 Task: Research Airbnb accommodation in Ãlimos, Greece from 15th December, 2023 to 20th December, 2023 for 1 adult.1  bedroom having 1 bed and 1 bathroom. Property type can be hotel. Amenities needed are: washing machine. Booking option can be shelf check-in. Look for 5 properties as per requirement.
Action: Mouse moved to (674, 101)
Screenshot: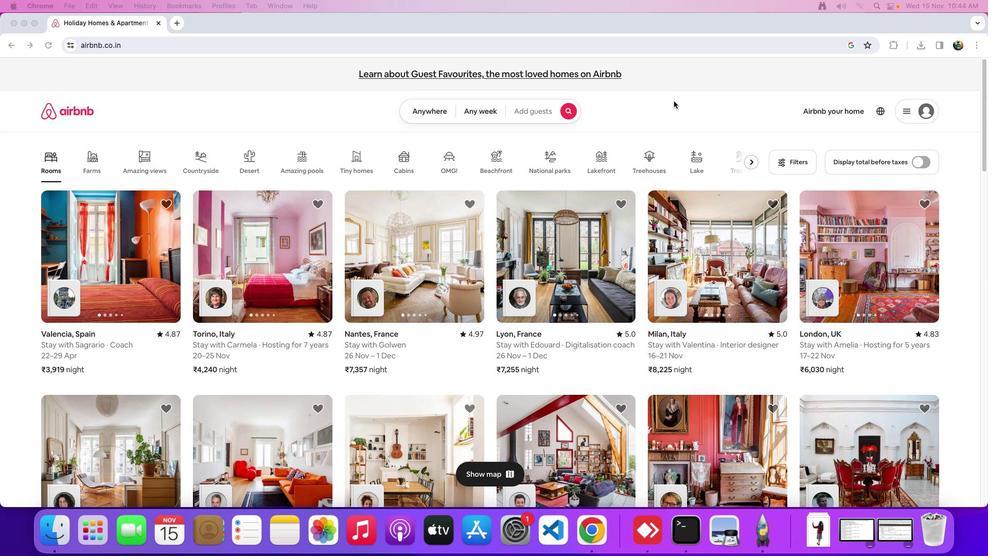
Action: Mouse pressed left at (674, 101)
Screenshot: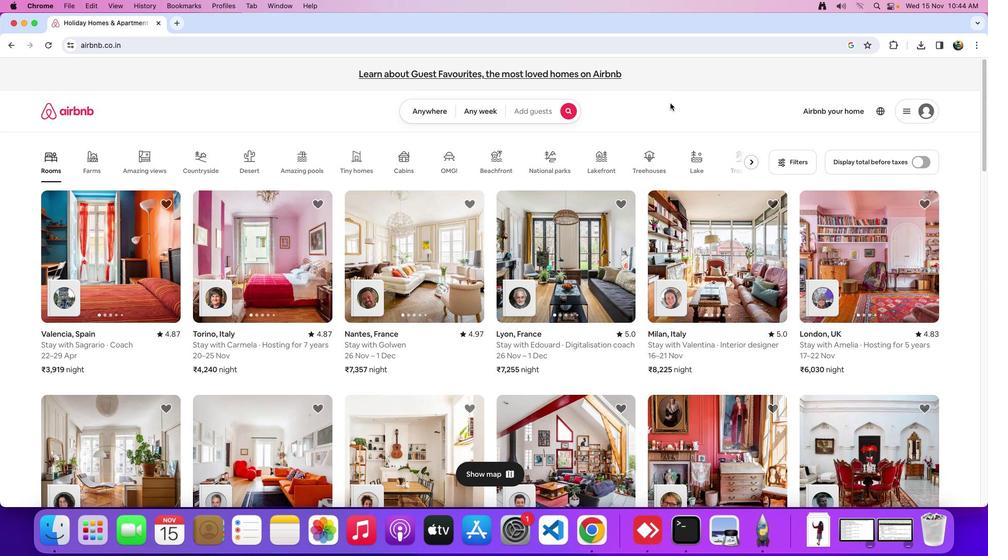 
Action: Mouse moved to (432, 109)
Screenshot: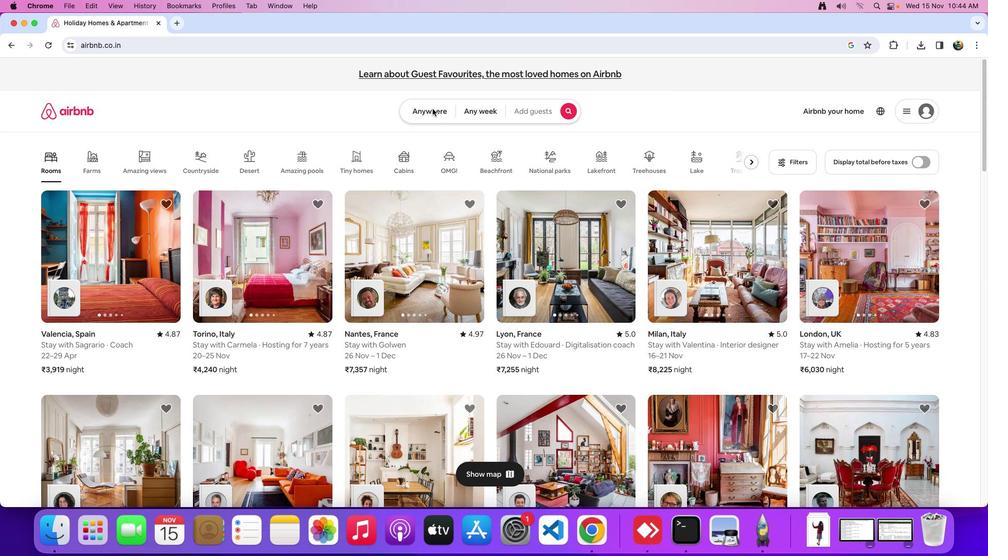 
Action: Mouse pressed left at (432, 109)
Screenshot: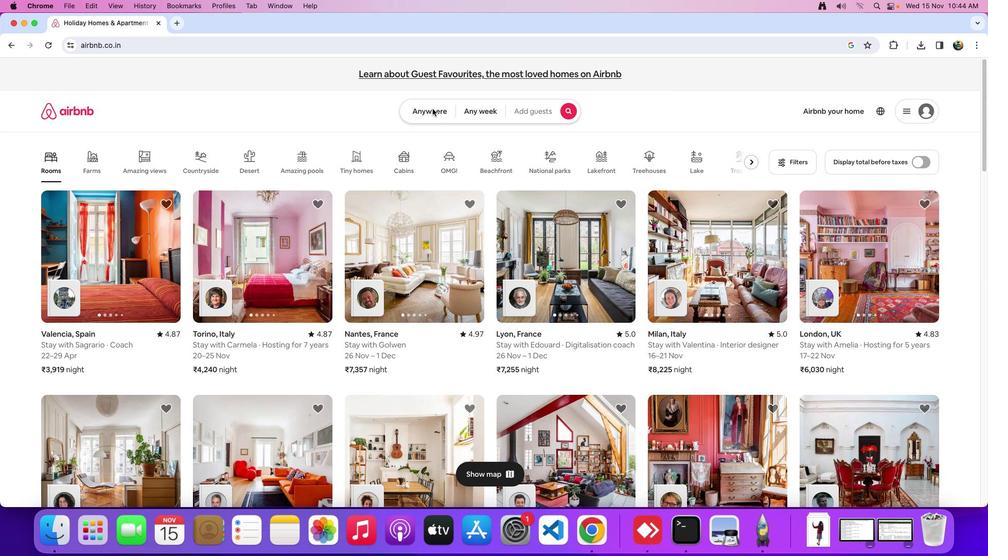 
Action: Mouse moved to (387, 145)
Screenshot: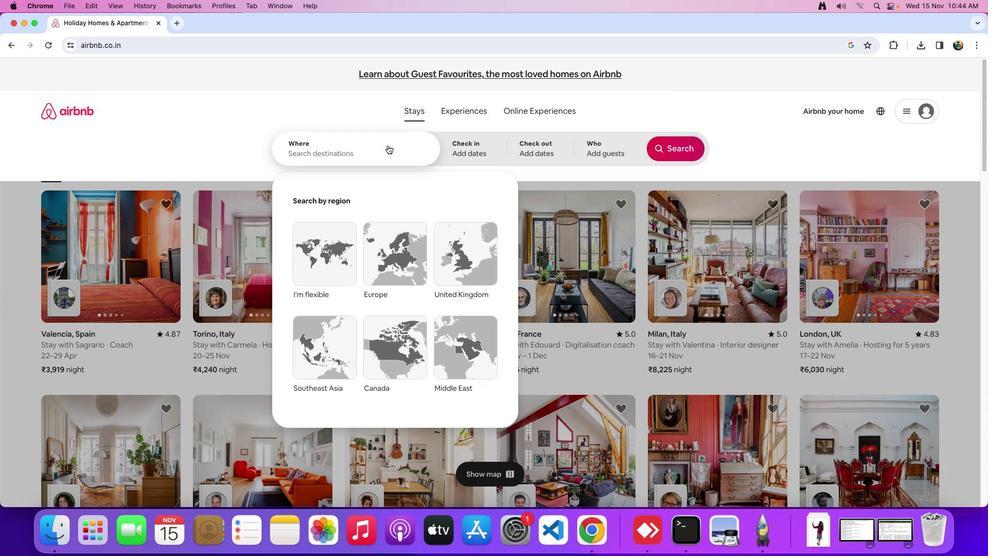 
Action: Mouse pressed left at (387, 145)
Screenshot: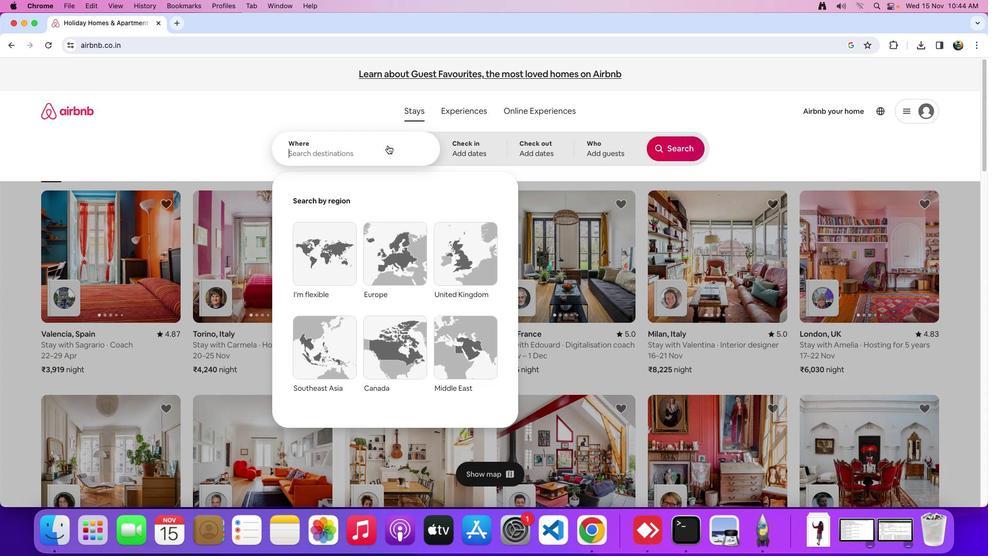 
Action: Mouse moved to (392, 160)
Screenshot: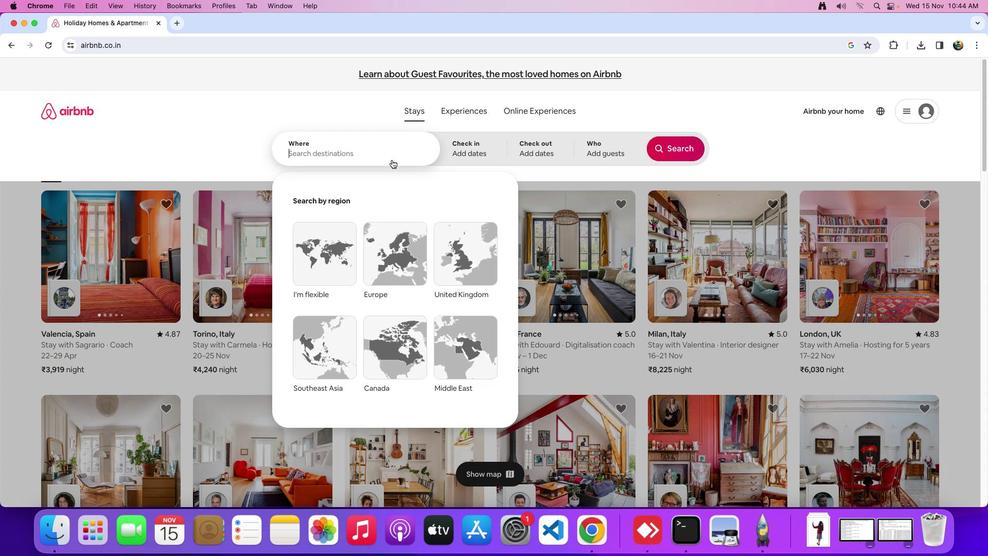 
Action: Key pressed Key.shift_r'A''l''i''m''o''s'Key.spaceKey.shift_r'G'Key.backspaceKey.backspace','Key.spaceKey.shift_r'G''r''e''e''c''e'
Screenshot: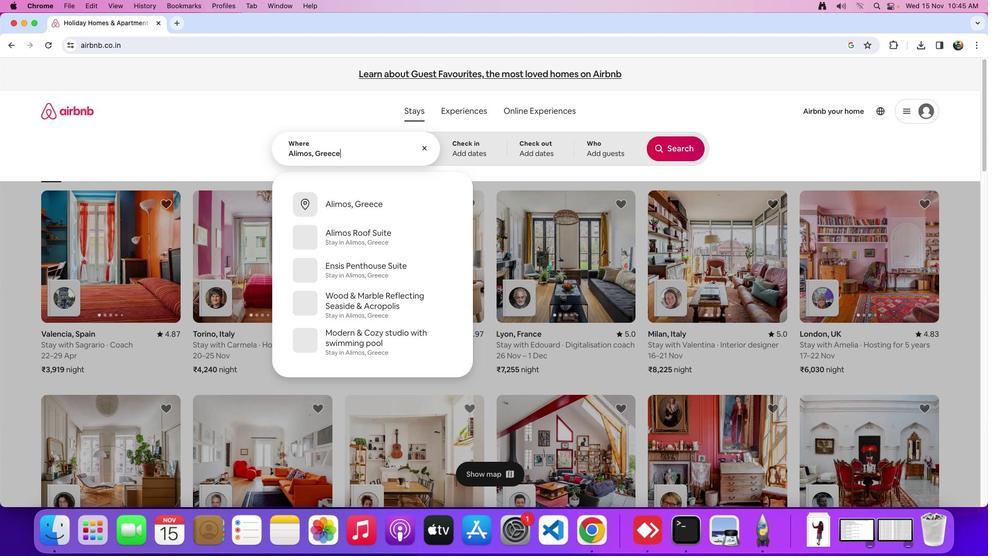 
Action: Mouse moved to (466, 142)
Screenshot: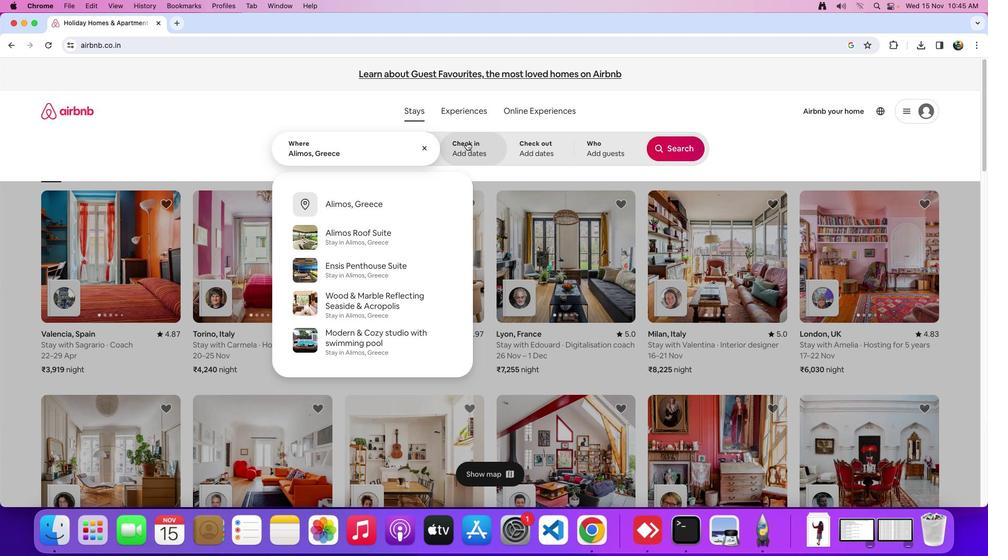 
Action: Mouse pressed left at (466, 142)
Screenshot: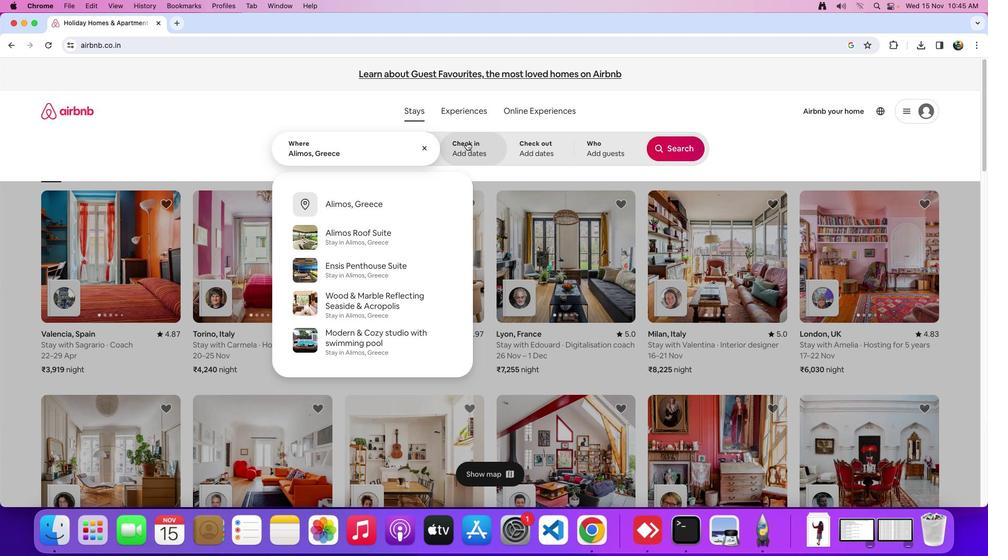 
Action: Mouse moved to (640, 327)
Screenshot: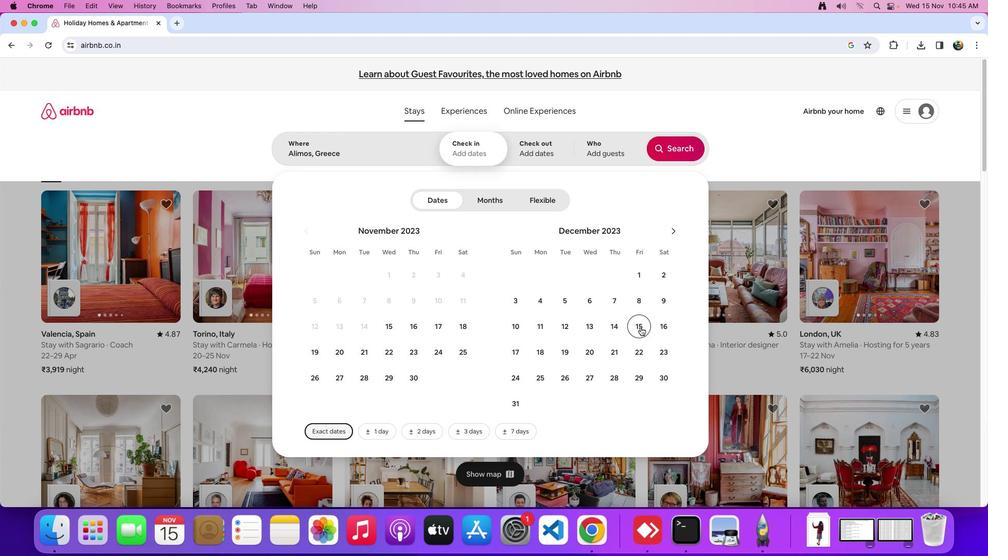 
Action: Mouse pressed left at (640, 327)
Screenshot: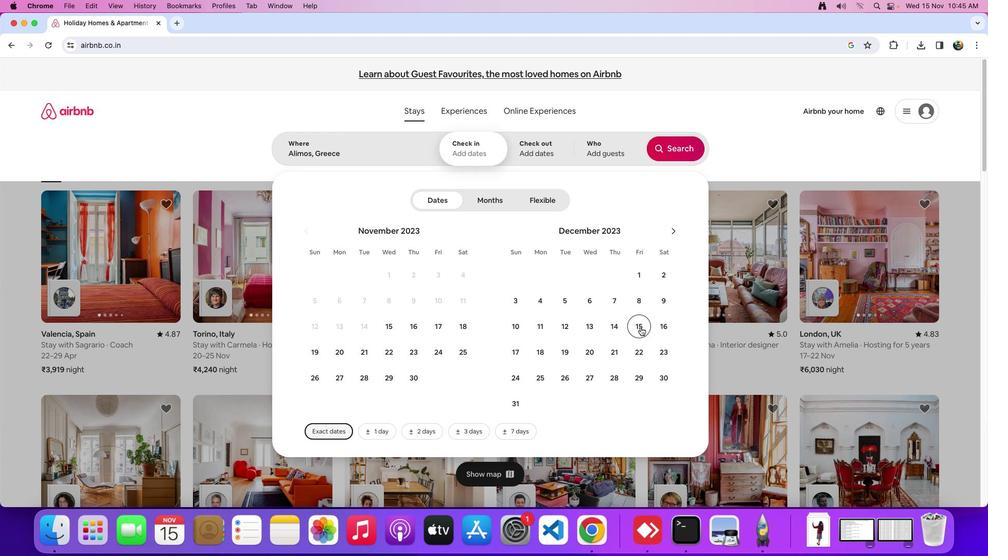 
Action: Mouse moved to (639, 327)
Screenshot: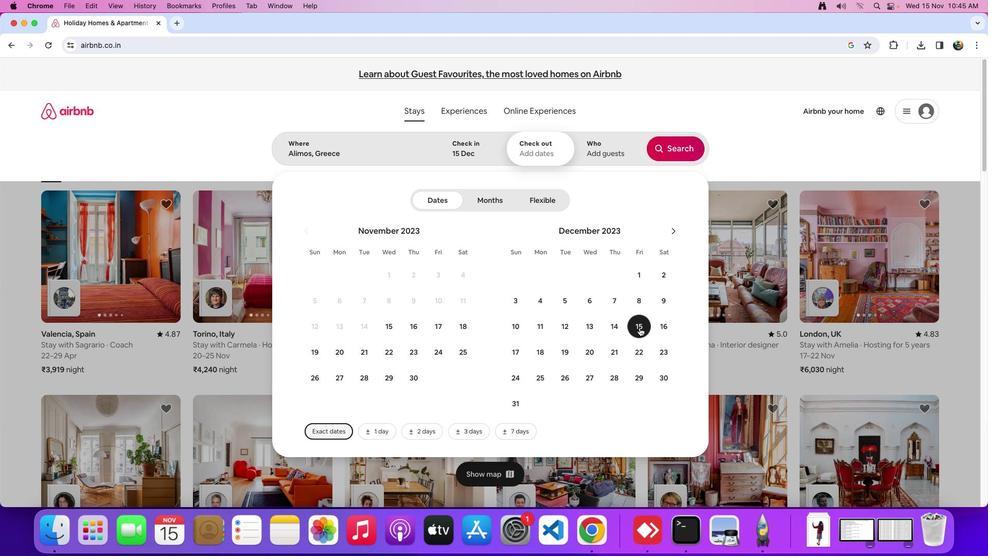 
Action: Mouse scrolled (639, 327) with delta (0, 0)
Screenshot: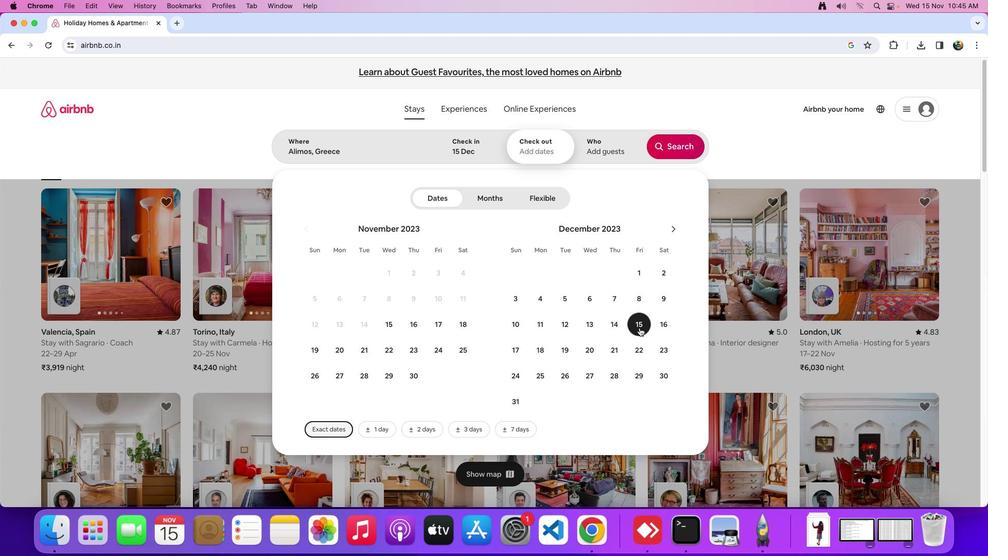 
Action: Mouse scrolled (639, 327) with delta (0, 0)
Screenshot: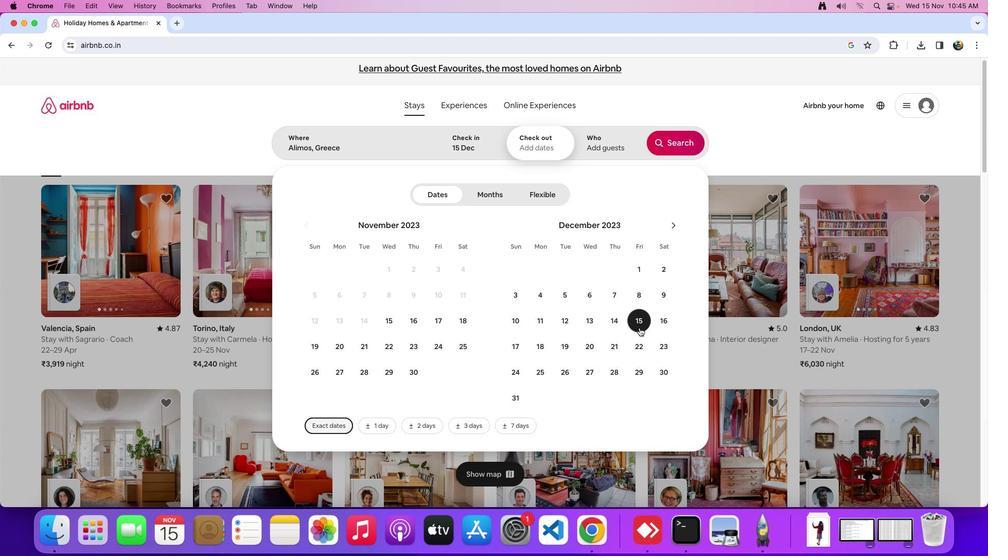
Action: Mouse scrolled (639, 327) with delta (0, 0)
Screenshot: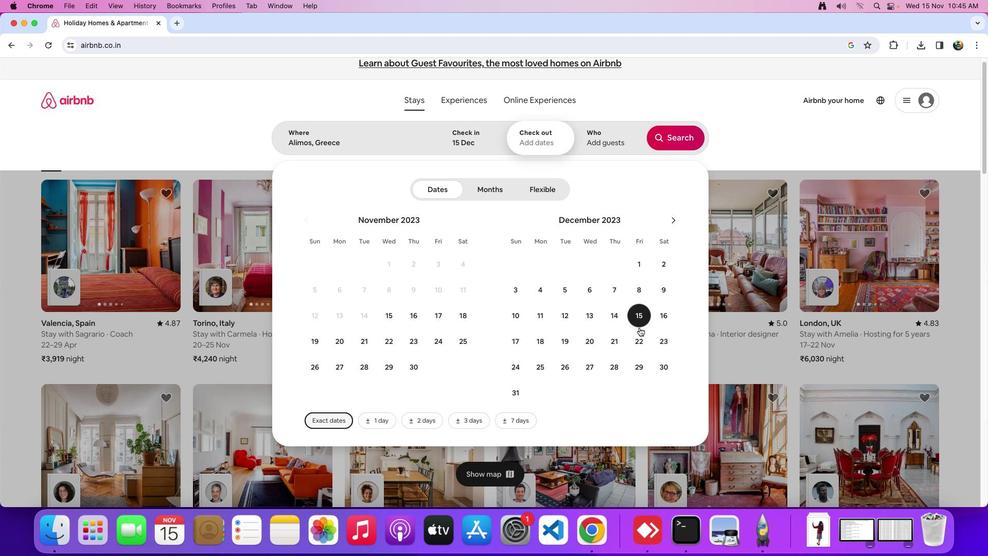 
Action: Mouse moved to (597, 340)
Screenshot: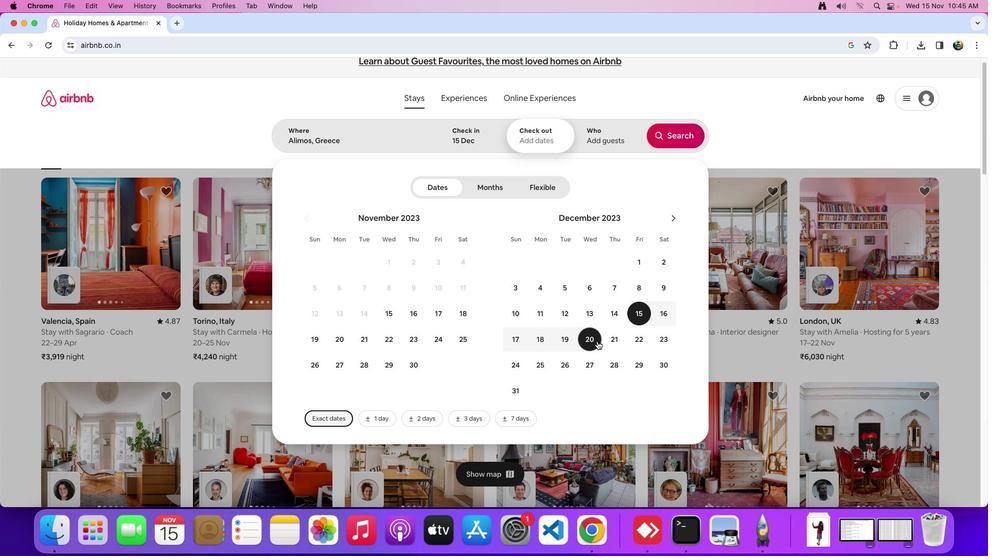 
Action: Mouse pressed left at (597, 340)
Screenshot: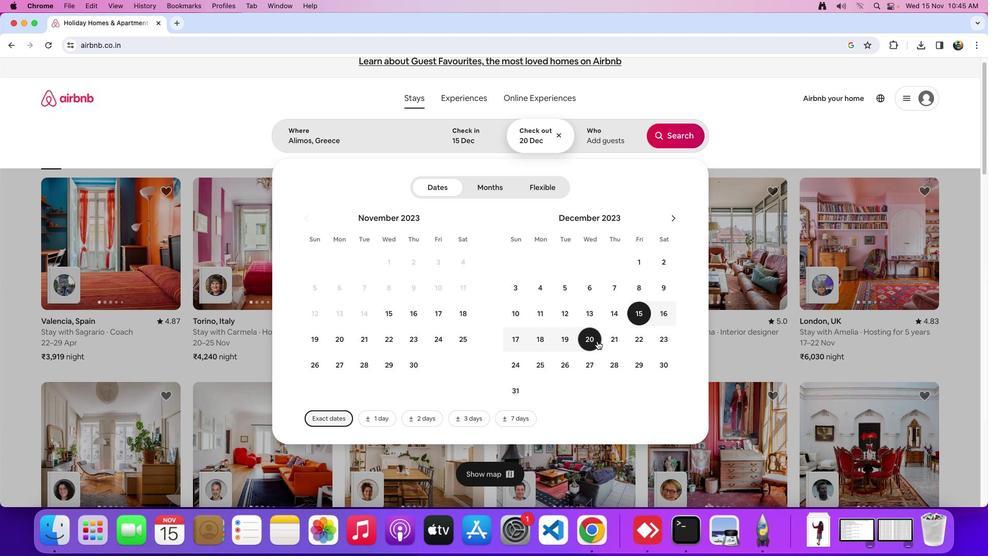 
Action: Mouse moved to (597, 341)
Screenshot: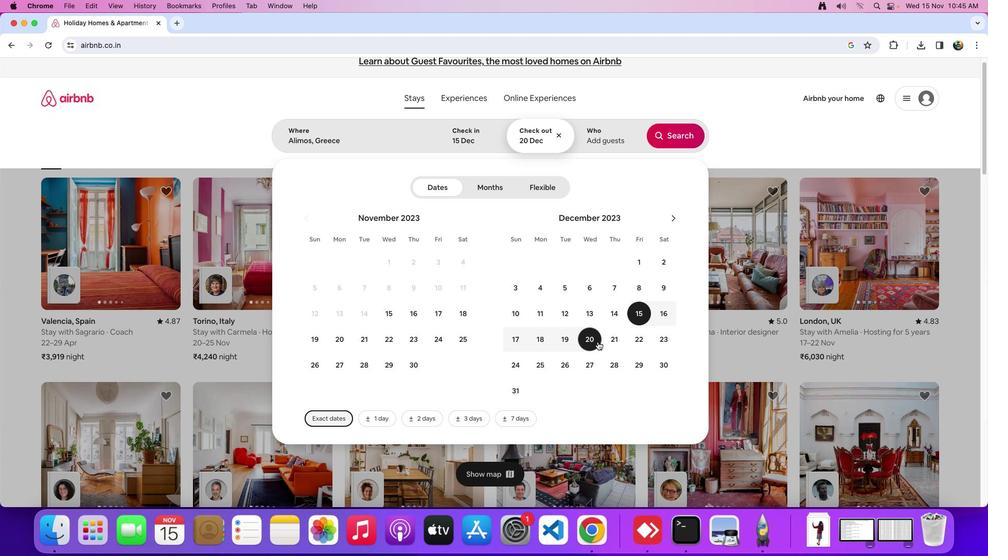 
Action: Mouse scrolled (597, 341) with delta (0, 0)
Screenshot: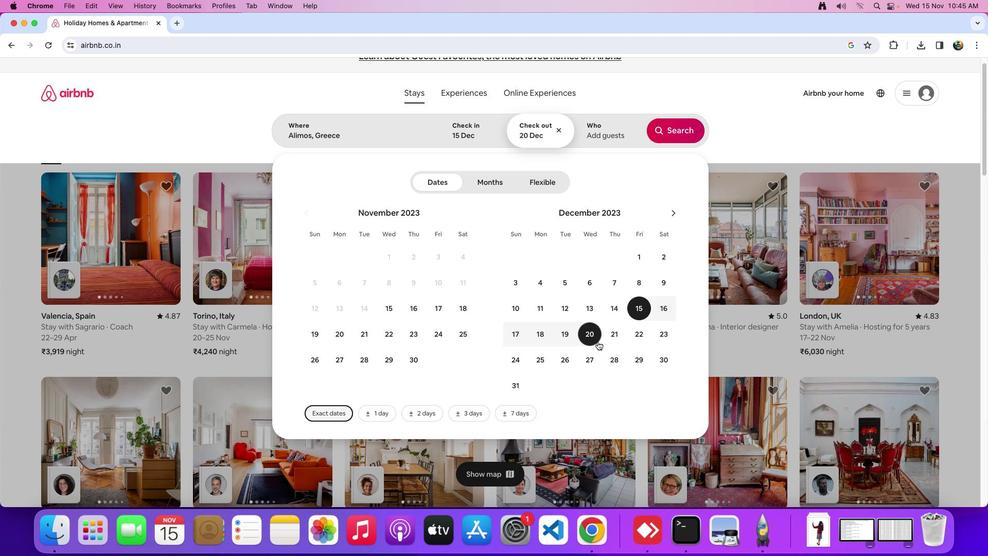 
Action: Mouse scrolled (597, 341) with delta (0, 0)
Screenshot: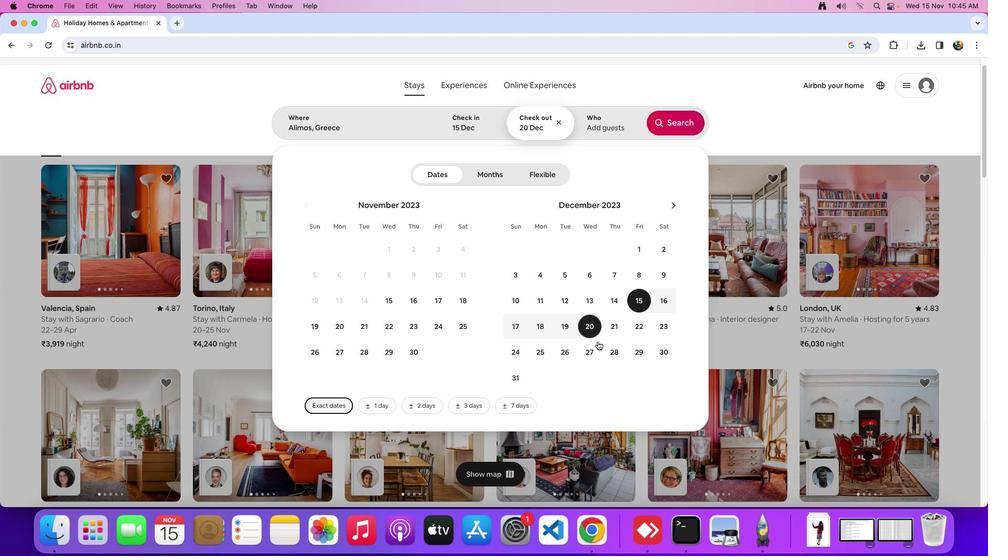 
Action: Mouse moved to (599, 127)
Screenshot: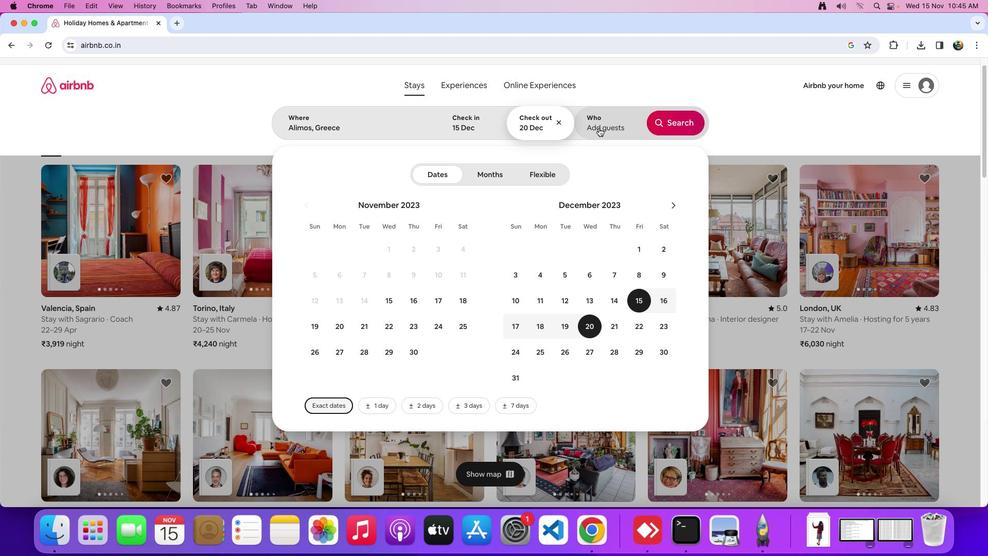 
Action: Mouse pressed left at (599, 127)
Screenshot: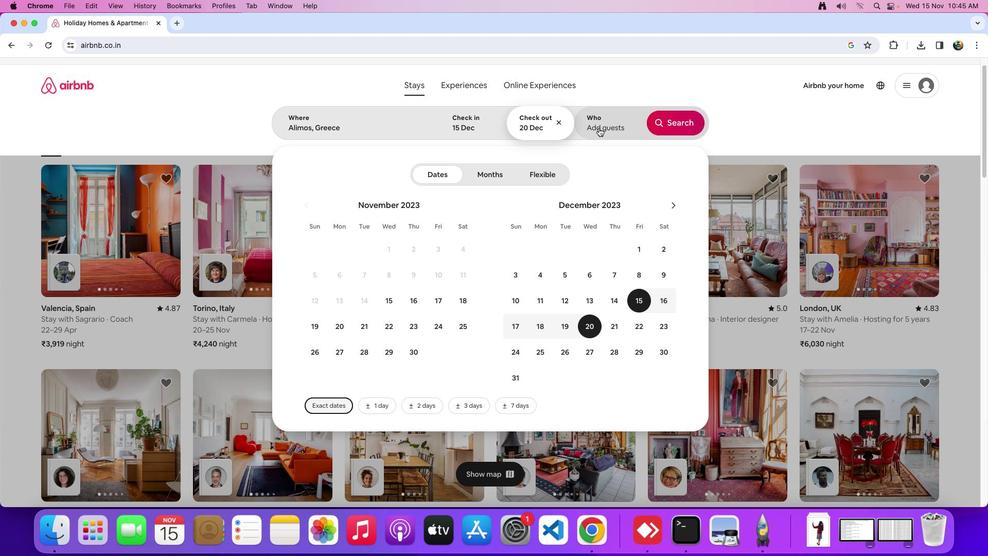 
Action: Mouse moved to (675, 172)
Screenshot: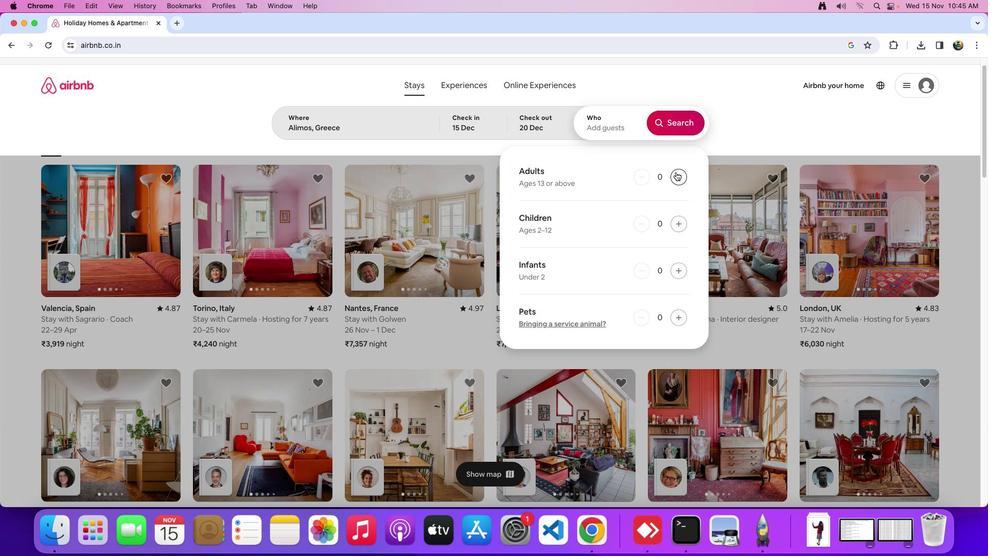 
Action: Mouse pressed left at (675, 172)
Screenshot: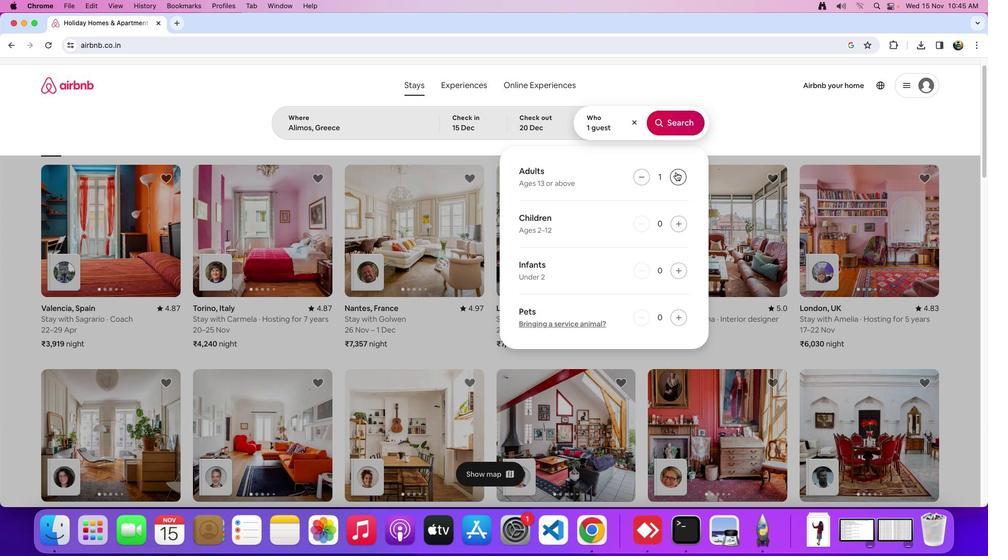 
Action: Mouse moved to (683, 123)
Screenshot: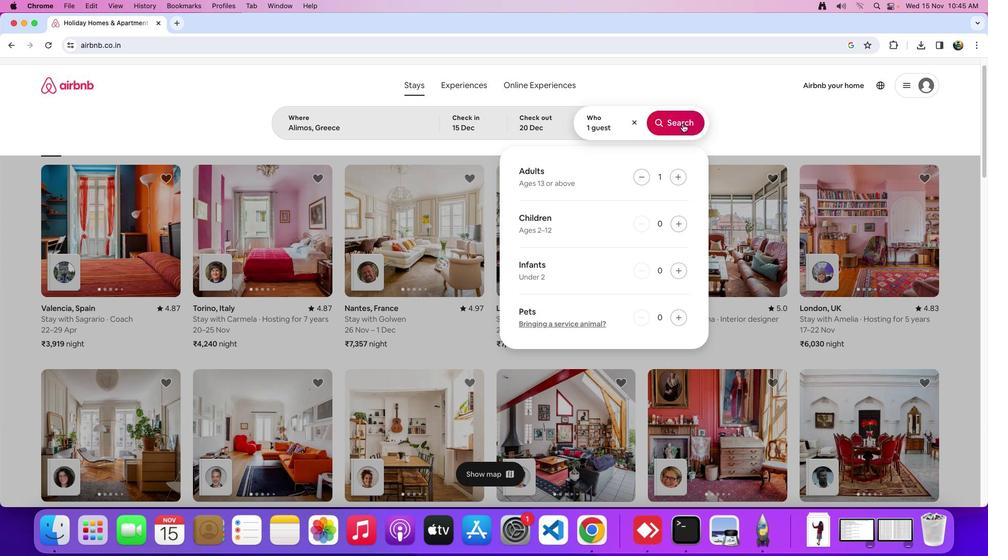 
Action: Mouse pressed left at (683, 123)
Screenshot: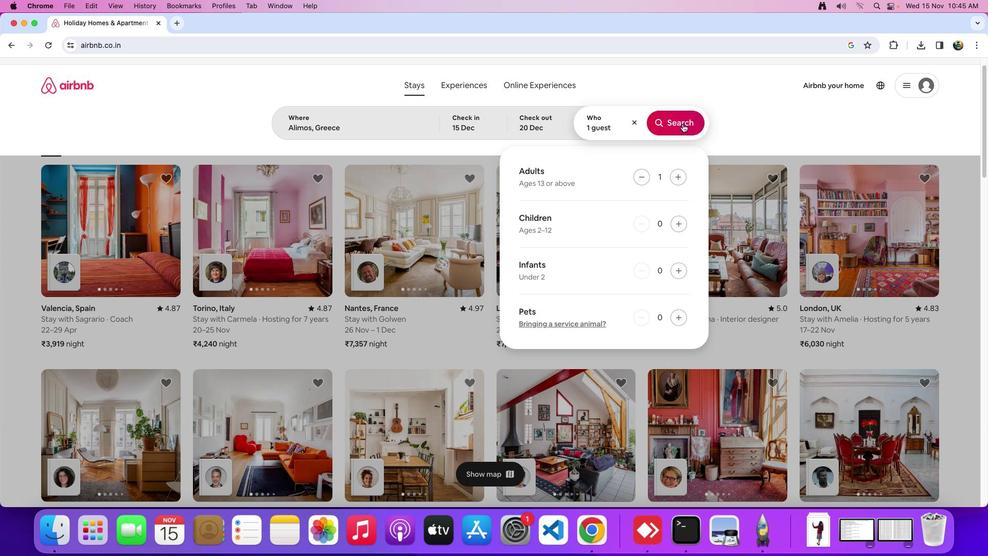 
Action: Mouse moved to (816, 117)
Screenshot: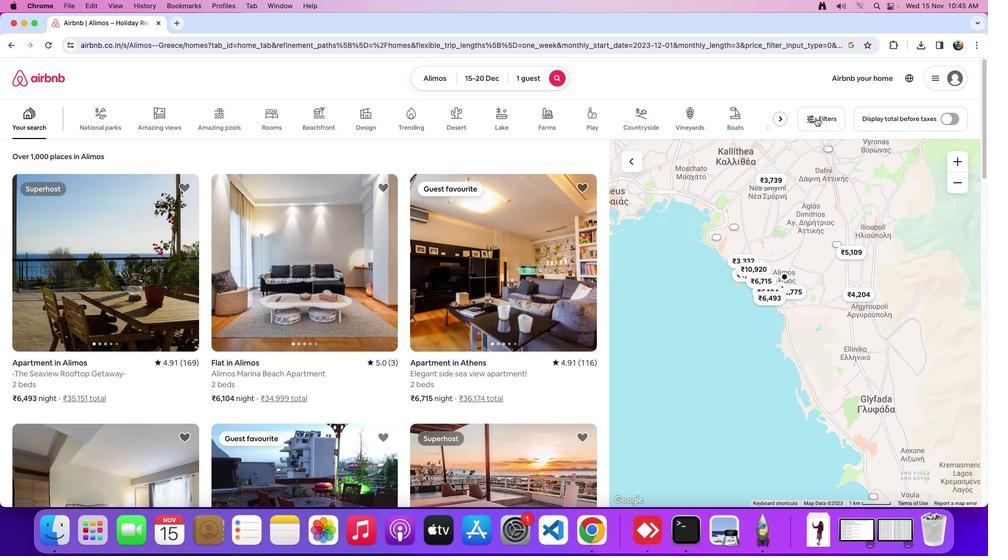 
Action: Mouse pressed left at (816, 117)
Screenshot: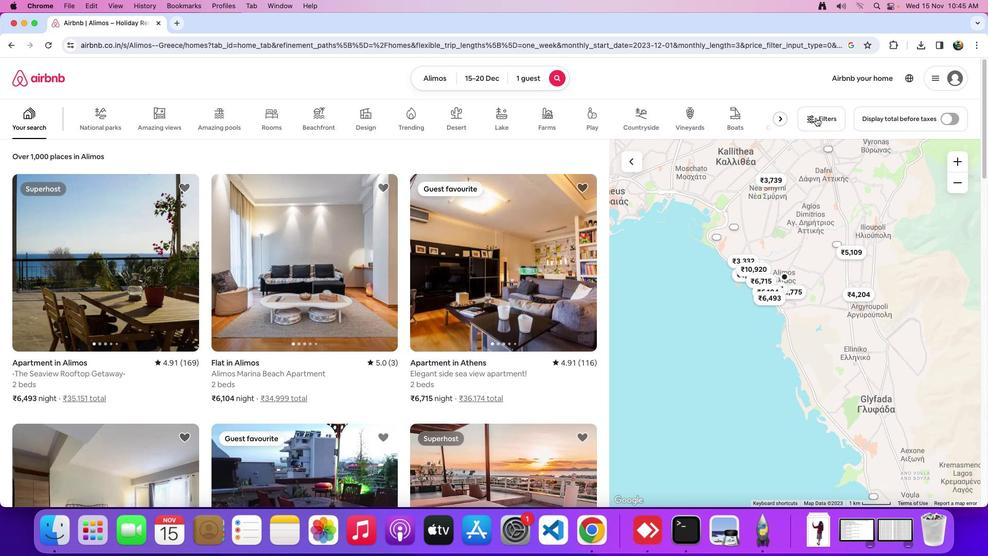 
Action: Mouse moved to (459, 277)
Screenshot: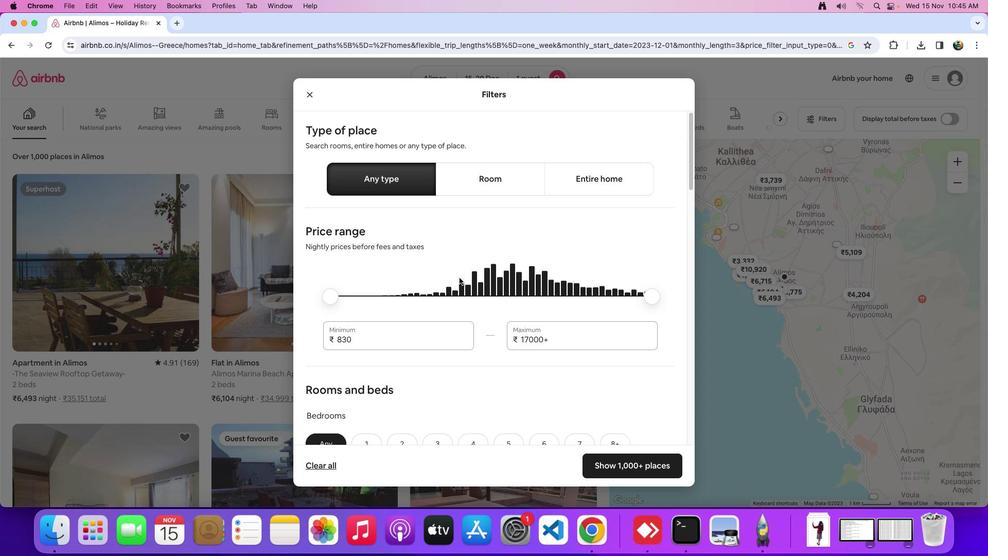 
Action: Mouse scrolled (459, 277) with delta (0, 0)
Screenshot: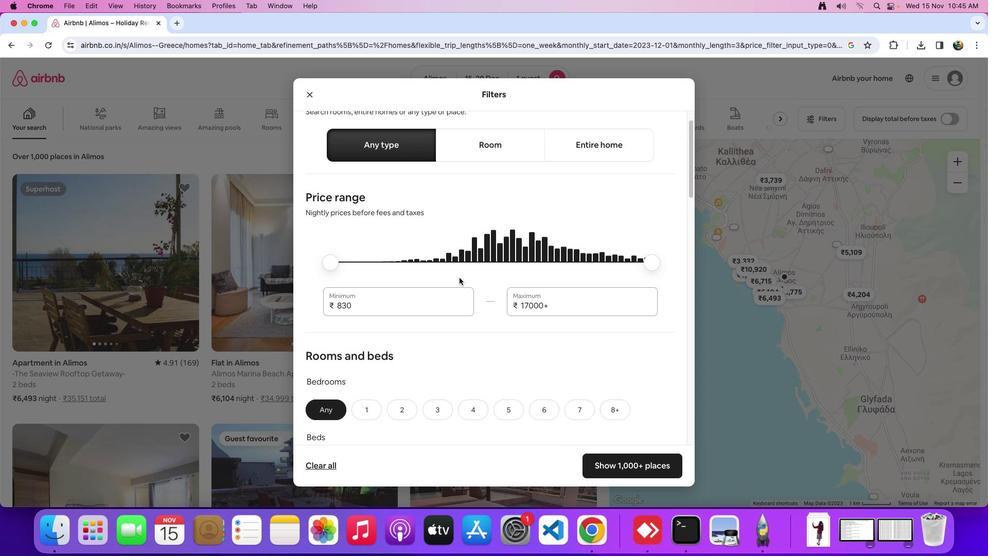 
Action: Mouse scrolled (459, 277) with delta (0, 0)
Screenshot: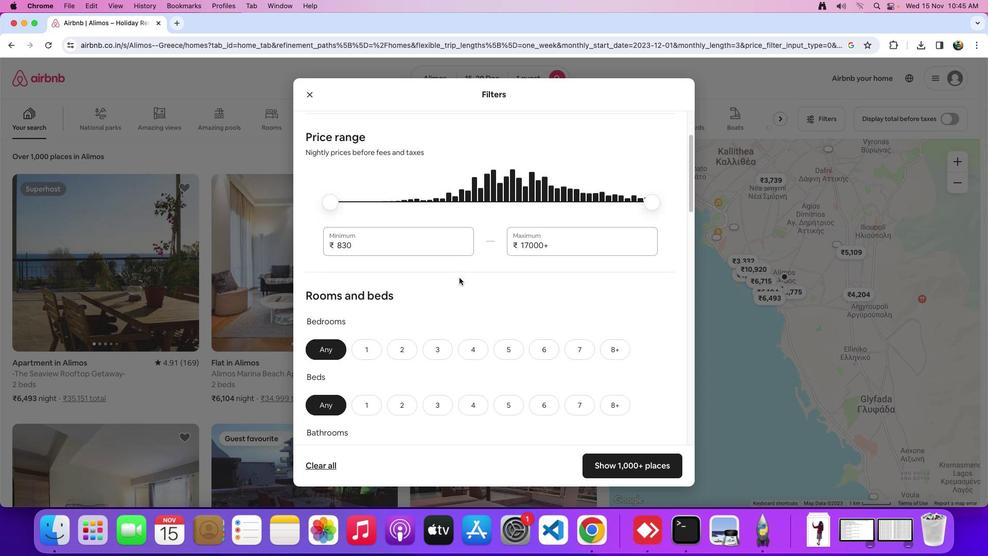 
Action: Mouse scrolled (459, 277) with delta (0, -1)
Screenshot: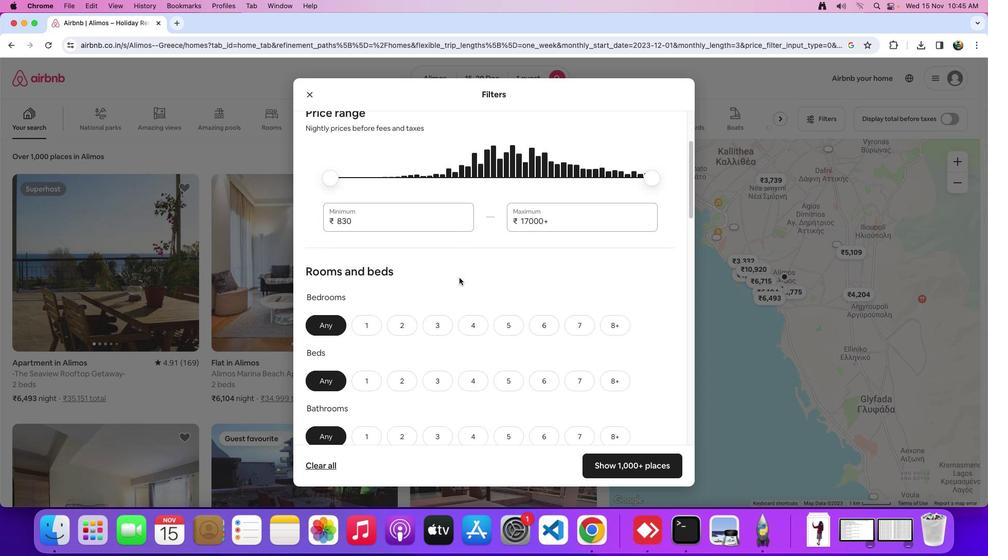 
Action: Mouse scrolled (459, 277) with delta (0, -2)
Screenshot: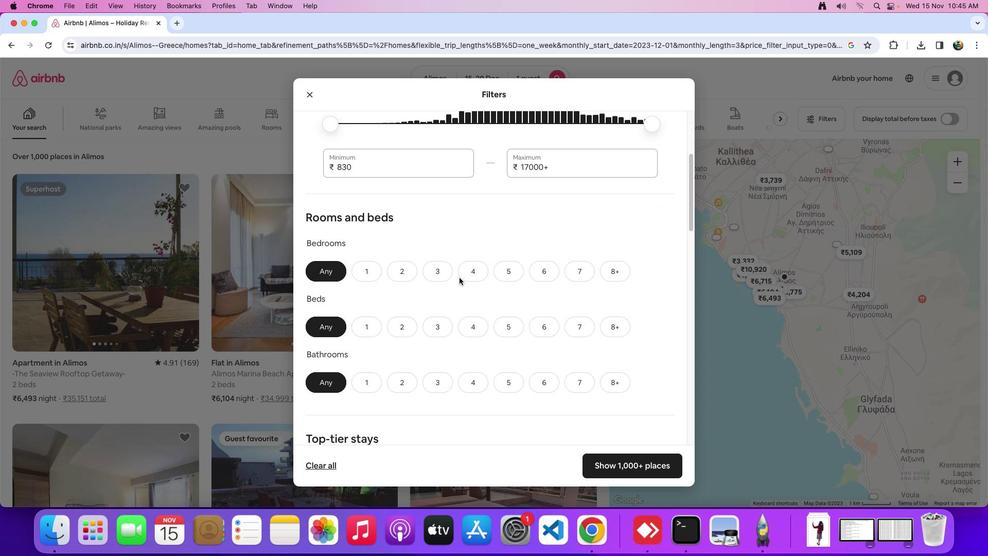 
Action: Mouse moved to (374, 271)
Screenshot: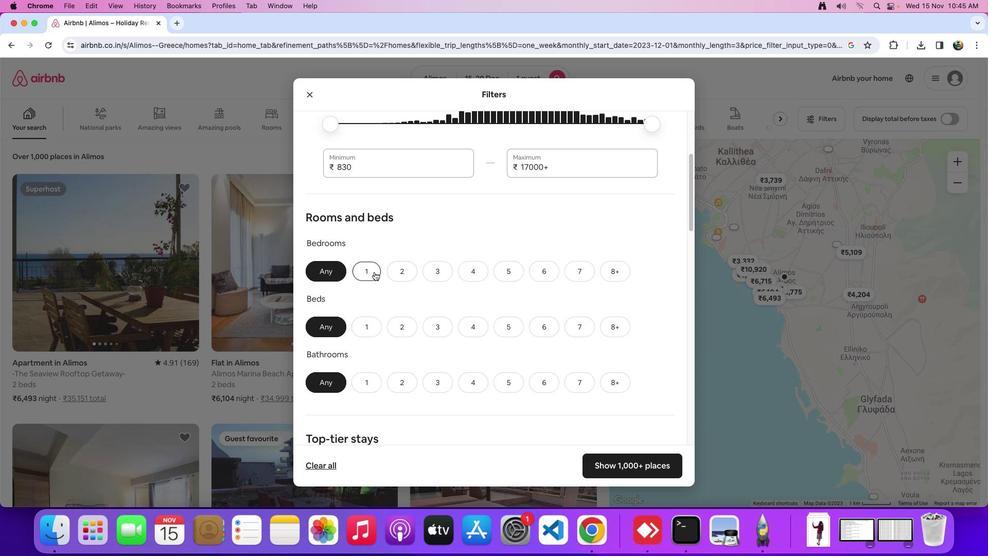 
Action: Mouse pressed left at (374, 271)
Screenshot: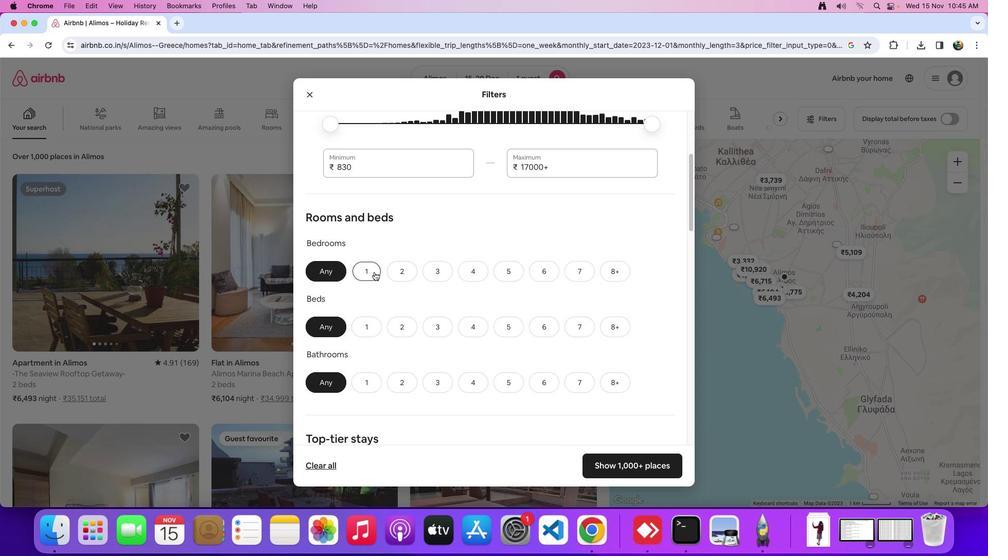 
Action: Mouse moved to (406, 271)
Screenshot: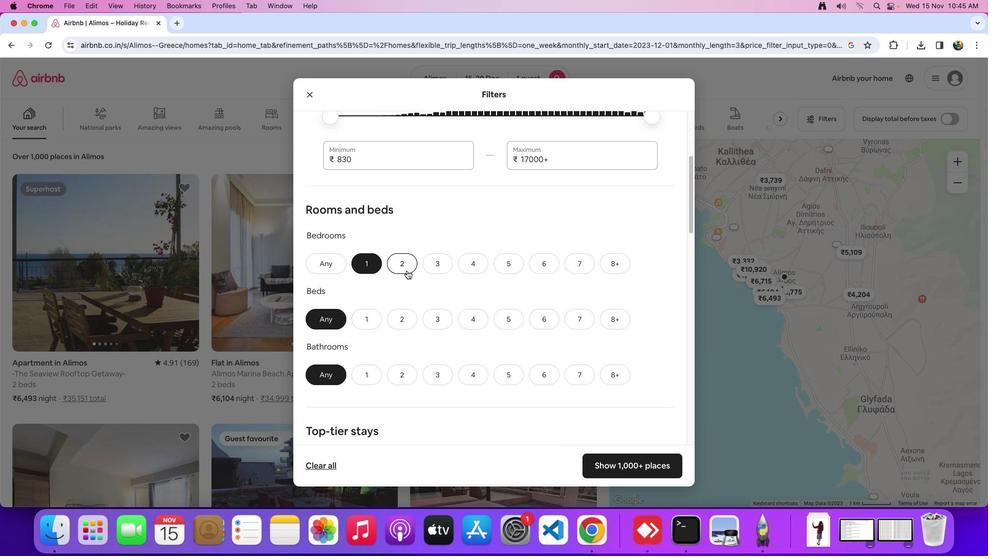 
Action: Mouse scrolled (406, 271) with delta (0, 0)
Screenshot: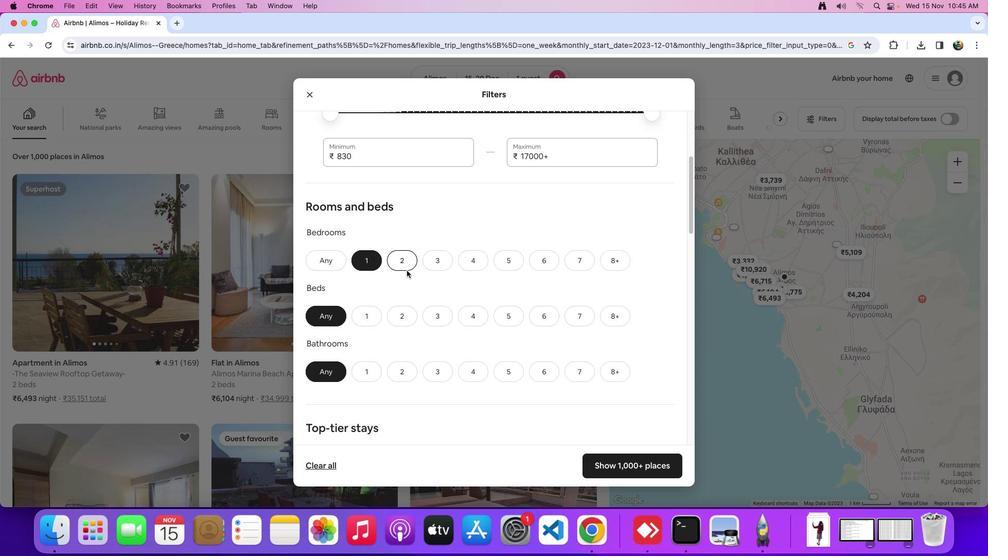 
Action: Mouse moved to (406, 271)
Screenshot: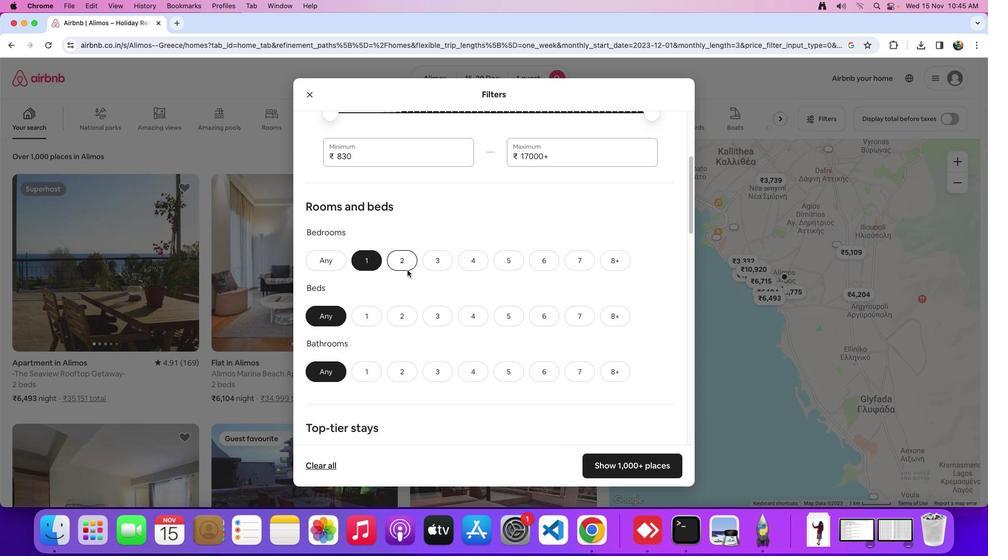 
Action: Mouse scrolled (406, 271) with delta (0, 0)
Screenshot: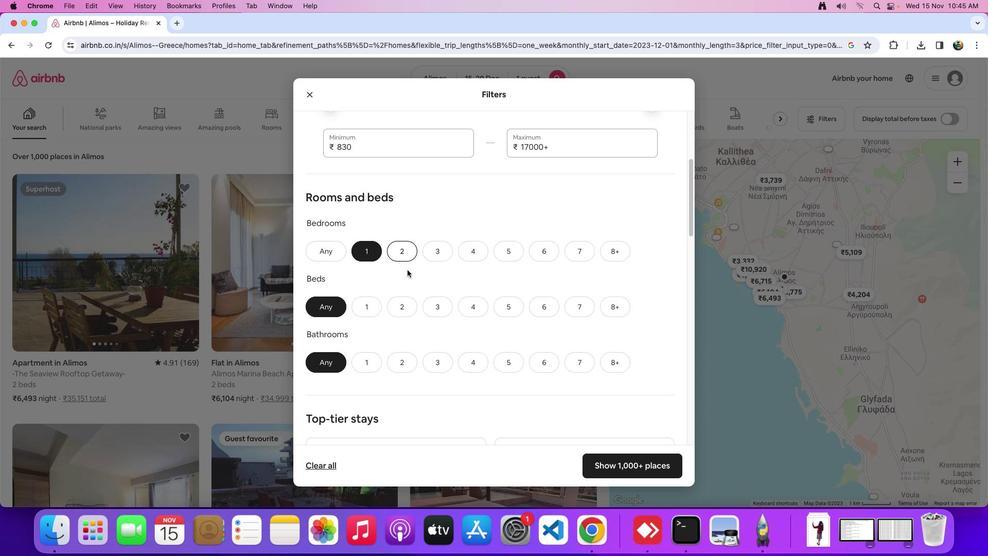 
Action: Mouse moved to (407, 270)
Screenshot: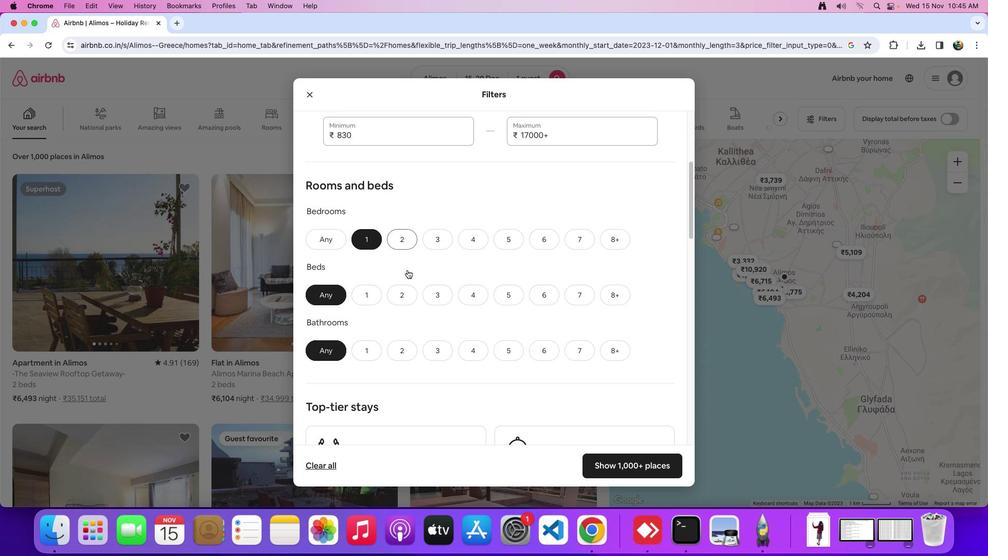
Action: Mouse scrolled (407, 270) with delta (0, 0)
Screenshot: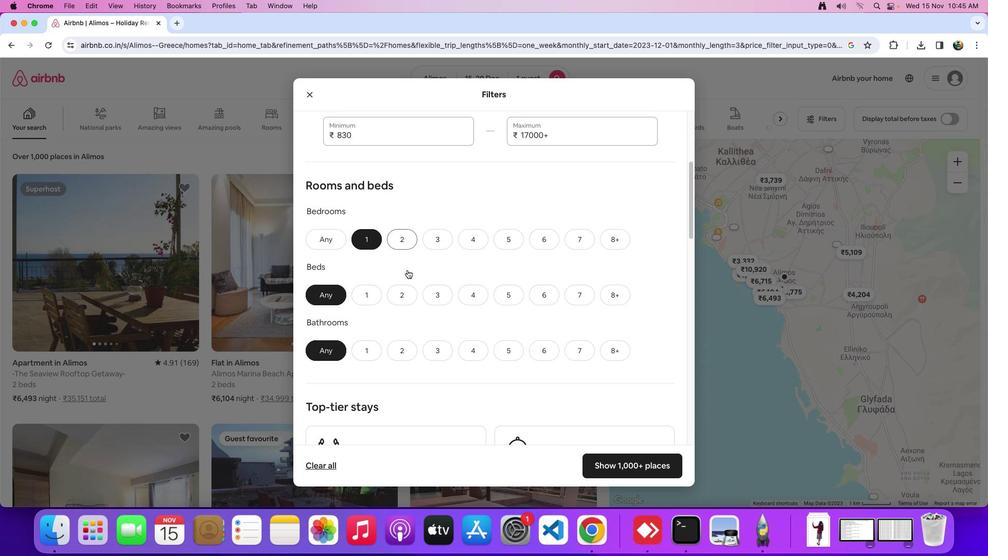 
Action: Mouse moved to (376, 269)
Screenshot: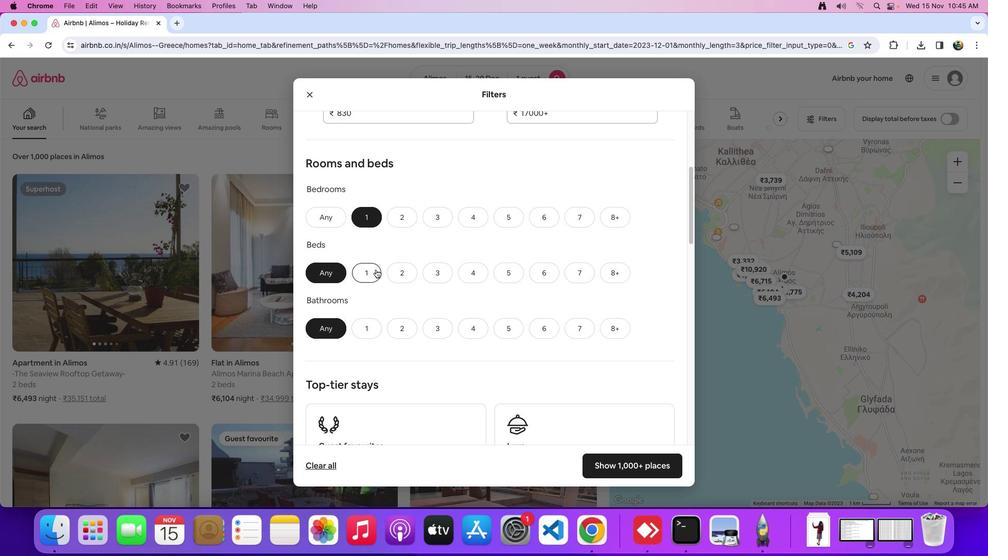 
Action: Mouse pressed left at (376, 269)
Screenshot: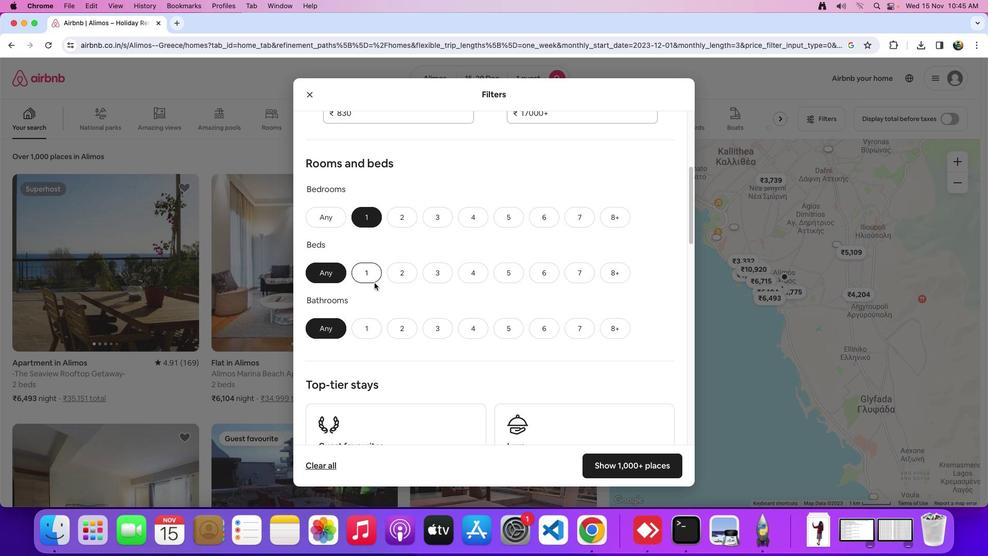 
Action: Mouse moved to (365, 325)
Screenshot: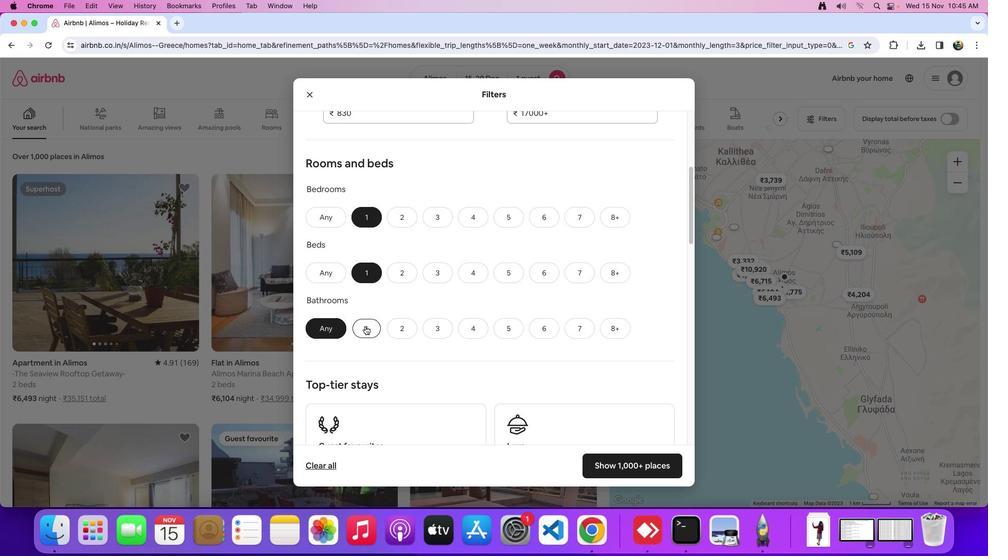 
Action: Mouse pressed left at (365, 325)
Screenshot: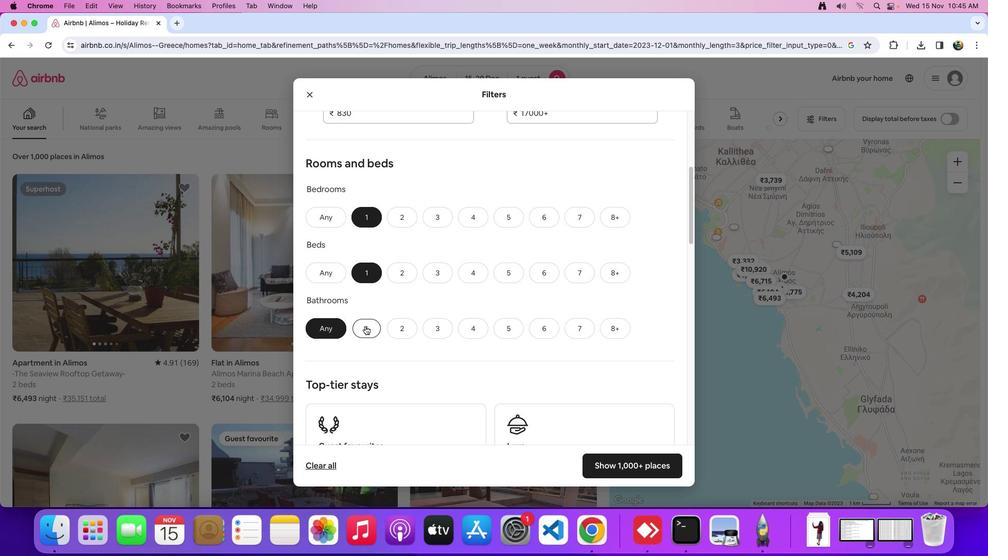 
Action: Mouse moved to (430, 286)
Screenshot: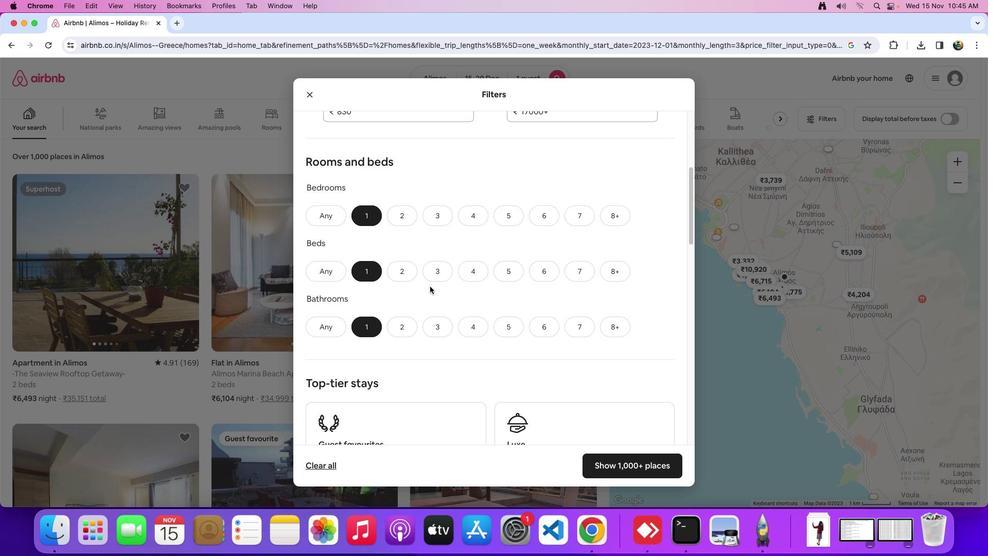 
Action: Mouse scrolled (430, 286) with delta (0, 0)
Screenshot: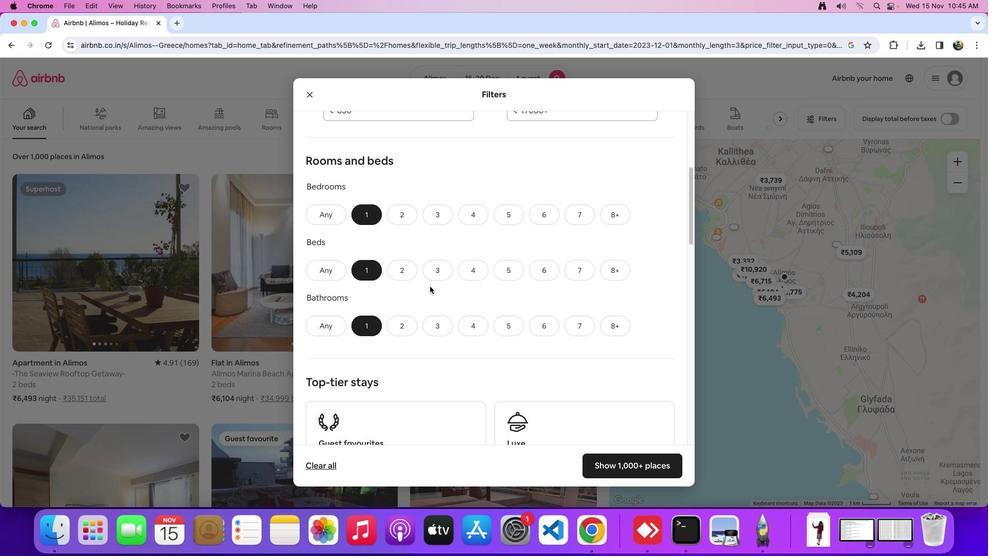 
Action: Mouse scrolled (430, 286) with delta (0, 0)
Screenshot: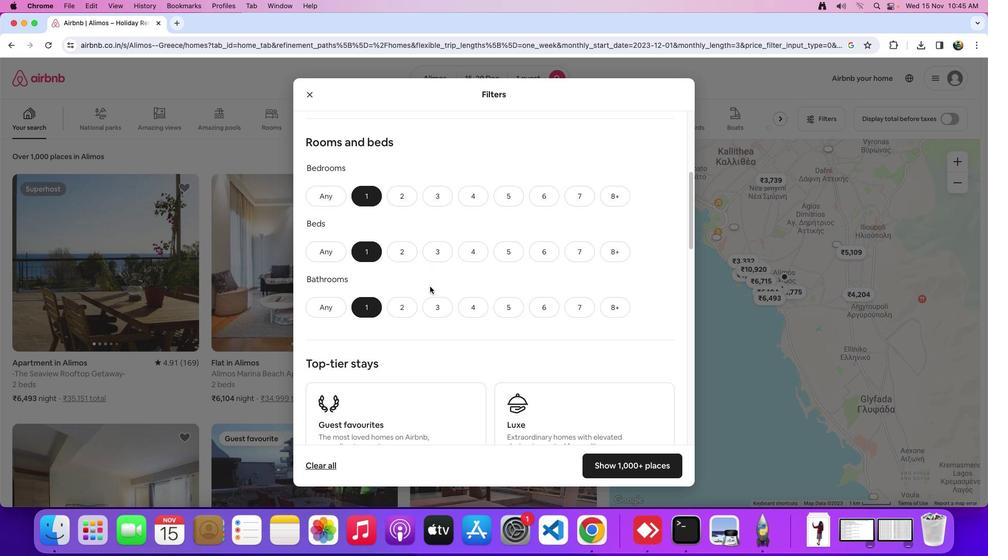 
Action: Mouse scrolled (430, 286) with delta (0, 0)
Screenshot: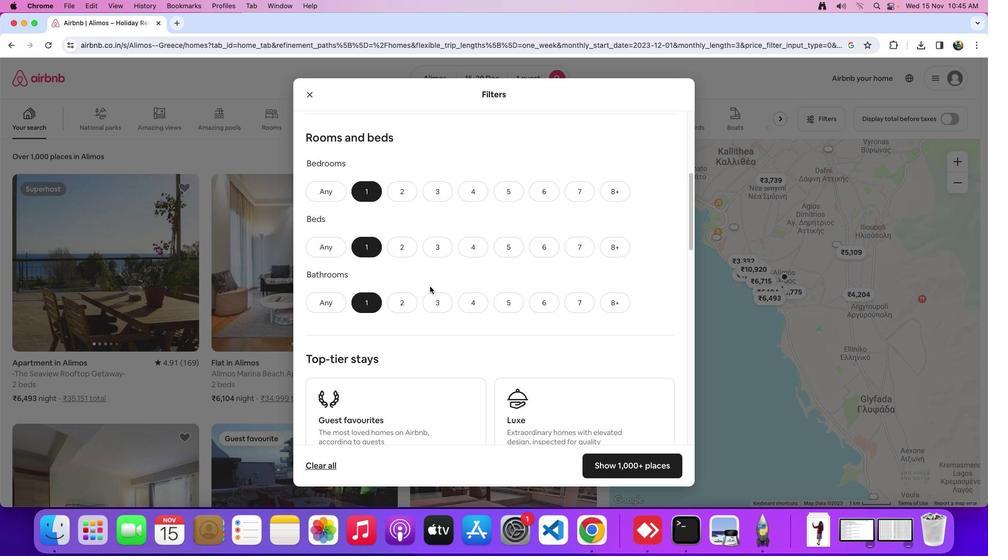 
Action: Mouse scrolled (430, 286) with delta (0, 0)
Screenshot: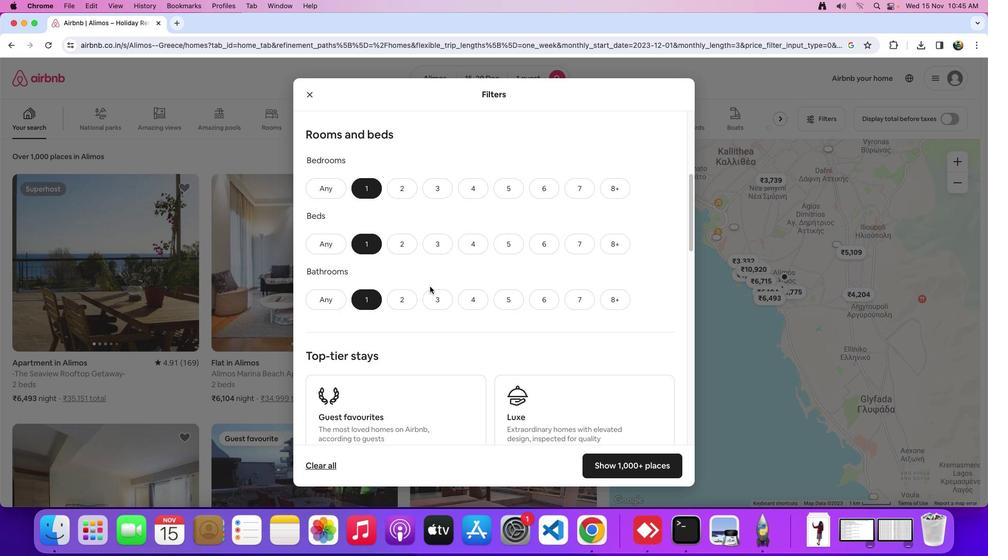 
Action: Mouse scrolled (430, 286) with delta (0, 0)
Screenshot: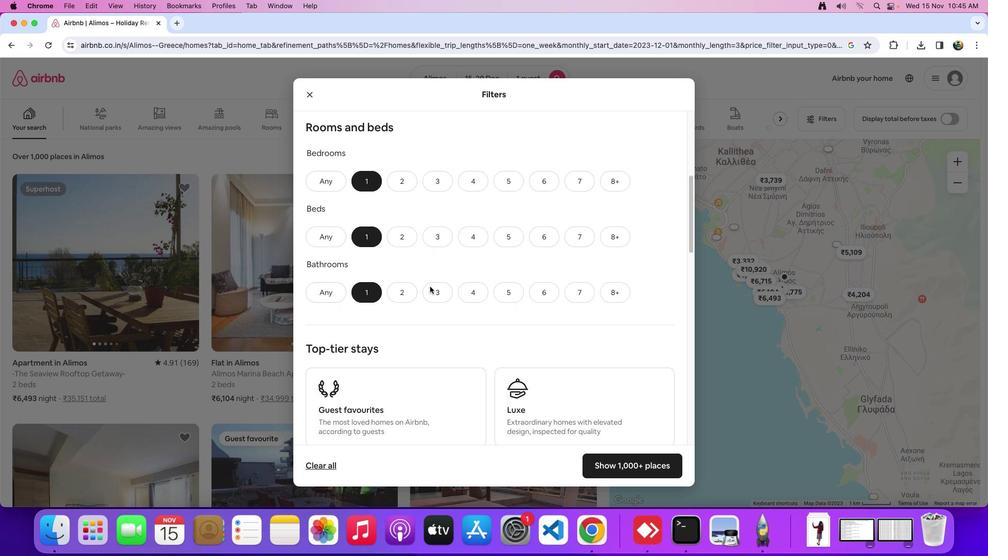 
Action: Mouse scrolled (430, 286) with delta (0, 0)
Screenshot: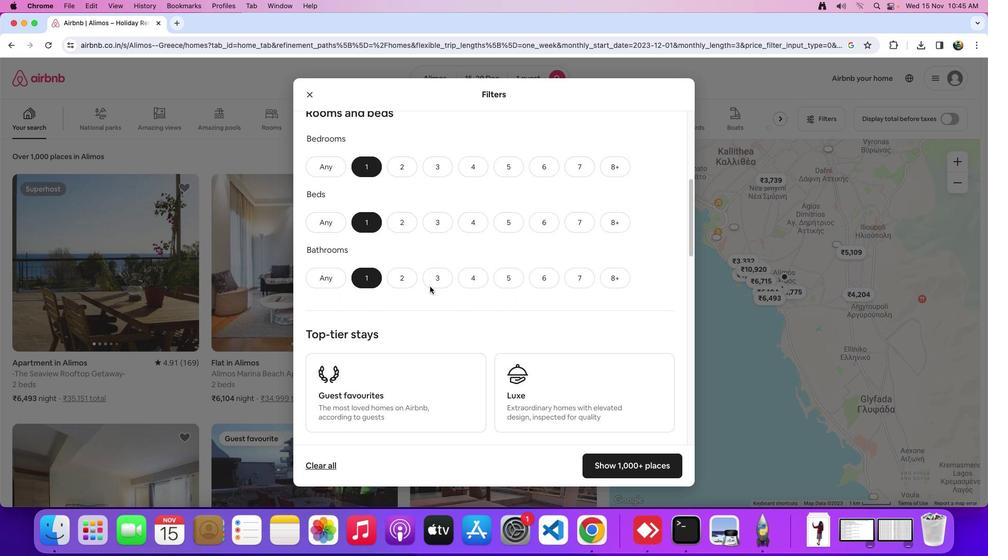 
Action: Mouse scrolled (430, 286) with delta (0, 0)
Screenshot: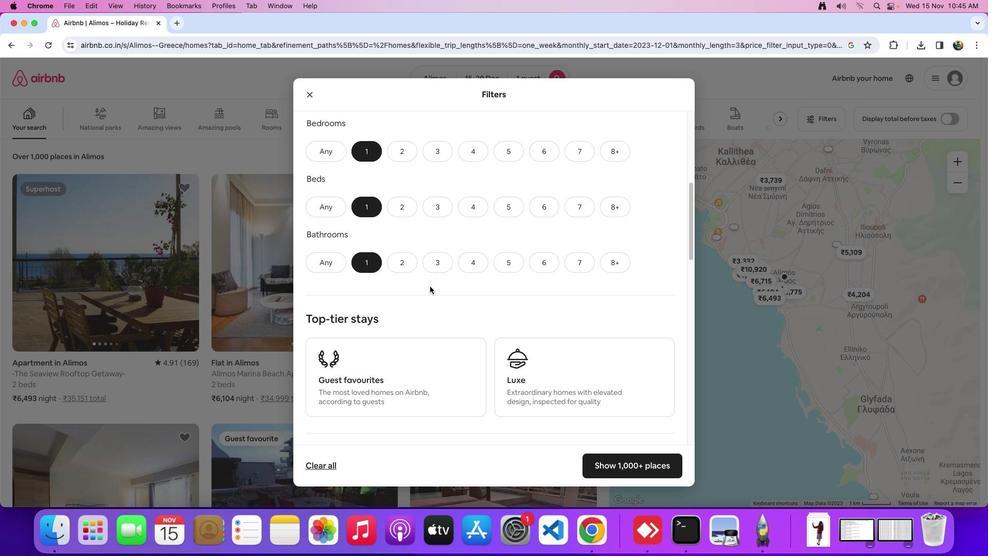 
Action: Mouse scrolled (430, 286) with delta (0, 0)
Screenshot: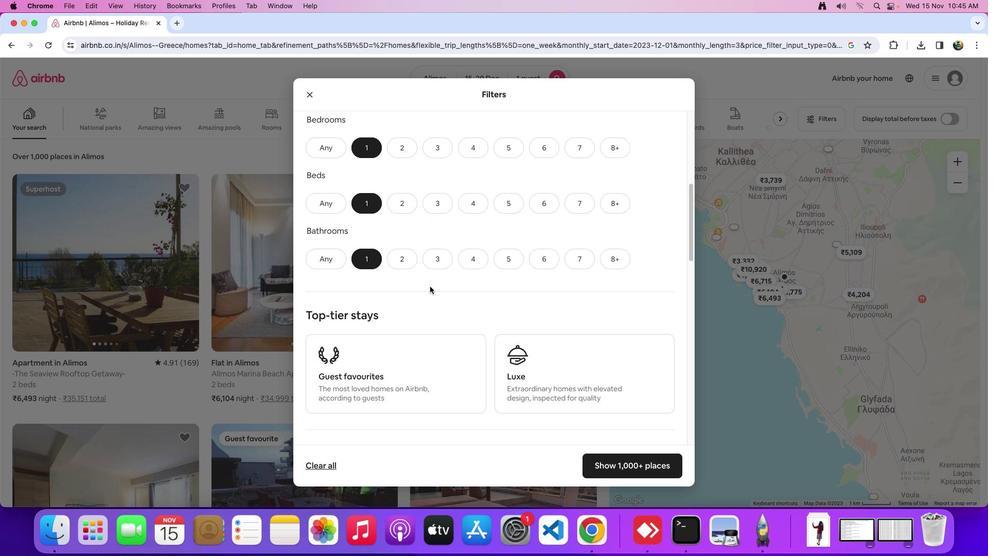 
Action: Mouse scrolled (430, 286) with delta (0, 0)
Screenshot: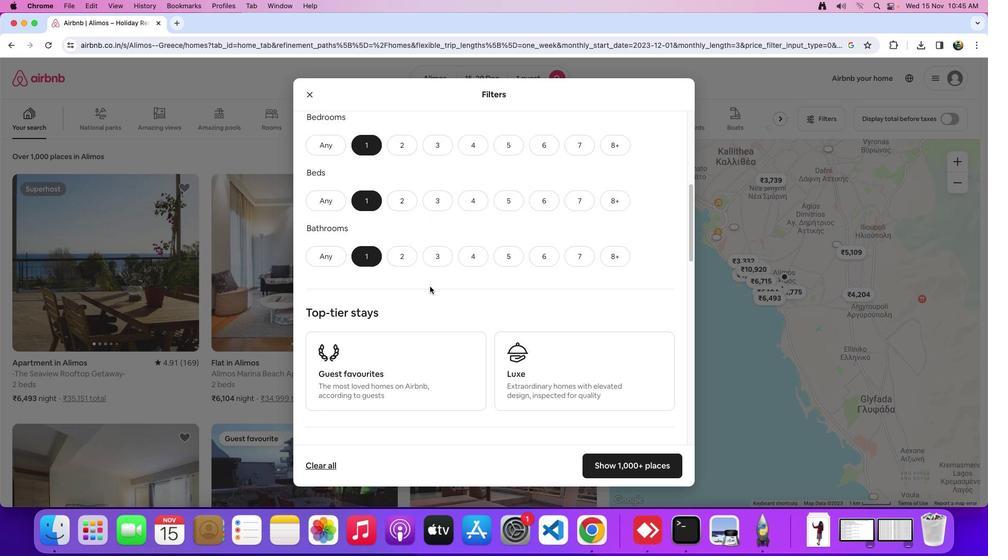 
Action: Mouse moved to (423, 297)
Screenshot: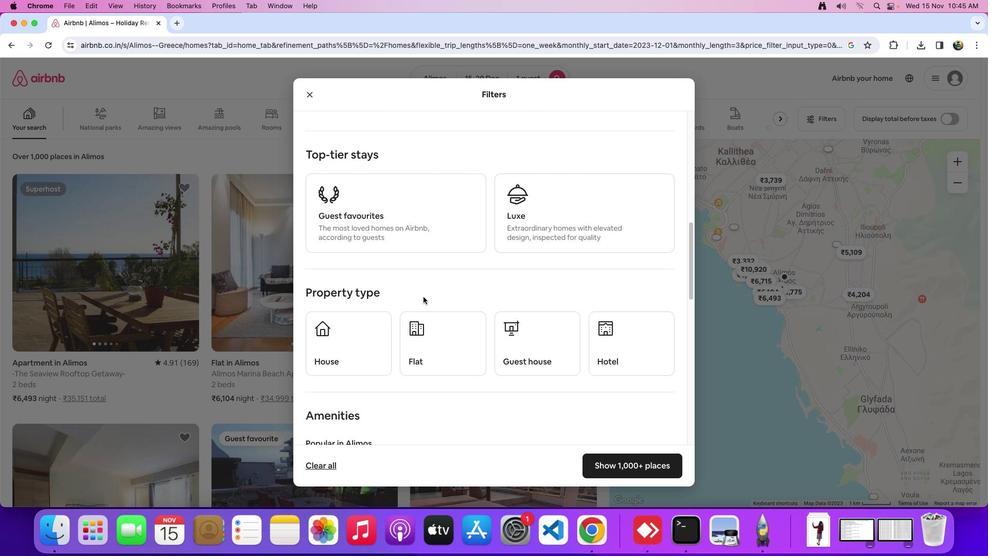 
Action: Mouse scrolled (423, 297) with delta (0, 0)
Screenshot: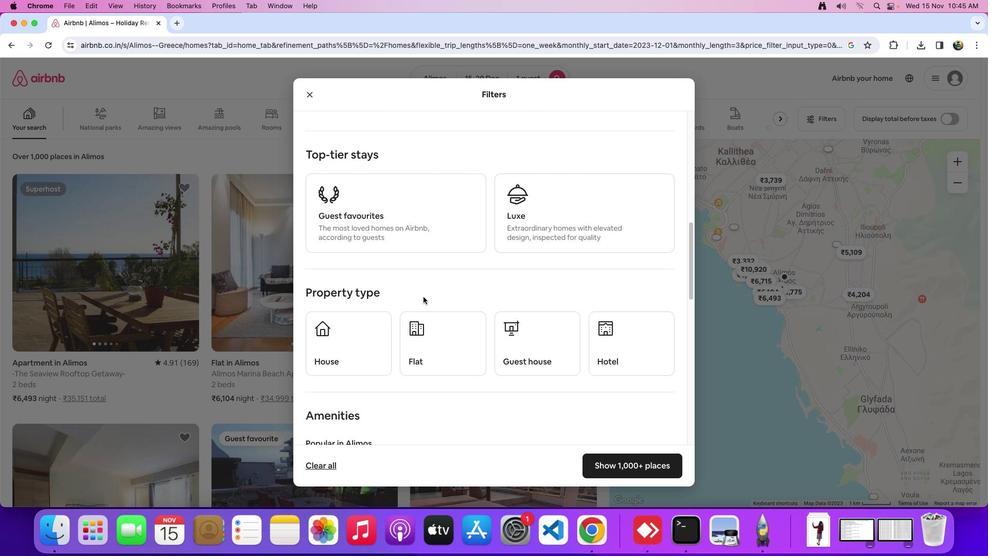 
Action: Mouse scrolled (423, 297) with delta (0, 0)
Screenshot: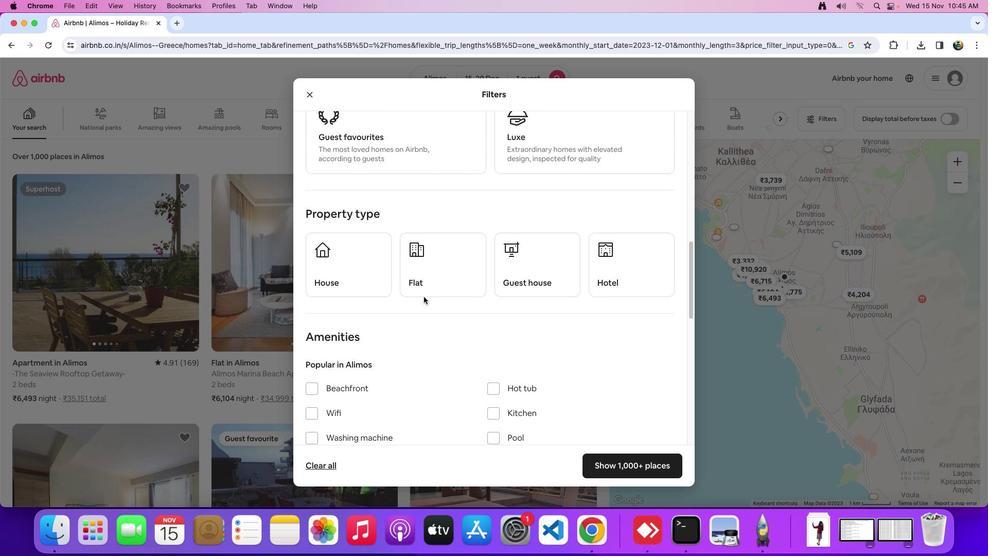 
Action: Mouse scrolled (423, 297) with delta (0, -2)
Screenshot: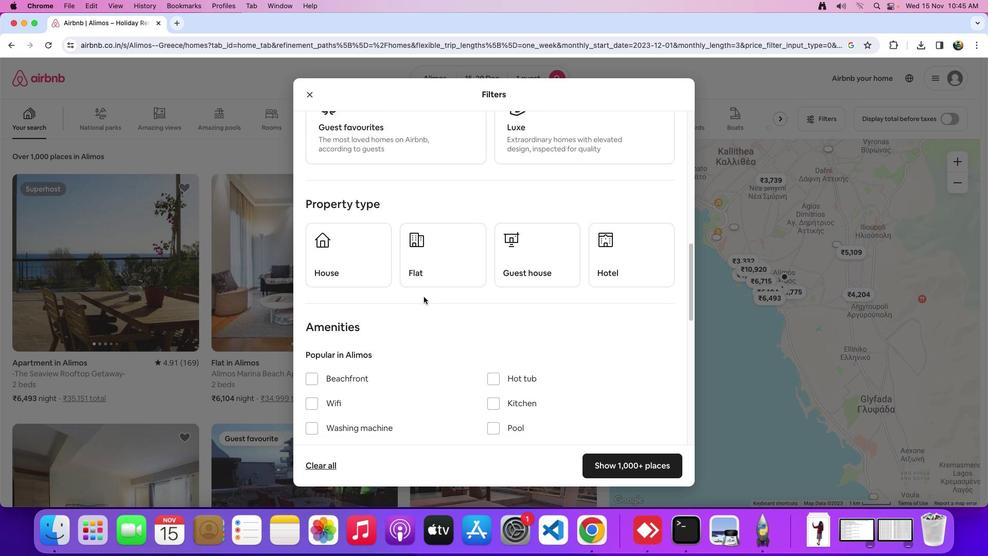 
Action: Mouse scrolled (423, 297) with delta (0, -3)
Screenshot: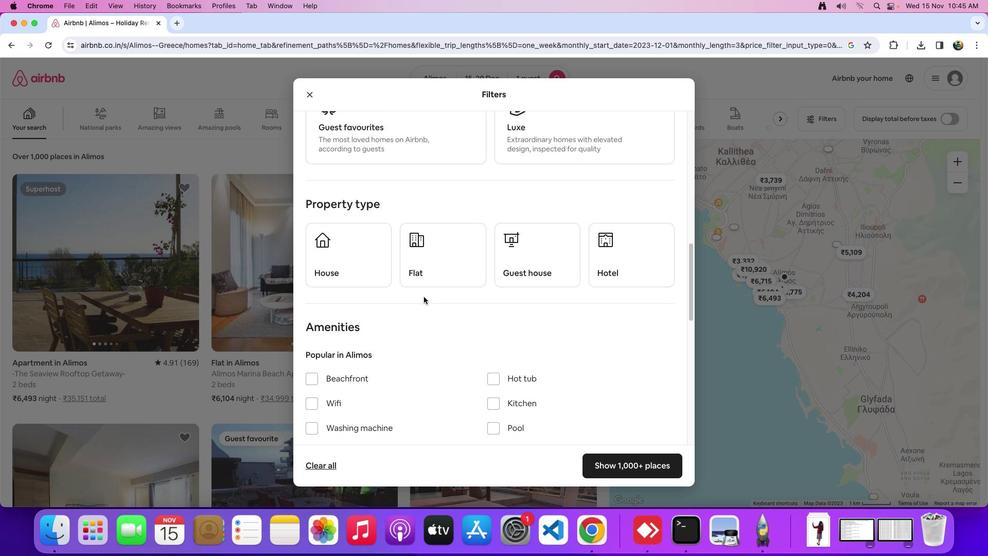 
Action: Mouse moved to (615, 259)
Screenshot: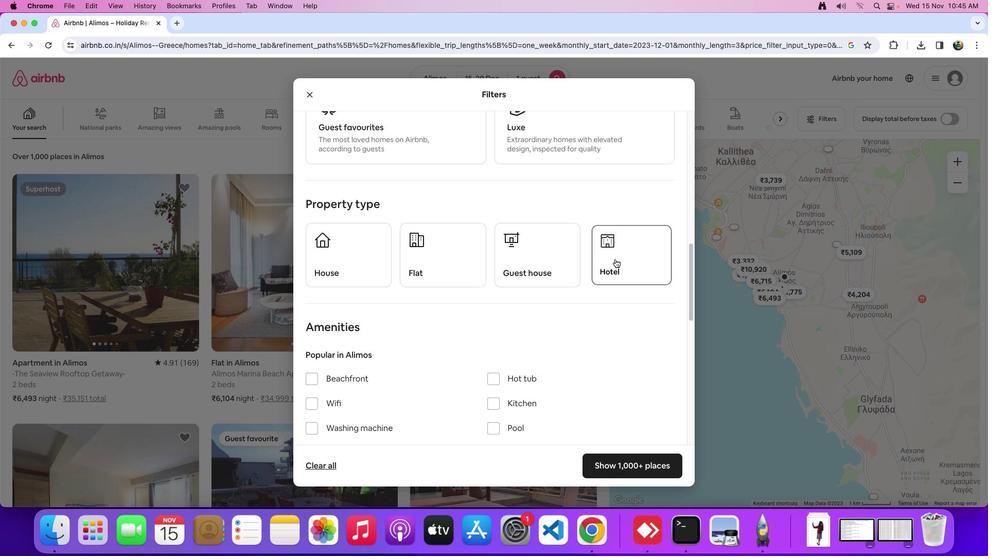 
Action: Mouse pressed left at (615, 259)
Screenshot: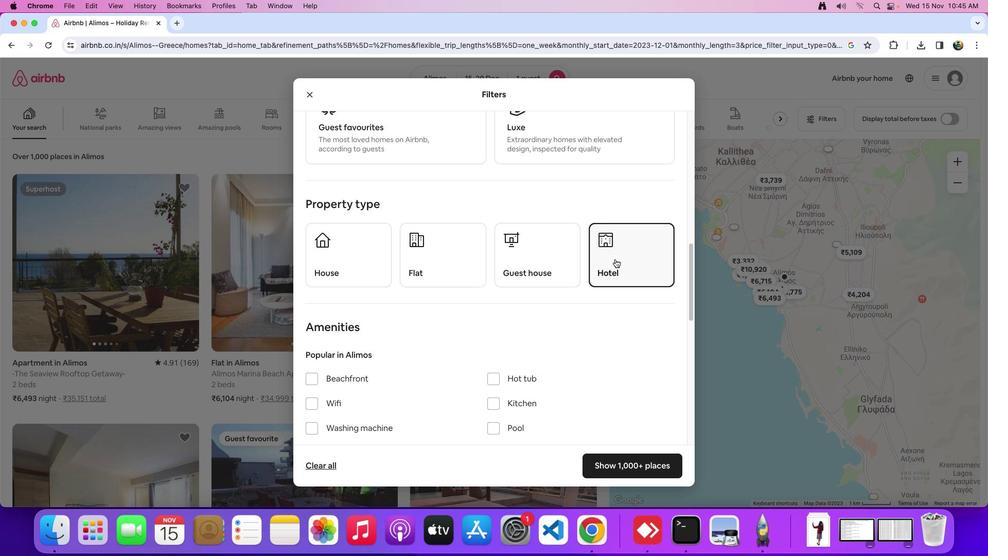 
Action: Mouse moved to (561, 301)
Screenshot: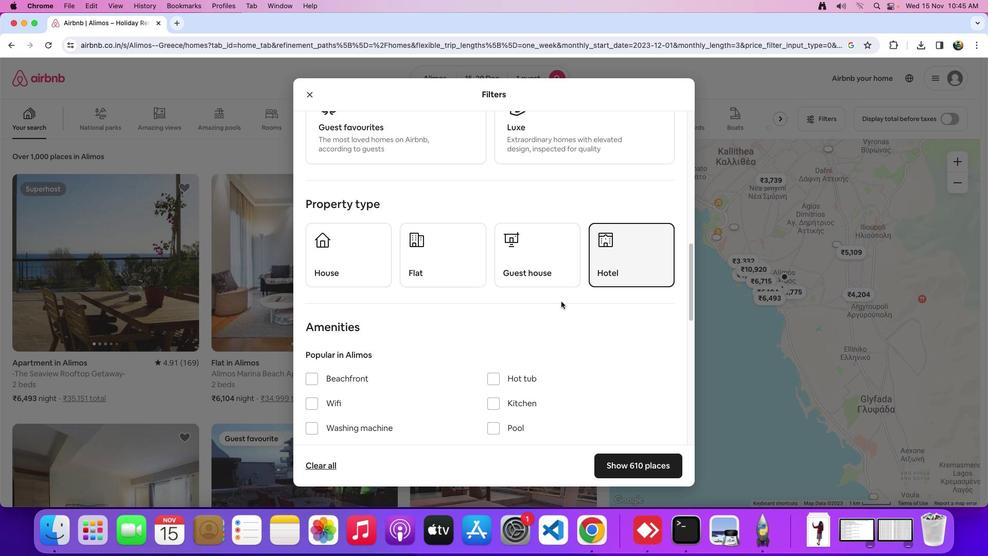 
Action: Mouse scrolled (561, 301) with delta (0, 0)
Screenshot: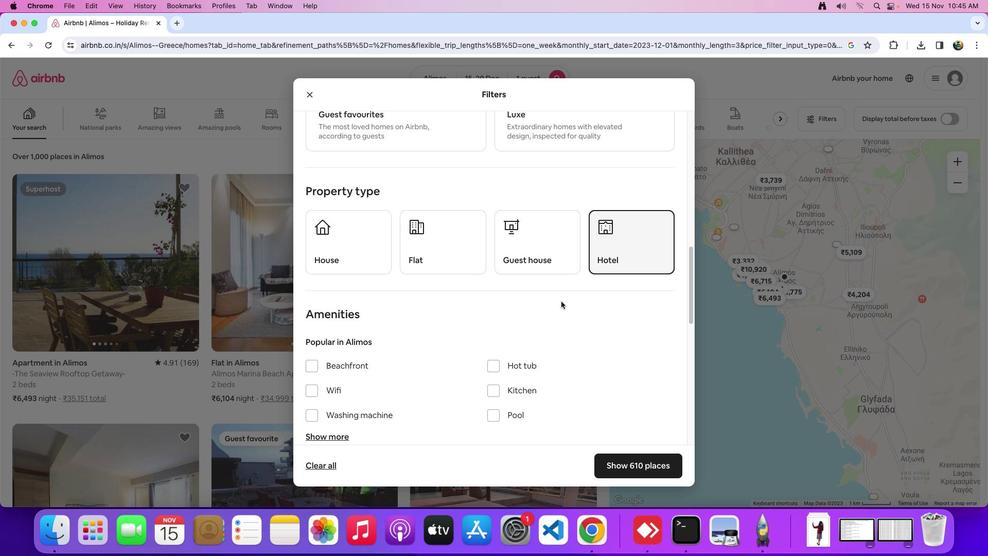 
Action: Mouse scrolled (561, 301) with delta (0, 0)
Screenshot: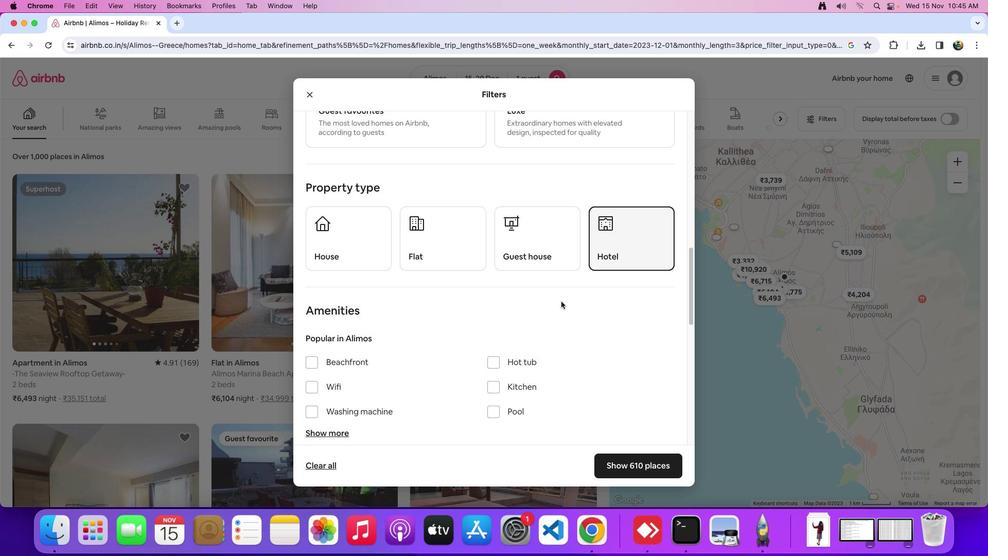 
Action: Mouse moved to (563, 300)
Screenshot: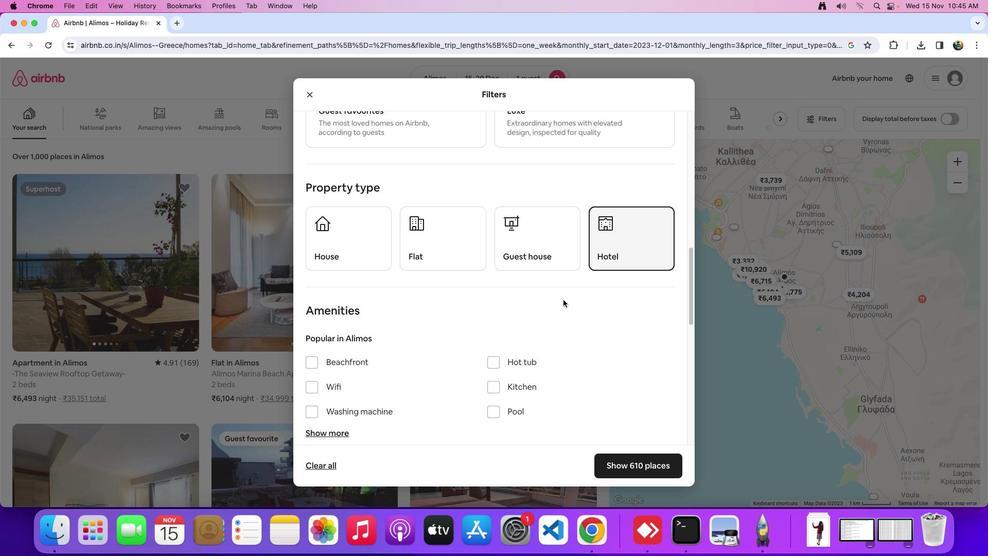 
Action: Mouse scrolled (563, 300) with delta (0, 0)
Screenshot: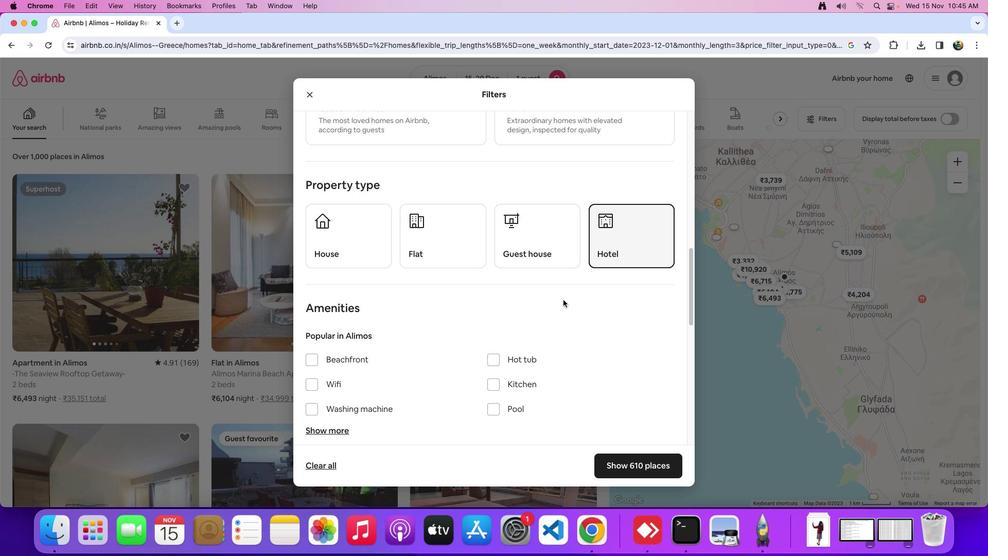 
Action: Mouse moved to (563, 300)
Screenshot: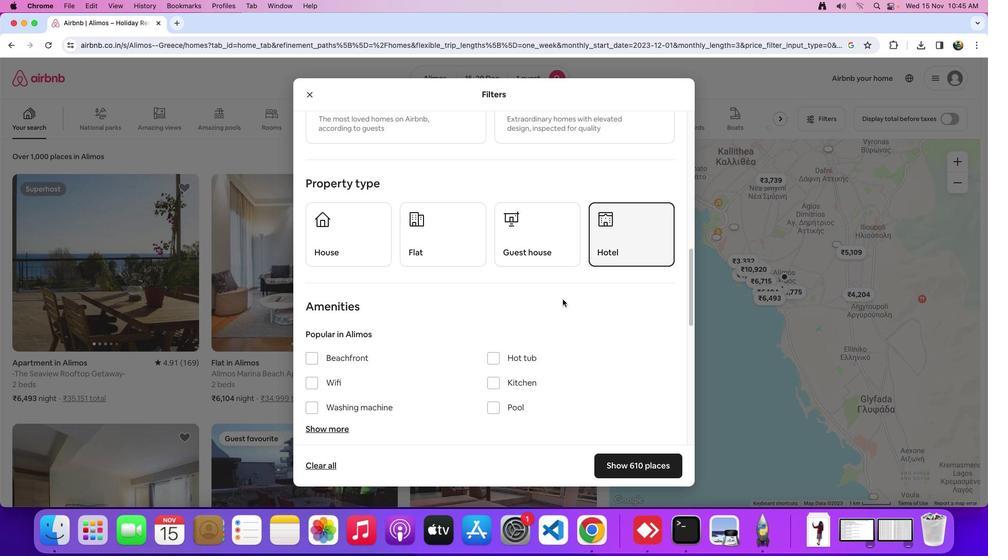 
Action: Mouse scrolled (563, 300) with delta (0, 0)
Screenshot: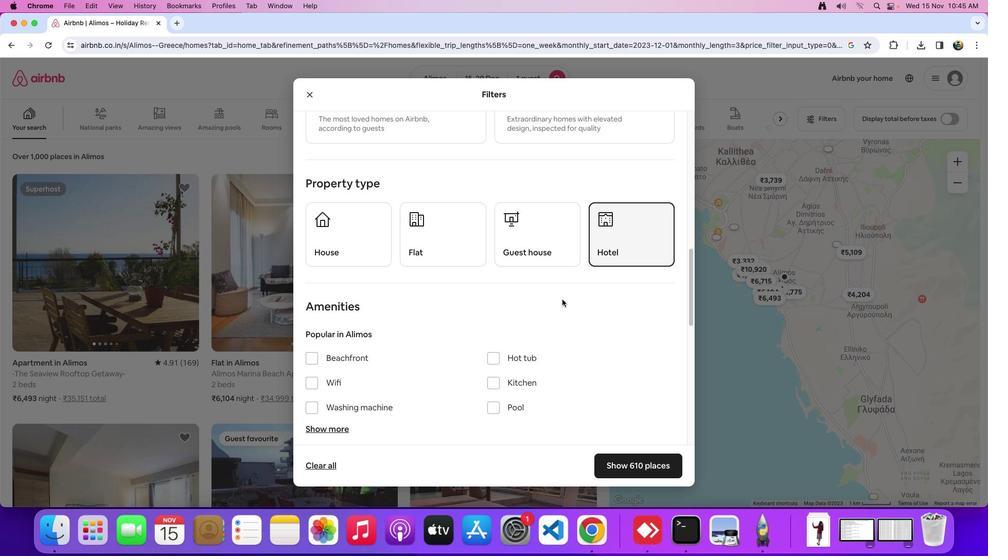 
Action: Mouse moved to (551, 296)
Screenshot: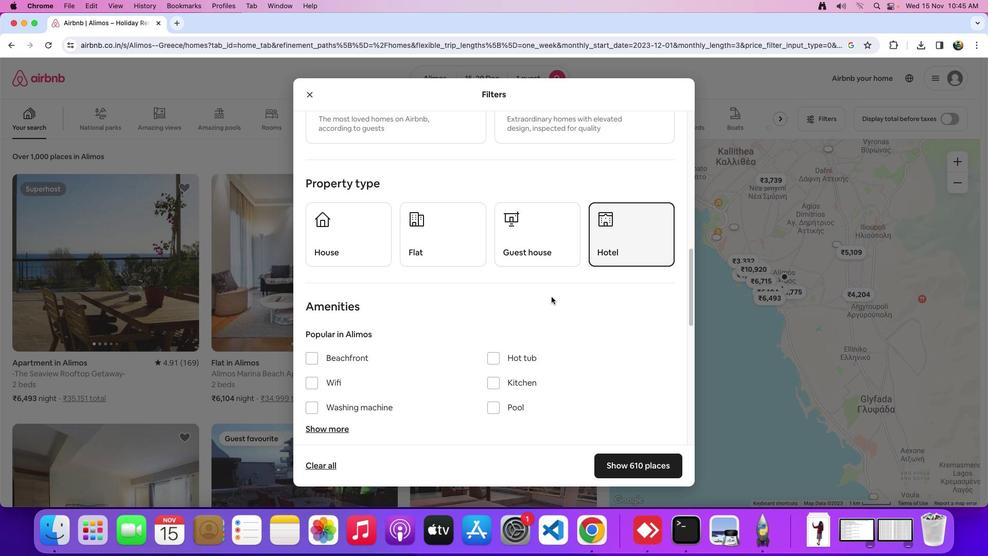 
Action: Mouse scrolled (551, 296) with delta (0, 0)
Screenshot: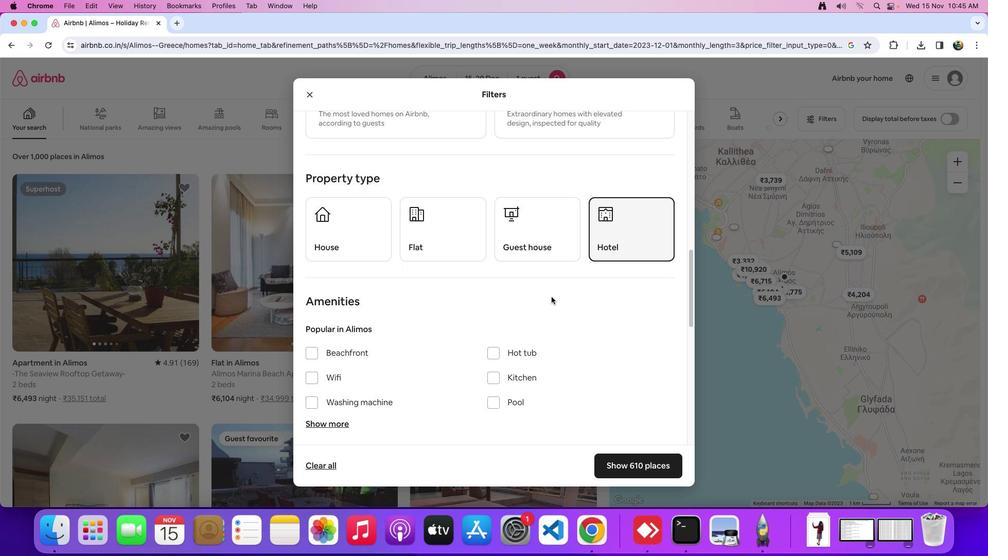 
Action: Mouse scrolled (551, 296) with delta (0, 0)
Screenshot: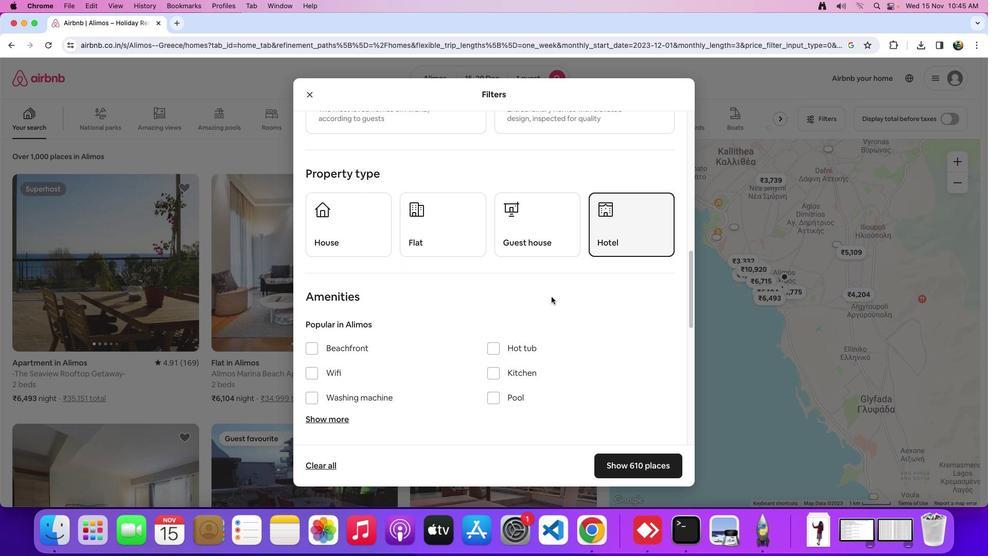 
Action: Mouse moved to (552, 296)
Screenshot: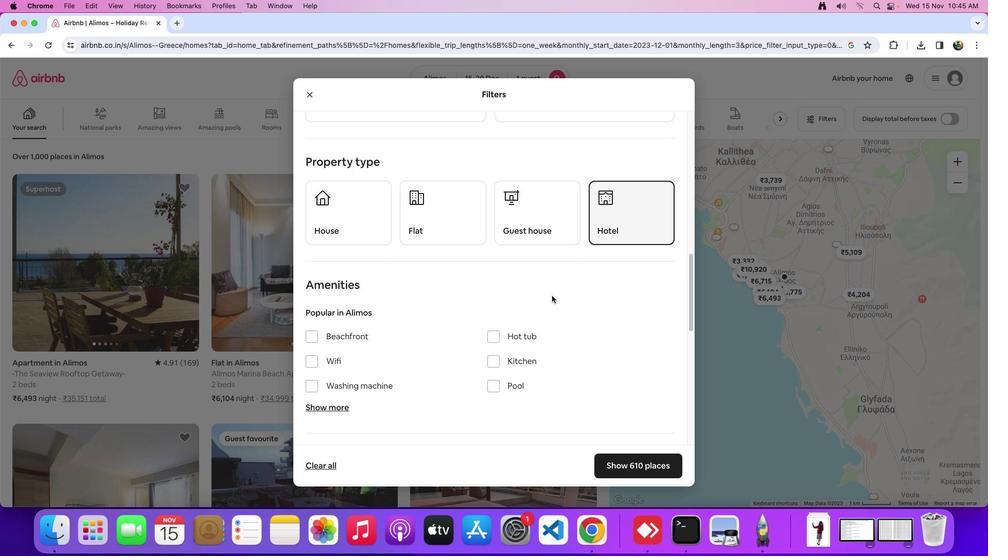
Action: Mouse scrolled (552, 296) with delta (0, 0)
Screenshot: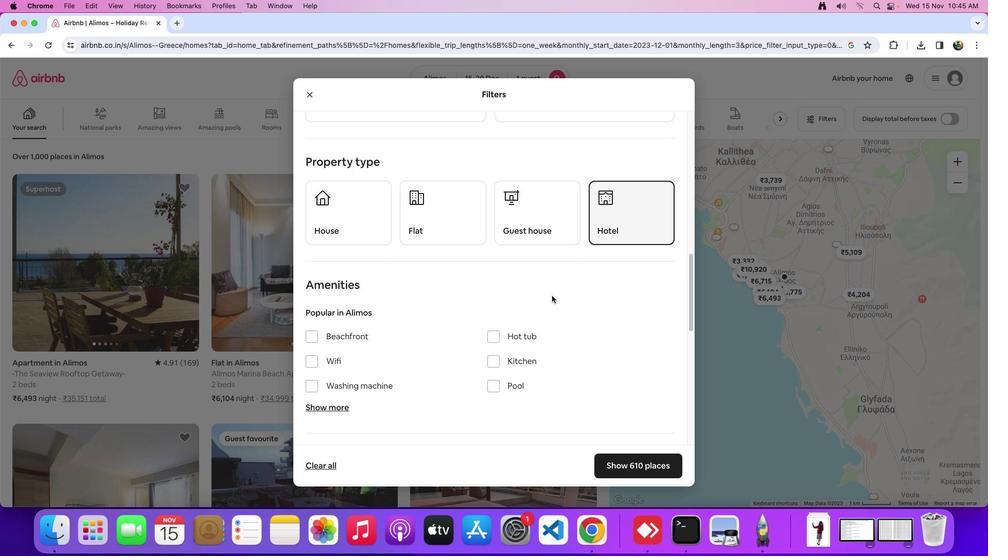 
Action: Mouse scrolled (552, 296) with delta (0, 0)
Screenshot: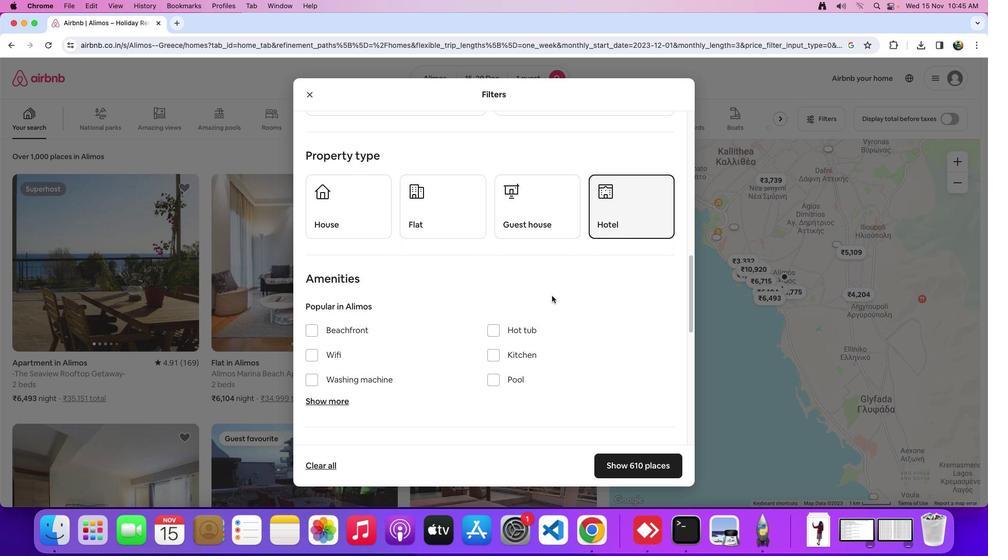 
Action: Mouse moved to (552, 297)
Screenshot: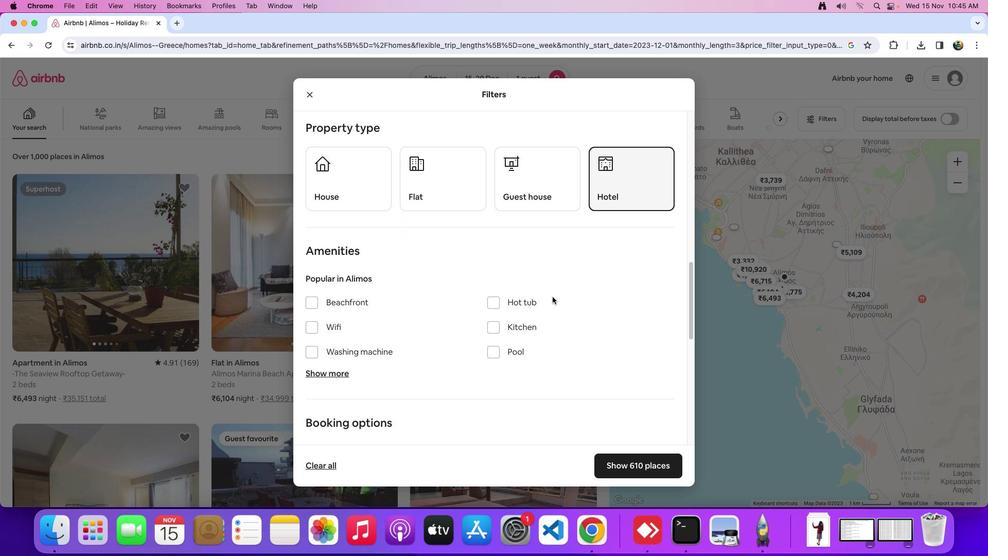 
Action: Mouse scrolled (552, 297) with delta (0, 0)
Screenshot: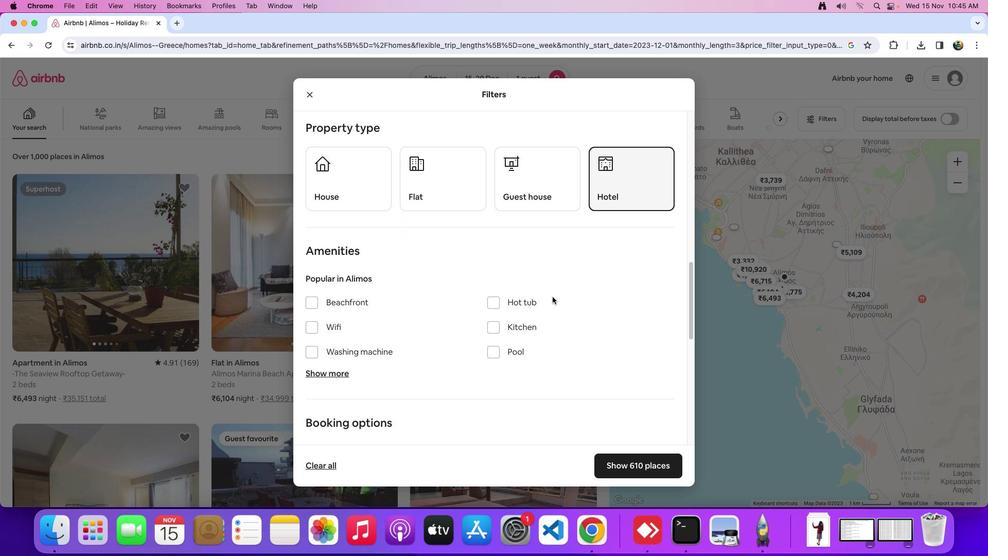 
Action: Mouse moved to (552, 297)
Screenshot: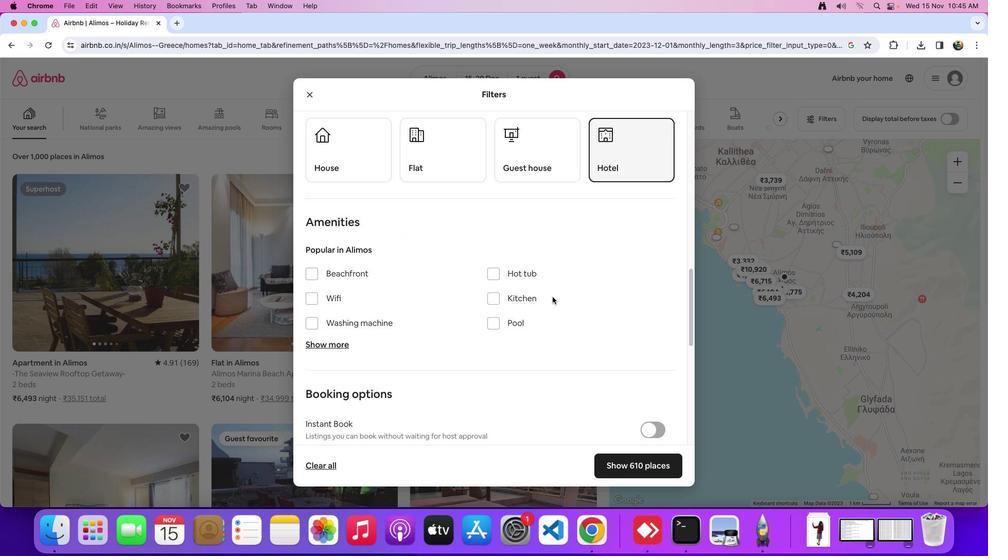 
Action: Mouse scrolled (552, 297) with delta (0, 0)
Screenshot: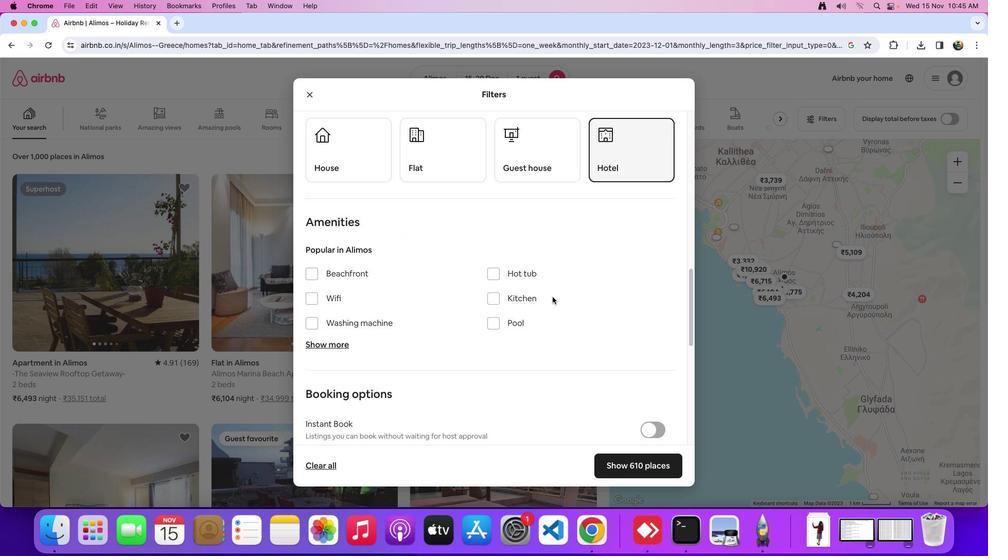 
Action: Mouse moved to (552, 296)
Screenshot: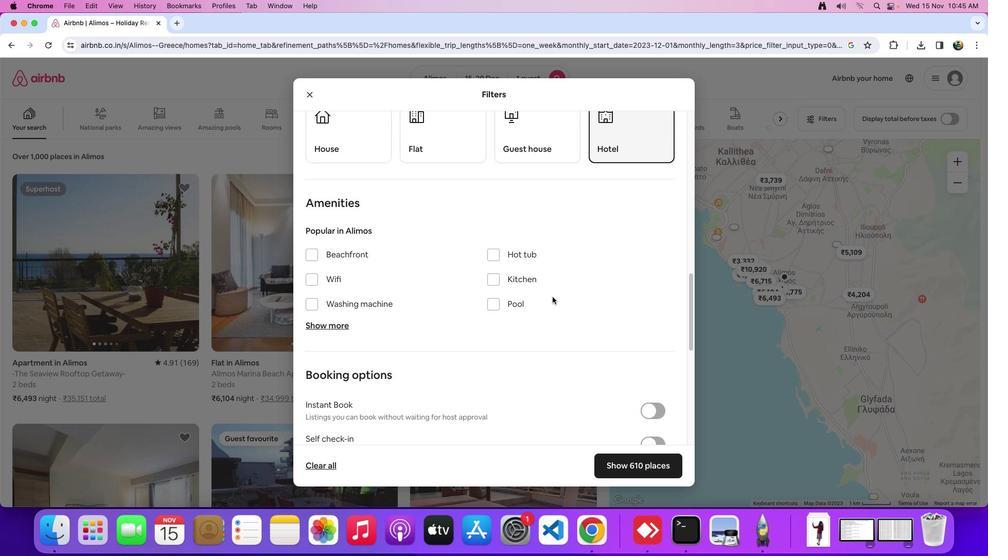 
Action: Mouse scrolled (552, 296) with delta (0, -1)
Screenshot: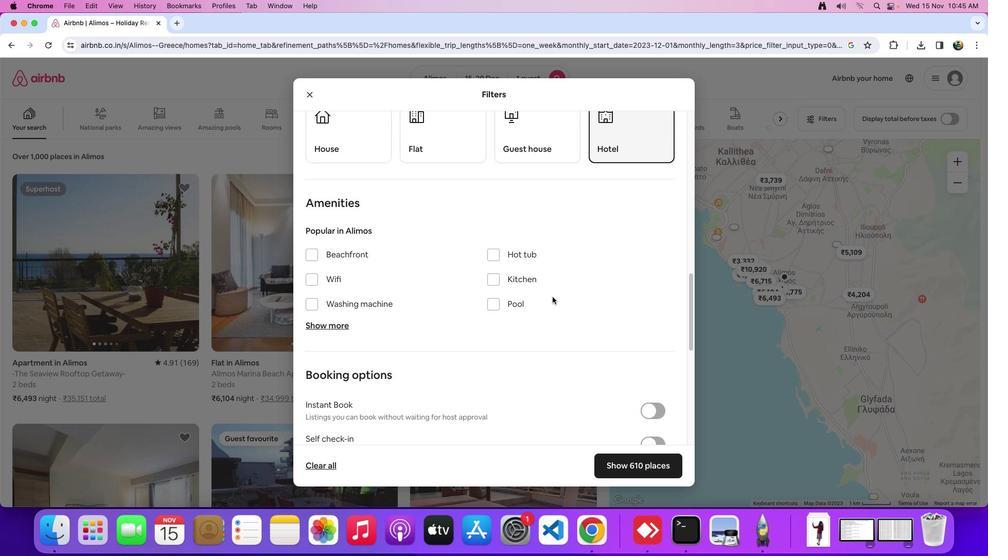 
Action: Mouse moved to (553, 297)
Screenshot: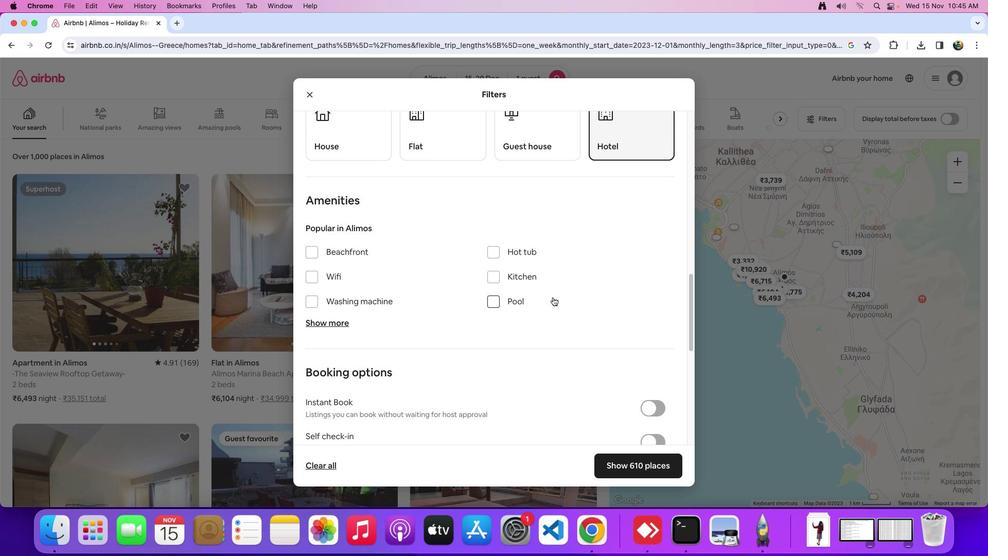 
Action: Mouse scrolled (553, 297) with delta (0, 0)
Screenshot: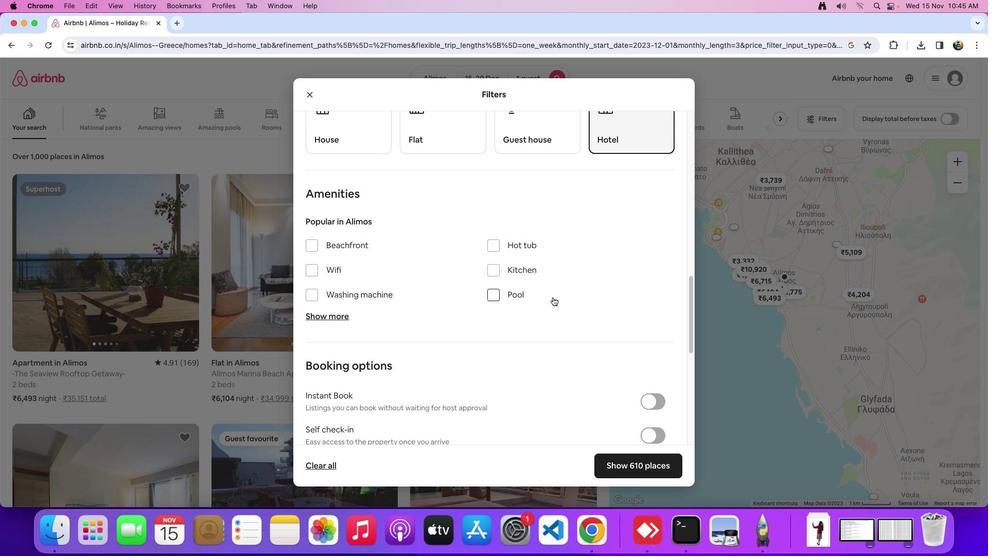 
Action: Mouse scrolled (553, 297) with delta (0, 0)
Screenshot: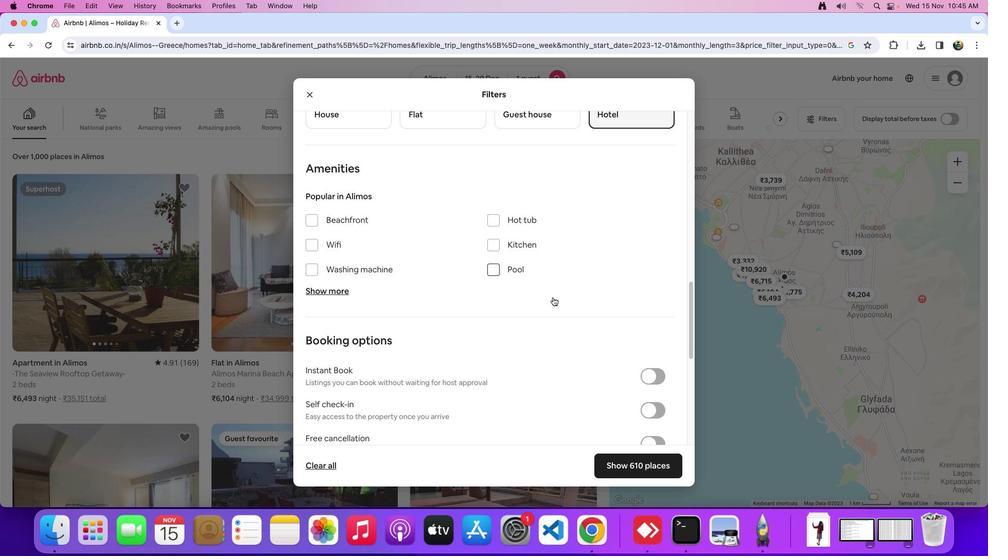 
Action: Mouse scrolled (553, 297) with delta (0, -1)
Screenshot: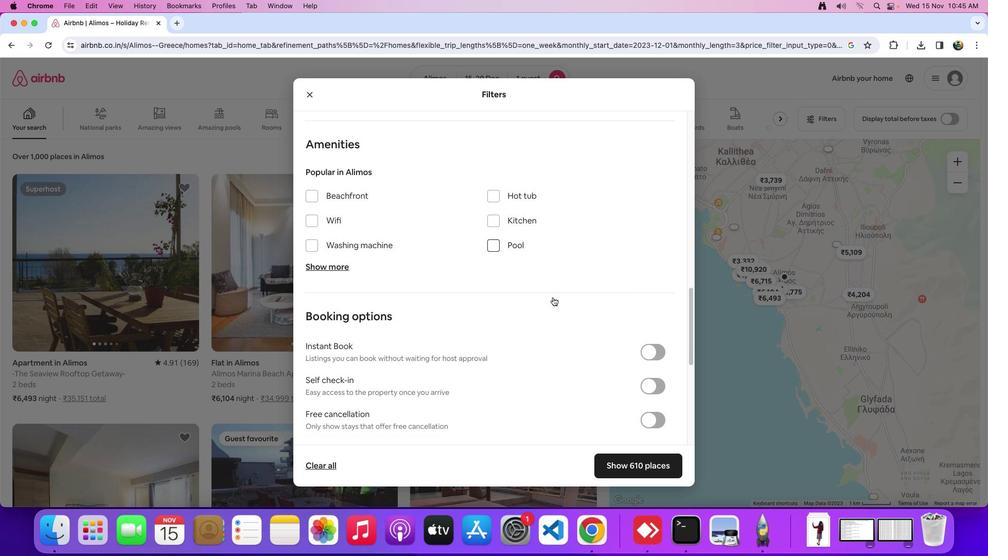 
Action: Mouse moved to (310, 243)
Screenshot: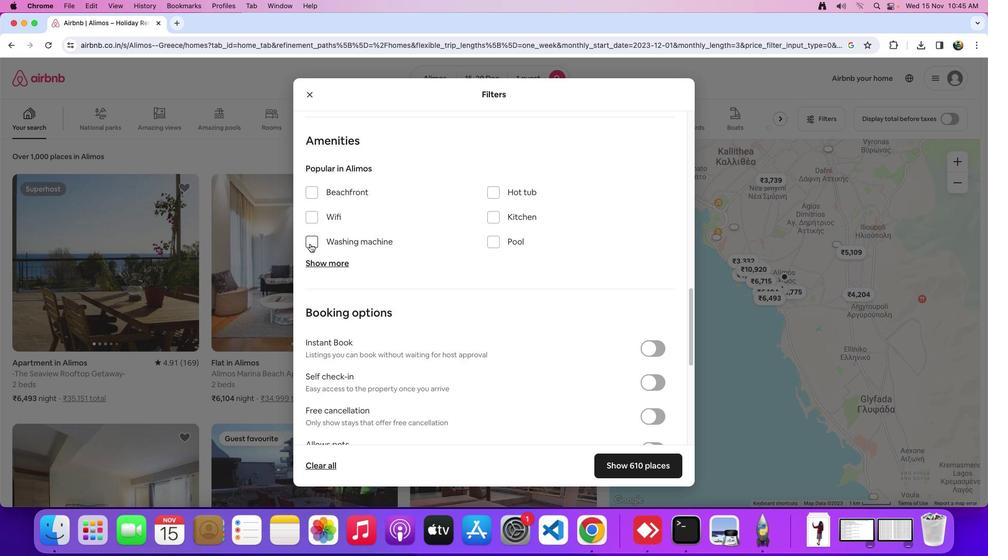 
Action: Mouse pressed left at (310, 243)
Screenshot: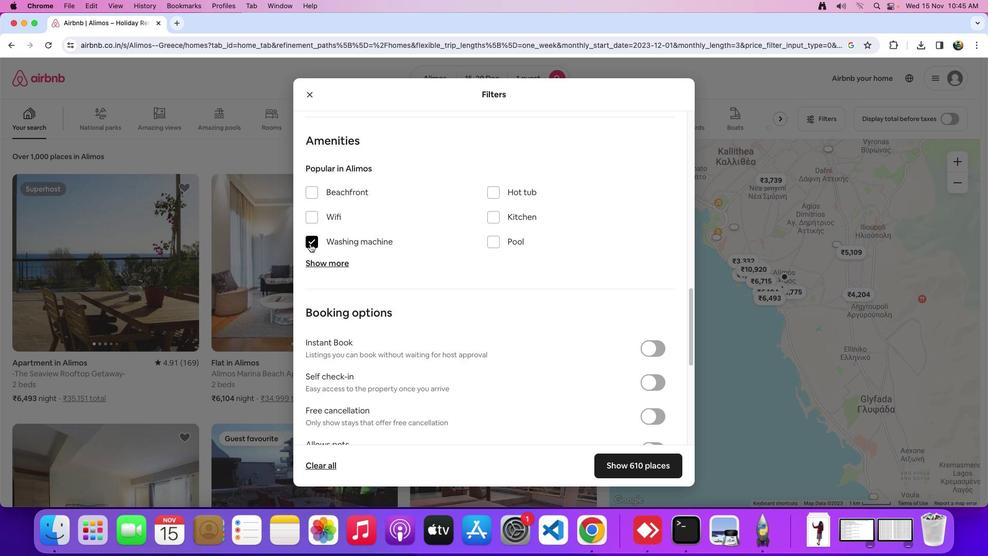 
Action: Mouse moved to (497, 259)
Screenshot: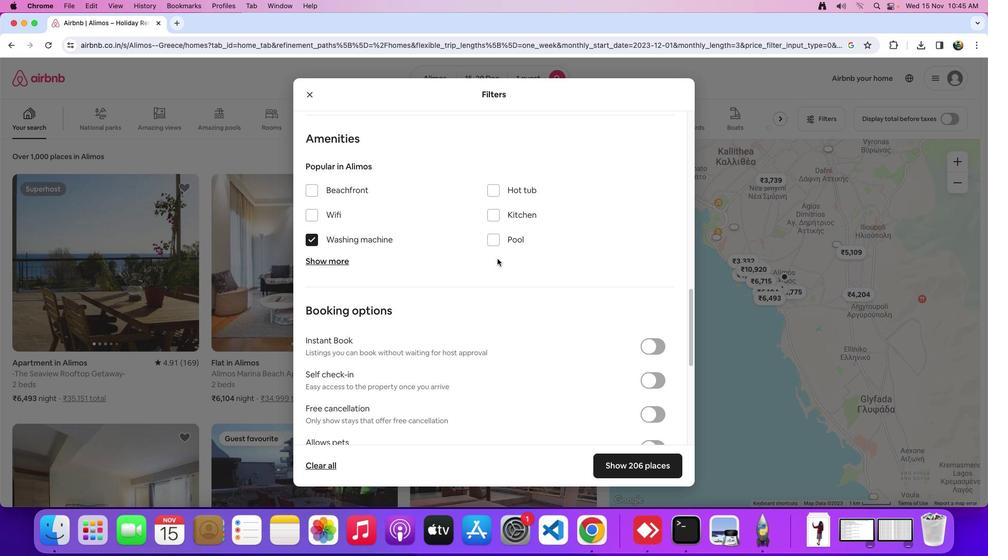 
Action: Mouse scrolled (497, 259) with delta (0, 0)
Screenshot: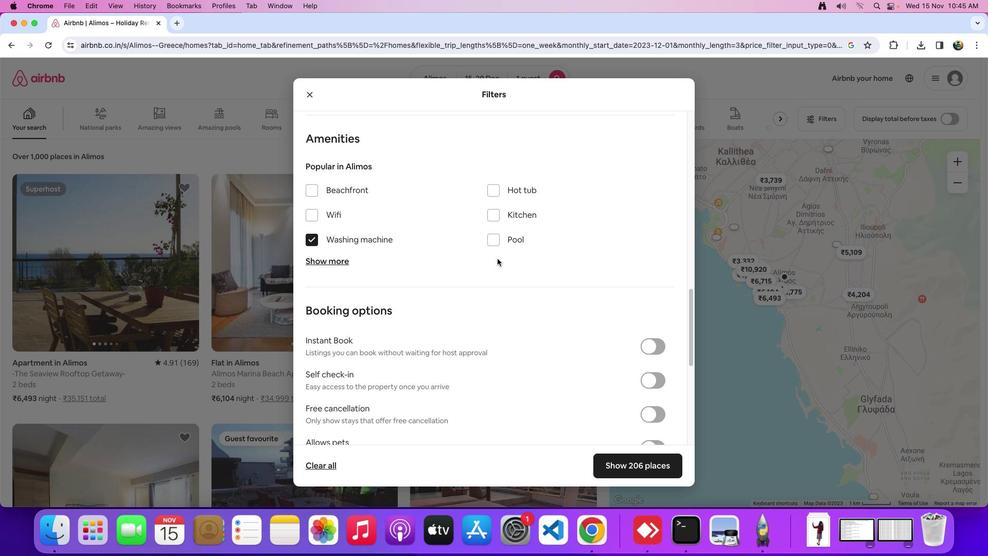 
Action: Mouse moved to (497, 258)
Screenshot: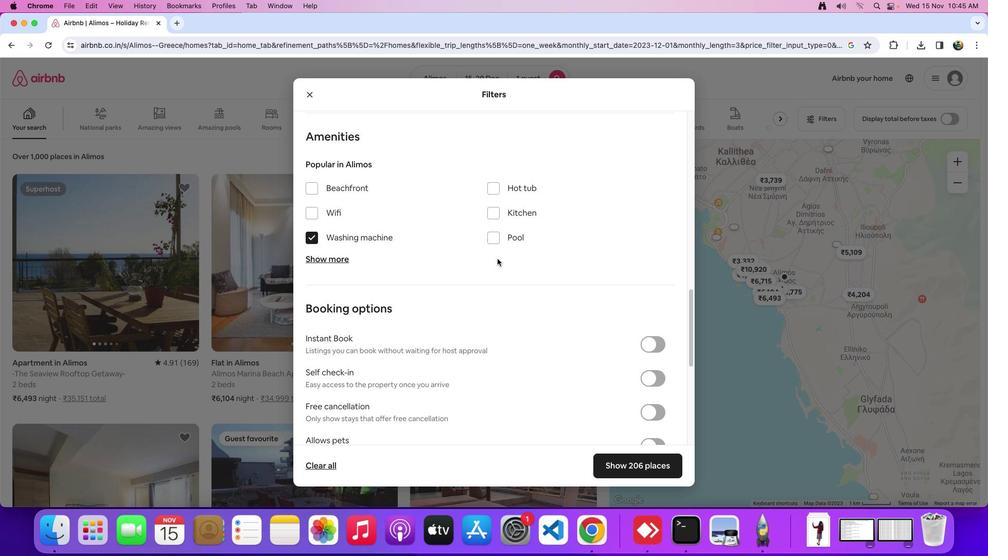 
Action: Mouse scrolled (497, 258) with delta (0, 0)
Screenshot: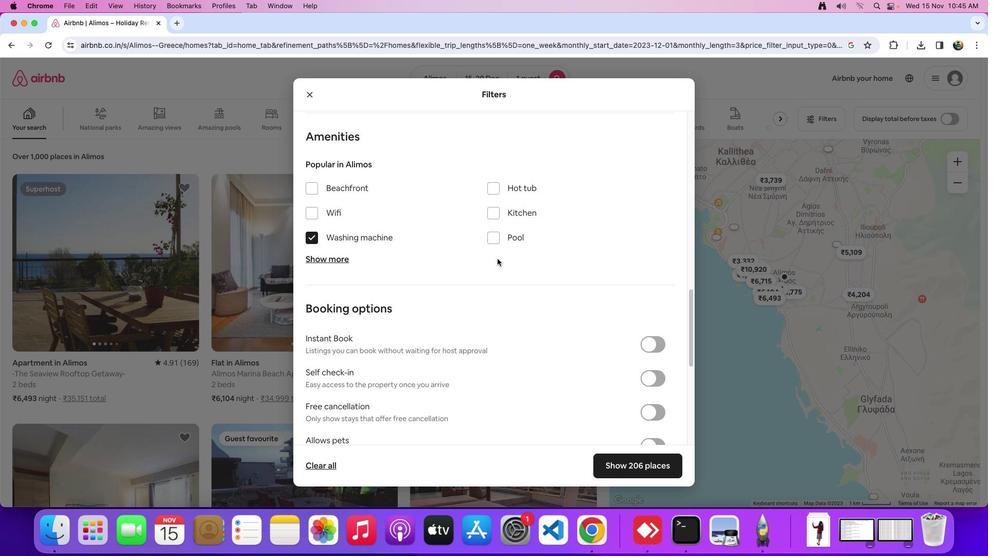 
Action: Mouse moved to (500, 261)
Screenshot: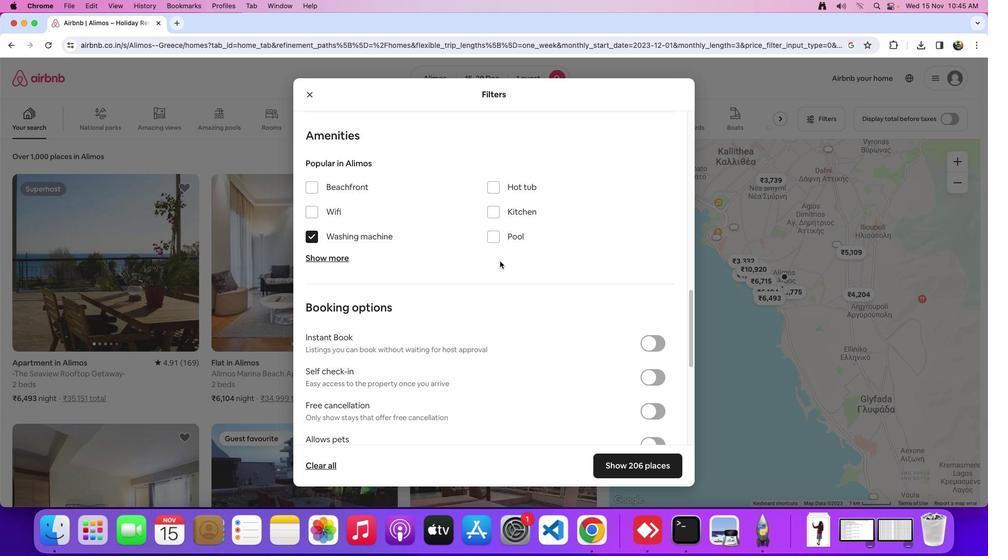 
Action: Mouse scrolled (500, 261) with delta (0, 0)
Screenshot: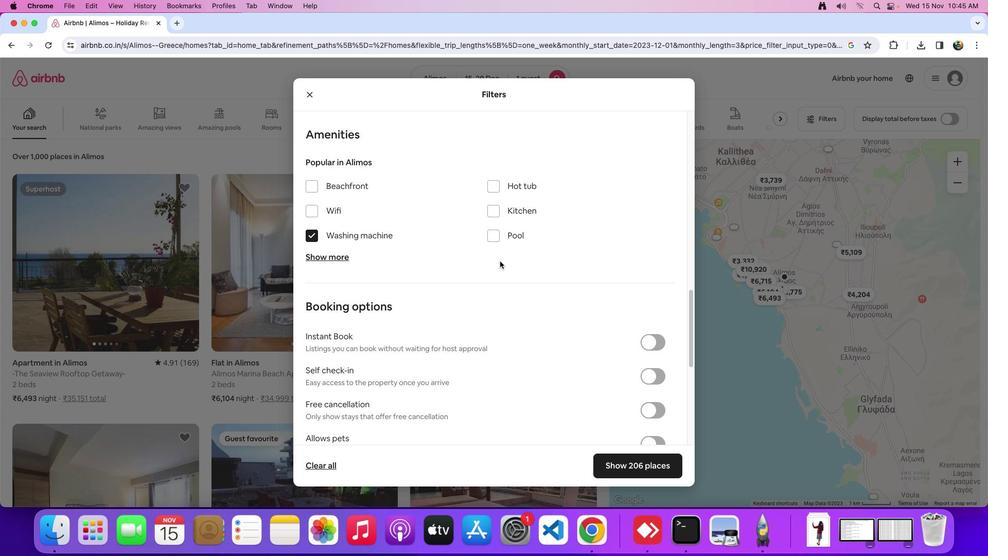 
Action: Mouse moved to (500, 261)
Screenshot: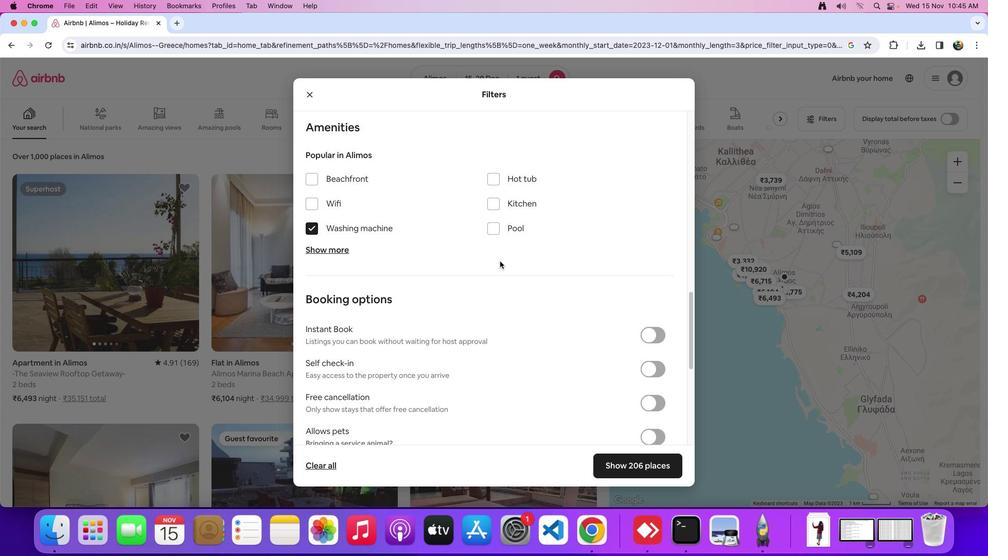 
Action: Mouse scrolled (500, 261) with delta (0, 0)
Screenshot: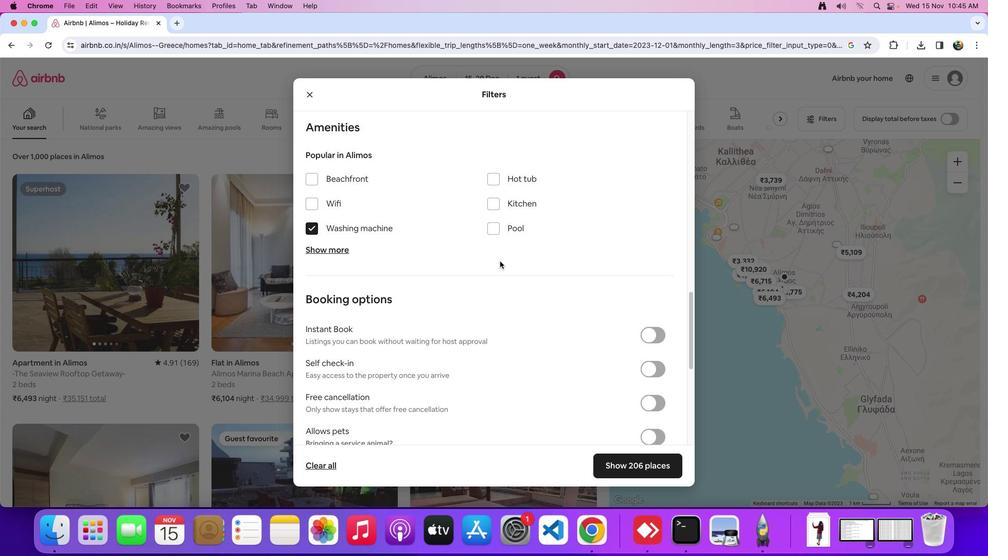 
Action: Mouse scrolled (500, 261) with delta (0, 0)
Screenshot: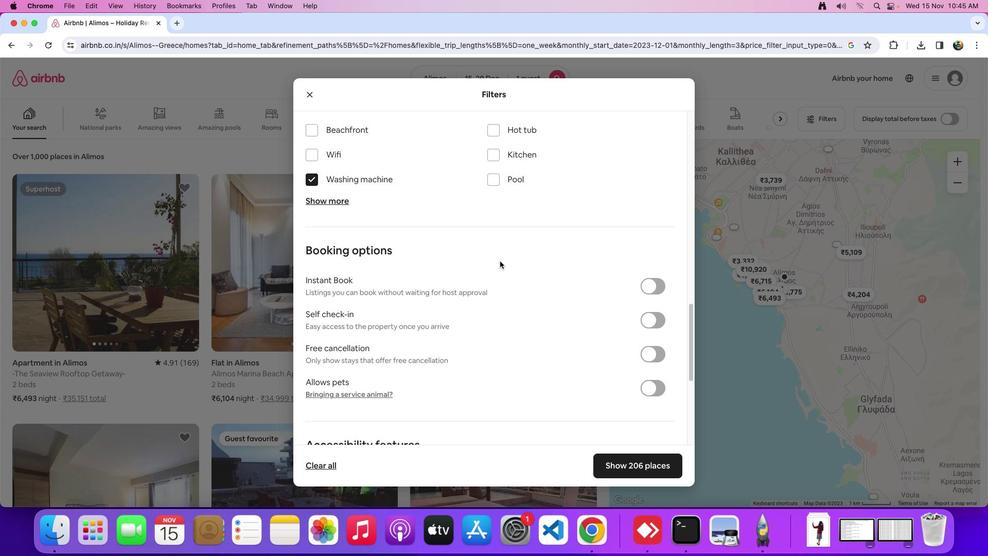 
Action: Mouse scrolled (500, 261) with delta (0, -1)
Screenshot: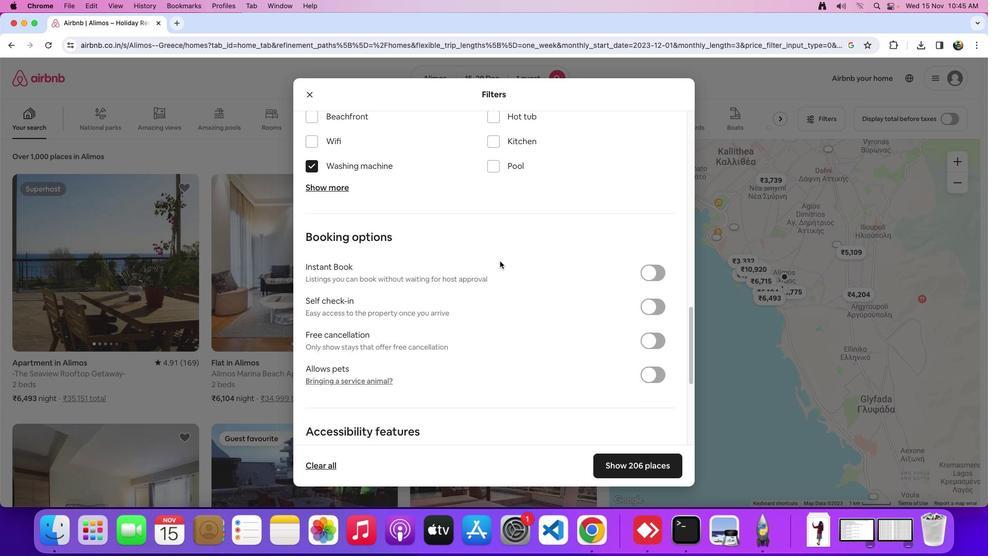 
Action: Mouse moved to (500, 261)
Screenshot: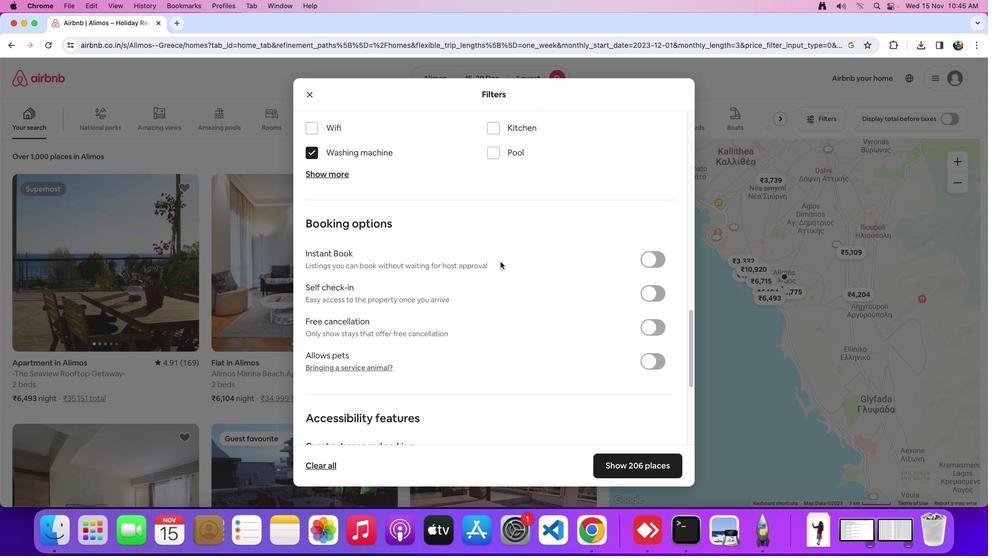 
Action: Mouse scrolled (500, 261) with delta (0, 0)
Screenshot: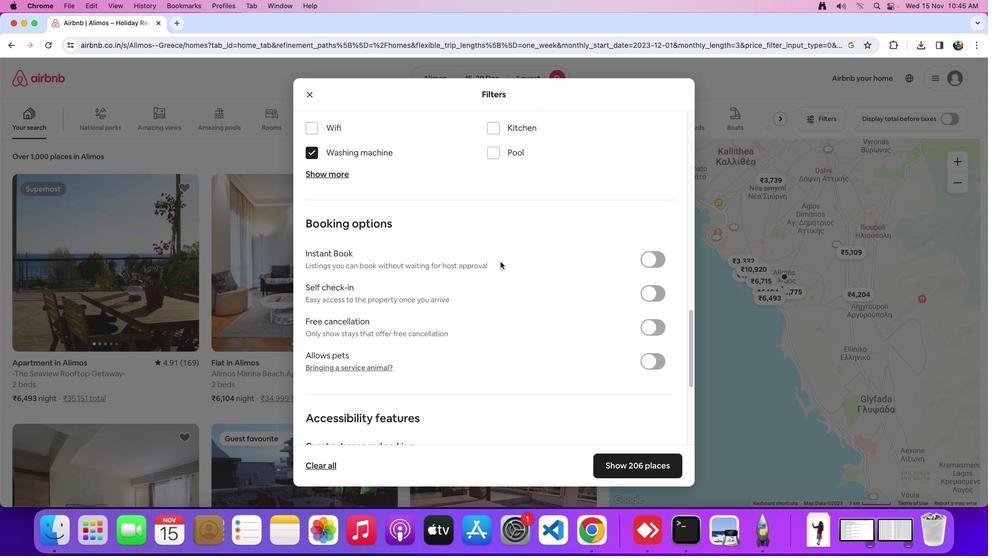 
Action: Mouse scrolled (500, 261) with delta (0, 0)
Screenshot: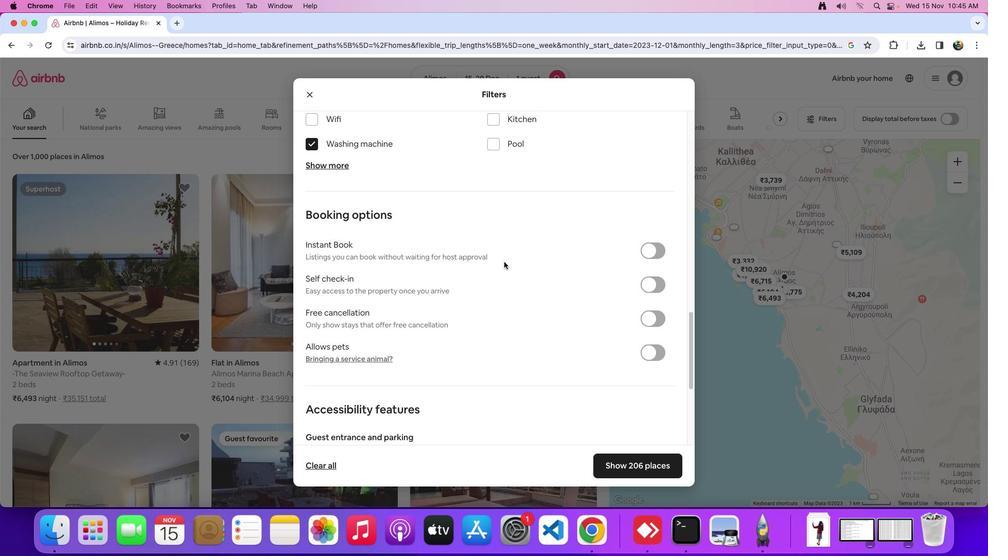 
Action: Mouse moved to (649, 280)
Screenshot: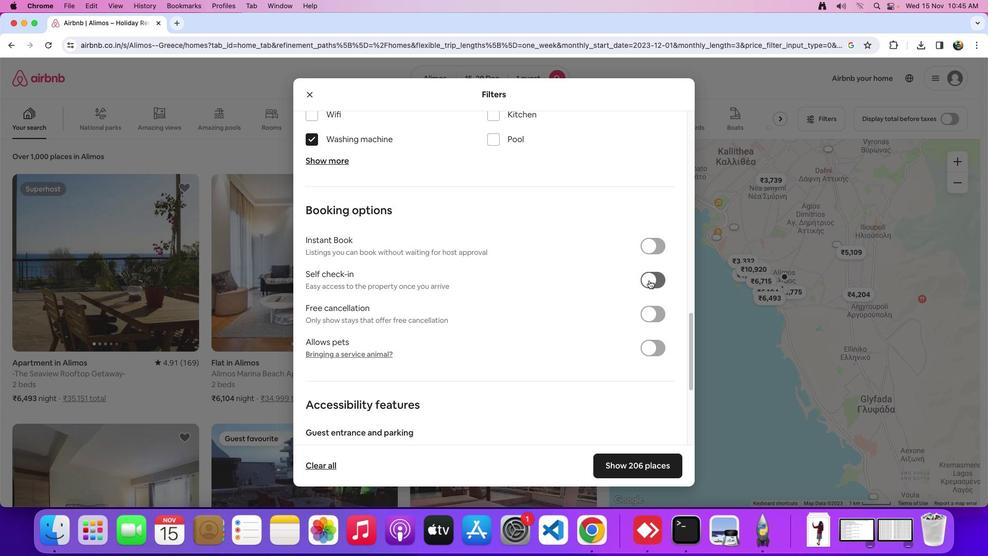 
Action: Mouse pressed left at (649, 280)
Screenshot: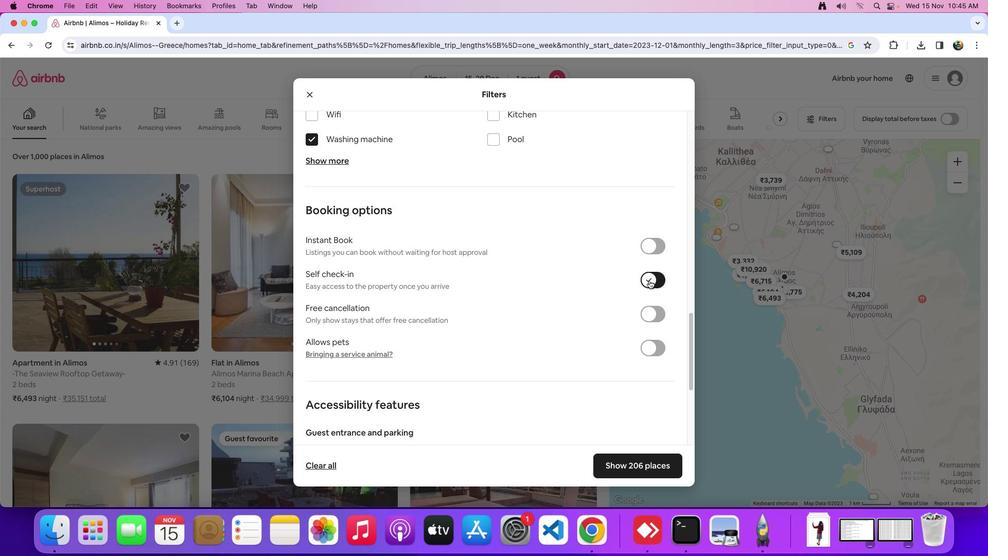 
Action: Mouse moved to (507, 278)
Screenshot: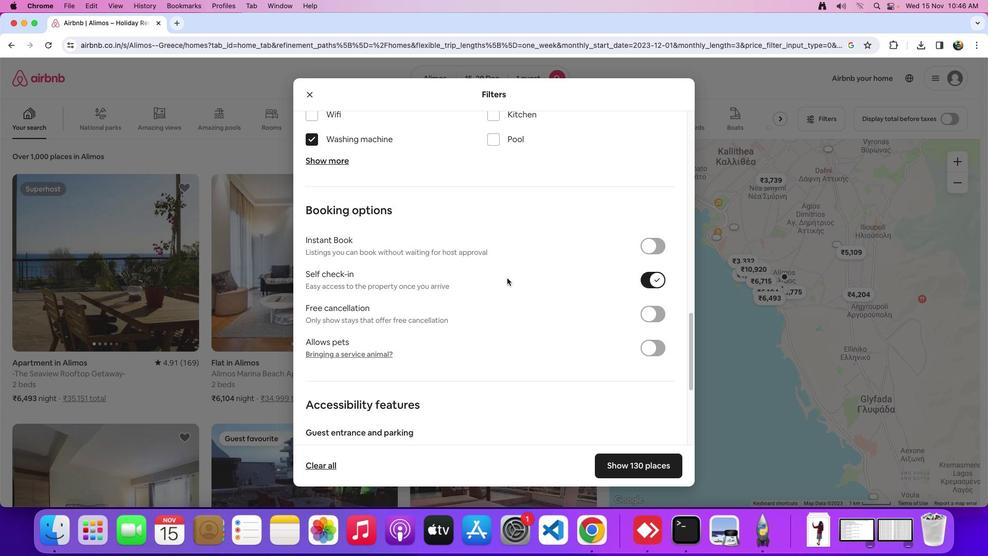 
Action: Mouse scrolled (507, 278) with delta (0, 0)
Screenshot: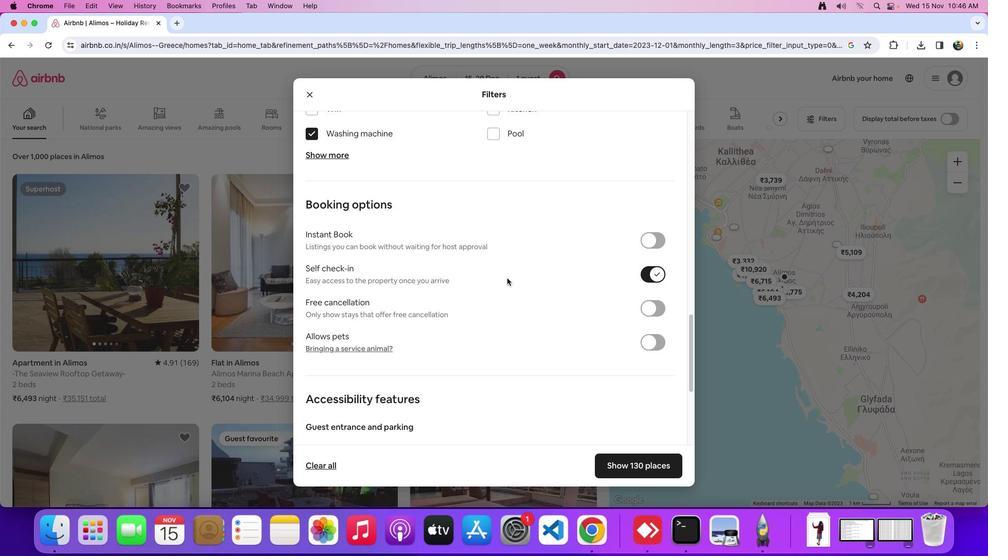 
Action: Mouse scrolled (507, 278) with delta (0, 0)
Screenshot: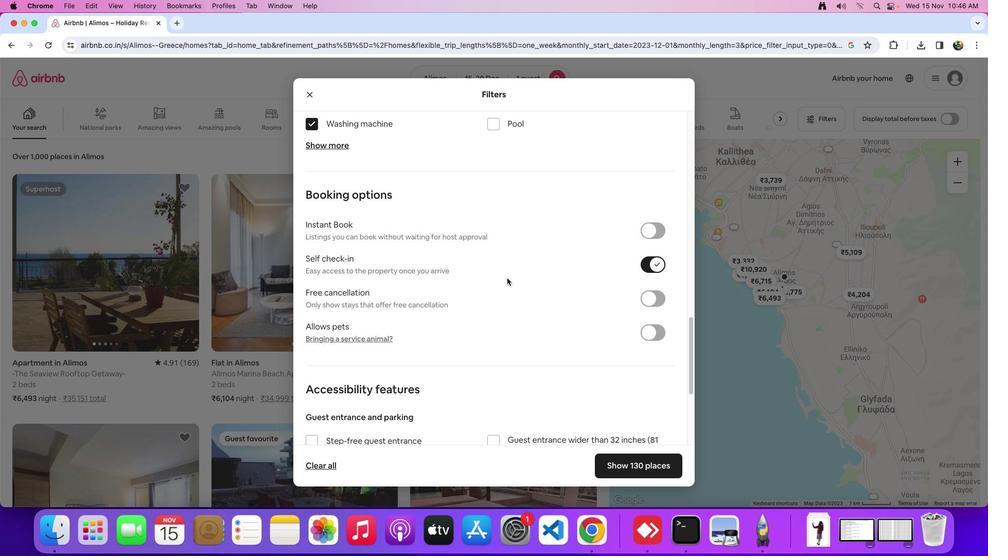 
Action: Mouse scrolled (507, 278) with delta (0, 0)
Screenshot: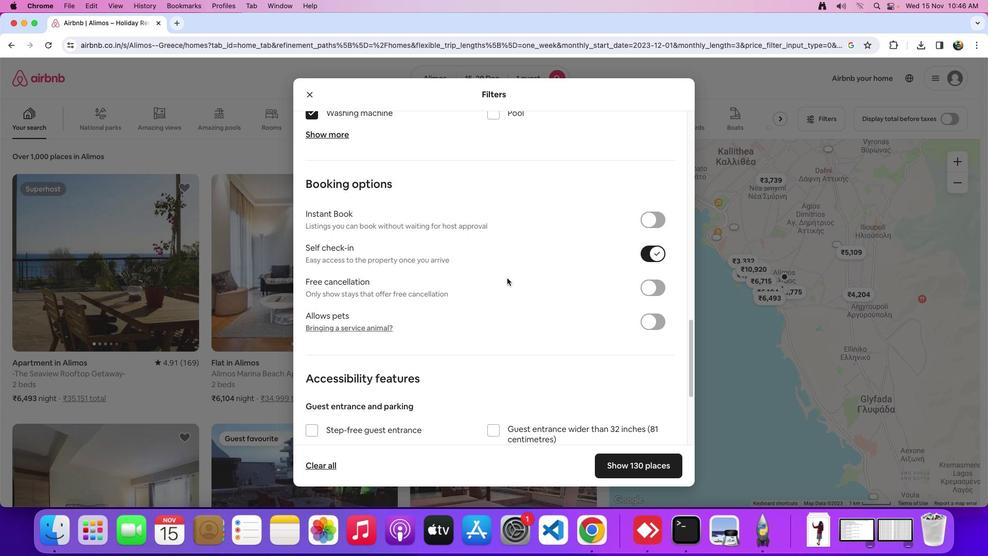 
Action: Mouse moved to (616, 460)
Screenshot: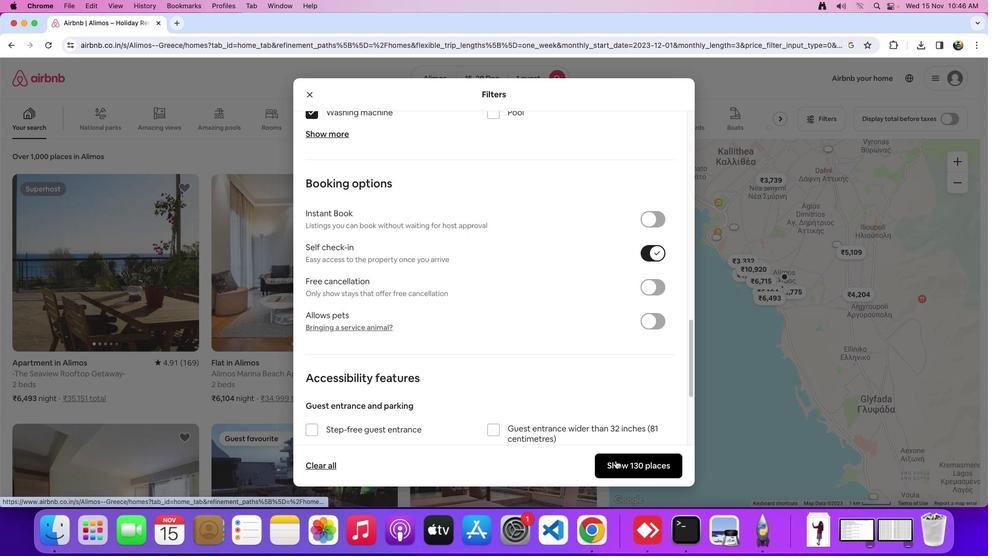 
Action: Mouse pressed left at (616, 460)
Screenshot: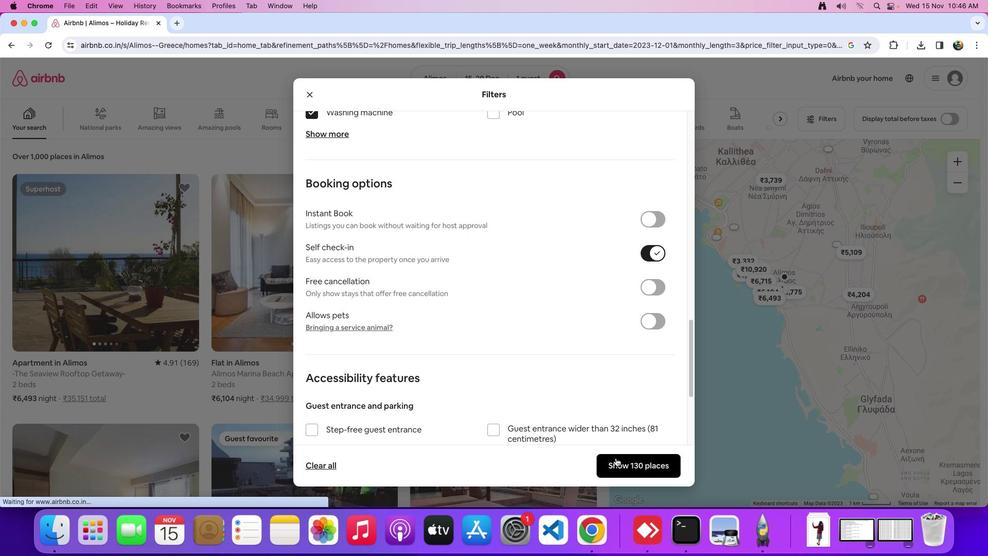 
Action: Mouse moved to (487, 313)
Screenshot: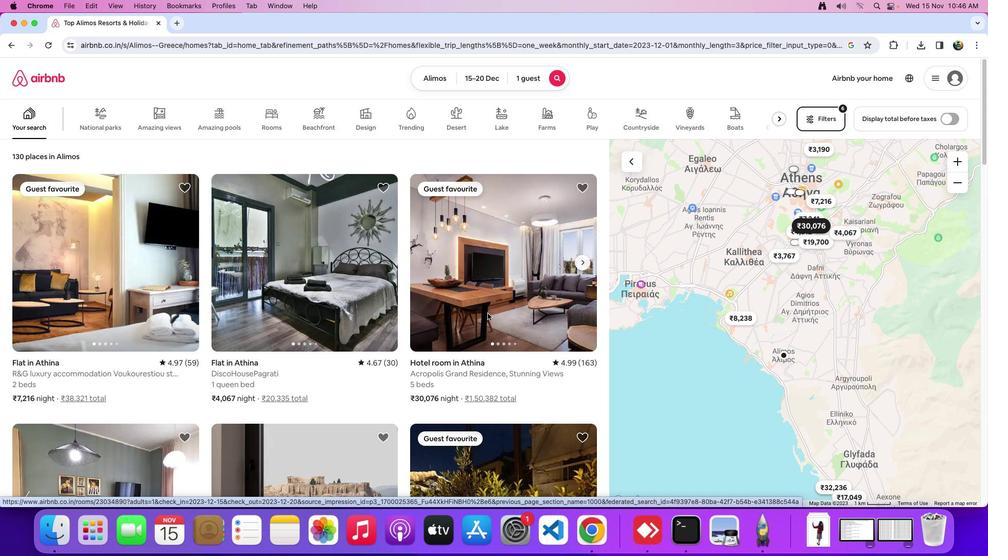 
Action: Mouse pressed left at (487, 313)
Screenshot: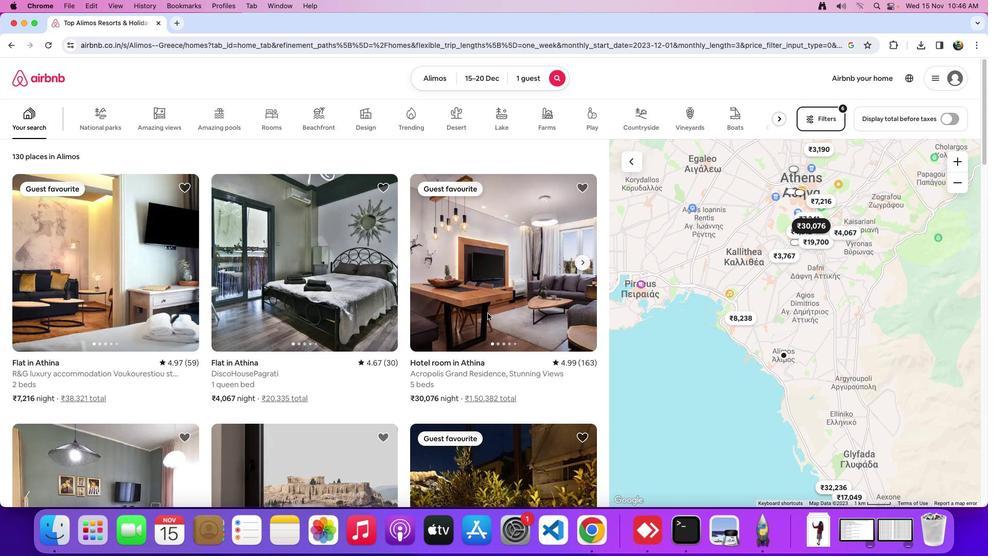
Action: Mouse moved to (728, 352)
Screenshot: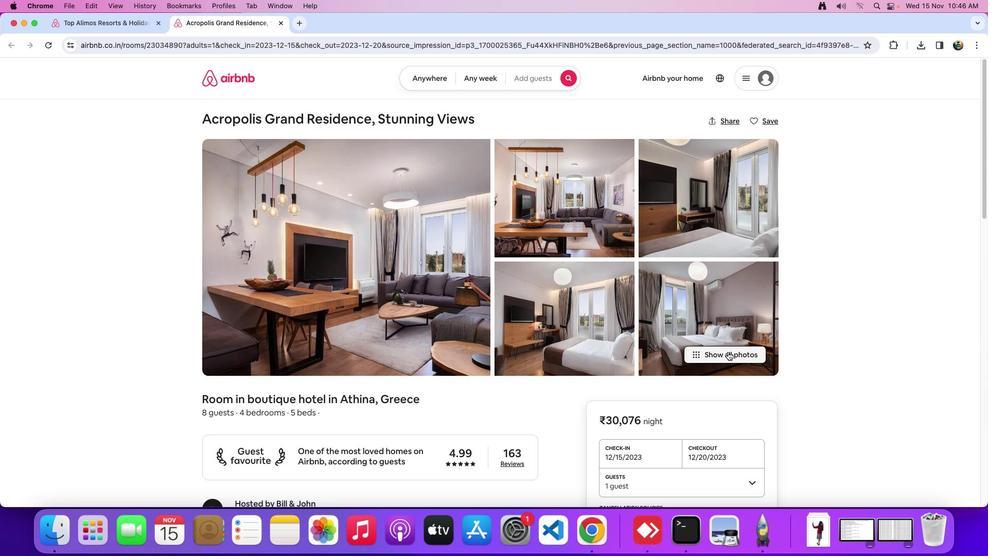 
Action: Mouse pressed left at (728, 352)
Screenshot: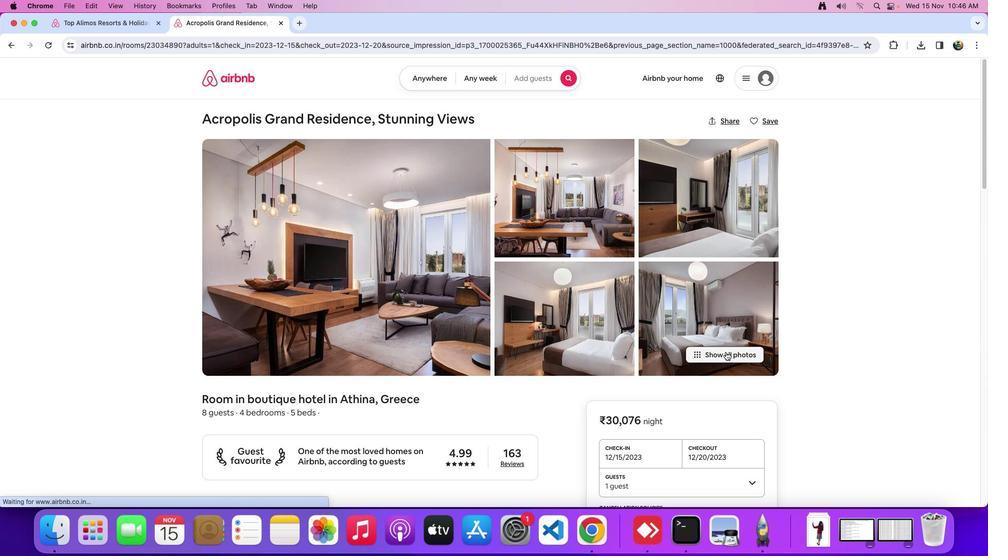 
Action: Mouse moved to (101, 50)
Screenshot: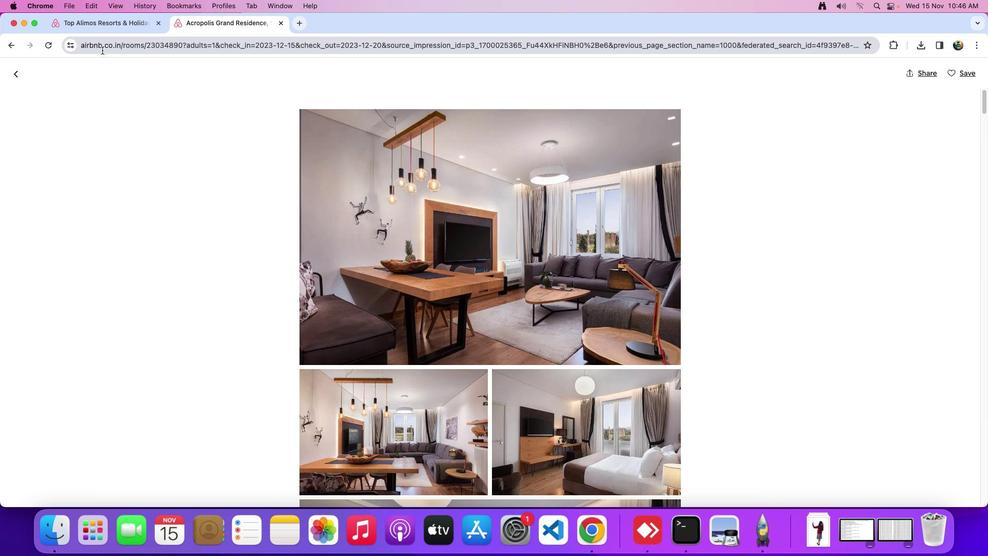 
Action: Mouse scrolled (101, 50) with delta (0, 0)
Screenshot: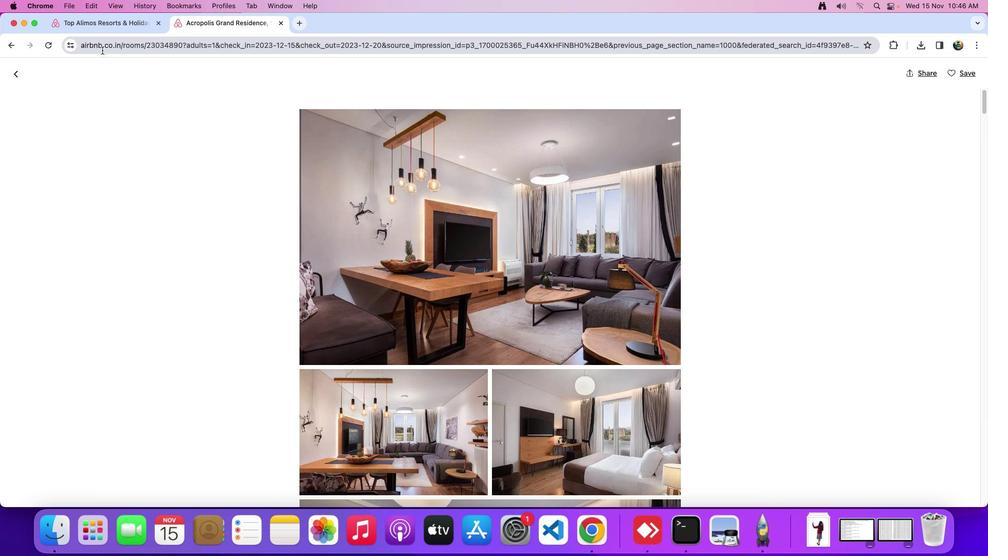 
Action: Mouse scrolled (101, 50) with delta (0, 0)
Screenshot: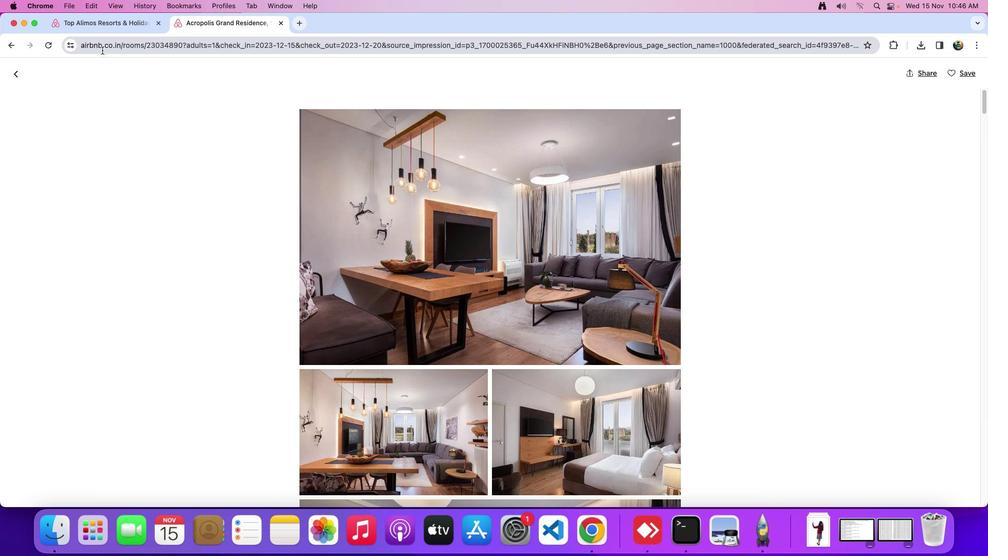 
Action: Mouse scrolled (101, 50) with delta (0, -1)
Screenshot: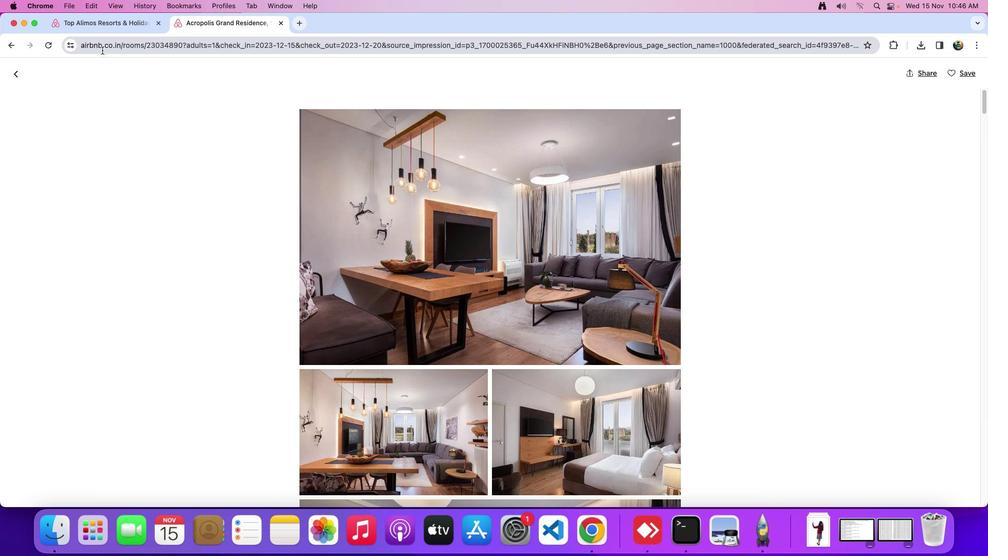 
Action: Mouse moved to (374, 193)
Screenshot: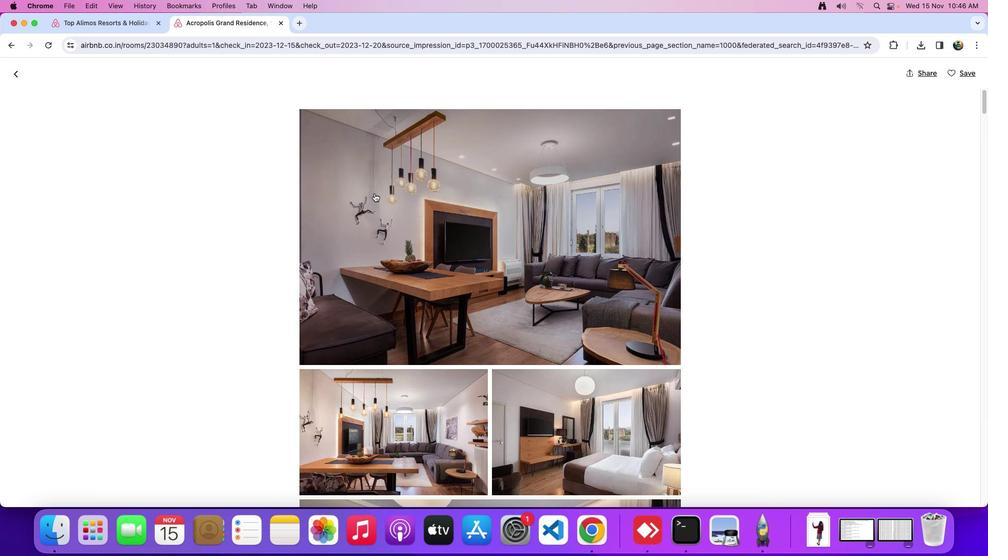 
Action: Mouse pressed left at (374, 193)
Screenshot: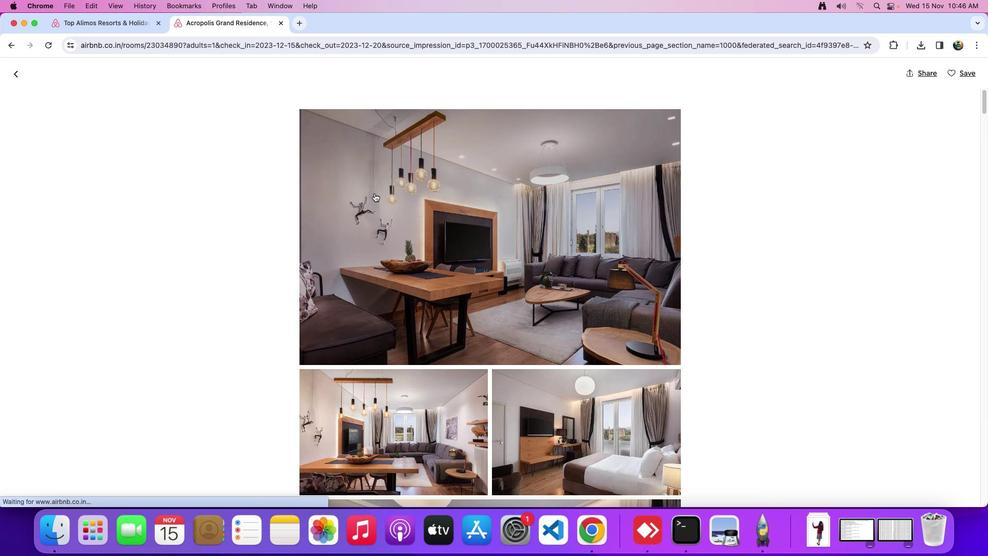 
Action: Mouse moved to (30, 87)
Screenshot: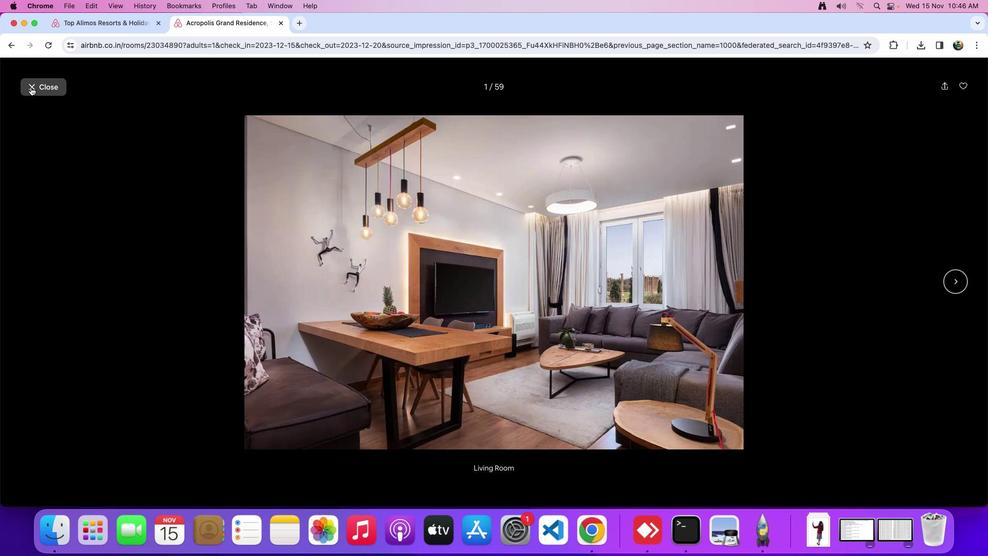 
Action: Mouse pressed left at (30, 87)
Screenshot: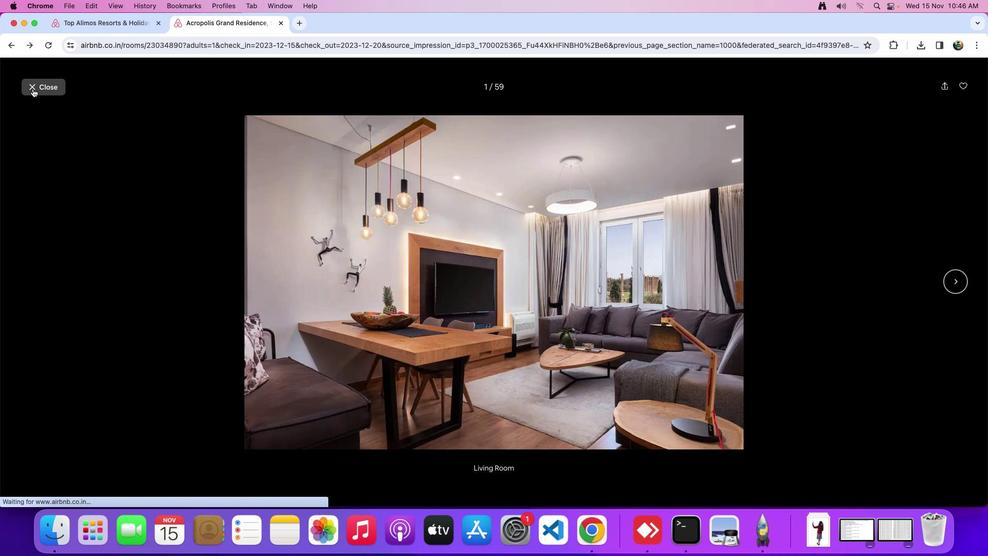 
Action: Mouse moved to (753, 338)
Screenshot: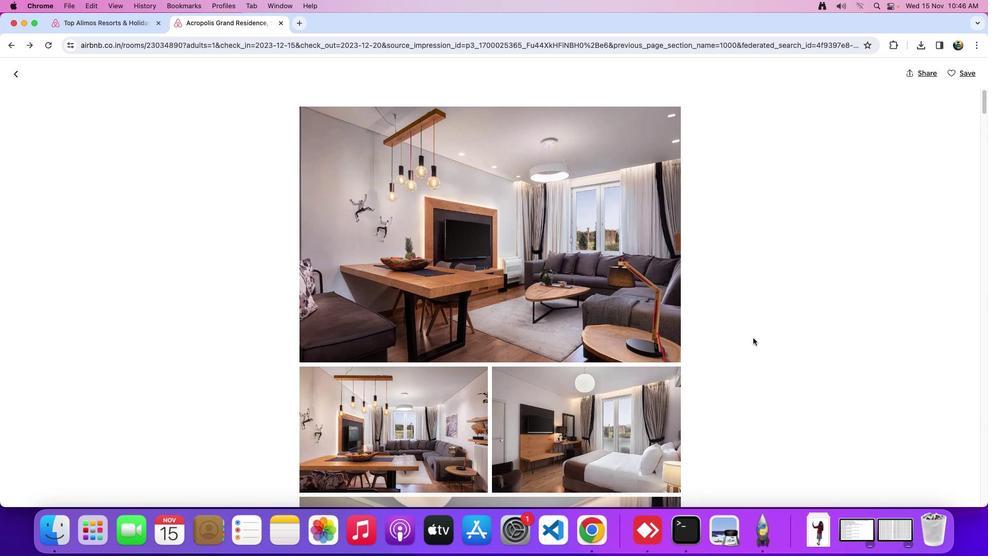 
Action: Mouse scrolled (753, 338) with delta (0, 0)
Screenshot: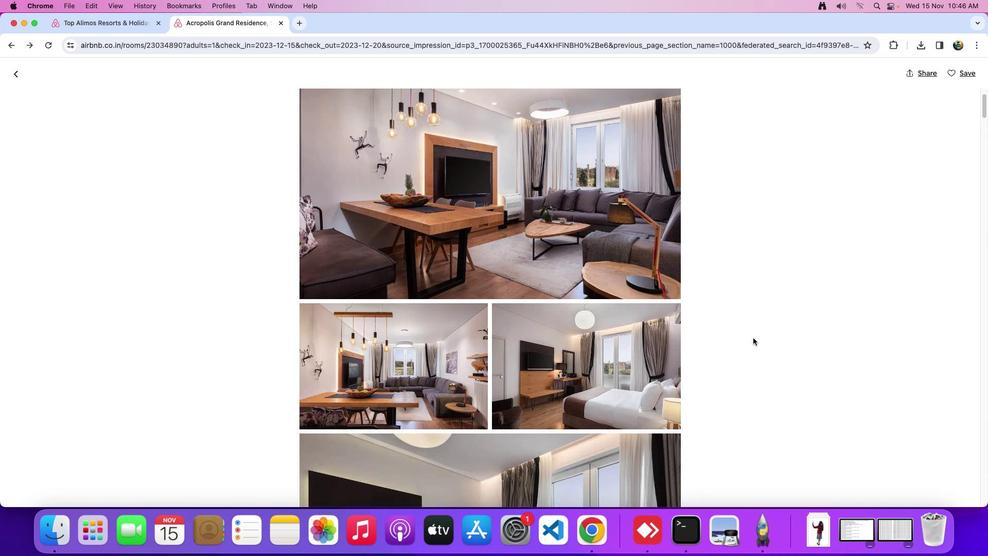 
Action: Mouse moved to (753, 338)
Screenshot: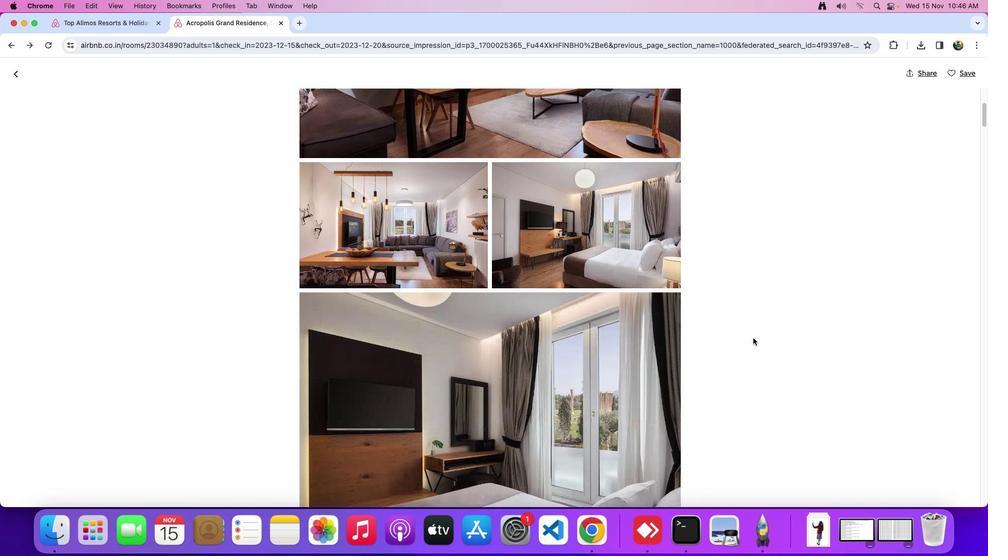 
Action: Mouse scrolled (753, 338) with delta (0, 0)
Screenshot: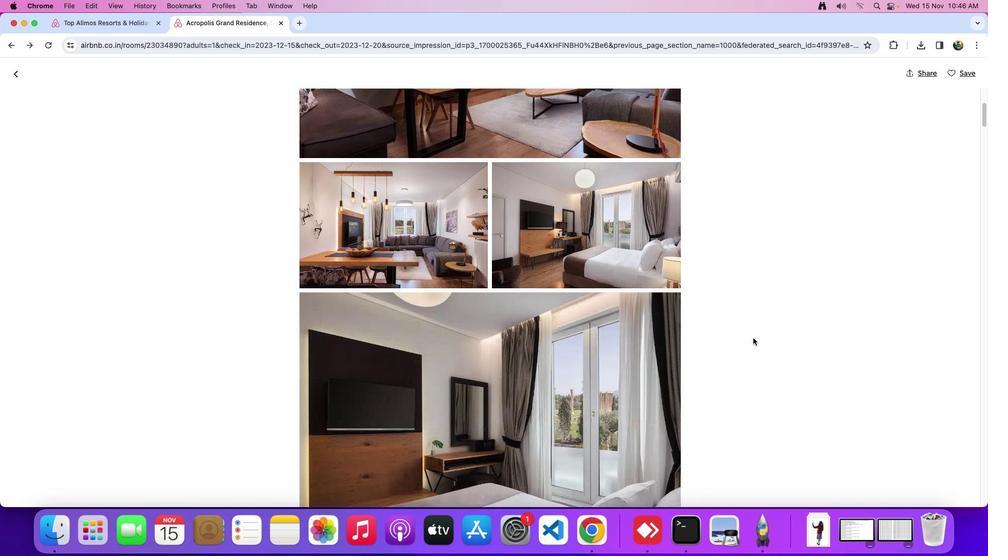 
Action: Mouse moved to (753, 338)
Screenshot: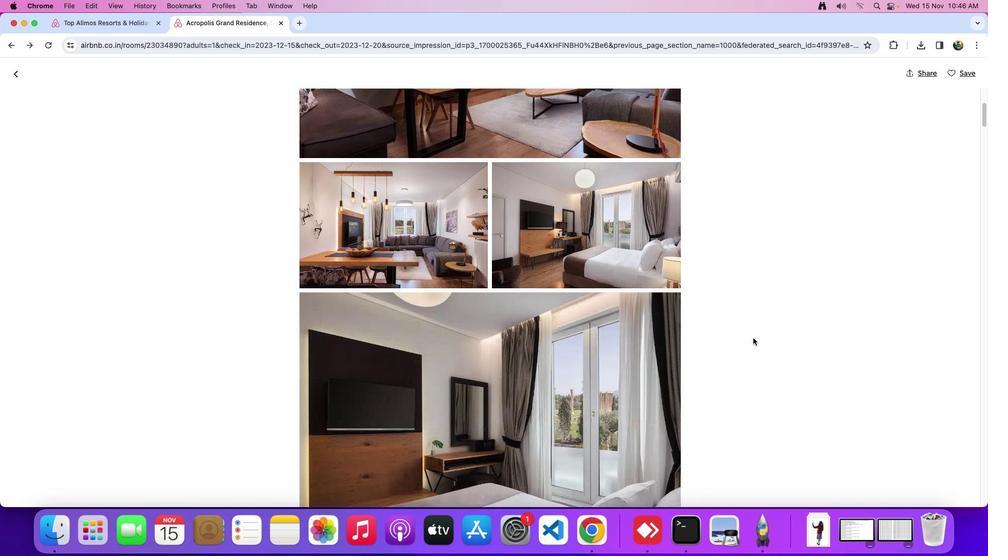 
Action: Mouse scrolled (753, 338) with delta (0, -2)
Screenshot: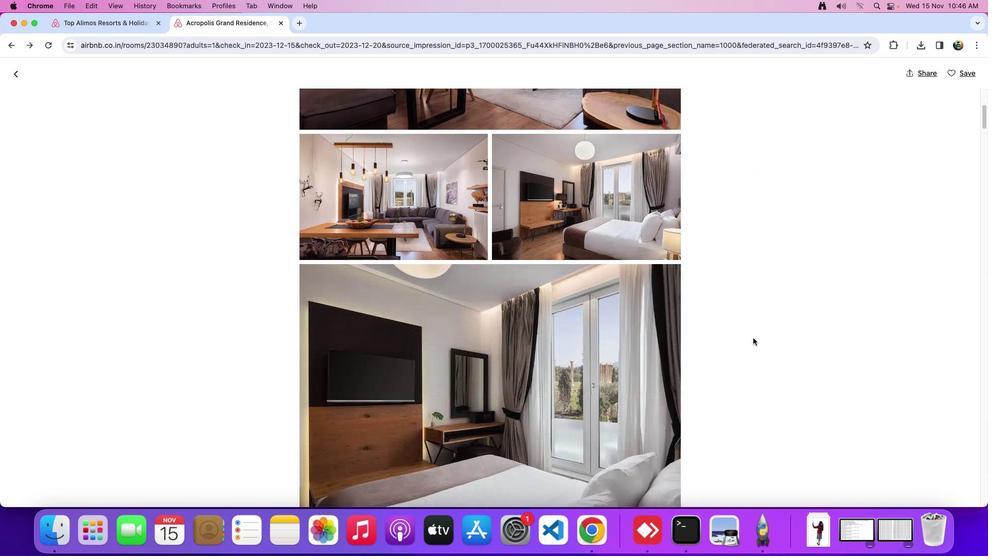 
Action: Mouse moved to (753, 338)
Screenshot: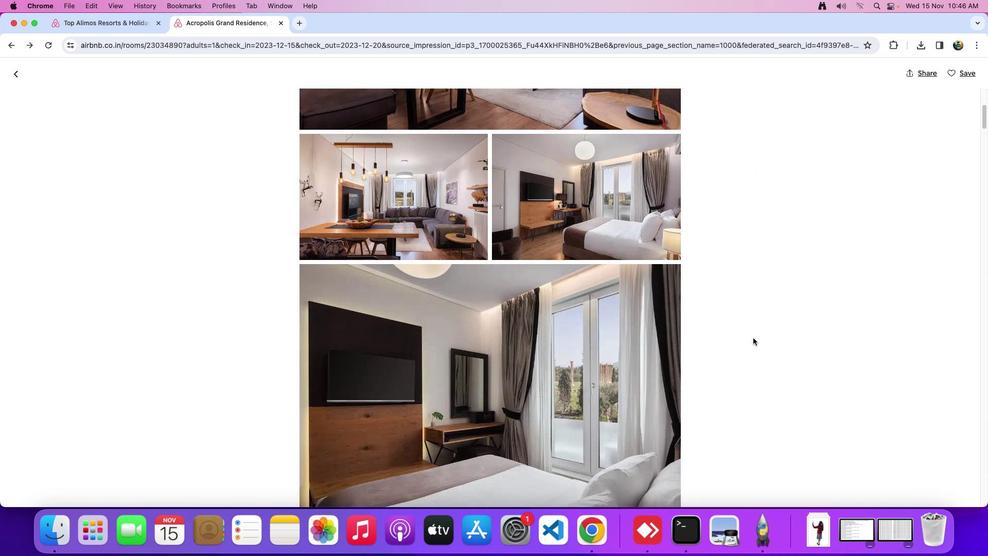 
Action: Mouse scrolled (753, 338) with delta (0, -3)
Screenshot: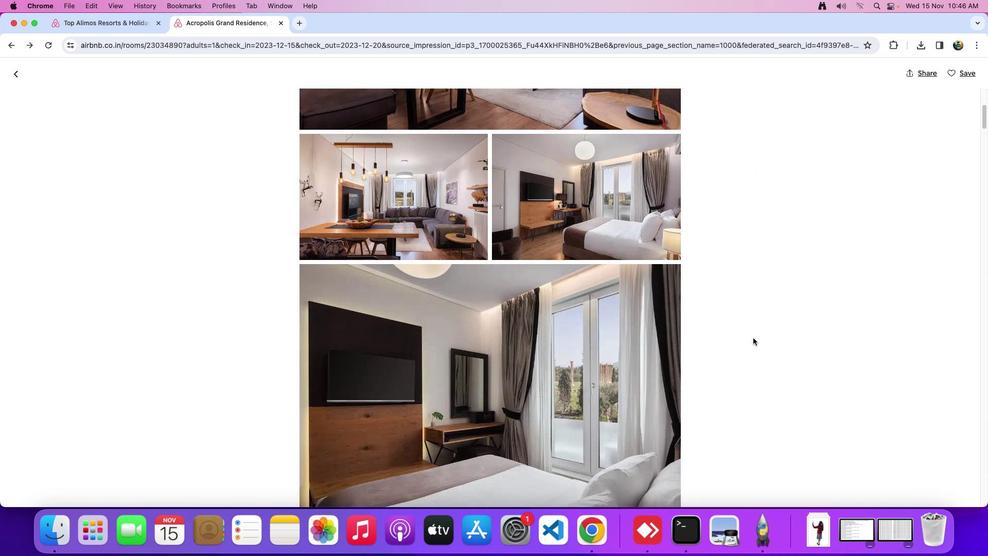 
Action: Mouse moved to (753, 337)
Screenshot: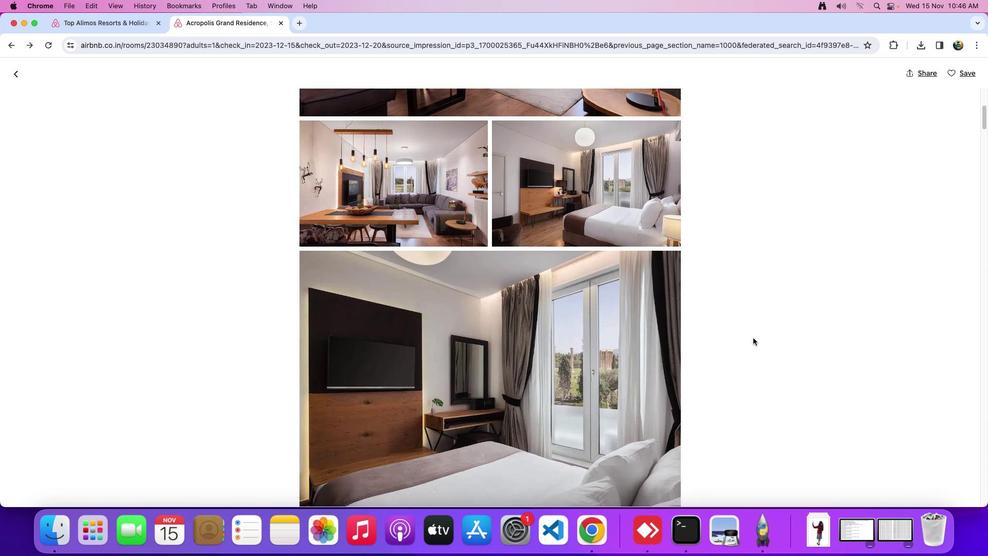 
Action: Mouse scrolled (753, 337) with delta (0, 0)
Screenshot: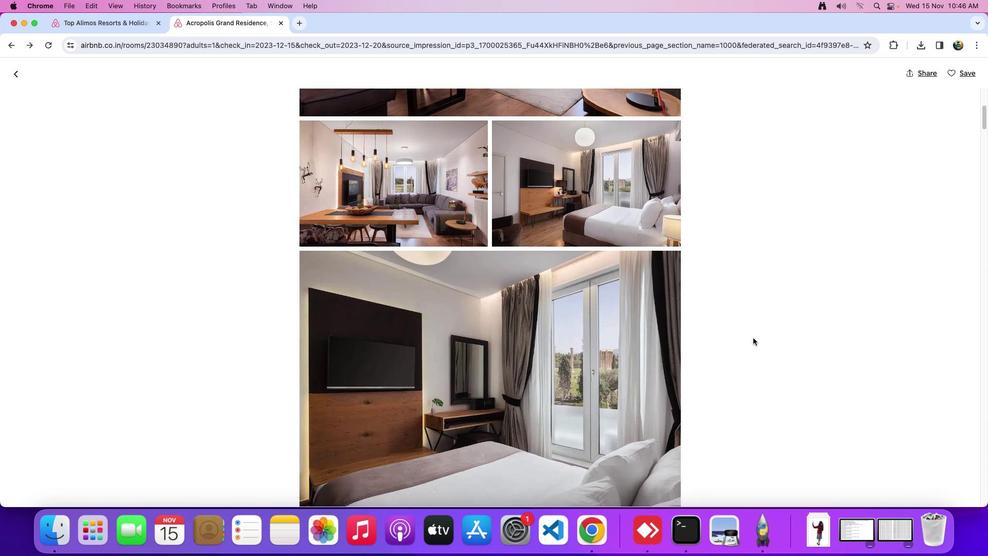 
Action: Mouse scrolled (753, 337) with delta (0, 0)
Screenshot: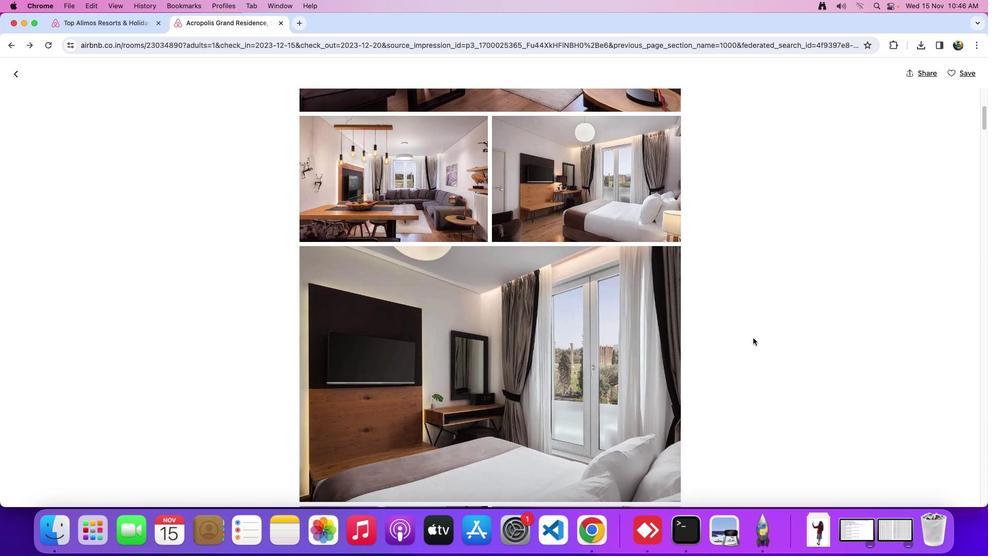 
Action: Mouse scrolled (753, 337) with delta (0, -1)
Screenshot: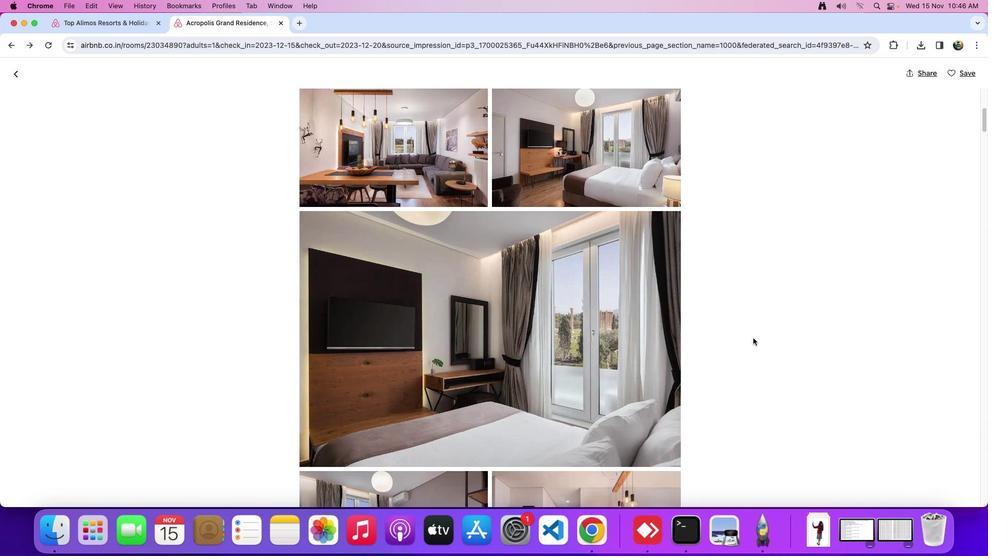 
Action: Mouse moved to (753, 337)
Screenshot: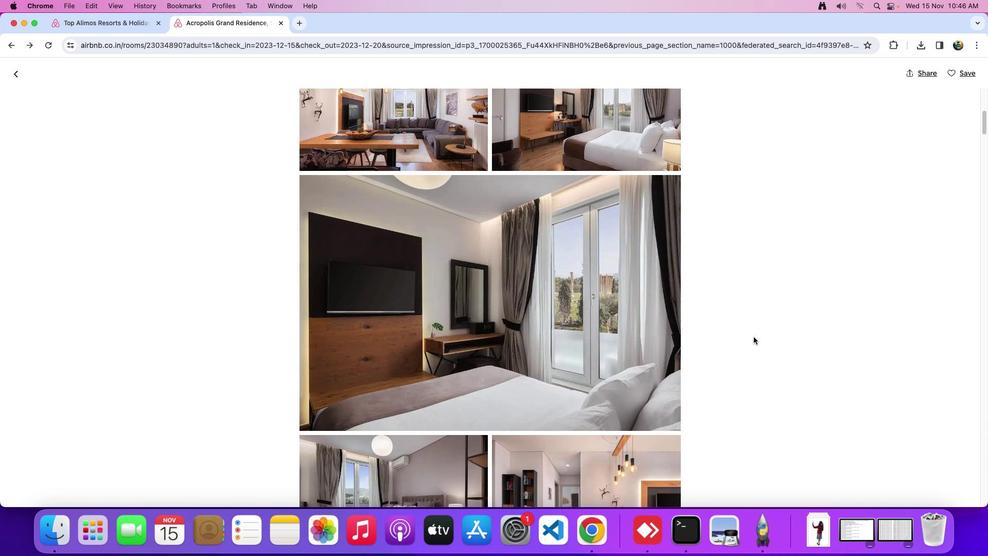 
Action: Mouse scrolled (753, 337) with delta (0, 0)
Screenshot: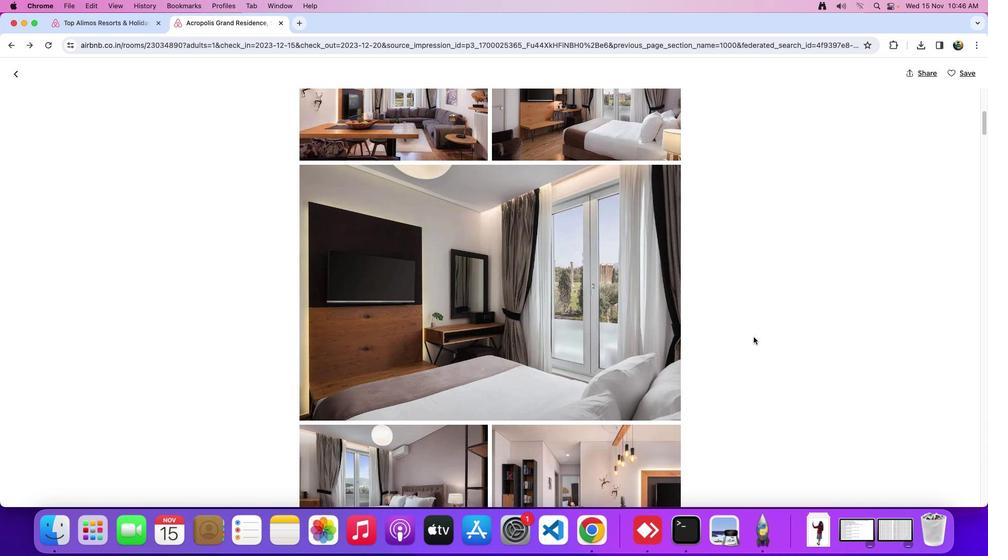 
Action: Mouse moved to (753, 337)
Screenshot: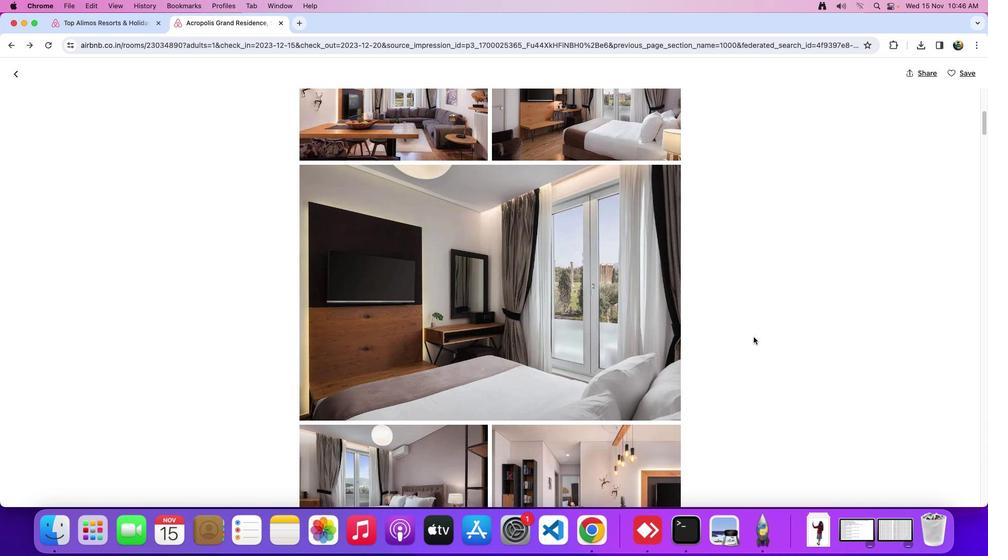 
Action: Mouse scrolled (753, 337) with delta (0, 0)
Screenshot: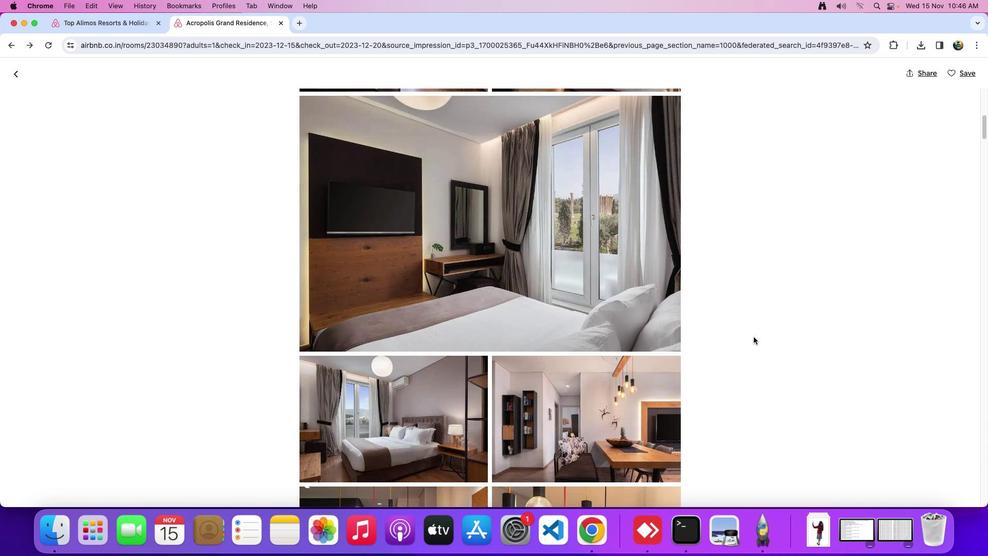 
Action: Mouse scrolled (753, 337) with delta (0, -1)
Screenshot: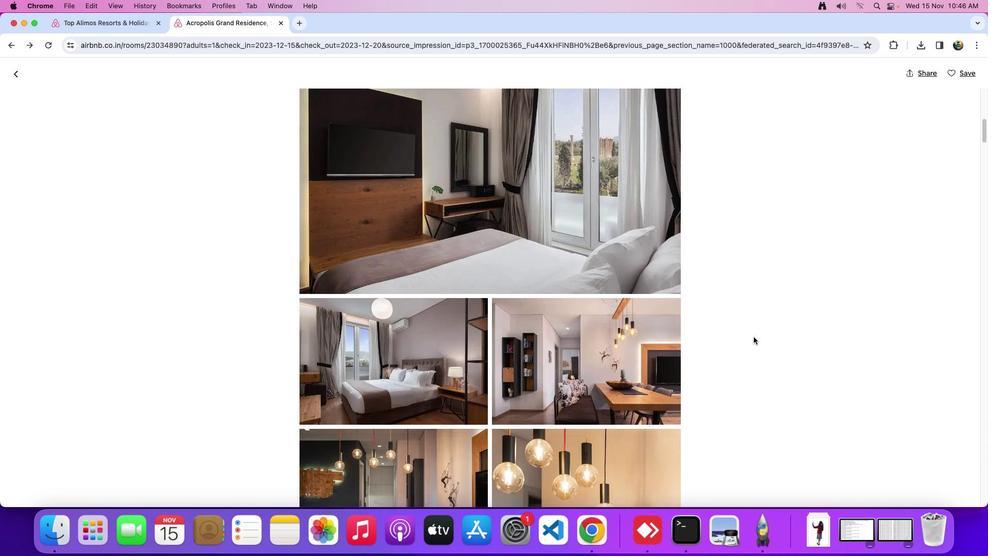 
Action: Mouse scrolled (753, 337) with delta (0, -2)
Screenshot: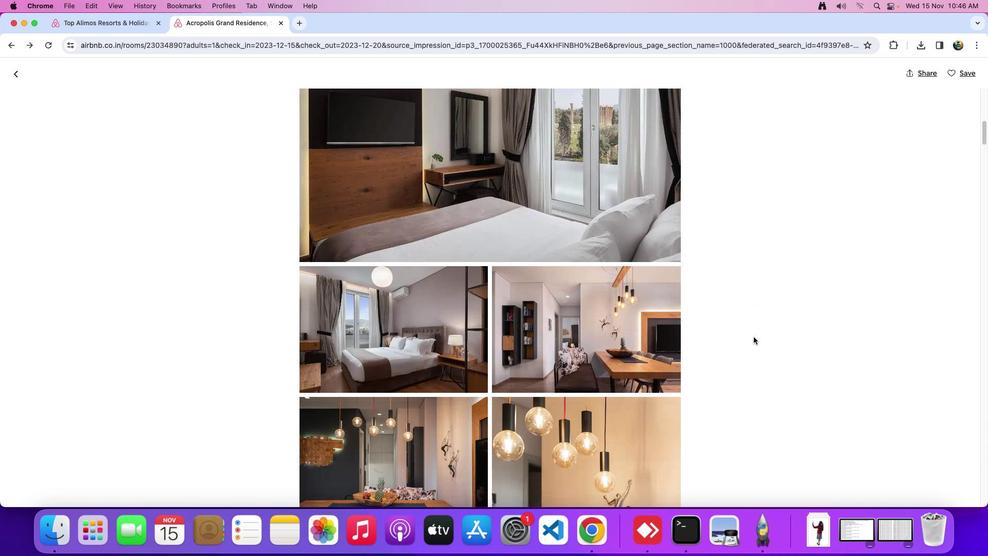 
Action: Mouse moved to (754, 336)
Screenshot: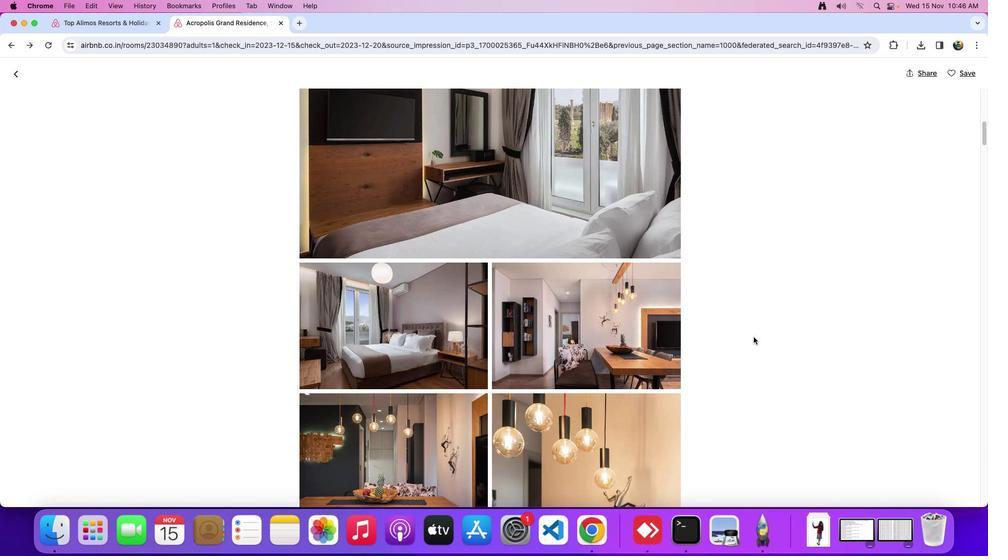 
Action: Mouse scrolled (754, 336) with delta (0, 0)
Screenshot: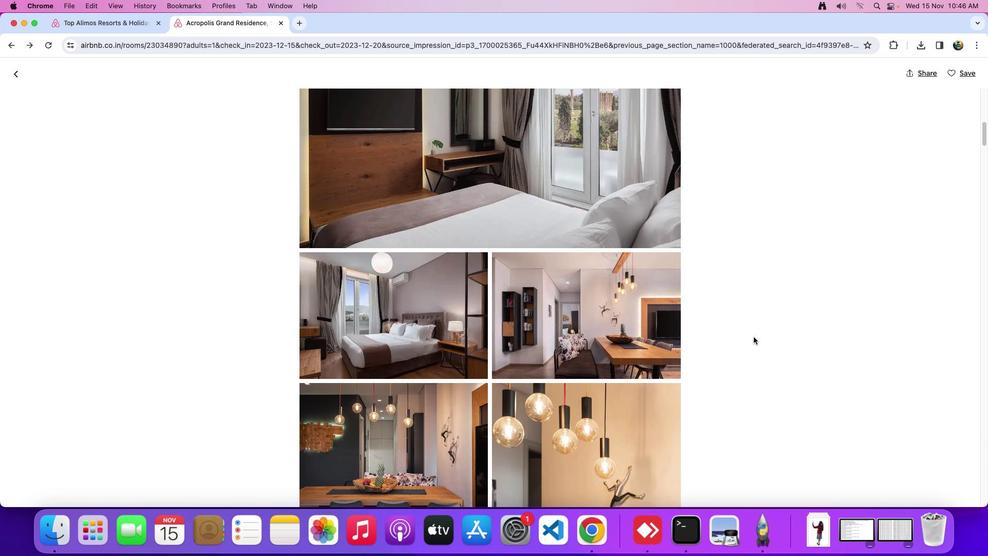 
Action: Mouse scrolled (754, 336) with delta (0, 0)
Screenshot: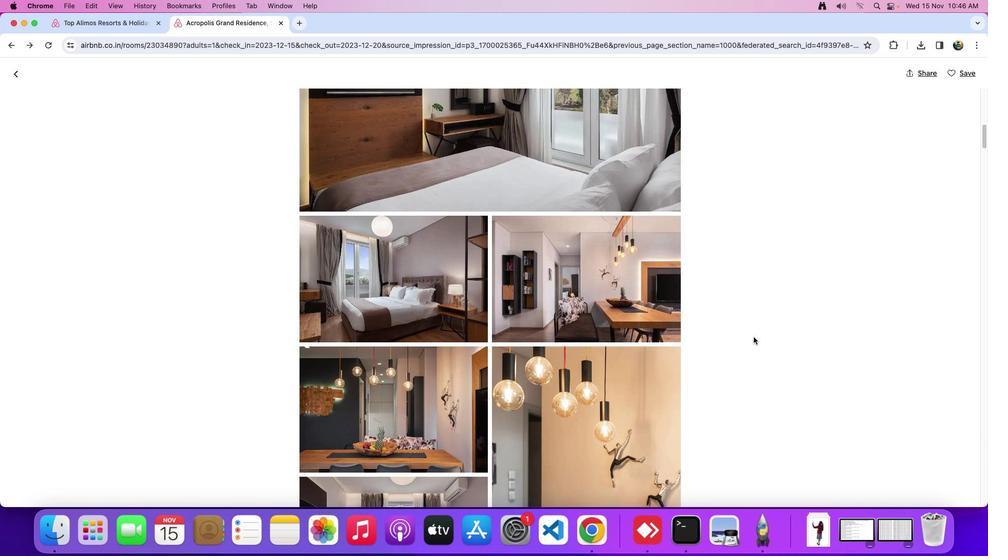 
Action: Mouse scrolled (754, 336) with delta (0, -1)
Screenshot: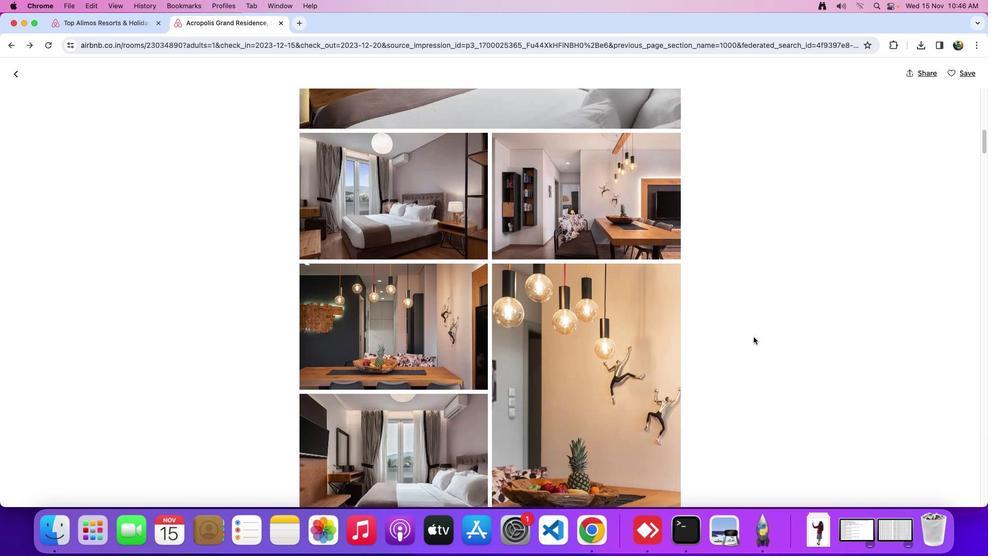
Action: Mouse scrolled (754, 336) with delta (0, -2)
Screenshot: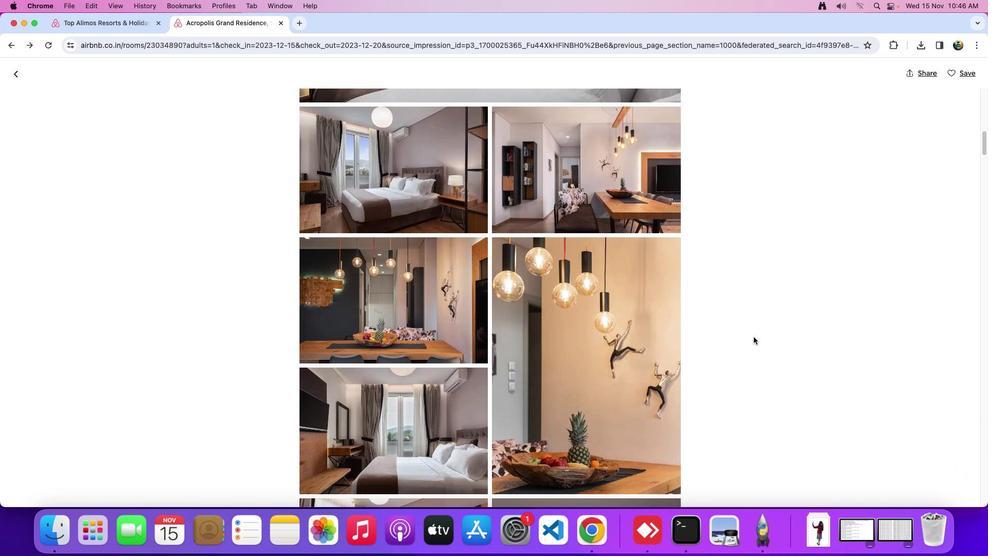 
Action: Mouse moved to (754, 336)
Screenshot: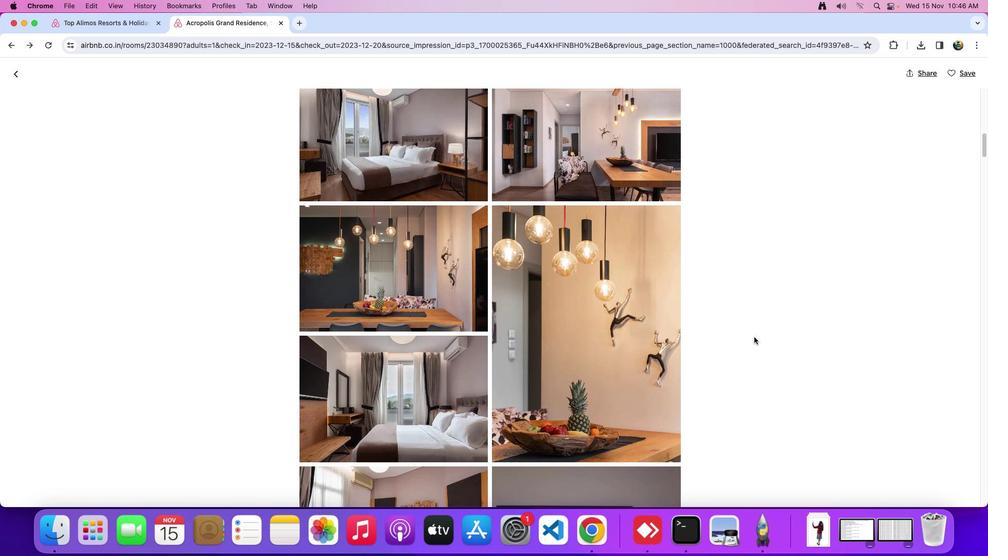 
Action: Mouse scrolled (754, 336) with delta (0, 0)
Screenshot: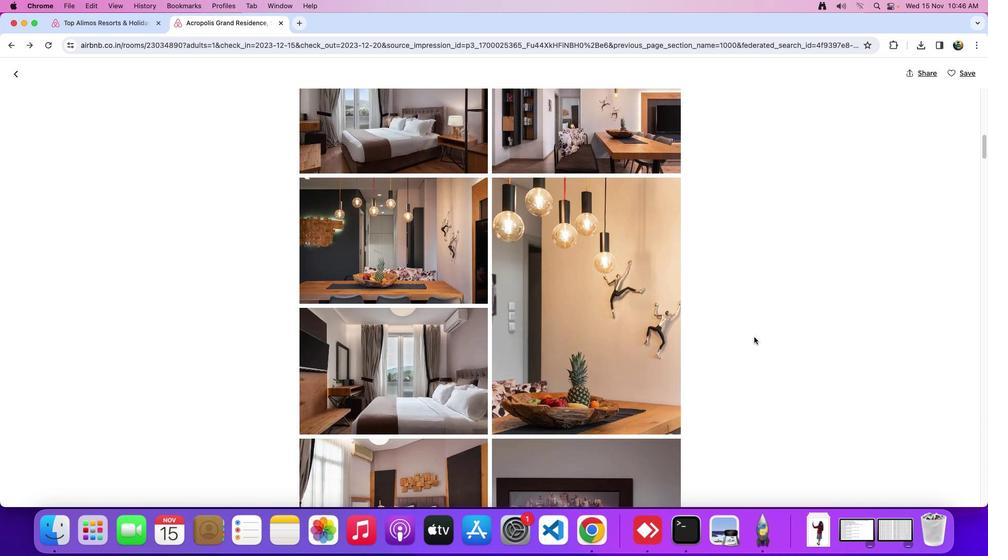
Action: Mouse scrolled (754, 336) with delta (0, 0)
Screenshot: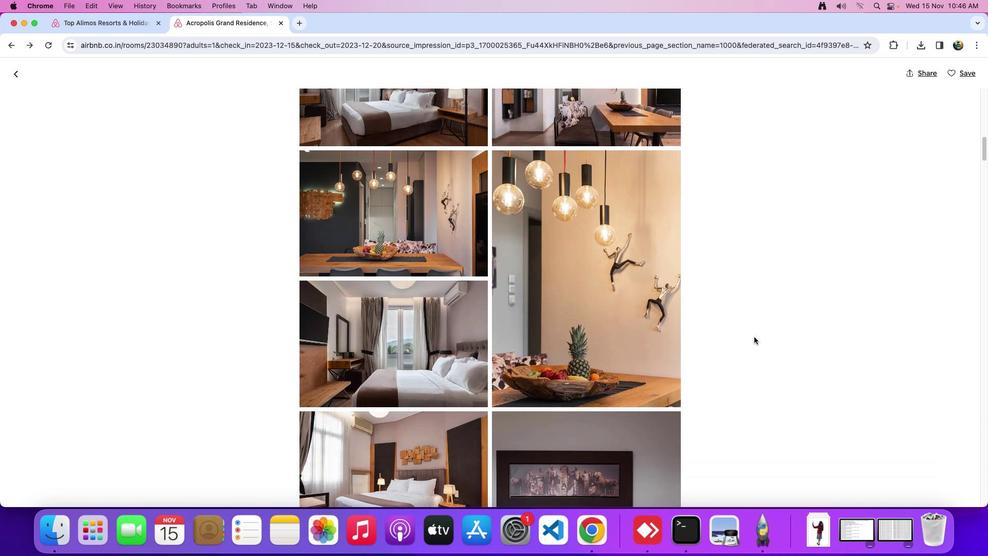 
Action: Mouse scrolled (754, 336) with delta (0, -1)
Screenshot: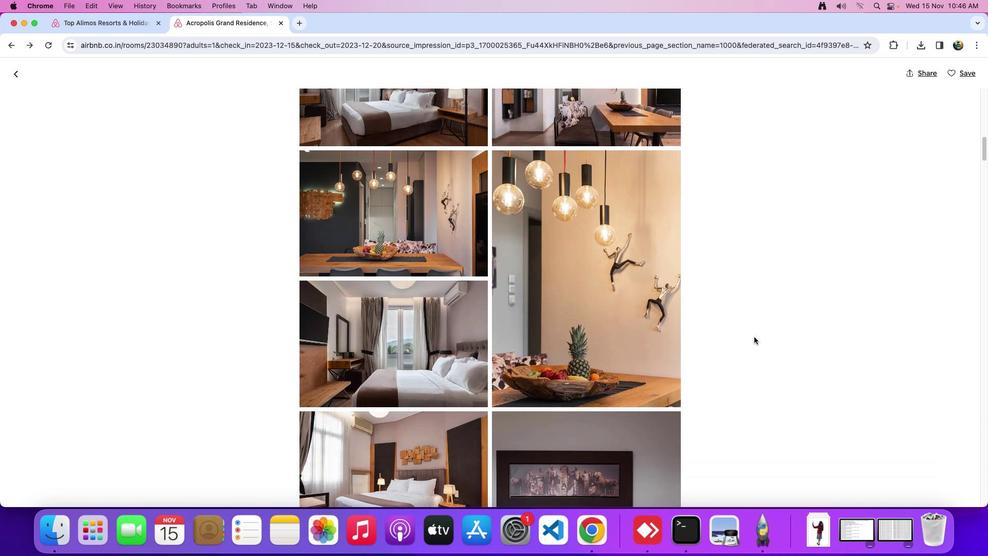 
Action: Mouse moved to (754, 336)
Screenshot: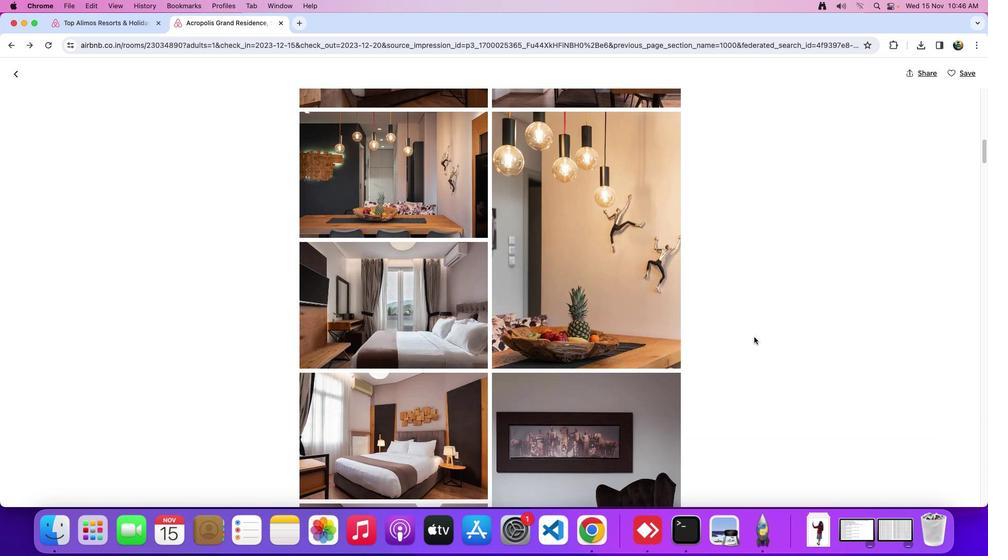 
Action: Mouse scrolled (754, 336) with delta (0, 0)
Screenshot: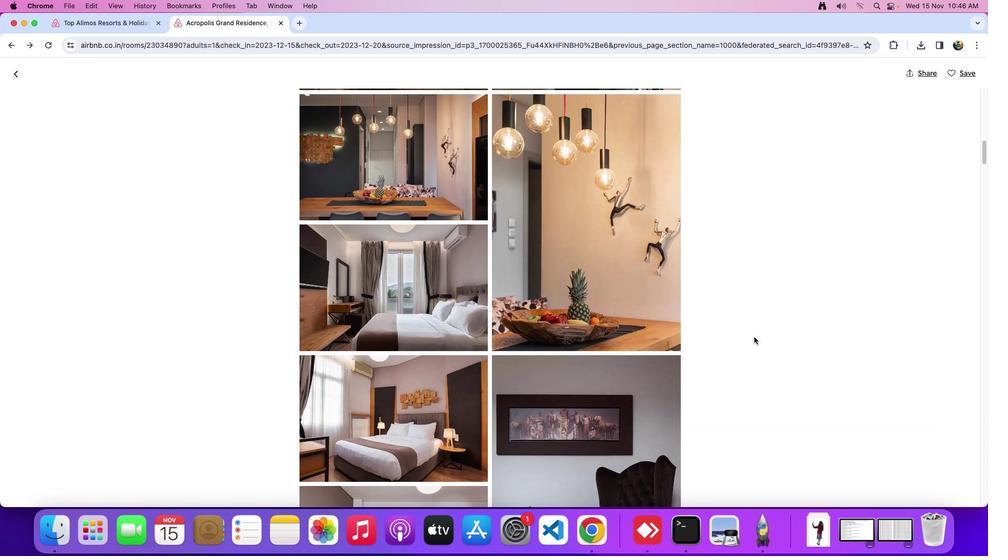 
Action: Mouse scrolled (754, 336) with delta (0, 0)
Screenshot: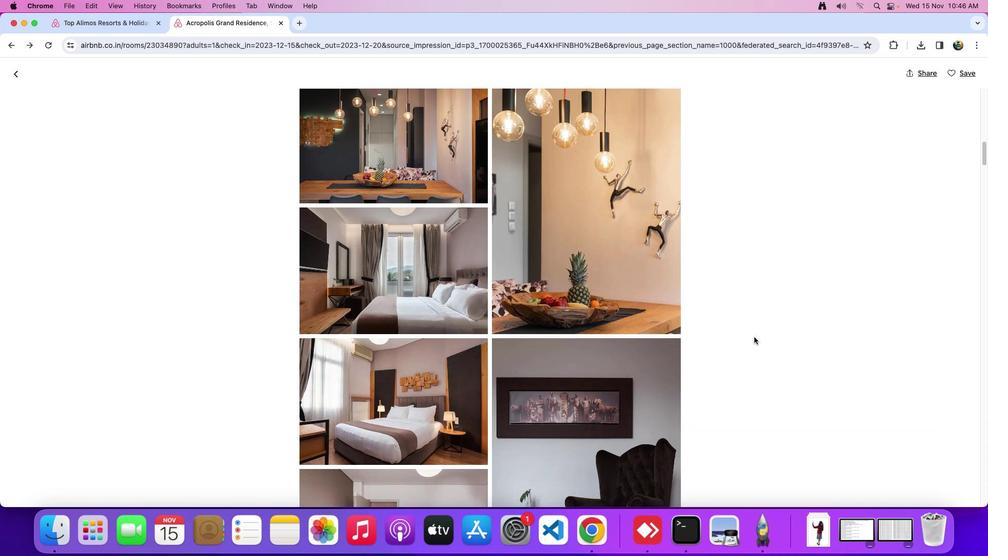
Action: Mouse scrolled (754, 336) with delta (0, -1)
Screenshot: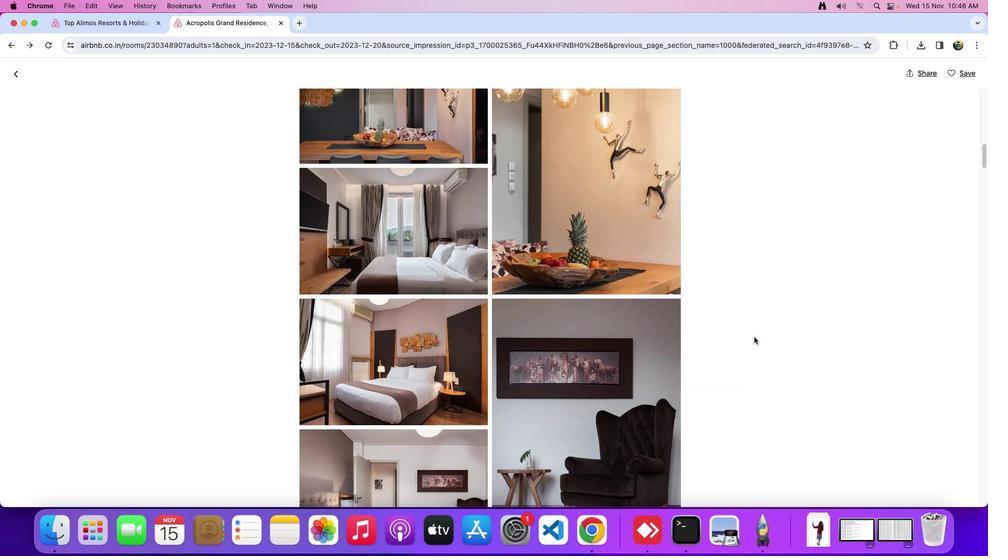 
Action: Mouse moved to (754, 336)
Screenshot: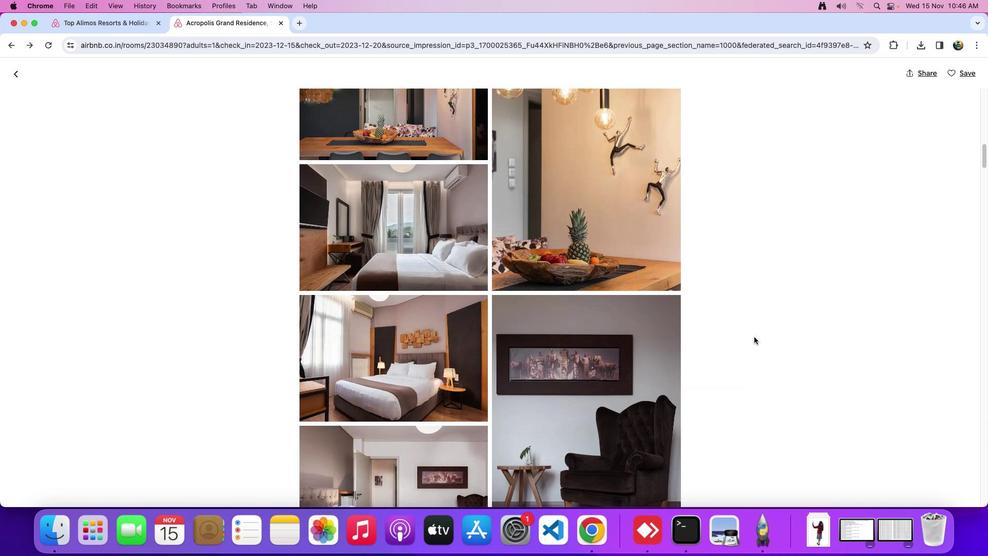 
Action: Mouse scrolled (754, 336) with delta (0, 0)
Screenshot: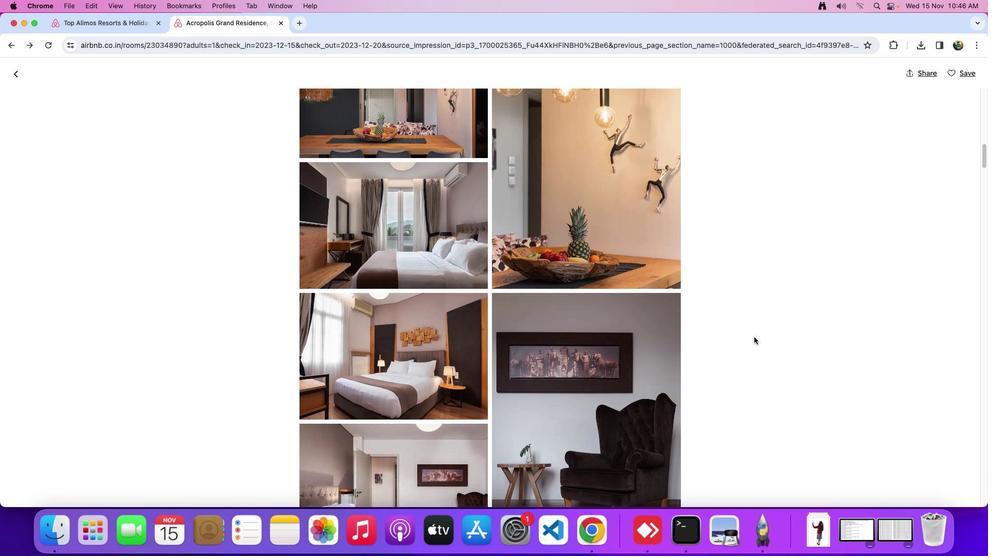 
Action: Mouse scrolled (754, 336) with delta (0, 0)
Screenshot: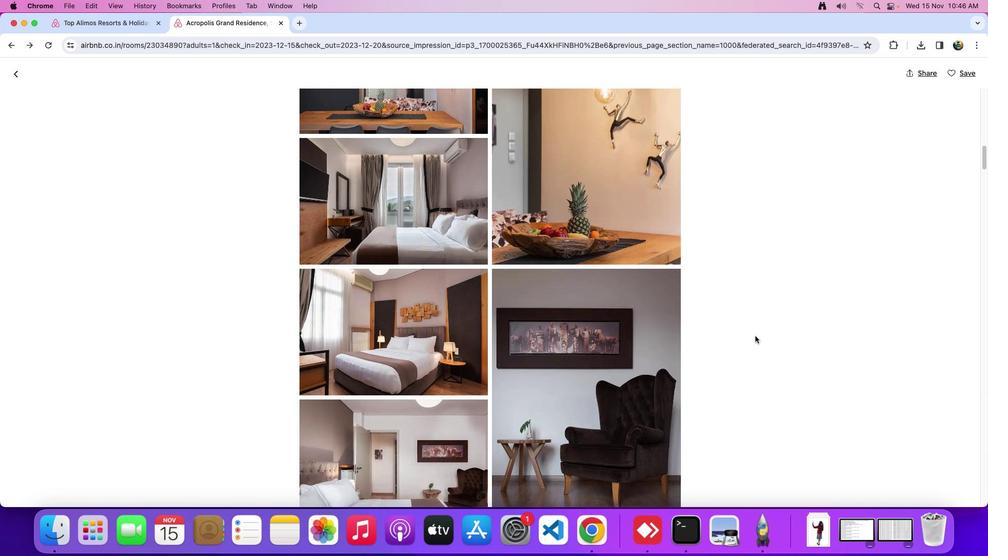 
Action: Mouse scrolled (754, 336) with delta (0, 0)
Screenshot: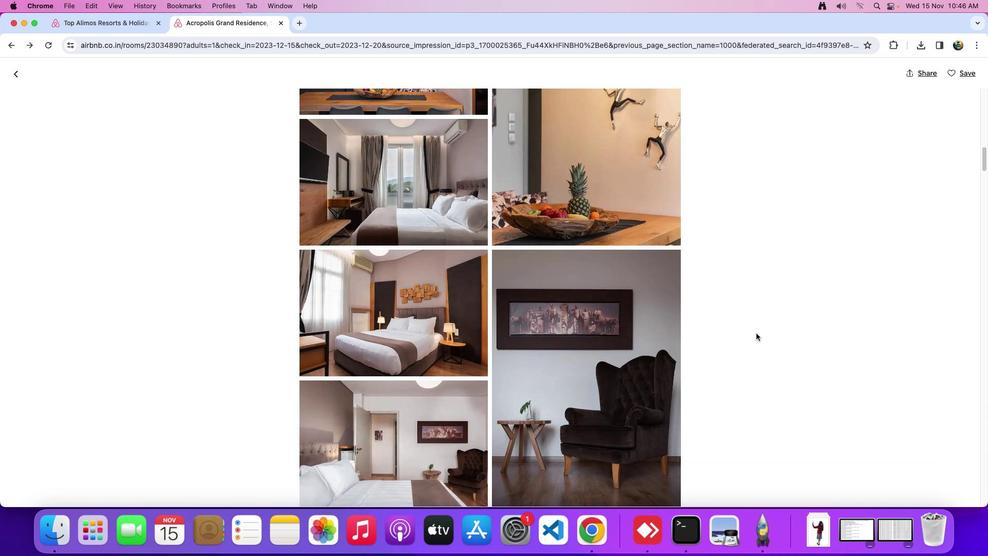 
Action: Mouse moved to (754, 336)
Screenshot: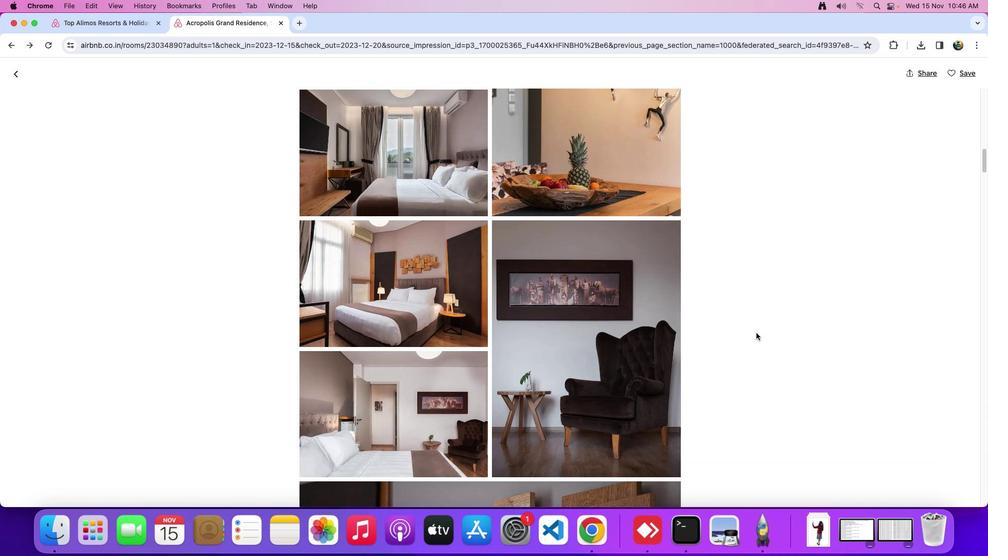 
Action: Mouse scrolled (754, 336) with delta (0, -1)
Screenshot: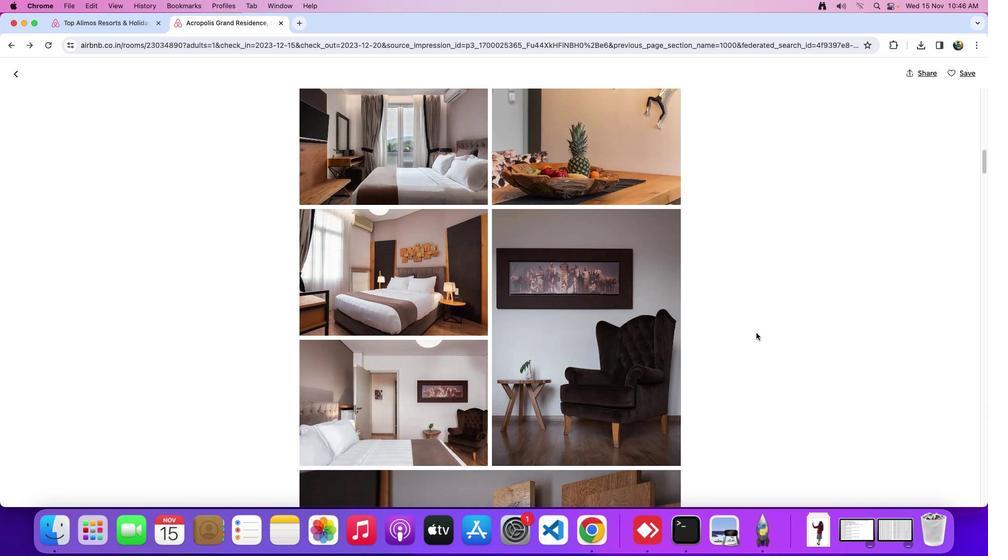 
Action: Mouse moved to (755, 333)
Screenshot: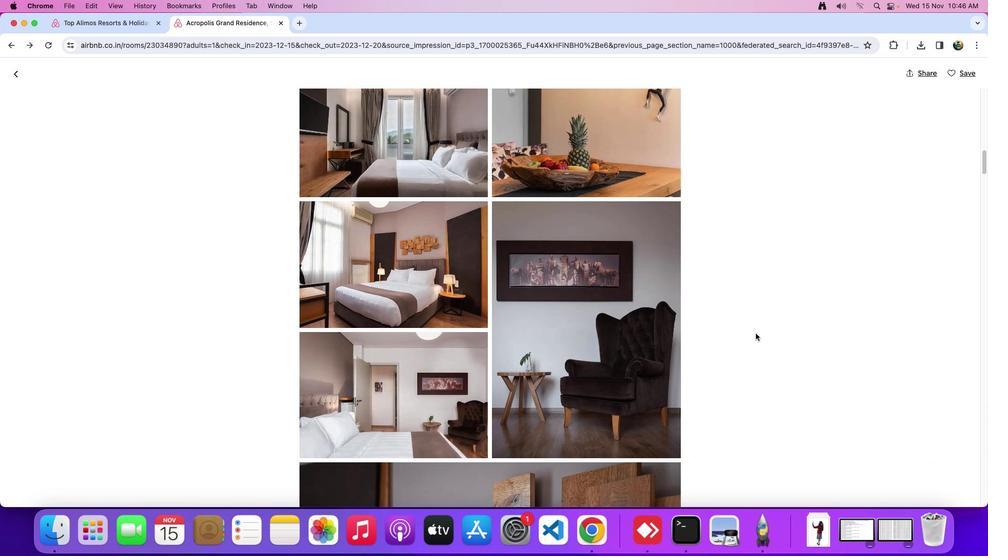 
Action: Mouse scrolled (755, 333) with delta (0, 0)
Screenshot: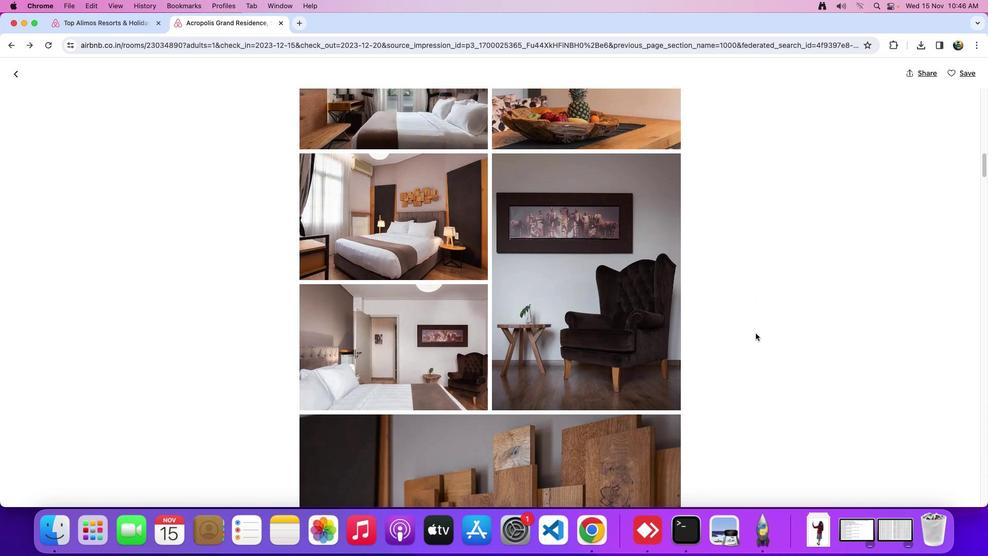 
Action: Mouse scrolled (755, 333) with delta (0, 0)
Screenshot: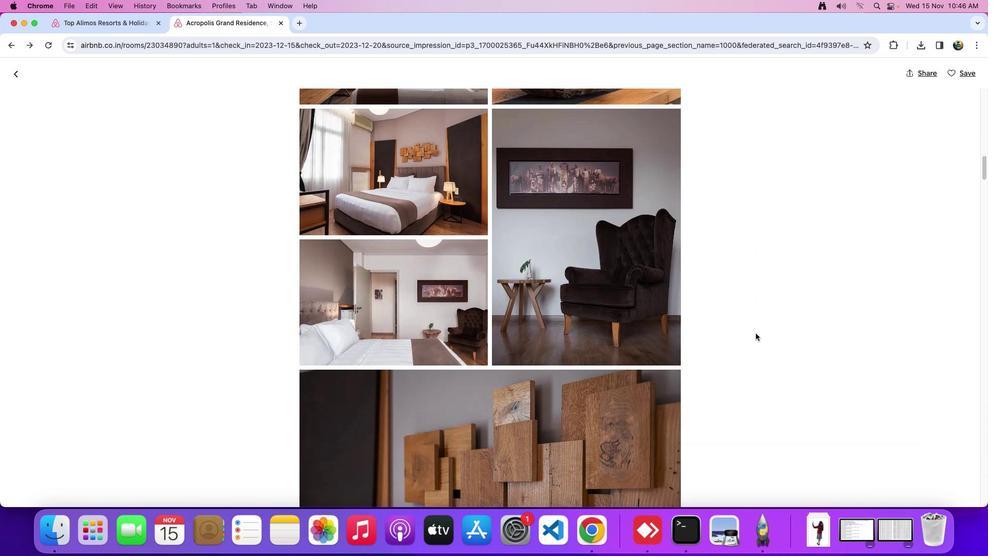 
Action: Mouse scrolled (755, 333) with delta (0, -2)
Screenshot: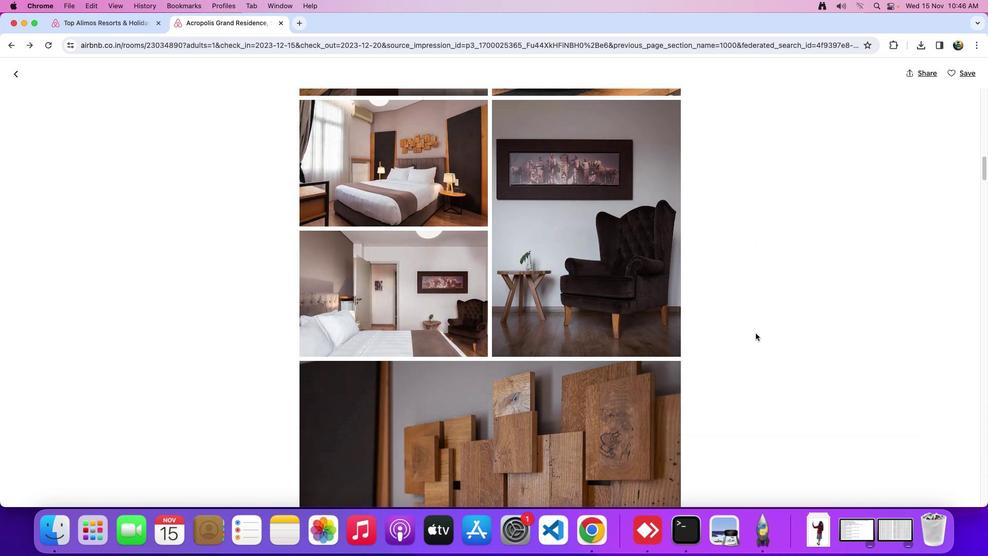 
Action: Mouse scrolled (755, 333) with delta (0, 0)
Screenshot: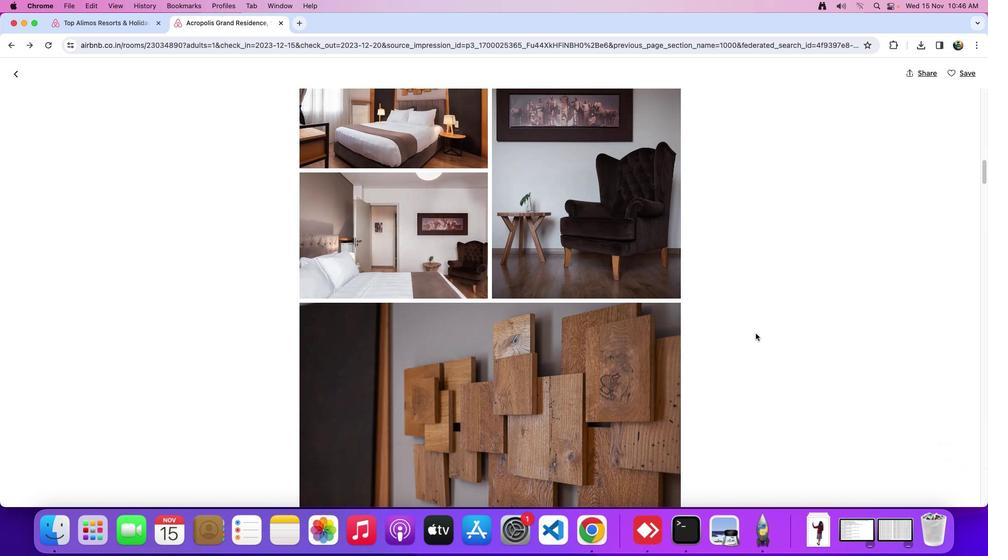 
Action: Mouse scrolled (755, 333) with delta (0, 0)
Screenshot: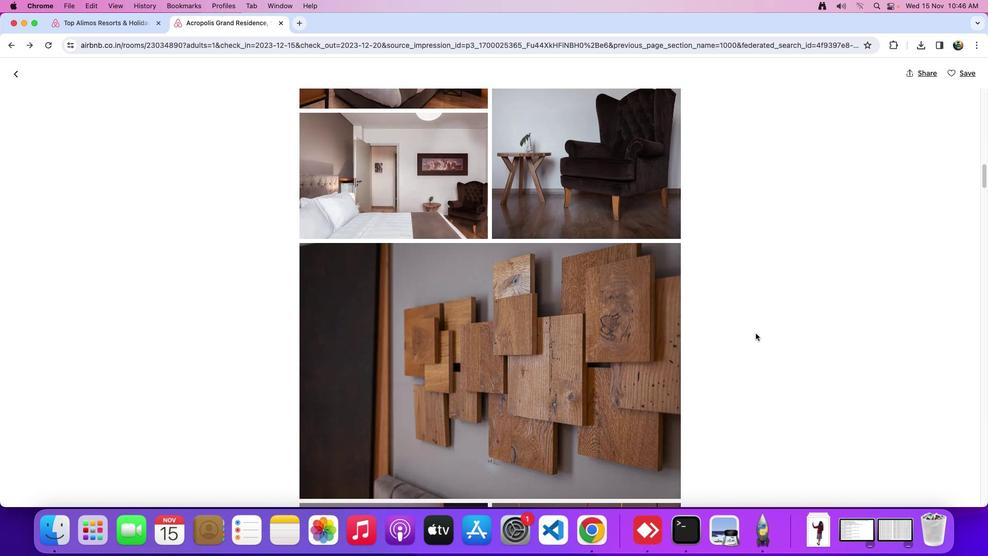 
Action: Mouse scrolled (755, 333) with delta (0, -2)
Screenshot: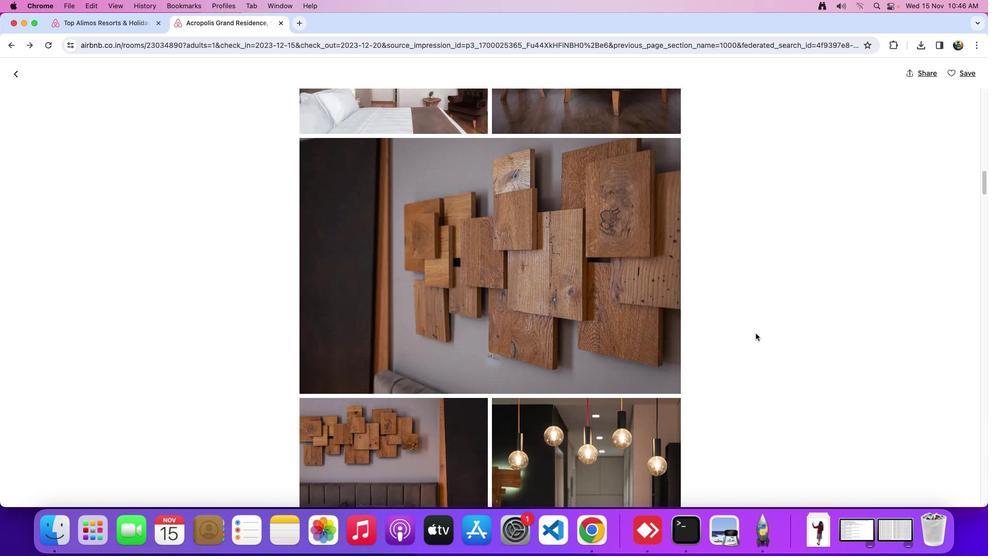 
Action: Mouse scrolled (755, 333) with delta (0, -2)
Screenshot: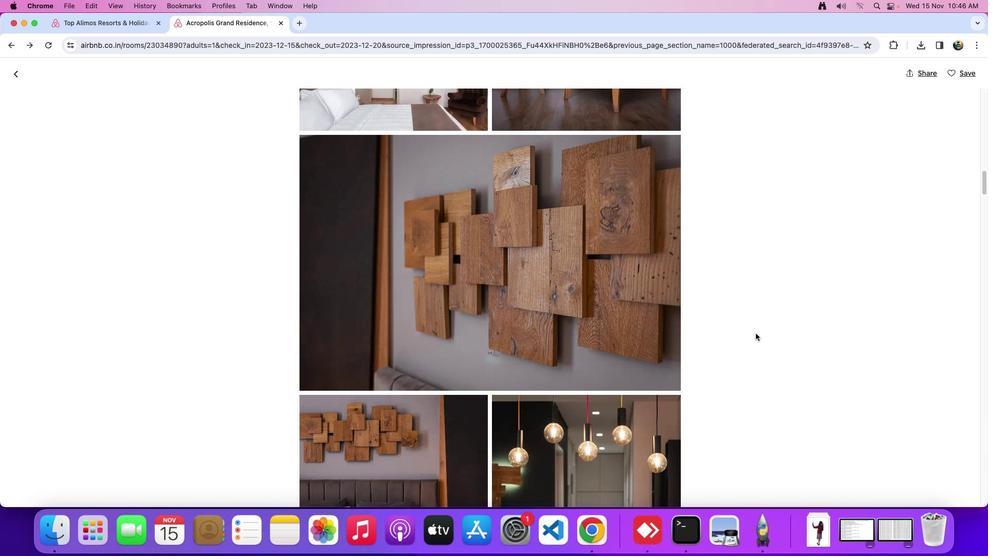 
Action: Mouse scrolled (755, 333) with delta (0, 0)
Screenshot: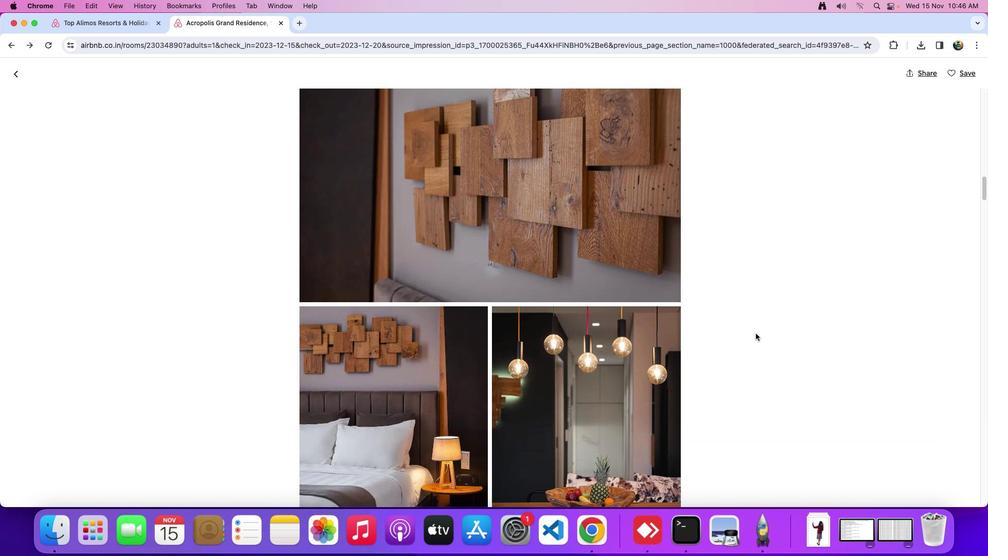 
Action: Mouse scrolled (755, 333) with delta (0, 0)
Screenshot: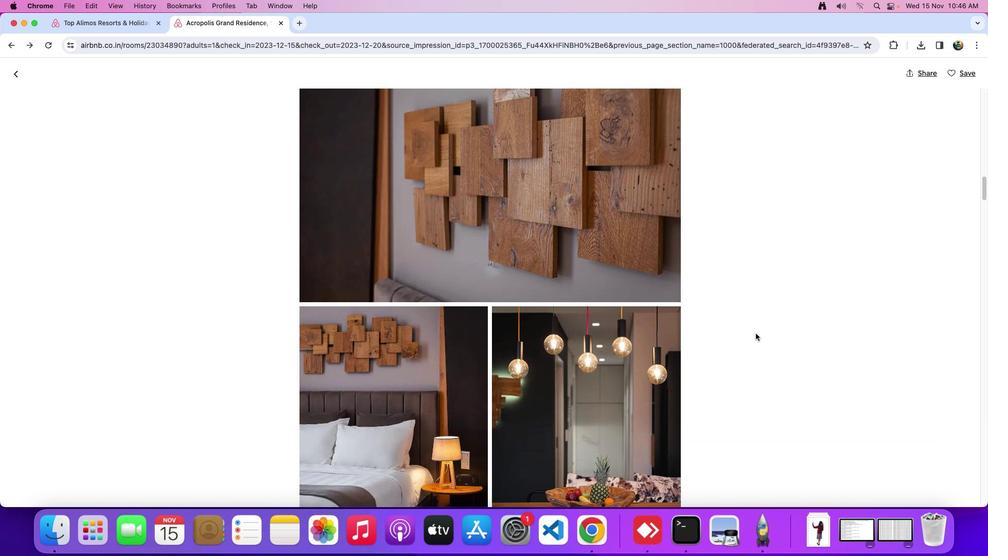 
Action: Mouse scrolled (755, 333) with delta (0, -2)
Screenshot: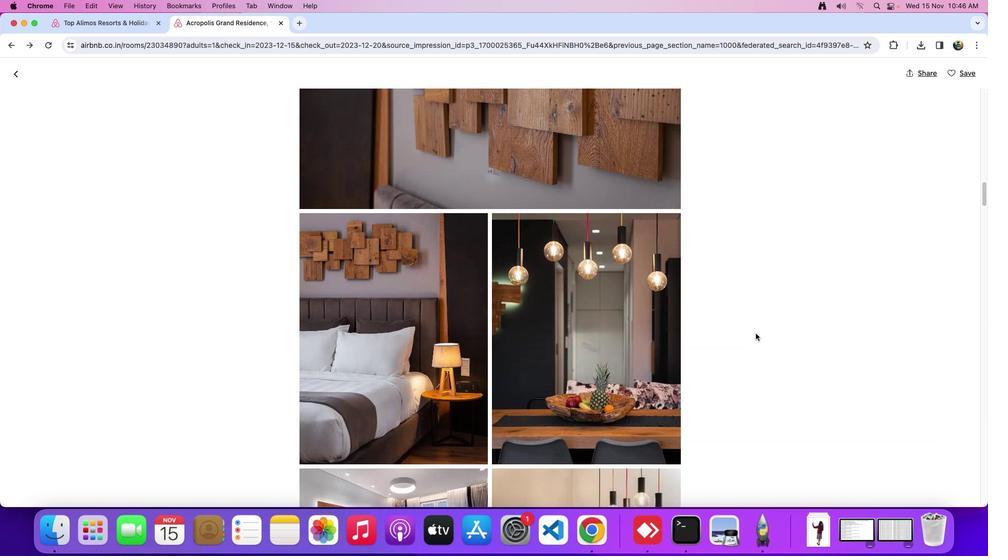 
Action: Mouse scrolled (755, 333) with delta (0, -2)
Screenshot: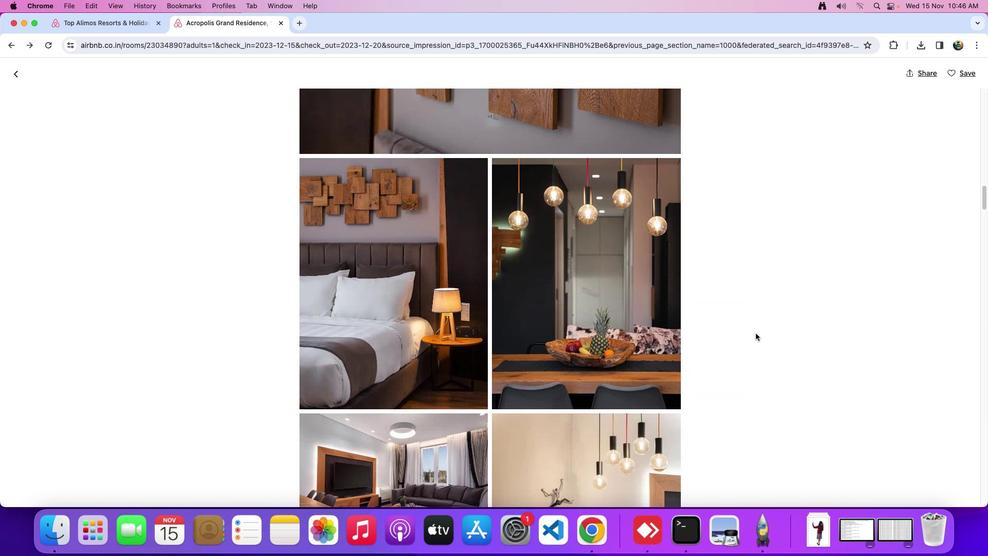 
Action: Mouse scrolled (755, 333) with delta (0, 0)
Screenshot: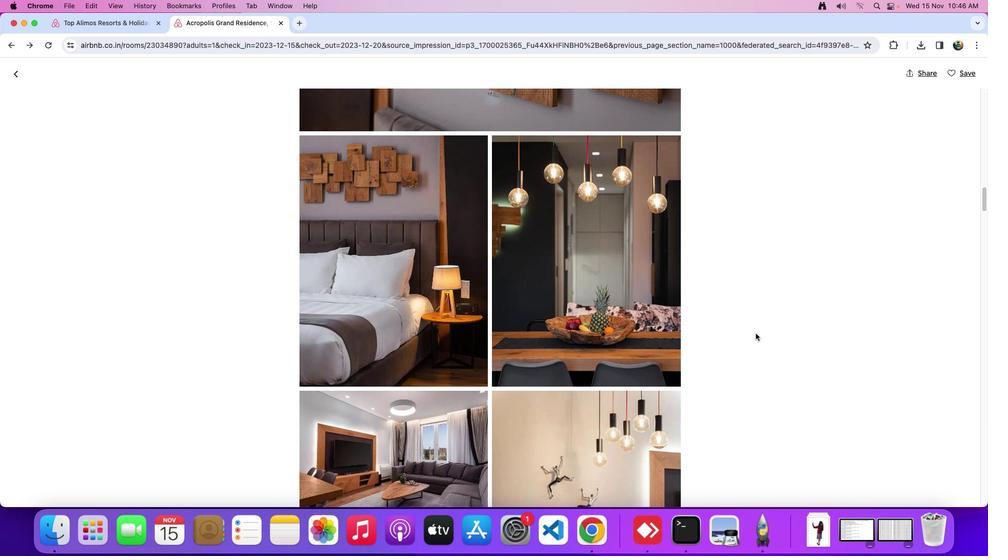 
Action: Mouse scrolled (755, 333) with delta (0, 0)
Screenshot: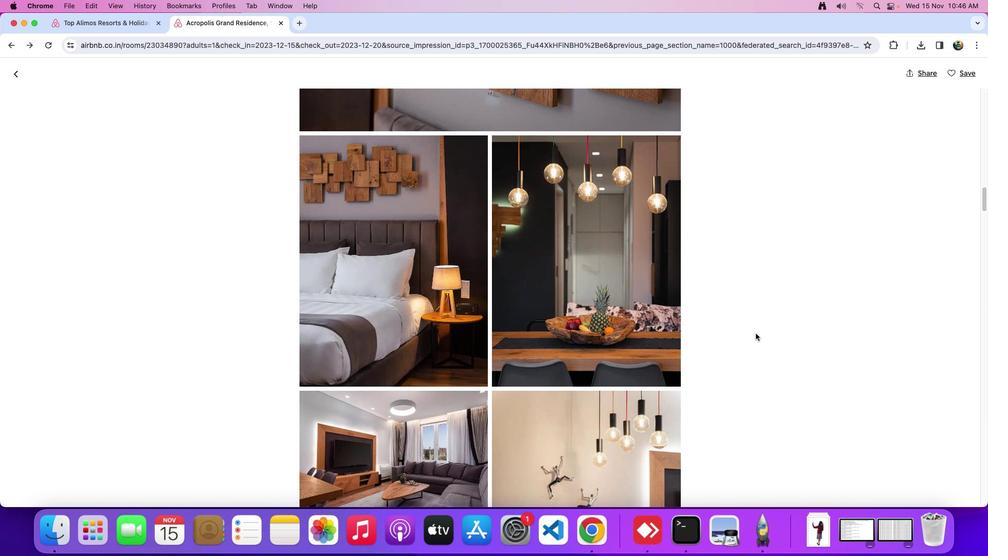 
Action: Mouse scrolled (755, 333) with delta (0, -1)
Screenshot: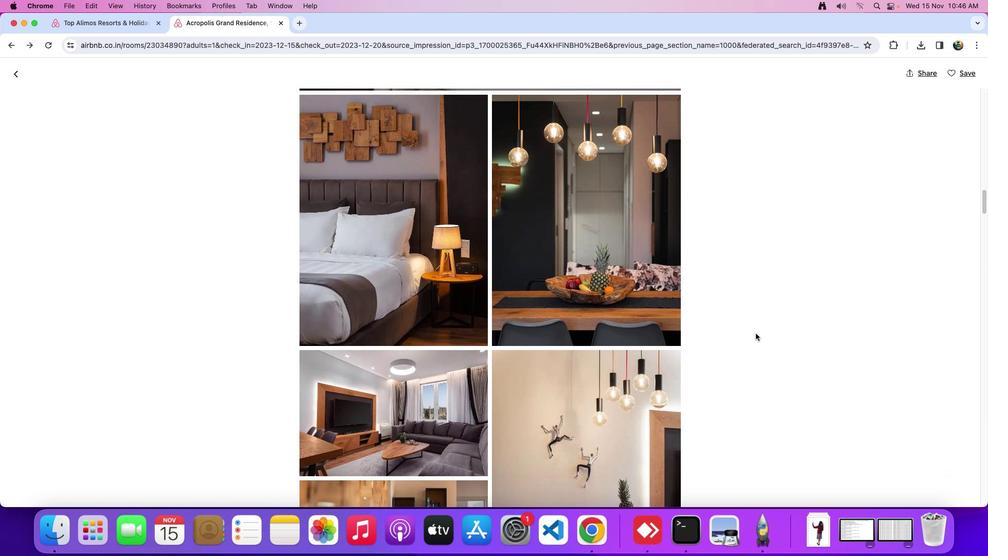 
Action: Mouse scrolled (755, 333) with delta (0, -1)
Screenshot: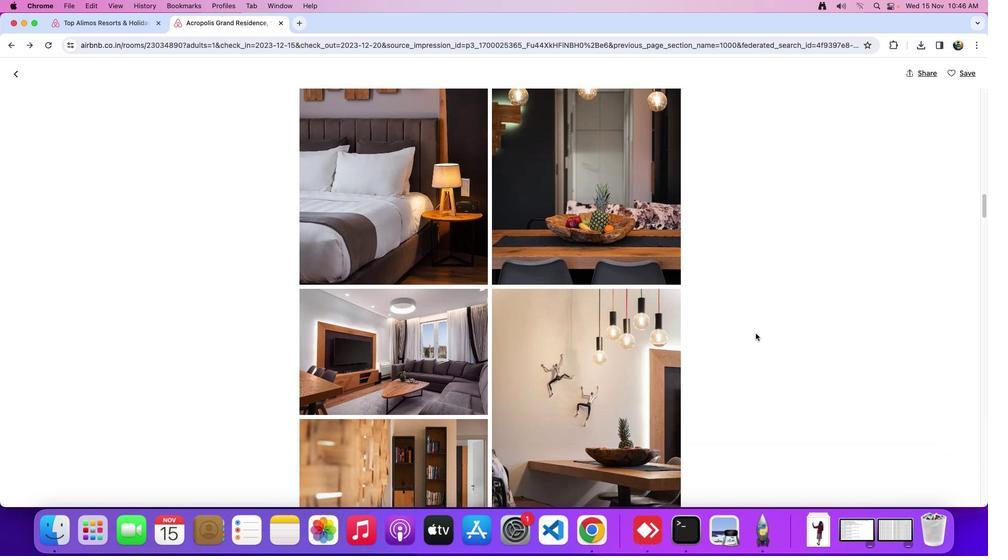 
Action: Mouse scrolled (755, 333) with delta (0, 0)
Screenshot: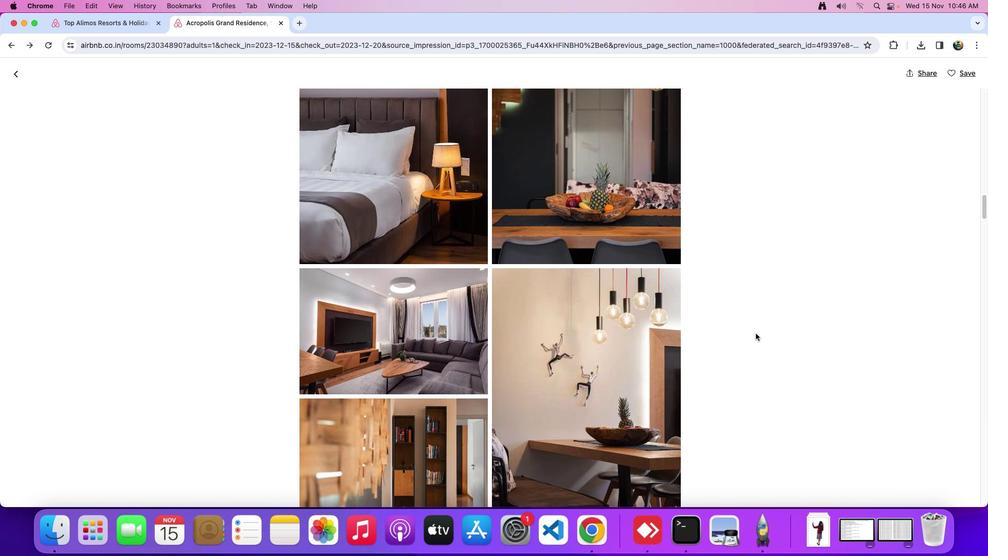 
Action: Mouse scrolled (755, 333) with delta (0, 0)
Screenshot: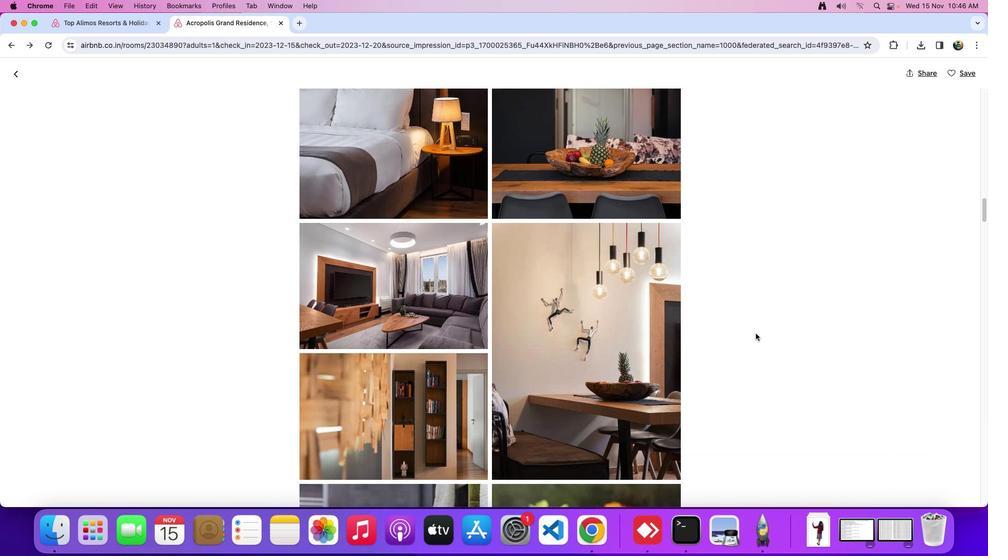 
Action: Mouse scrolled (755, 333) with delta (0, 0)
Screenshot: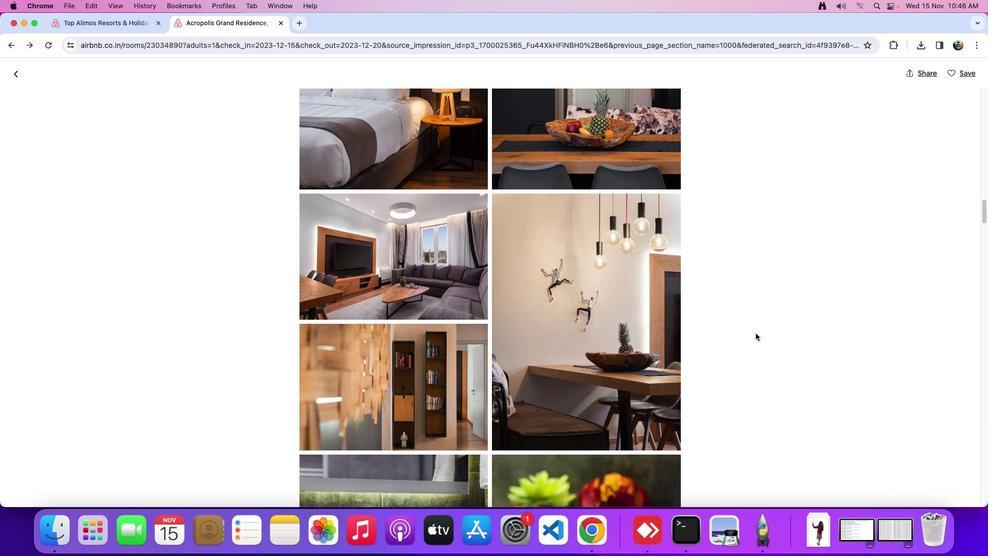 
Action: Mouse scrolled (755, 333) with delta (0, -1)
Screenshot: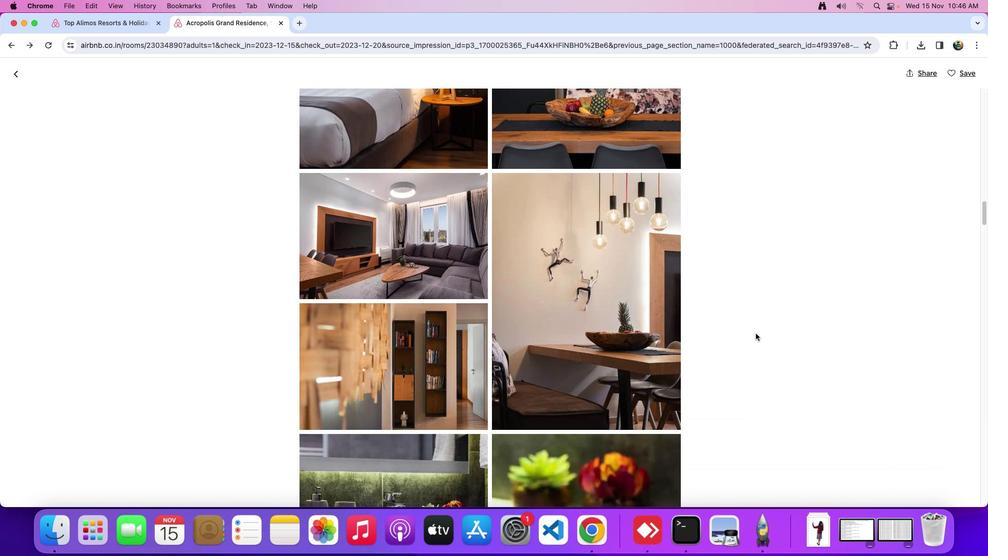 
Action: Mouse scrolled (755, 333) with delta (0, 0)
Screenshot: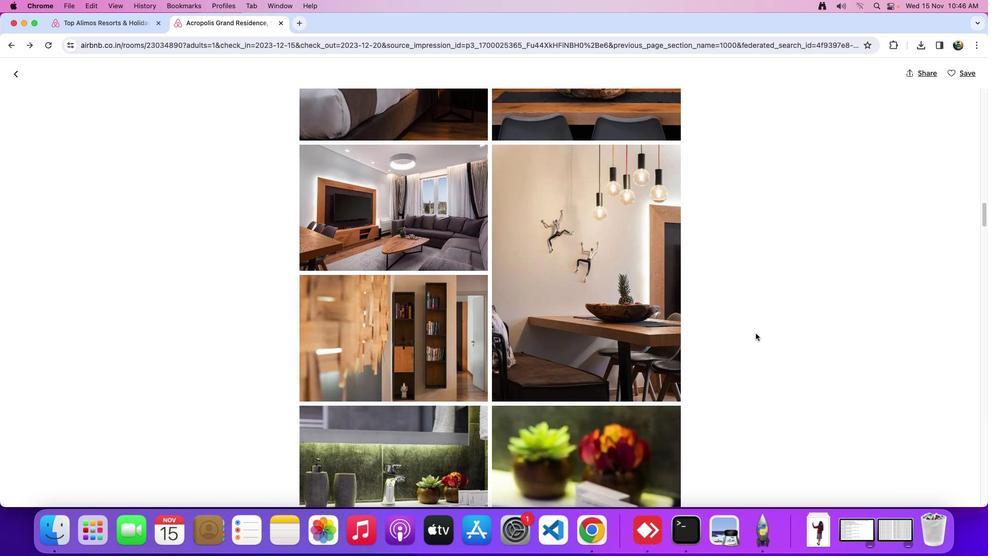 
Action: Mouse scrolled (755, 333) with delta (0, 0)
Screenshot: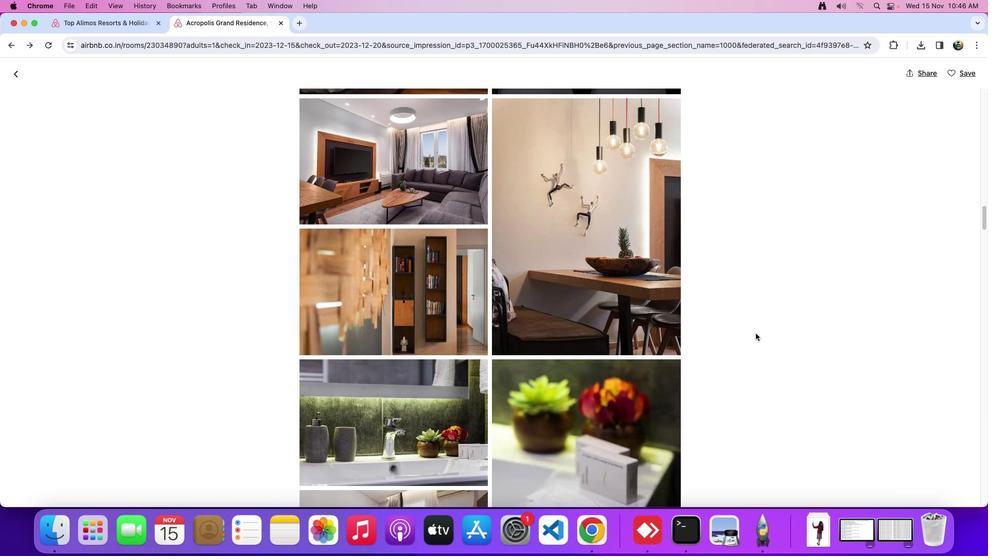 
Action: Mouse scrolled (755, 333) with delta (0, -1)
Screenshot: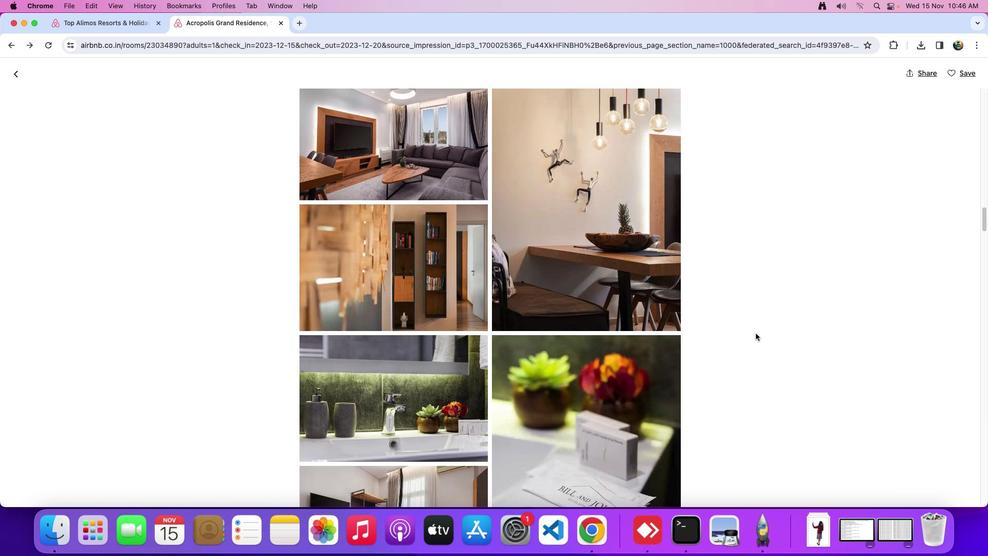 
Action: Mouse scrolled (755, 333) with delta (0, 0)
Screenshot: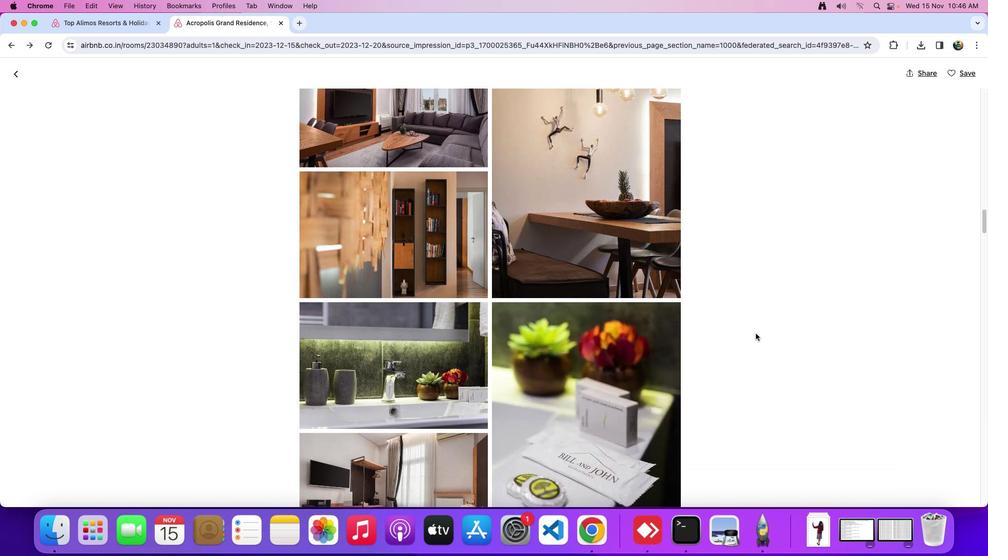 
Action: Mouse scrolled (755, 333) with delta (0, 0)
Screenshot: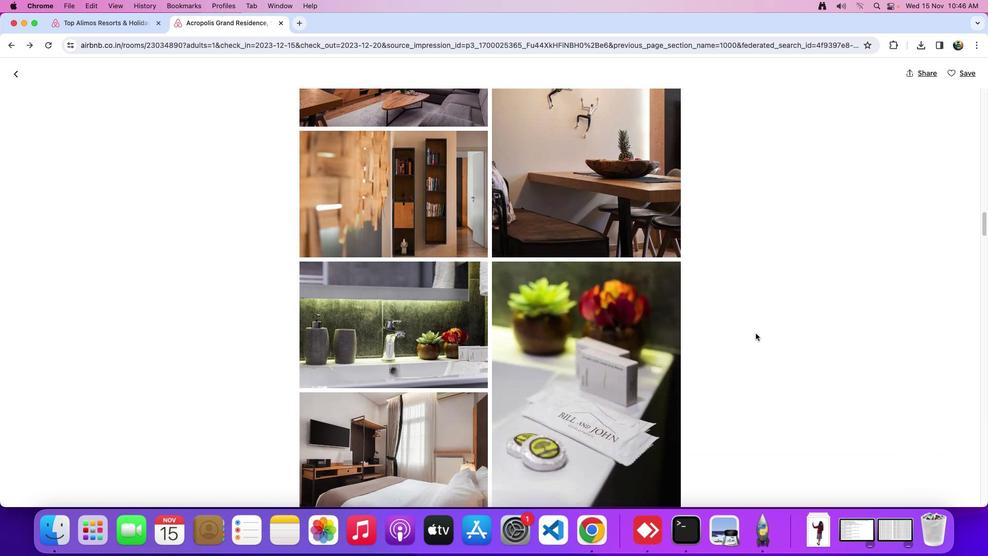 
Action: Mouse scrolled (755, 333) with delta (0, -1)
Screenshot: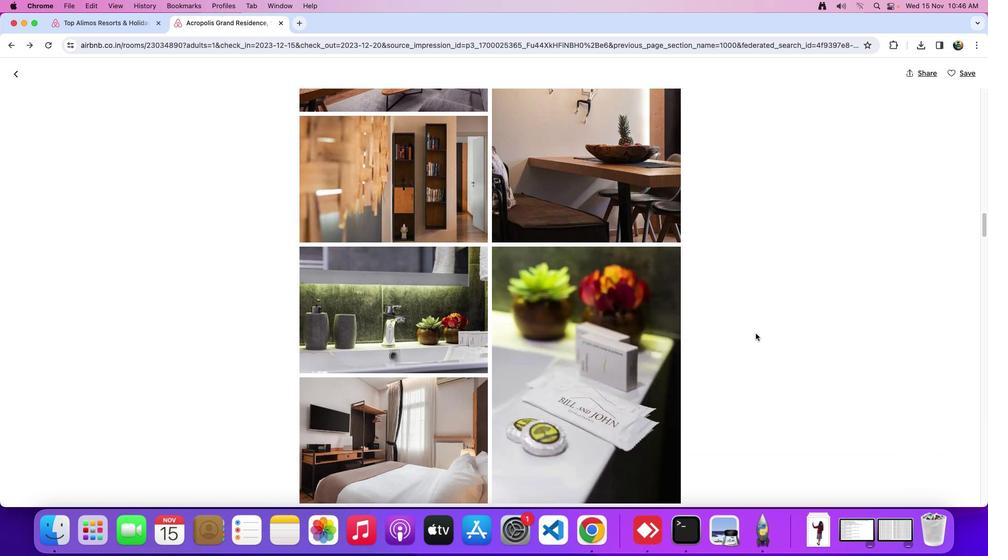 
Action: Mouse scrolled (755, 333) with delta (0, -1)
Screenshot: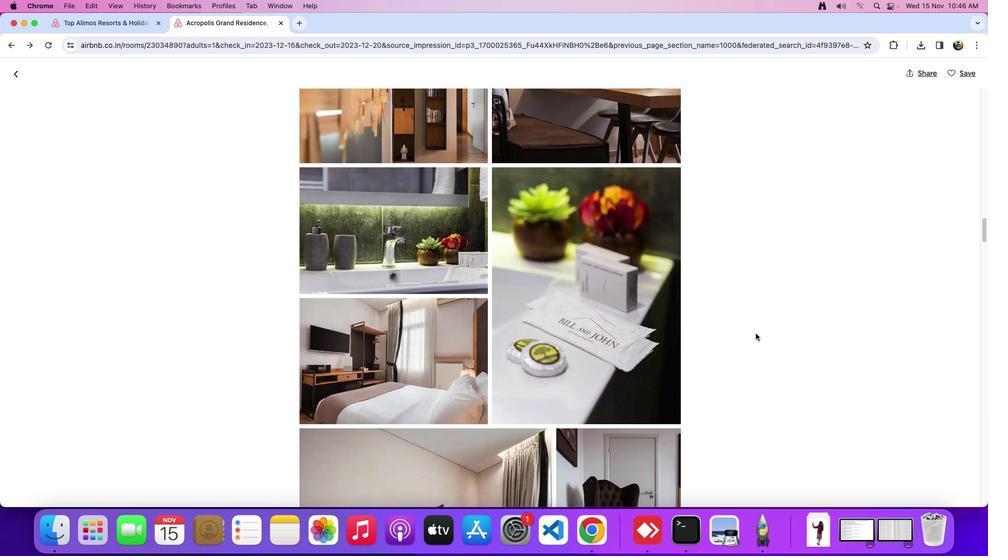 
Action: Mouse scrolled (755, 333) with delta (0, 0)
Screenshot: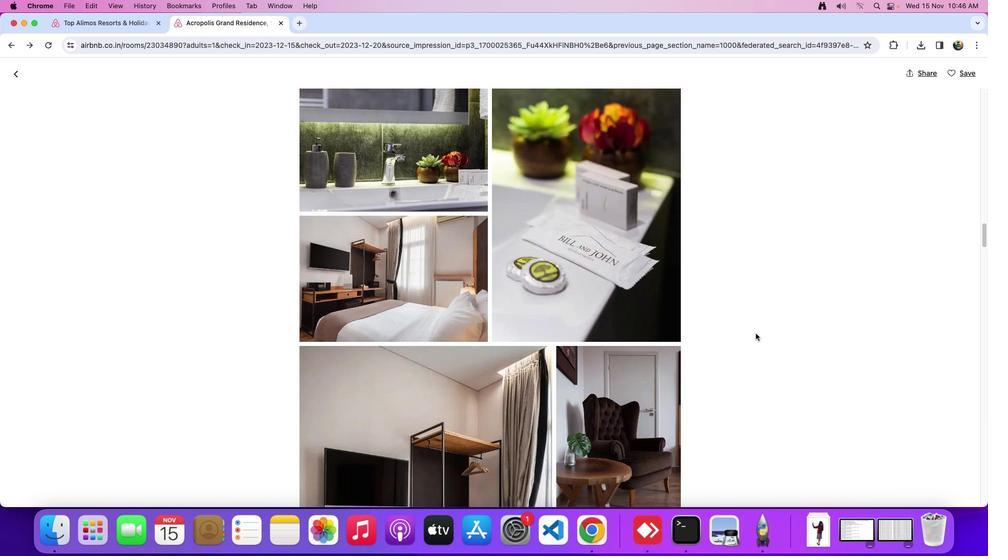 
Action: Mouse scrolled (755, 333) with delta (0, 0)
Screenshot: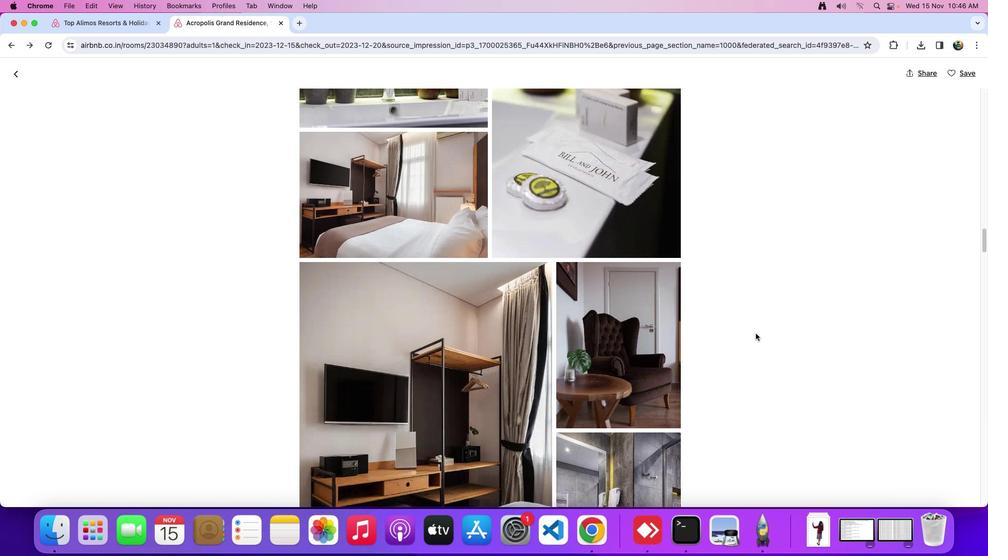 
Action: Mouse scrolled (755, 333) with delta (0, -2)
Screenshot: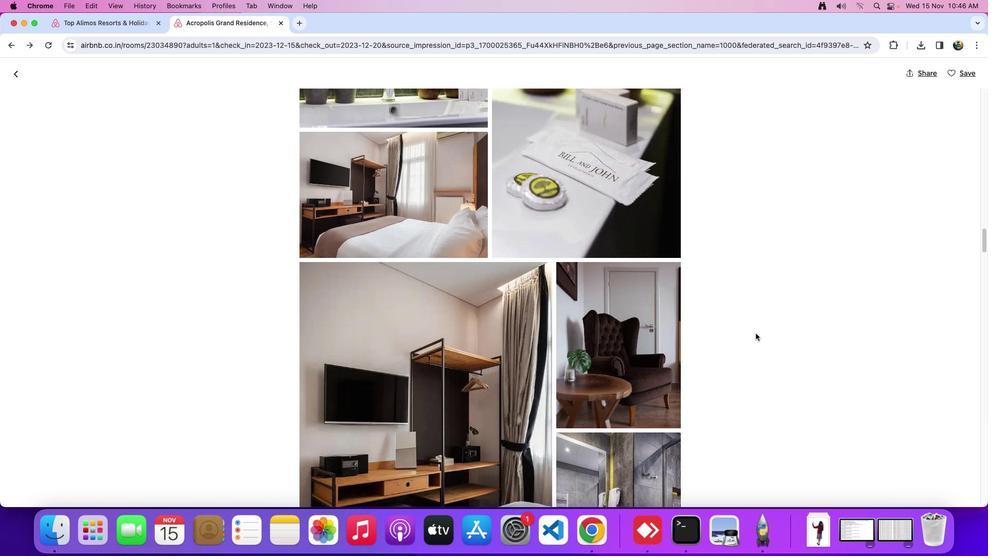 
Action: Mouse scrolled (755, 333) with delta (0, -2)
Screenshot: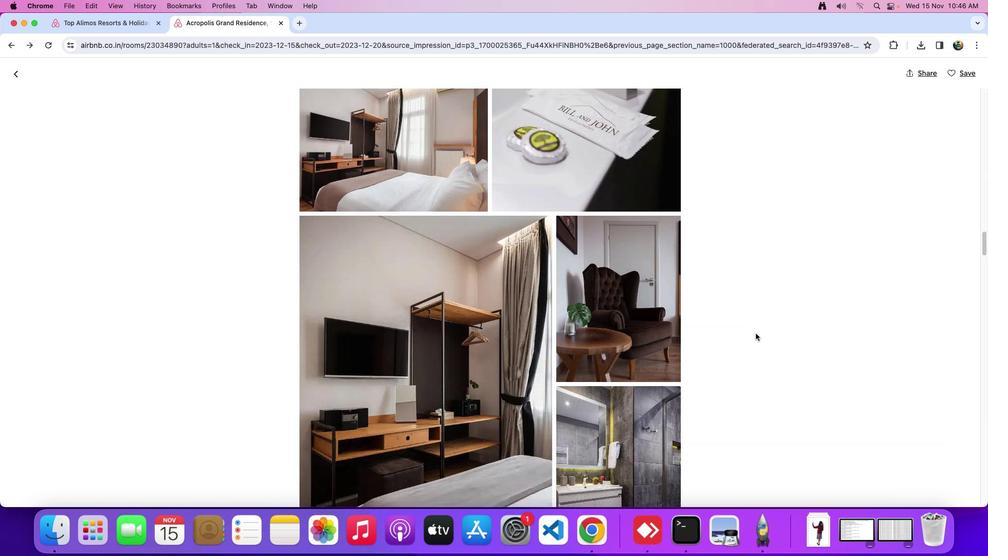 
Action: Mouse scrolled (755, 333) with delta (0, 0)
Screenshot: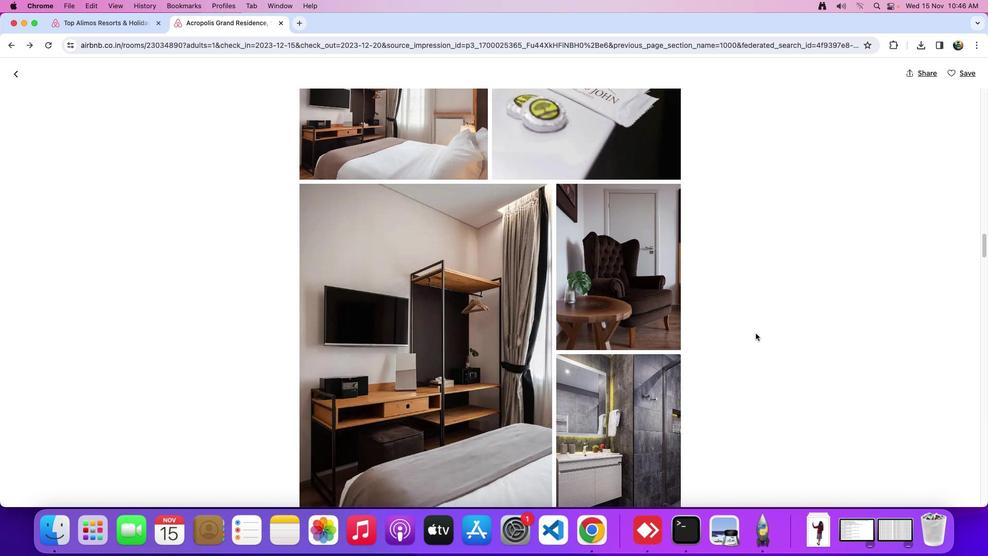 
Action: Mouse scrolled (755, 333) with delta (0, 0)
Screenshot: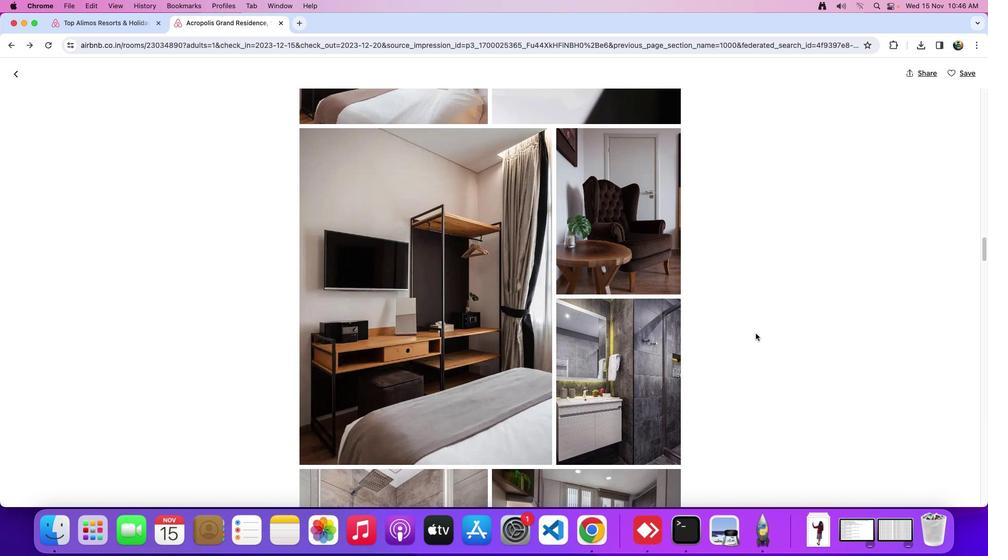 
Action: Mouse scrolled (755, 333) with delta (0, -1)
Screenshot: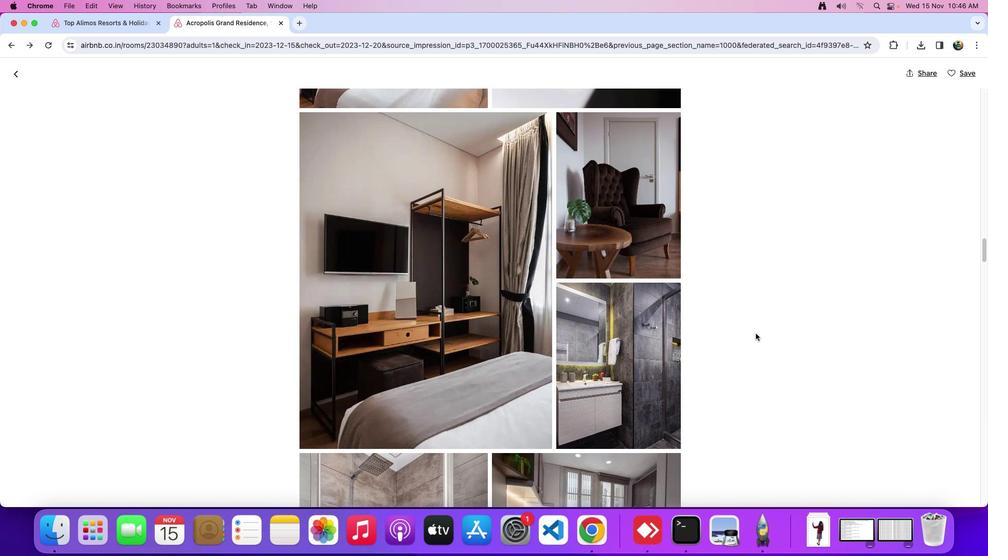 
Action: Mouse scrolled (755, 333) with delta (0, 0)
Screenshot: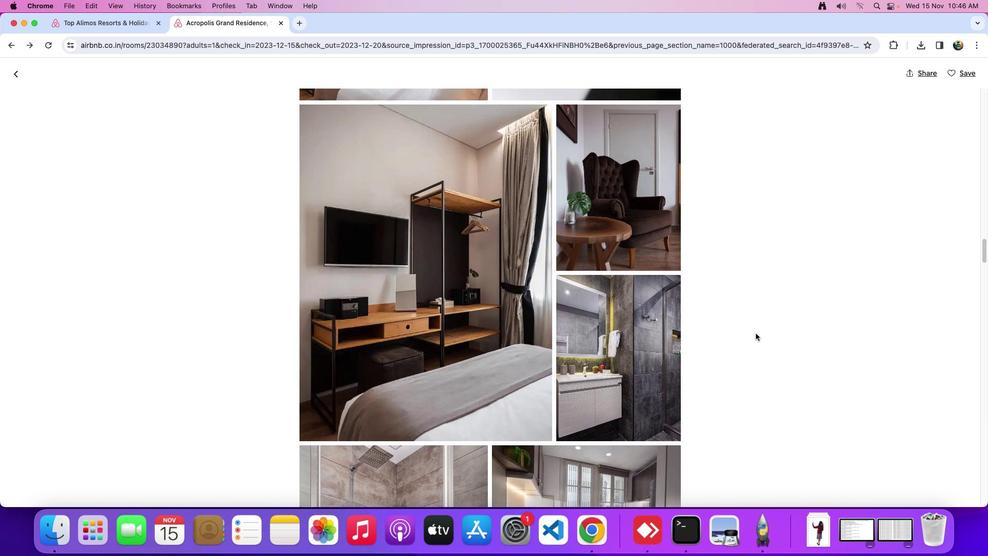 
Action: Mouse scrolled (755, 333) with delta (0, 0)
Screenshot: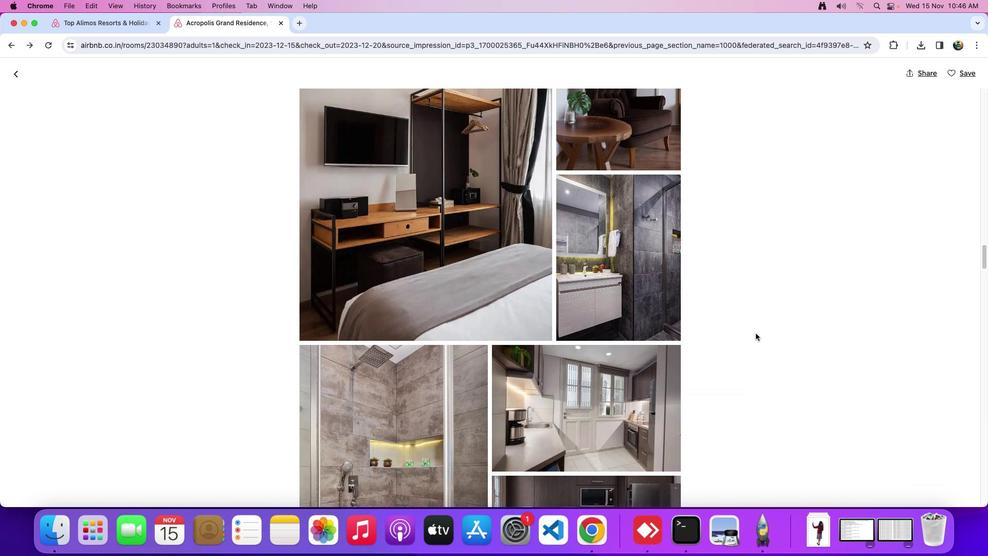 
Action: Mouse scrolled (755, 333) with delta (0, -1)
Screenshot: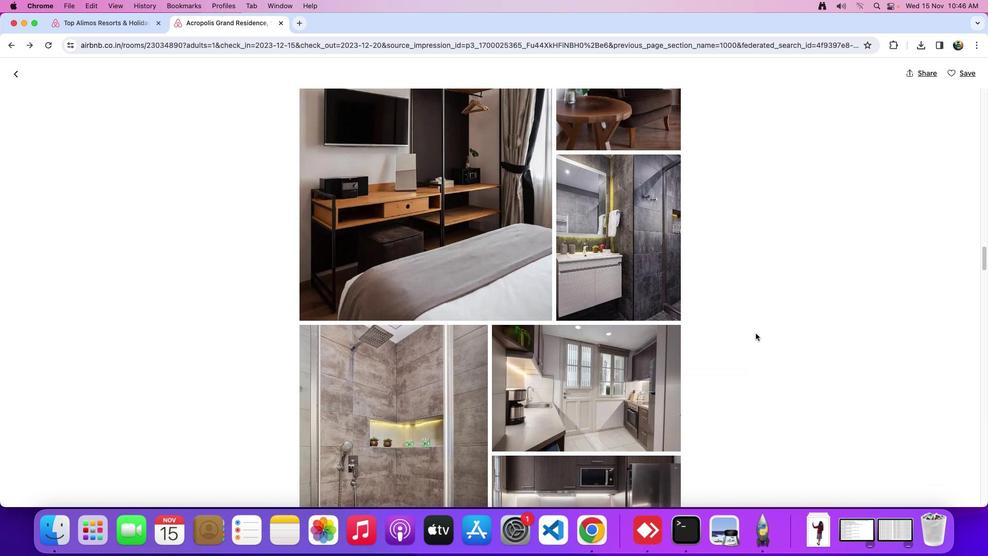 
Action: Mouse scrolled (755, 333) with delta (0, -2)
Screenshot: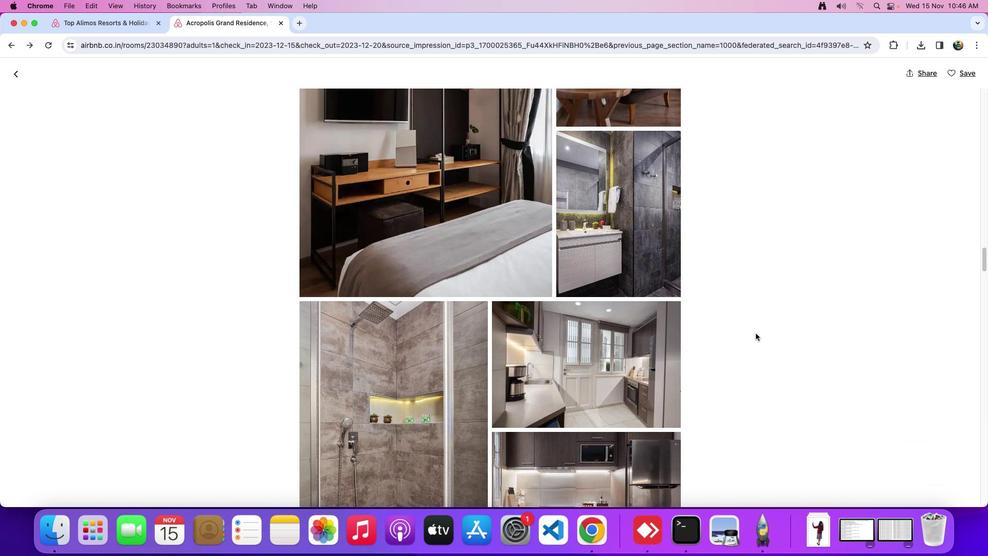 
Action: Mouse scrolled (755, 333) with delta (0, 0)
Screenshot: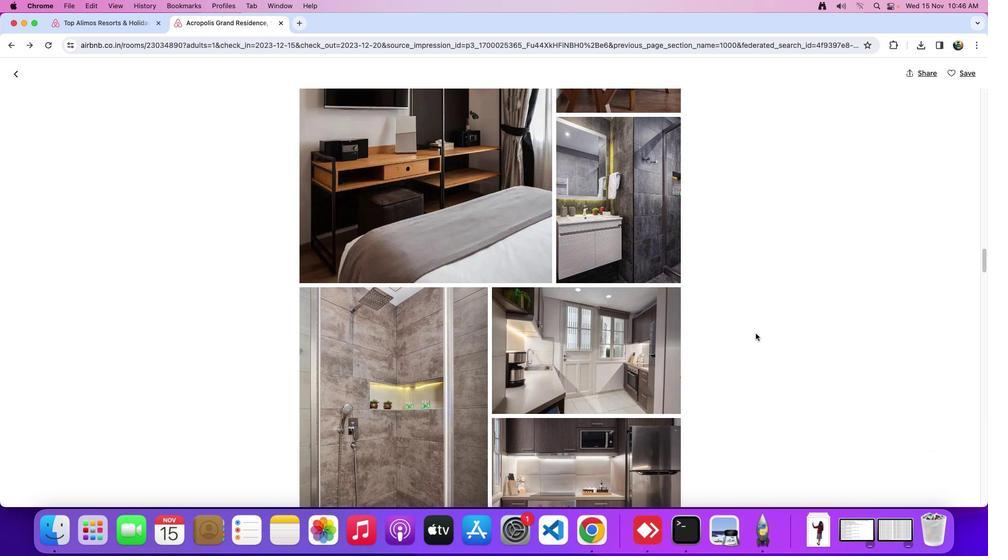 
Action: Mouse scrolled (755, 333) with delta (0, 0)
Screenshot: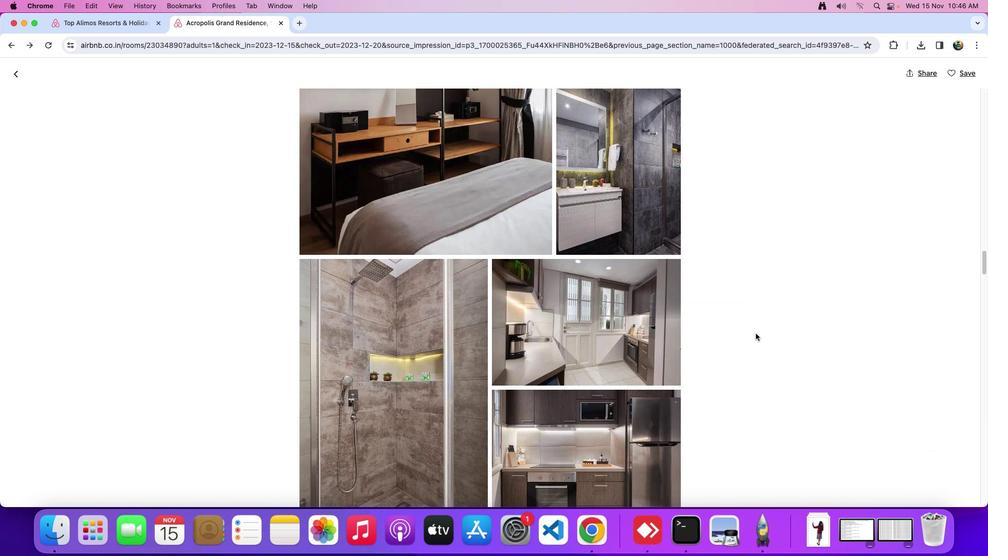 
Action: Mouse scrolled (755, 333) with delta (0, -1)
Screenshot: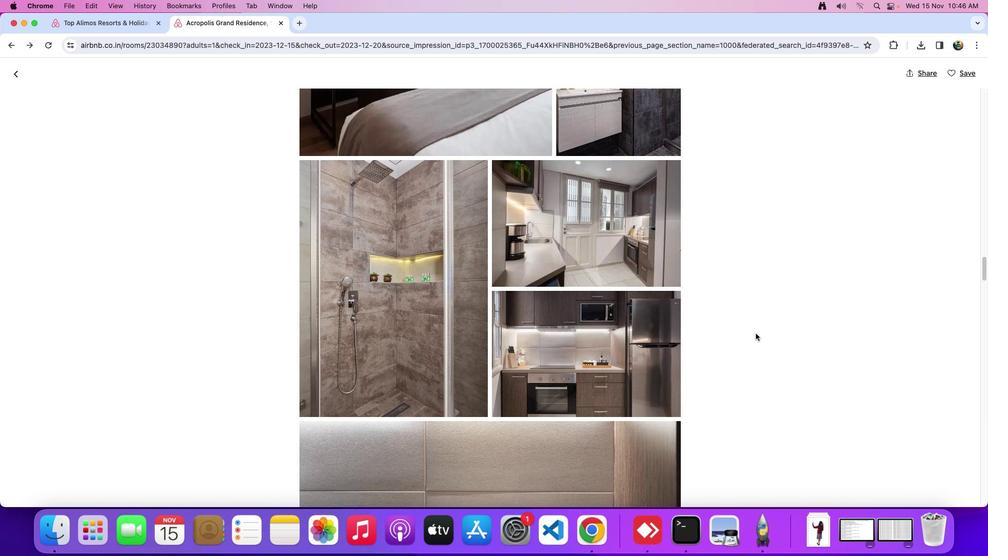 
Action: Mouse scrolled (755, 333) with delta (0, -2)
Screenshot: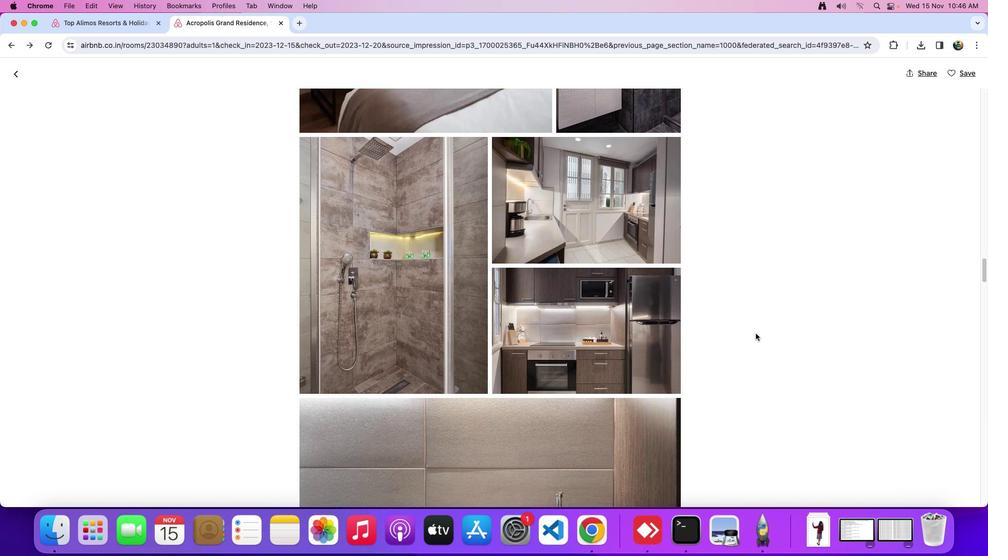
Action: Mouse scrolled (755, 333) with delta (0, -2)
Screenshot: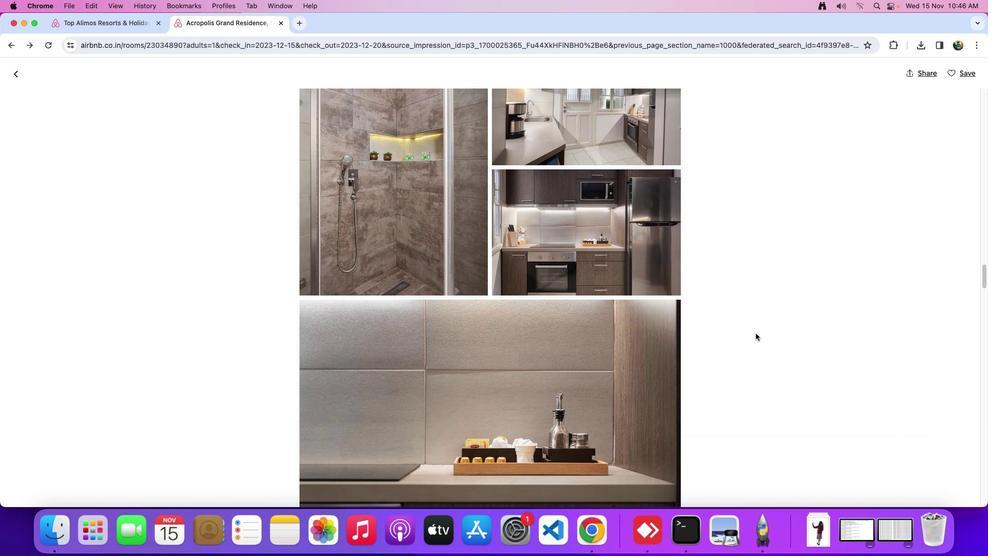 
Action: Mouse scrolled (755, 333) with delta (0, 0)
Screenshot: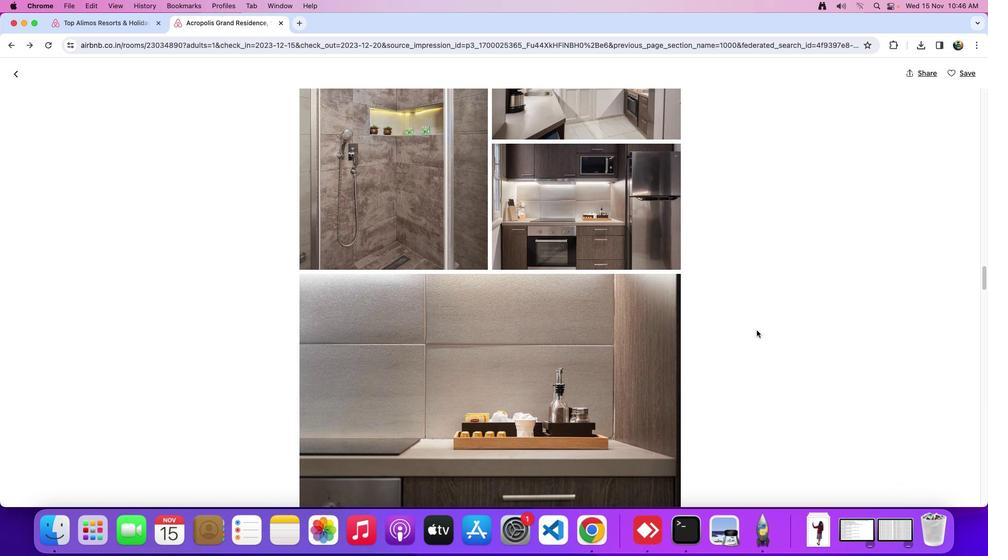 
Action: Mouse scrolled (755, 333) with delta (0, 0)
Screenshot: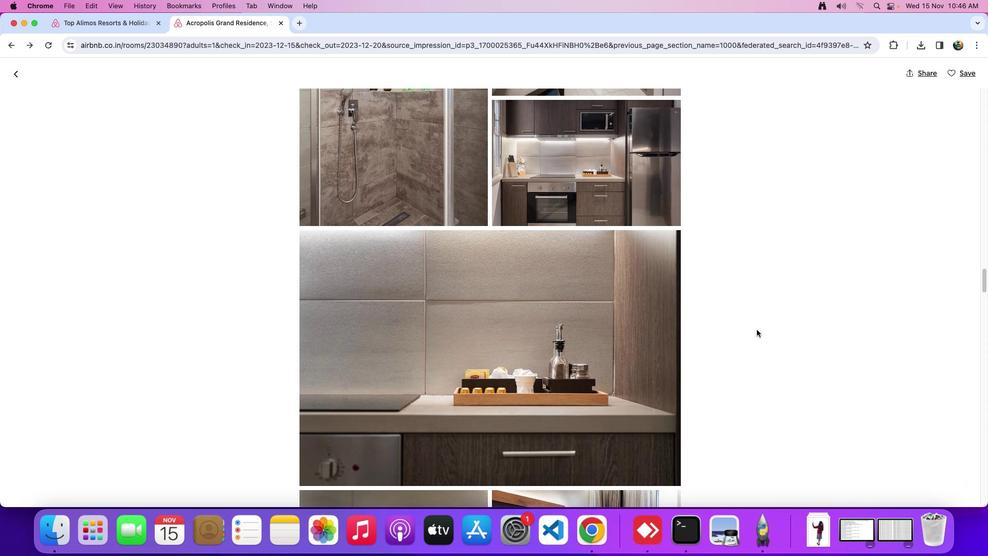 
Action: Mouse moved to (756, 333)
Screenshot: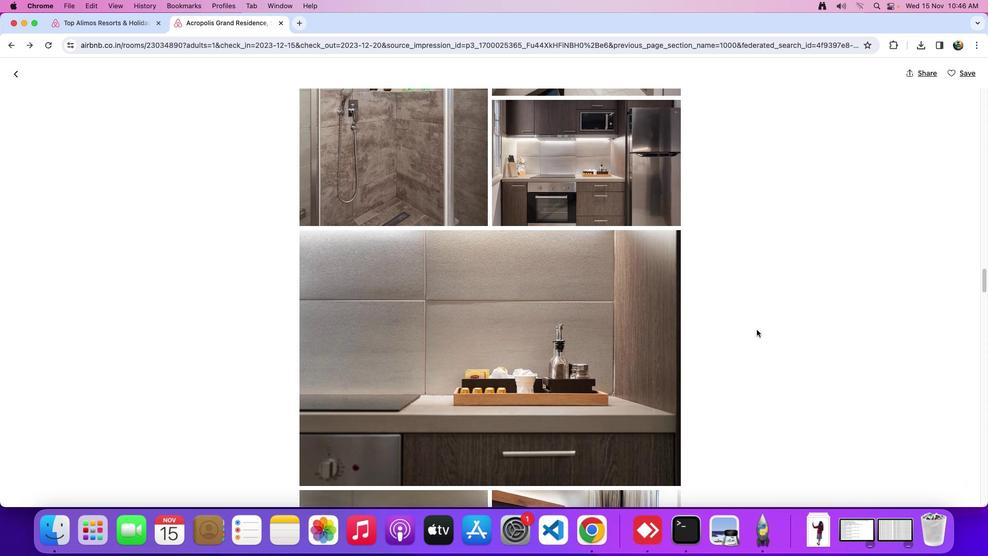 
Action: Mouse scrolled (756, 333) with delta (0, -1)
Screenshot: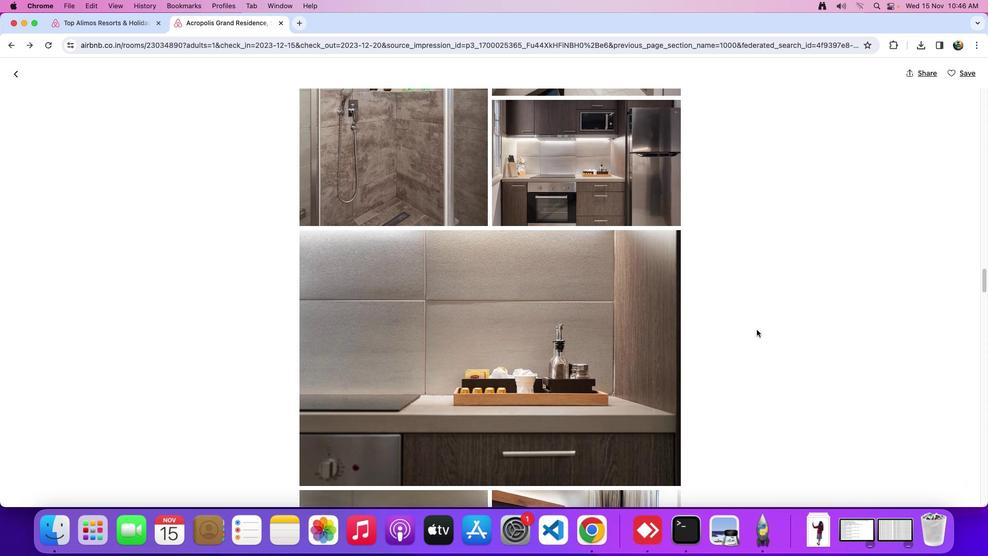 
Action: Mouse moved to (756, 330)
Screenshot: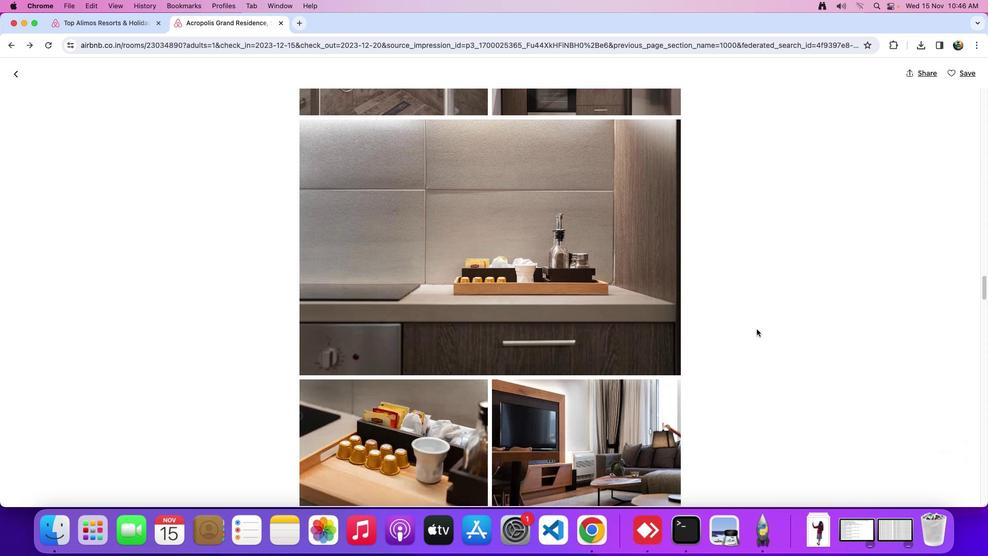 
Action: Mouse scrolled (756, 330) with delta (0, -2)
Screenshot: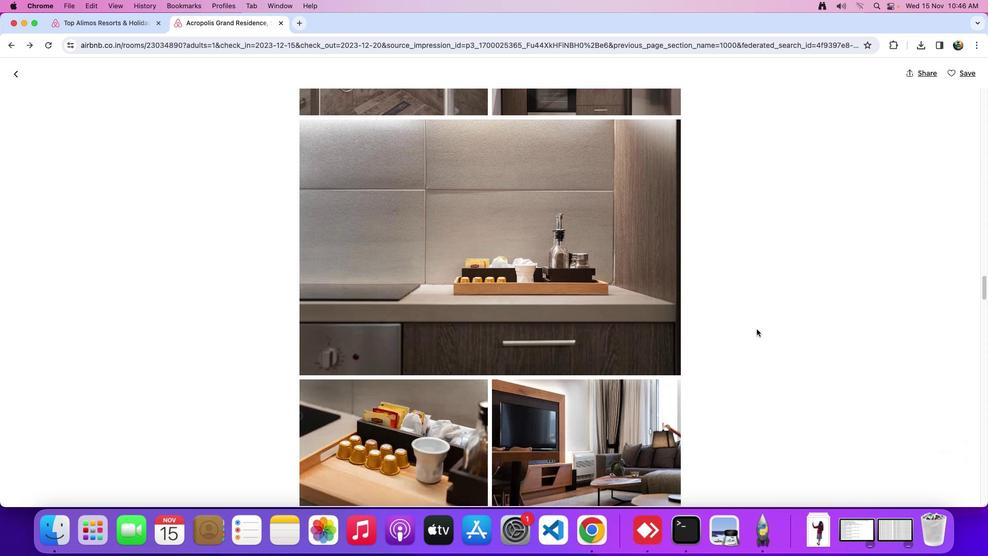 
Action: Mouse moved to (757, 329)
Screenshot: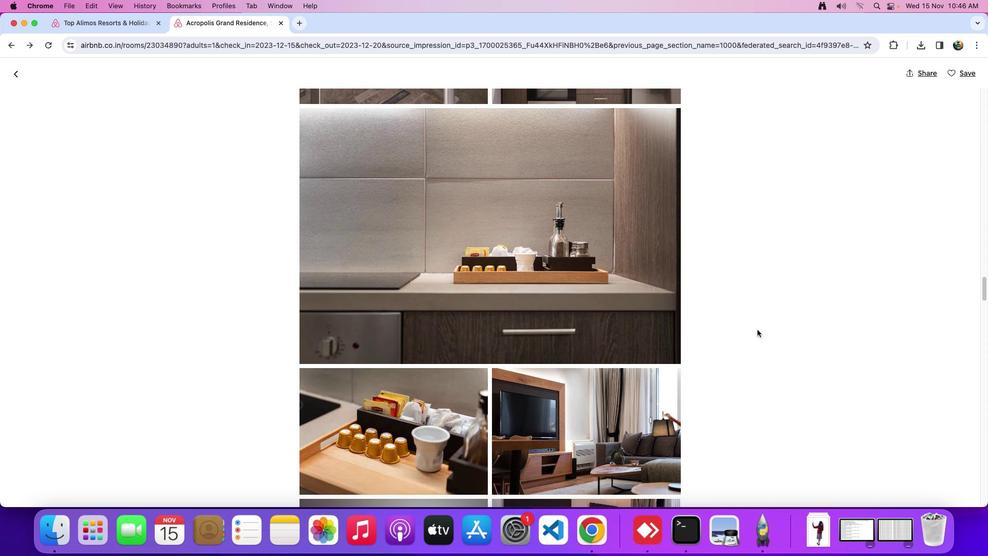 
Action: Mouse scrolled (757, 329) with delta (0, 0)
Screenshot: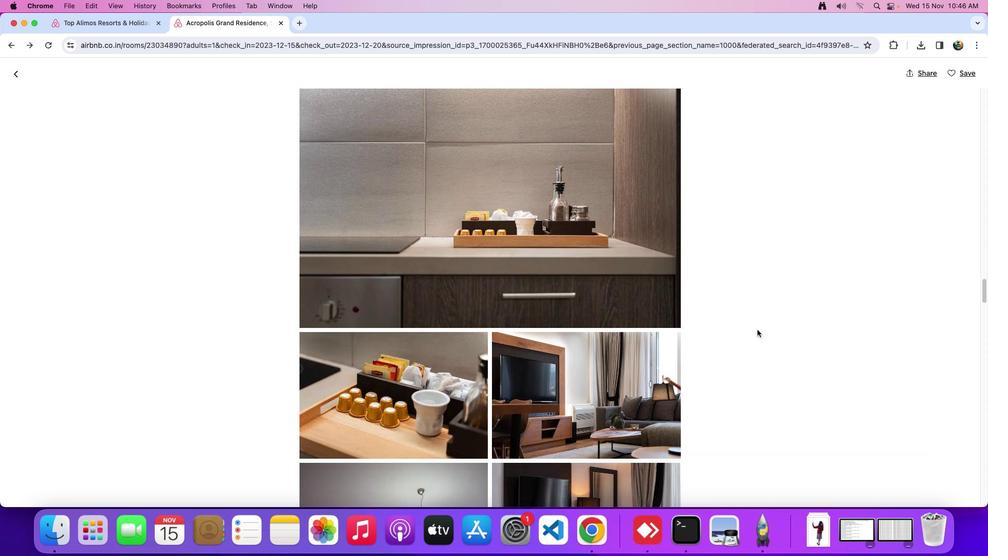 
Action: Mouse scrolled (757, 329) with delta (0, 0)
Screenshot: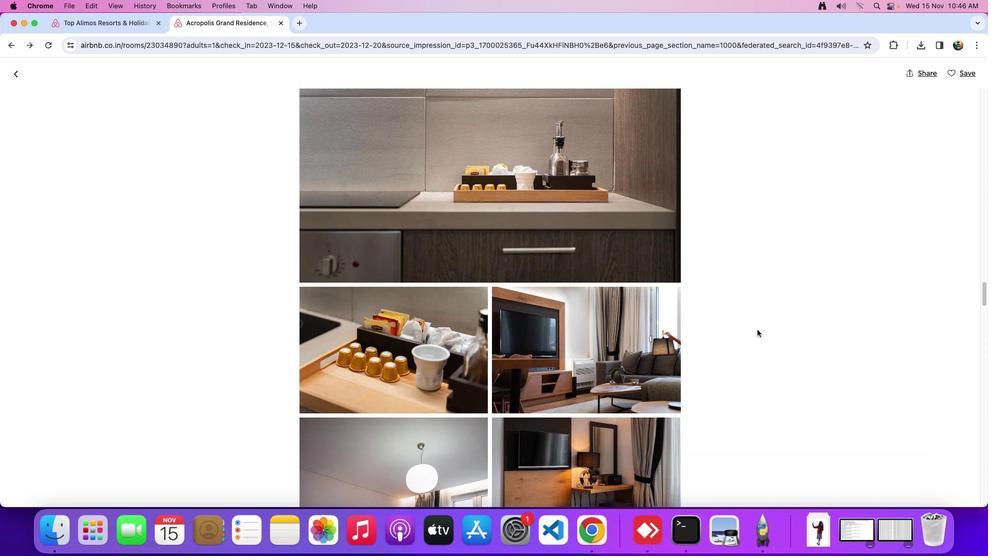 
Action: Mouse scrolled (757, 329) with delta (0, -2)
Screenshot: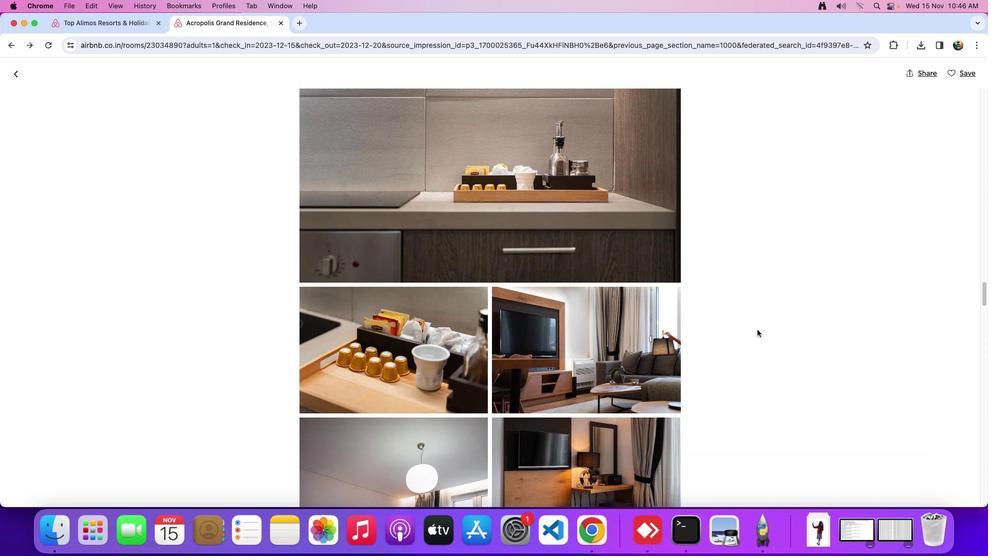 
Action: Mouse moved to (758, 328)
Screenshot: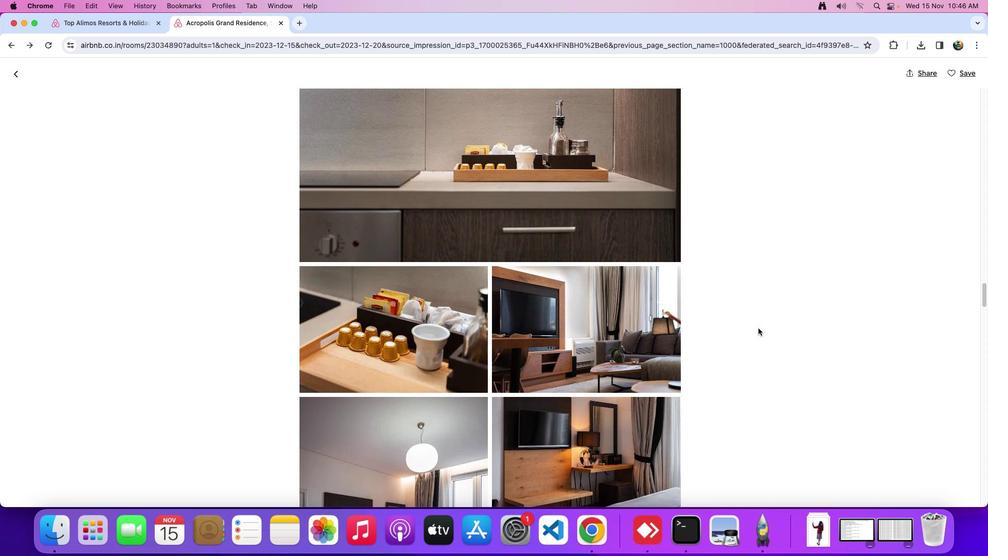 
Action: Mouse scrolled (758, 328) with delta (0, 0)
Screenshot: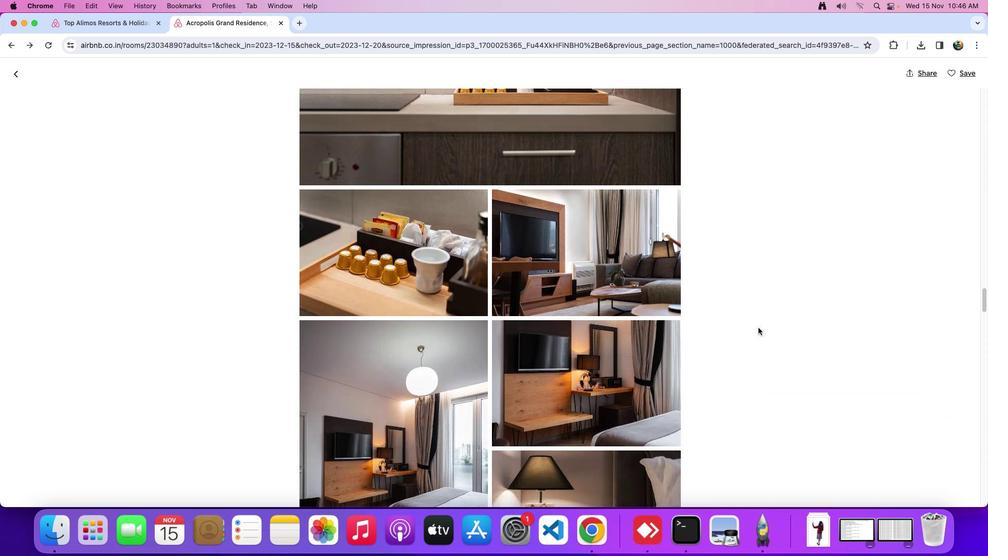 
Action: Mouse moved to (758, 328)
Screenshot: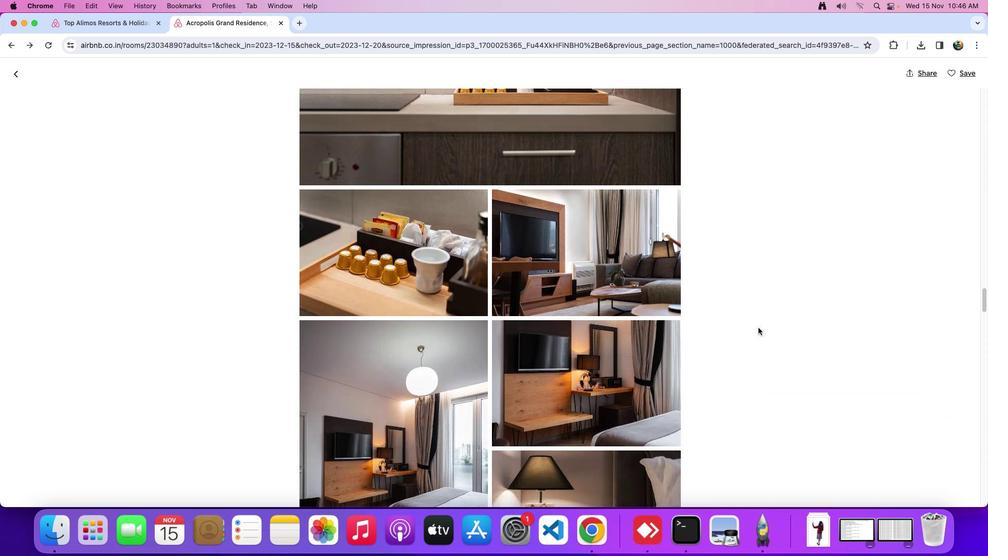 
Action: Mouse scrolled (758, 328) with delta (0, 0)
Screenshot: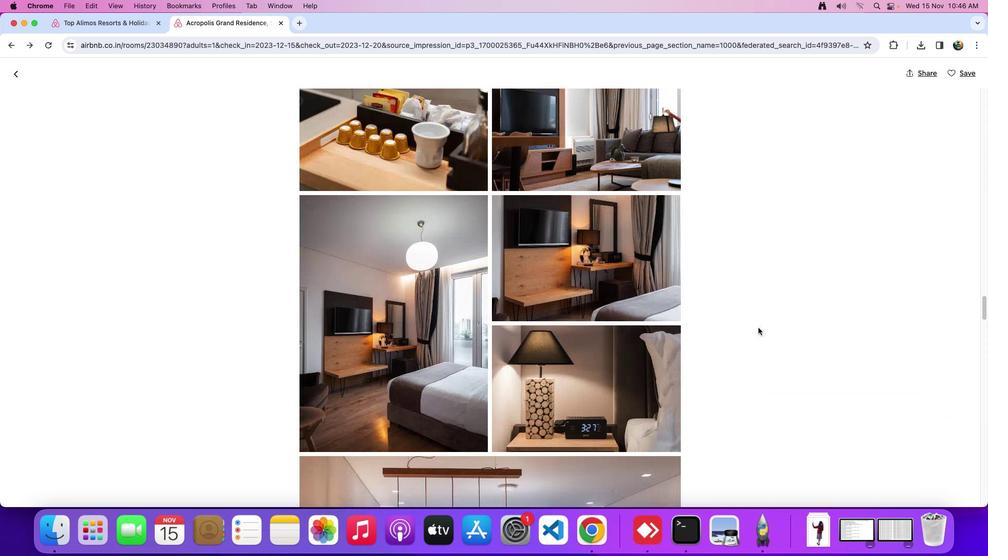 
Action: Mouse moved to (758, 328)
Screenshot: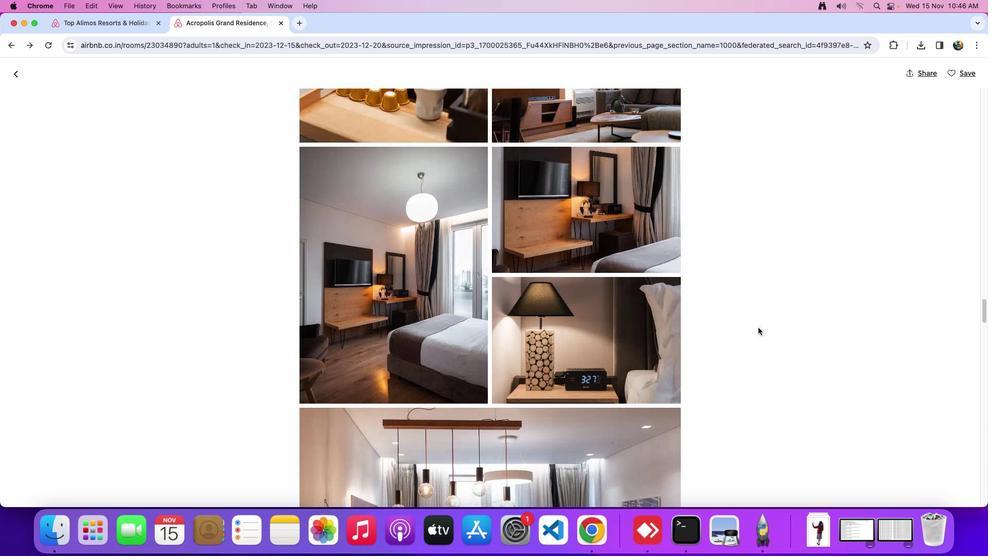 
Action: Mouse scrolled (758, 328) with delta (0, -2)
Screenshot: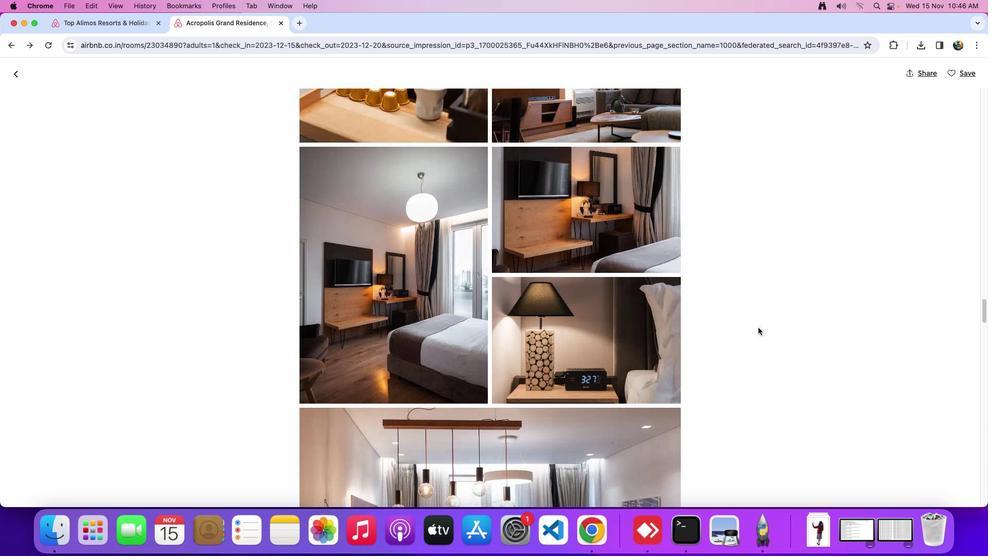 
Action: Mouse moved to (758, 327)
Screenshot: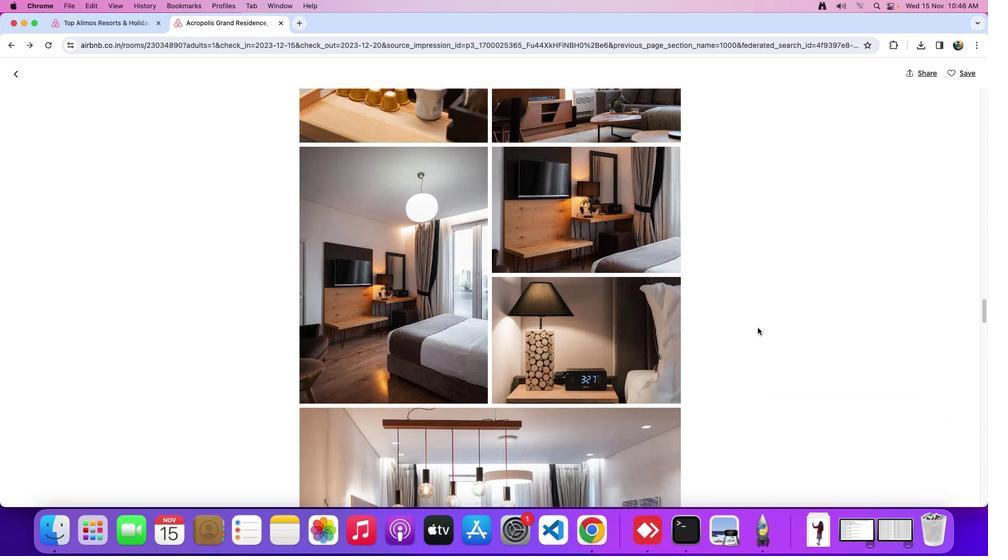 
Action: Mouse scrolled (758, 327) with delta (0, -3)
Screenshot: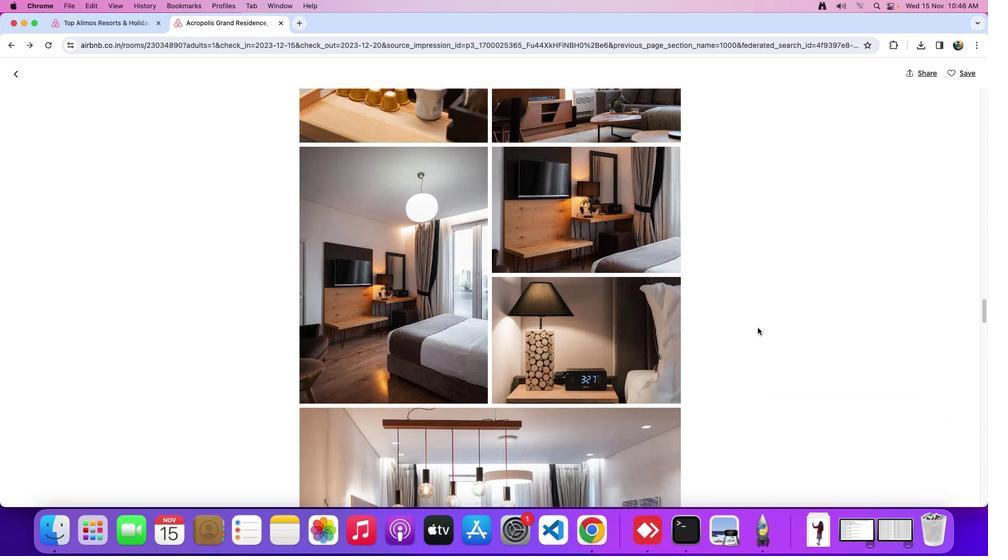
Action: Mouse moved to (758, 327)
Screenshot: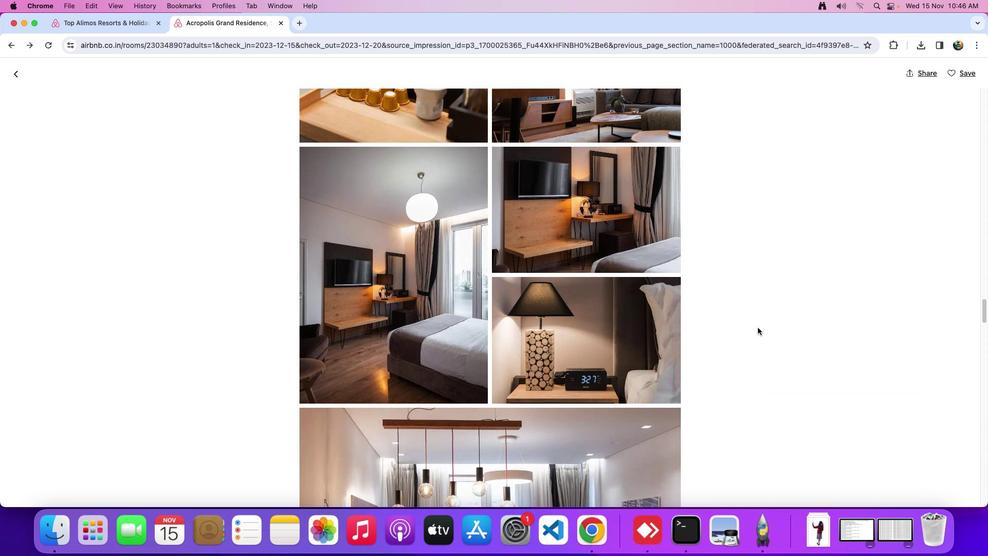 
Action: Mouse scrolled (758, 327) with delta (0, 0)
Screenshot: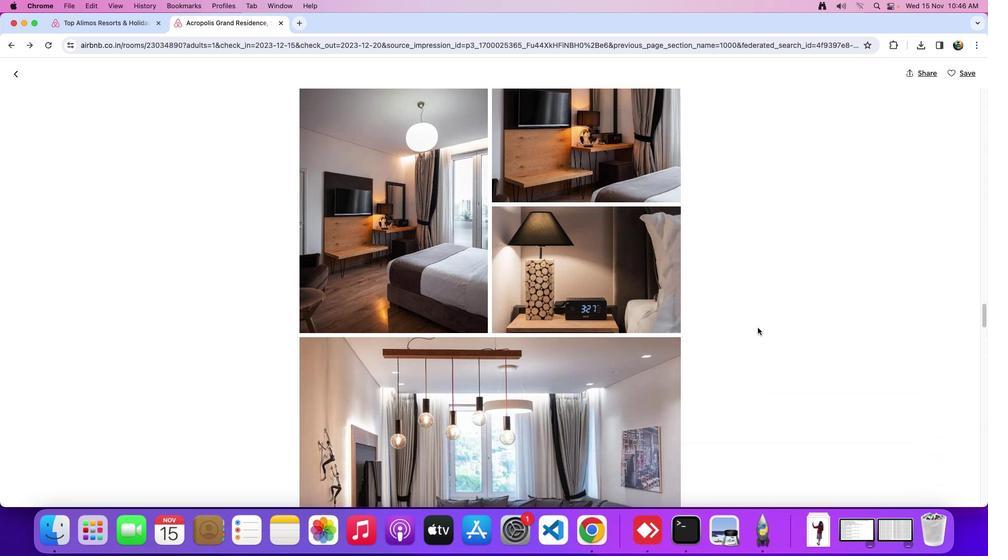 
Action: Mouse scrolled (758, 327) with delta (0, 0)
Screenshot: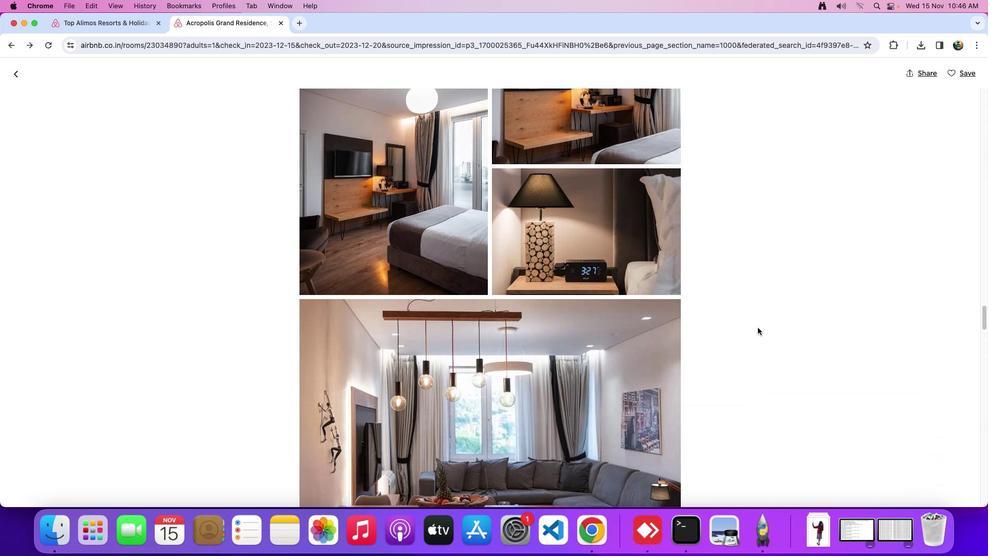 
Action: Mouse scrolled (758, 327) with delta (0, -2)
Screenshot: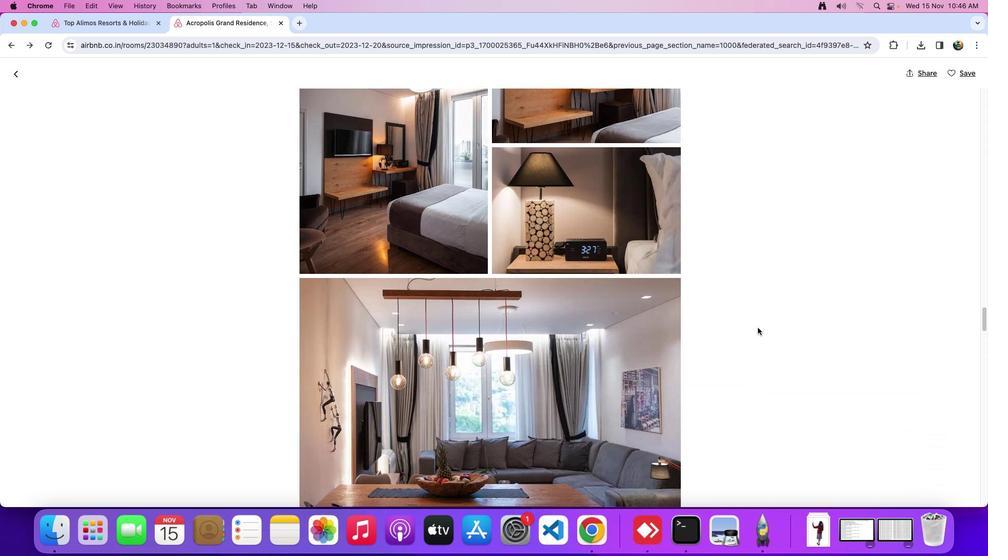 
Action: Mouse scrolled (758, 327) with delta (0, -2)
Screenshot: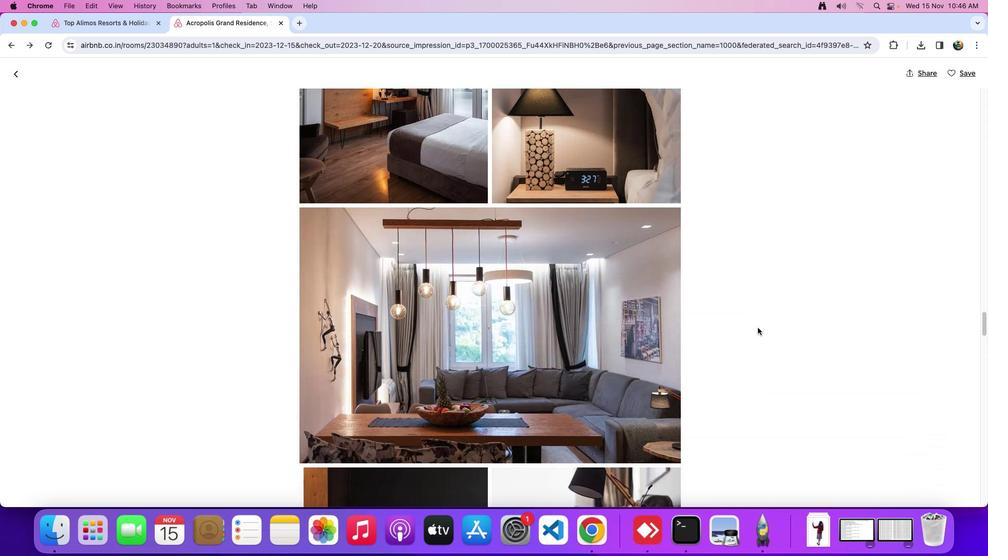 
Action: Mouse scrolled (758, 327) with delta (0, 0)
Screenshot: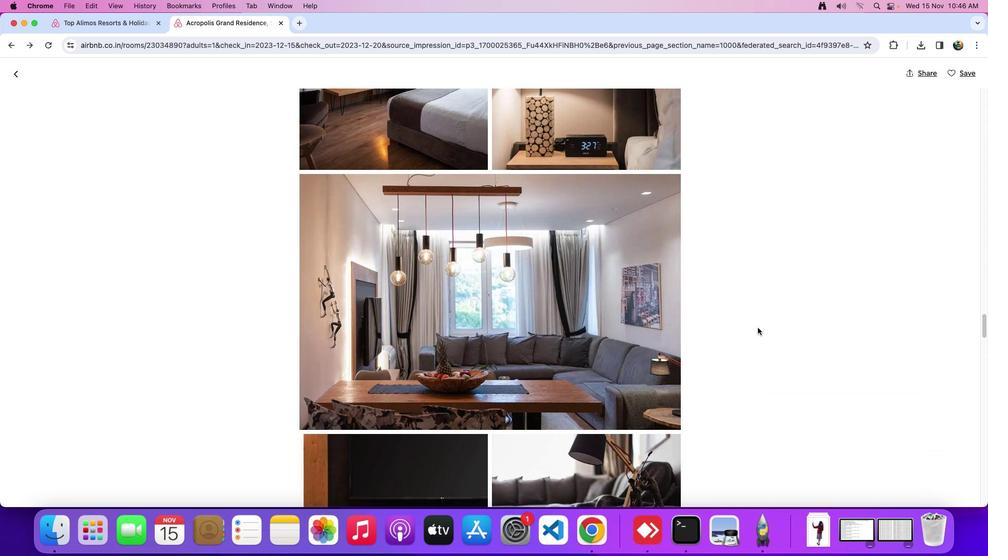 
Action: Mouse scrolled (758, 327) with delta (0, 0)
Screenshot: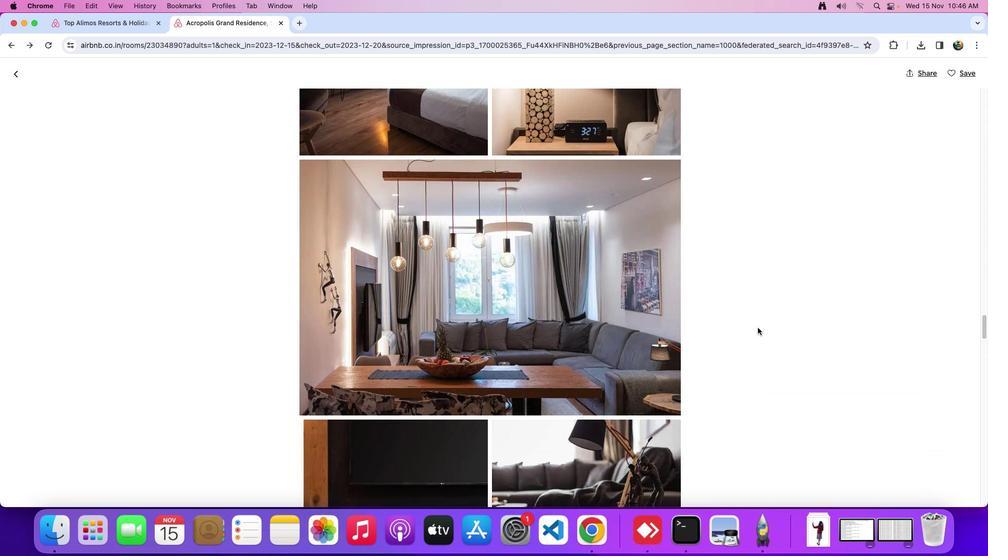 
Action: Mouse scrolled (758, 327) with delta (0, -1)
Screenshot: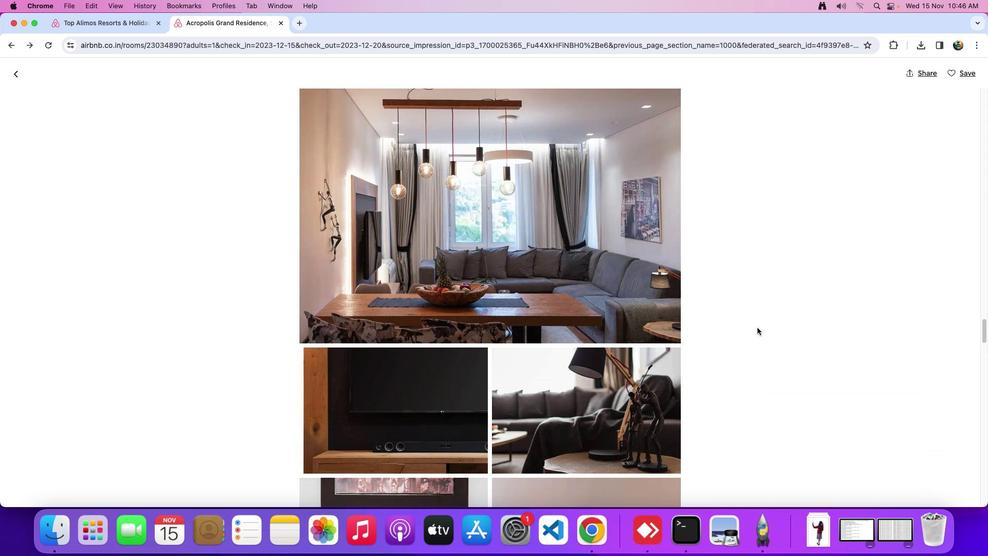 
Action: Mouse scrolled (758, 327) with delta (0, -2)
Screenshot: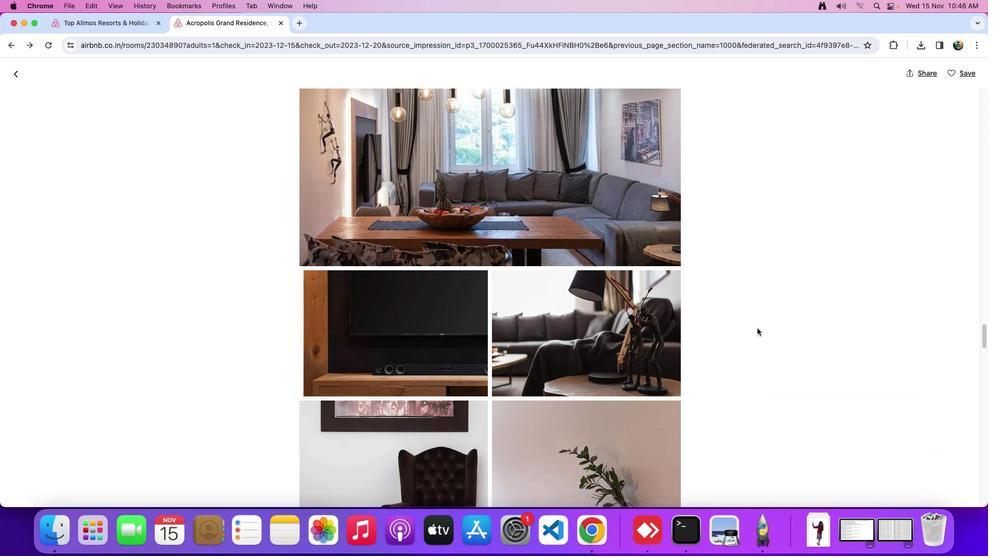 
Action: Mouse moved to (757, 327)
Screenshot: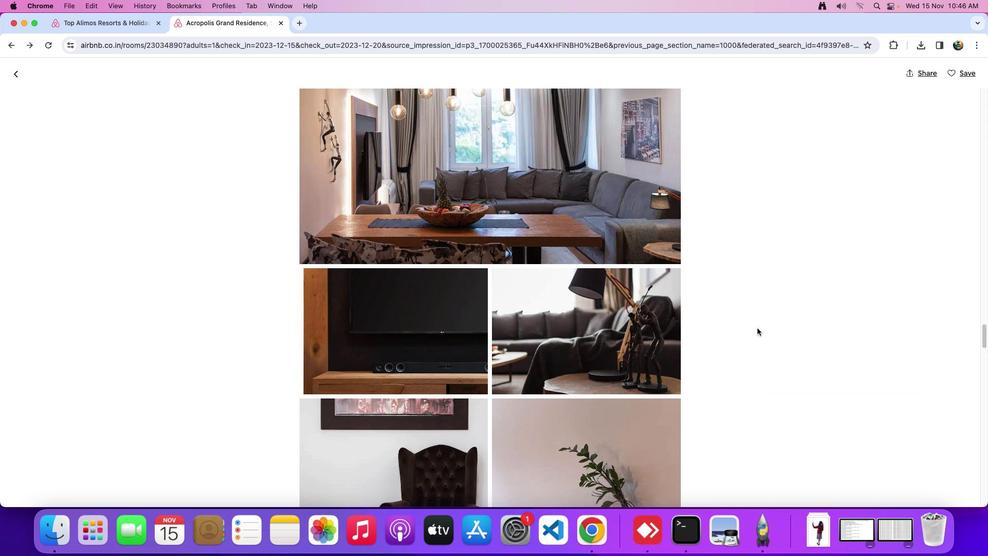 
Action: Mouse scrolled (757, 327) with delta (0, 0)
Screenshot: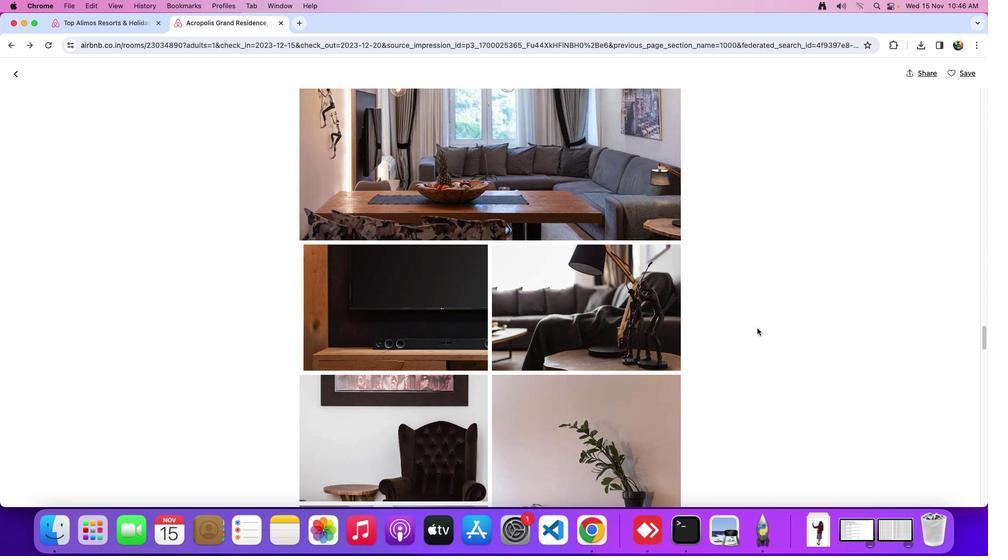 
Action: Mouse scrolled (757, 327) with delta (0, 0)
Screenshot: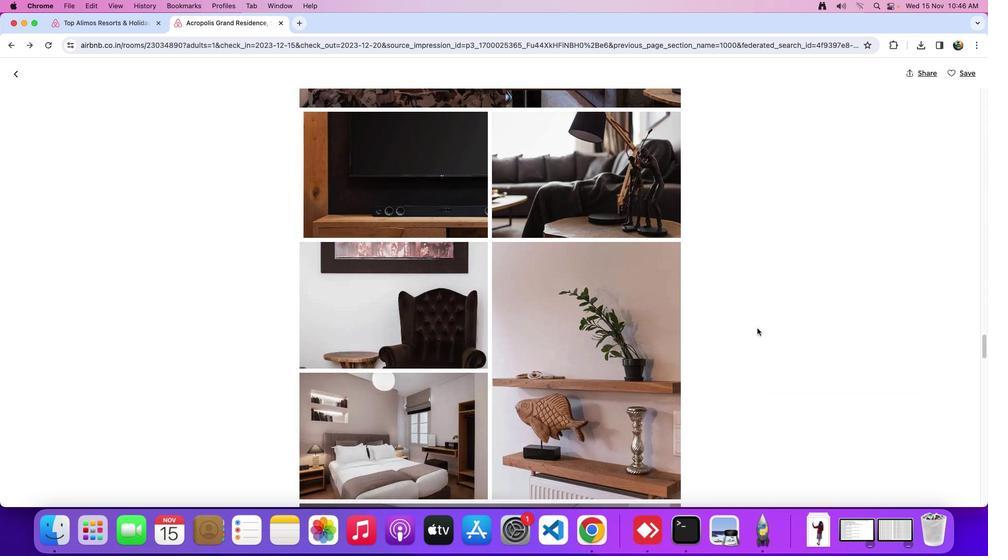 
Action: Mouse scrolled (757, 327) with delta (0, -1)
Screenshot: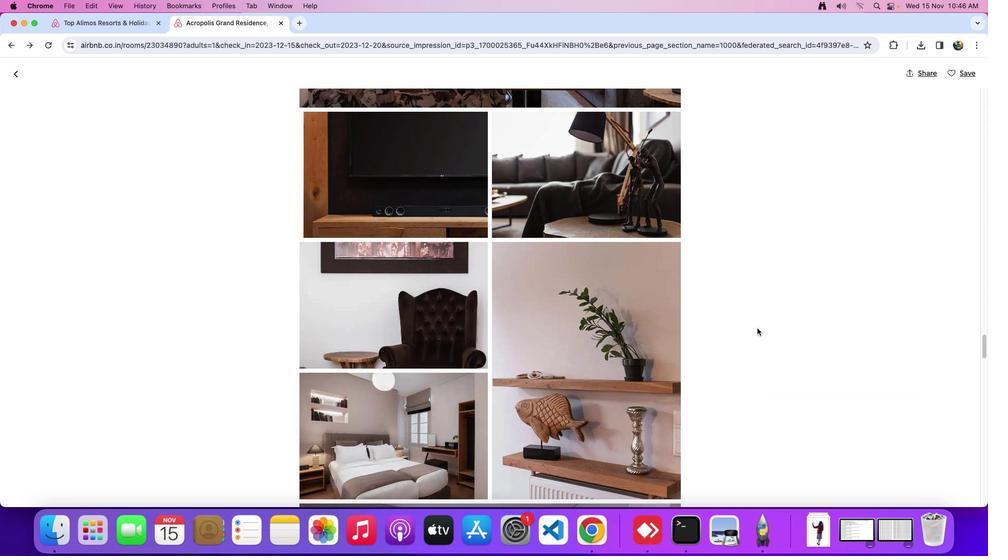
Action: Mouse scrolled (757, 327) with delta (0, -2)
Screenshot: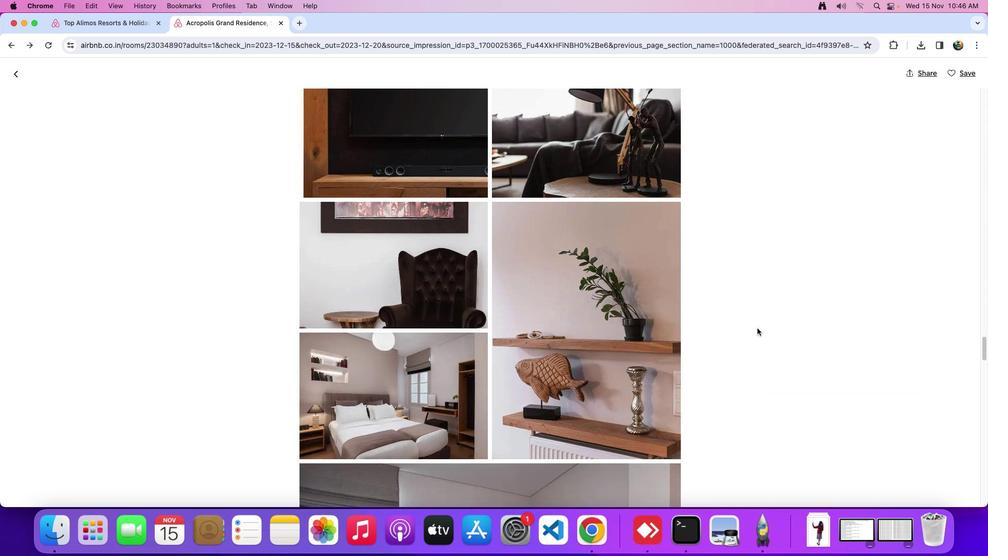 
Action: Mouse moved to (757, 328)
Screenshot: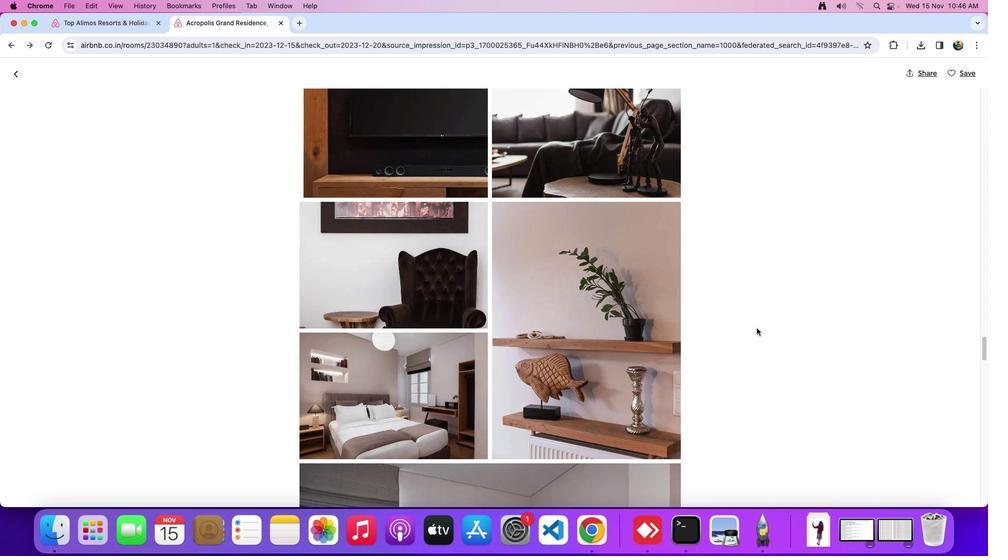 
Action: Mouse scrolled (757, 328) with delta (0, 0)
Screenshot: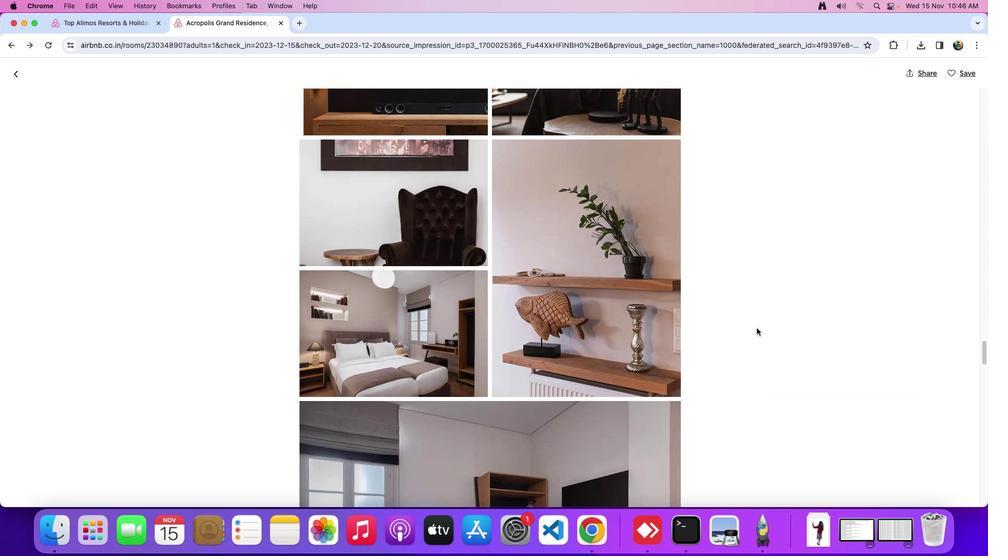 
Action: Mouse scrolled (757, 328) with delta (0, 0)
Screenshot: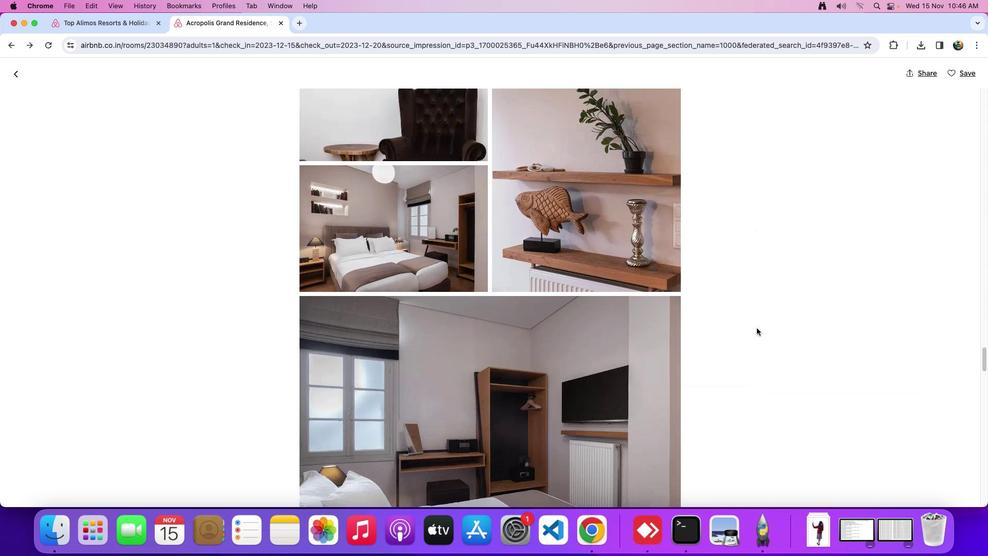 
Action: Mouse scrolled (757, 328) with delta (0, -2)
Screenshot: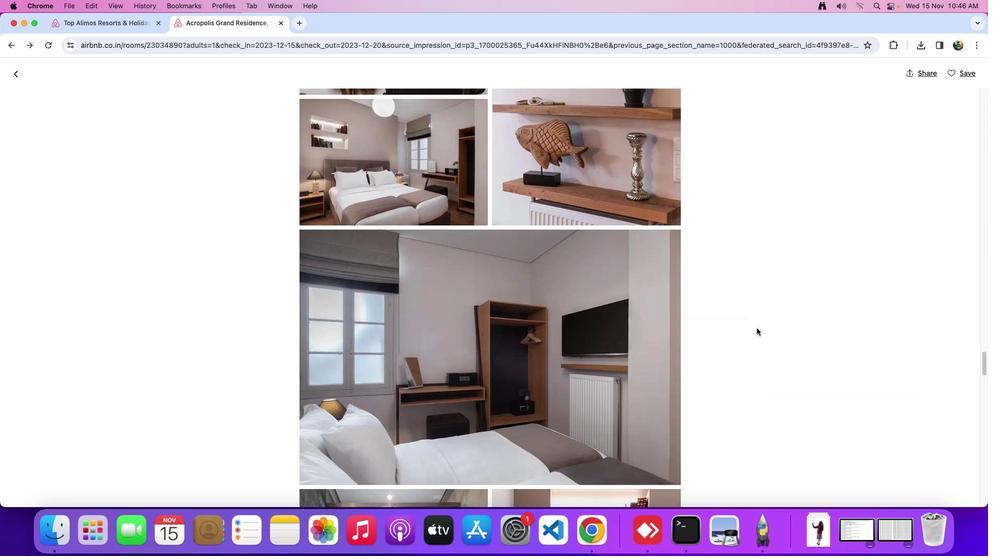 
Action: Mouse scrolled (757, 328) with delta (0, -3)
Screenshot: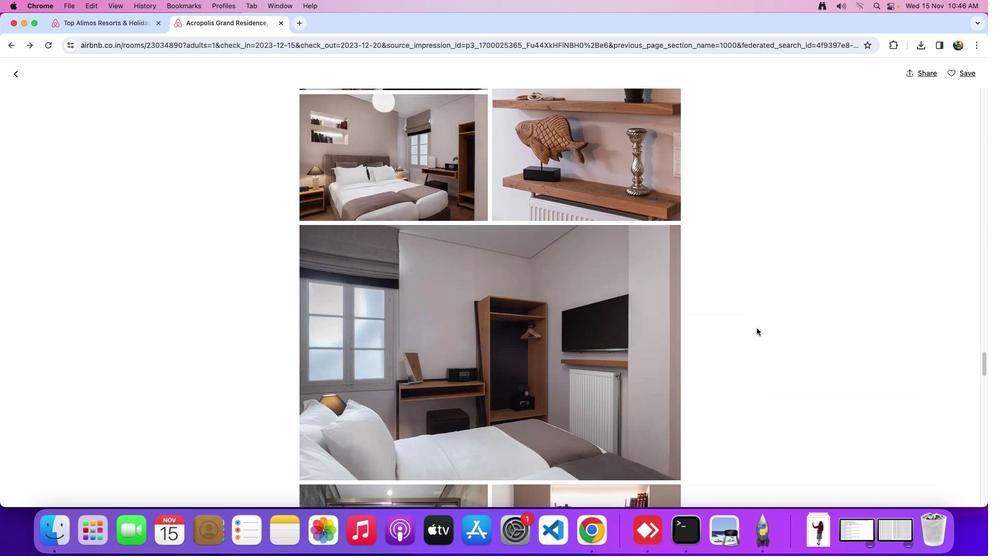 
Action: Mouse scrolled (757, 328) with delta (0, 0)
Screenshot: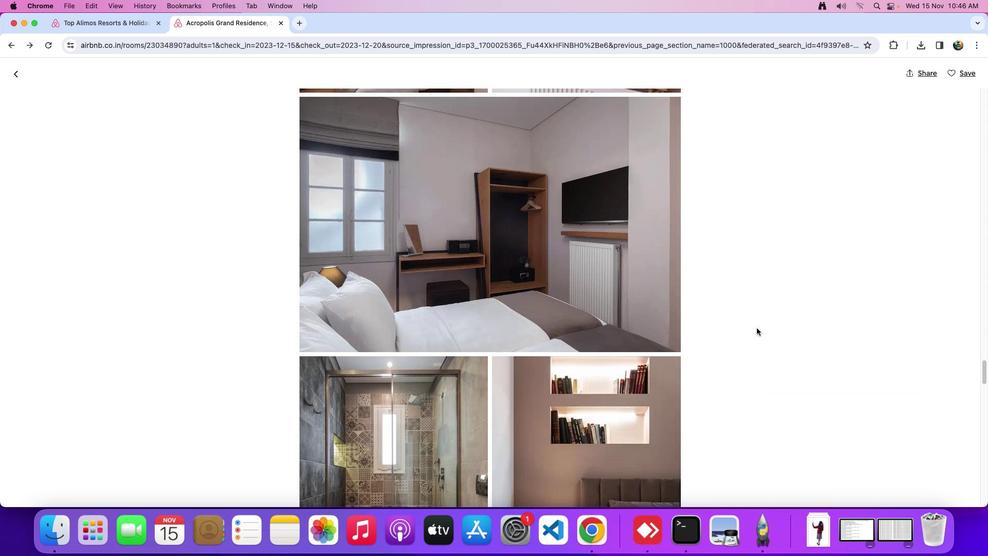 
Action: Mouse scrolled (757, 328) with delta (0, 0)
Screenshot: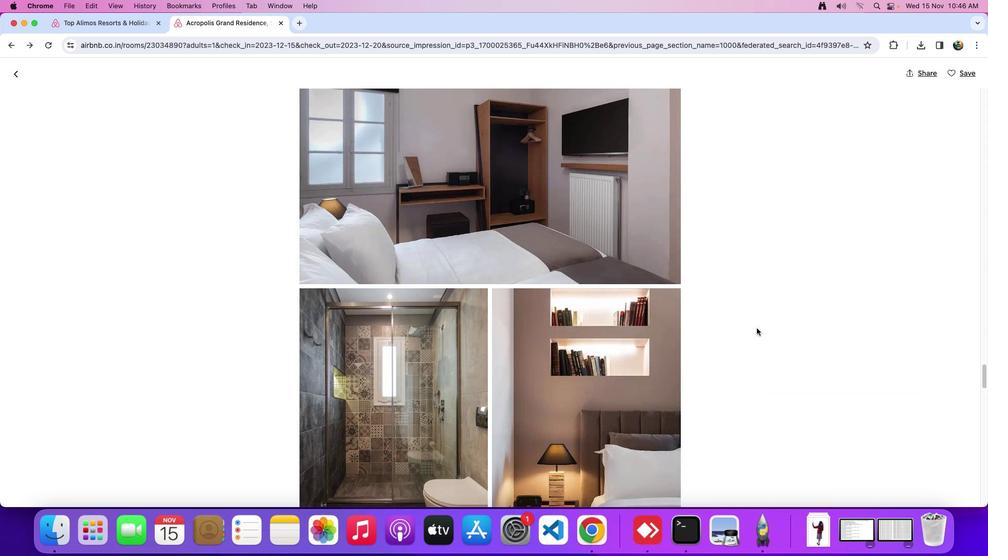 
Action: Mouse scrolled (757, 328) with delta (0, -1)
Screenshot: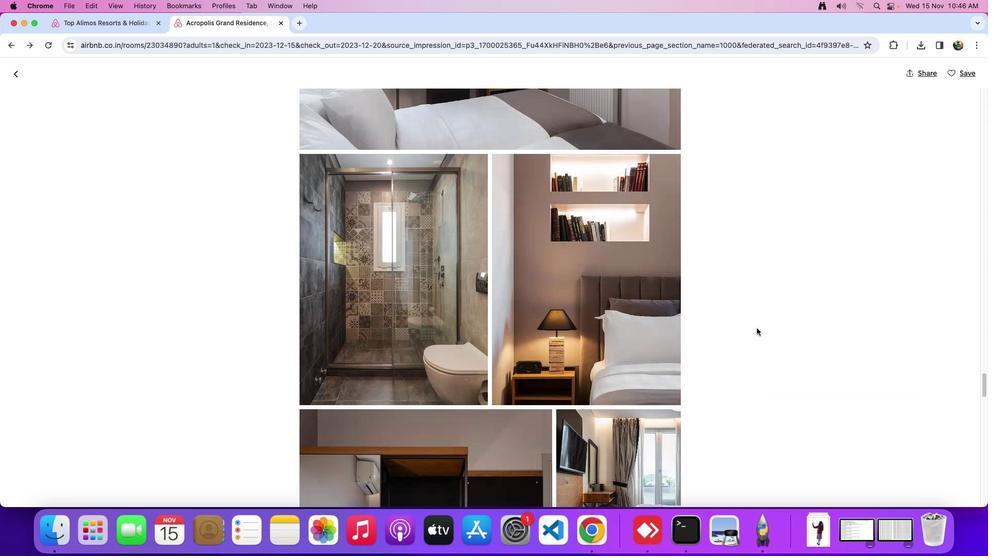 
Action: Mouse scrolled (757, 328) with delta (0, -3)
Screenshot: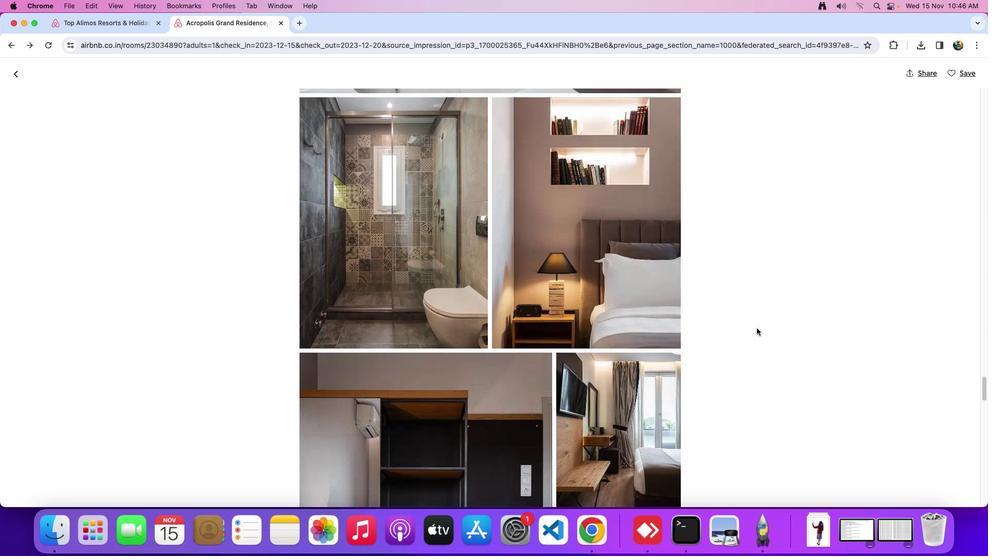 
Action: Mouse scrolled (757, 328) with delta (0, -3)
Screenshot: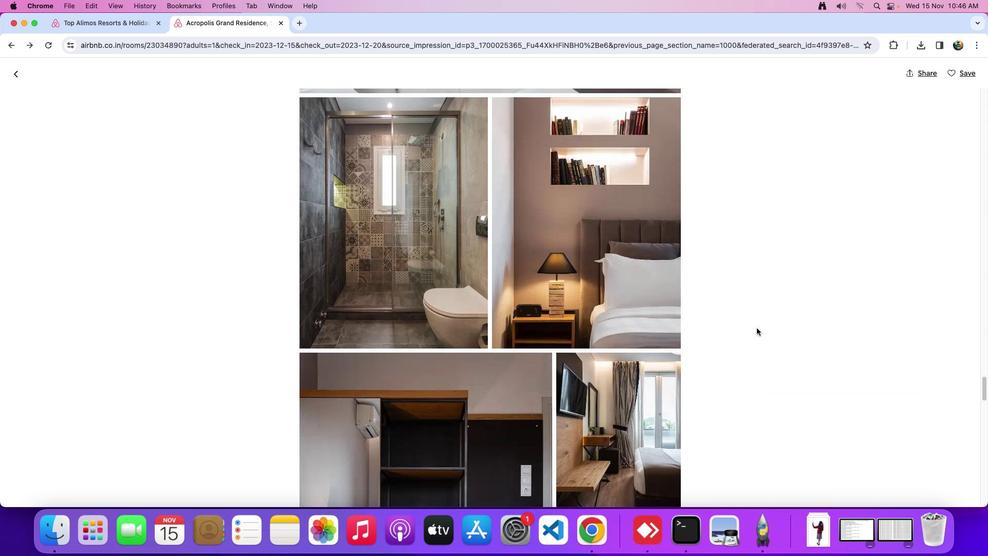 
Action: Mouse moved to (757, 328)
Screenshot: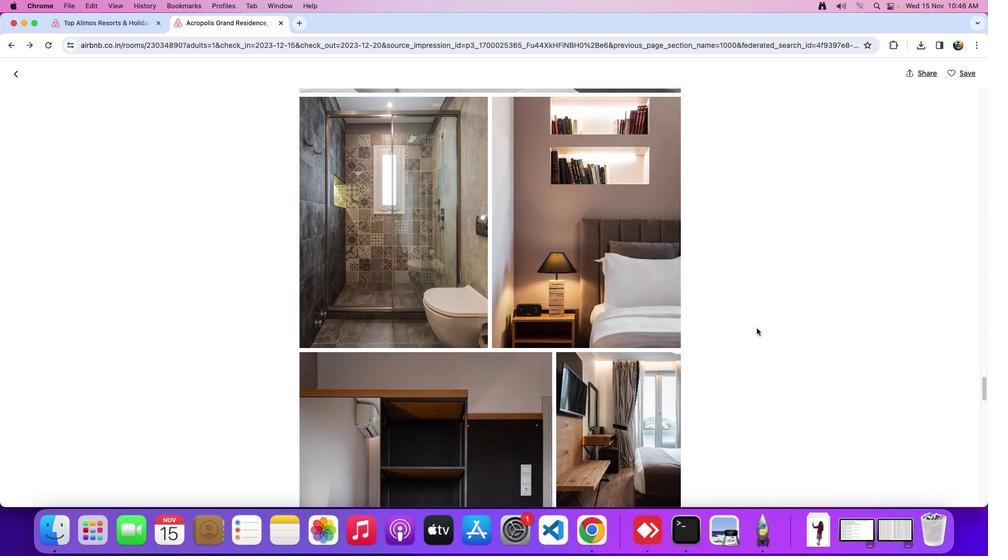 
Action: Mouse scrolled (757, 328) with delta (0, 0)
Screenshot: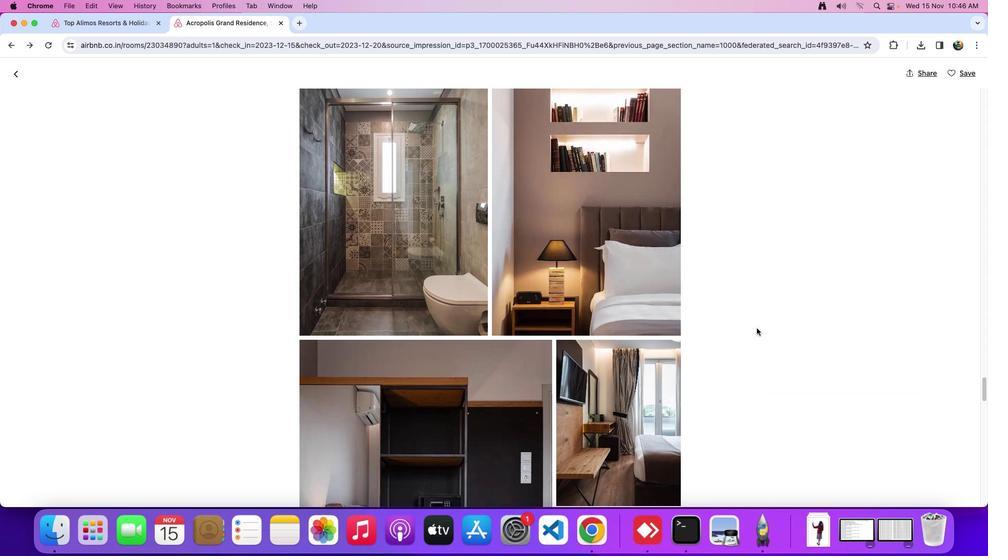 
Action: Mouse scrolled (757, 328) with delta (0, 0)
Screenshot: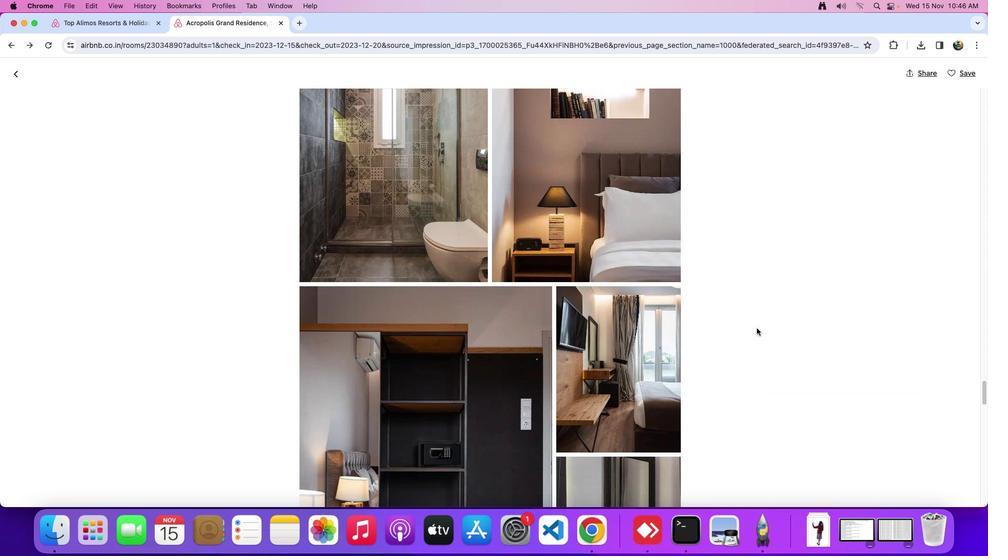 
Action: Mouse scrolled (757, 328) with delta (0, -1)
Screenshot: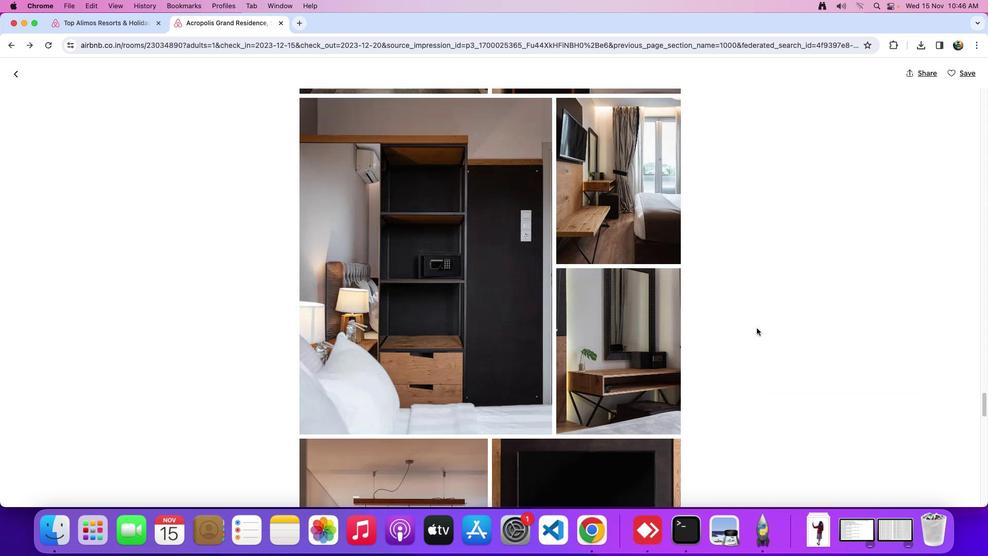 
Action: Mouse scrolled (757, 328) with delta (0, -2)
Screenshot: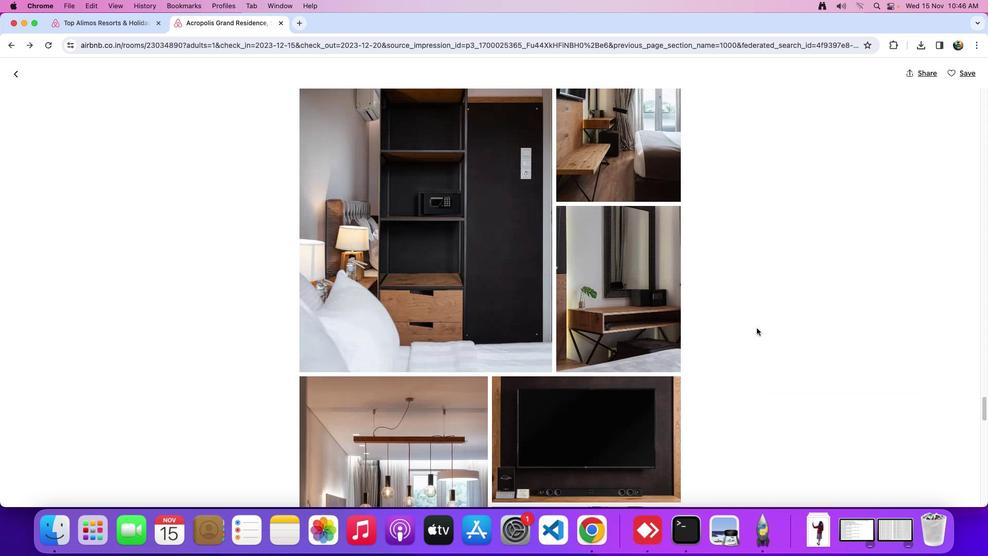 
Action: Mouse scrolled (757, 328) with delta (0, -3)
Screenshot: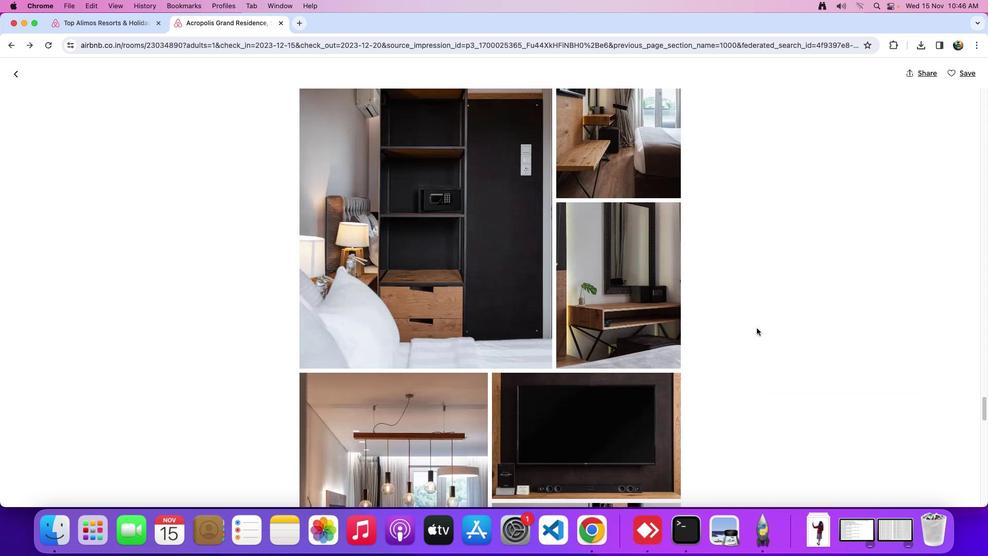 
Action: Mouse moved to (757, 327)
